 Task: Buy 2 Ice Pop Molds from Specialty Tools & Gadgets section under best seller category for shipping address: Maximus Ramirez, 1976 Bartlett Avenue, Southfield, Michigan 48076, Cell Number 2485598029. Pay from credit card ending with 7965, CVV 549
Action: Mouse moved to (164, 77)
Screenshot: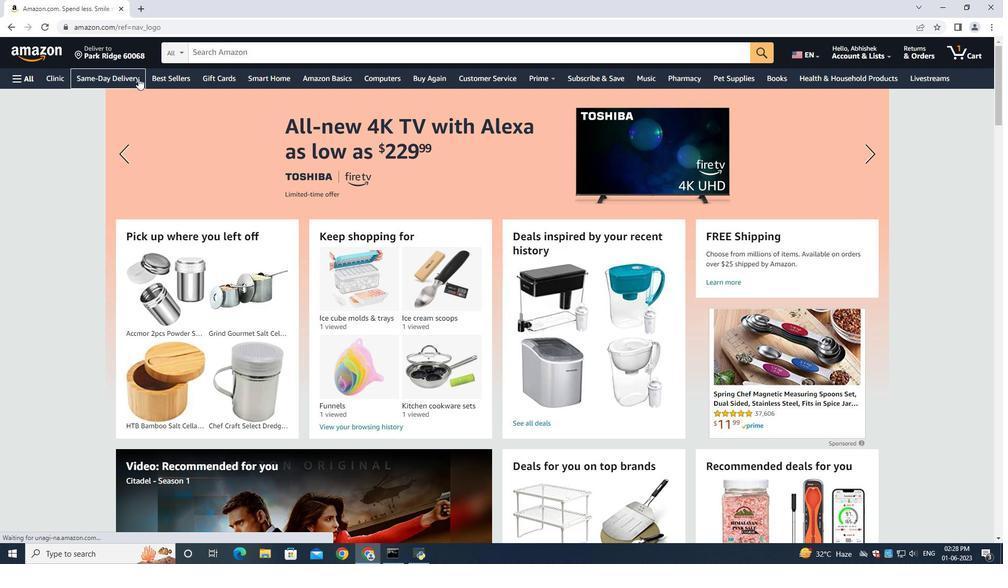 
Action: Mouse pressed left at (164, 77)
Screenshot: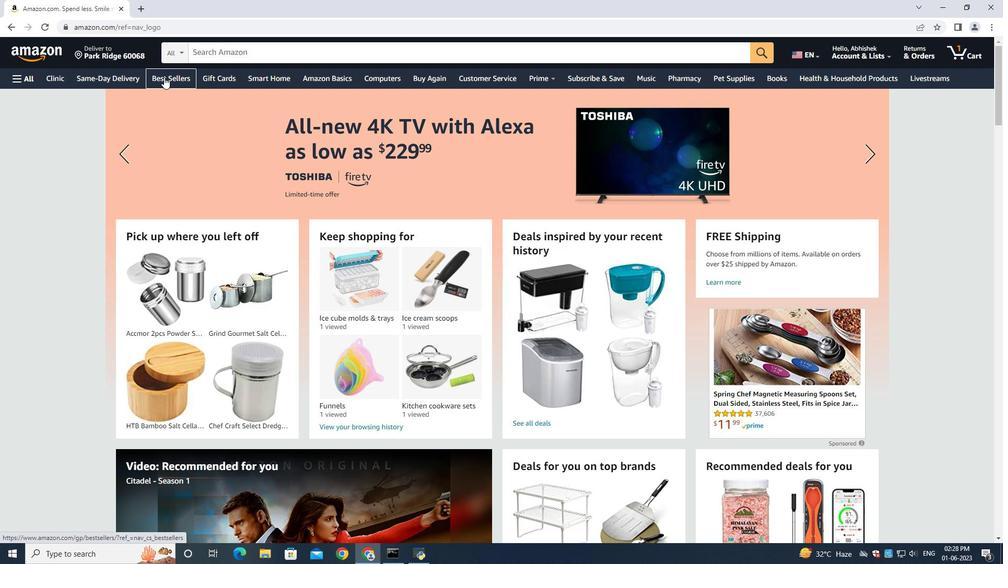 
Action: Mouse moved to (226, 58)
Screenshot: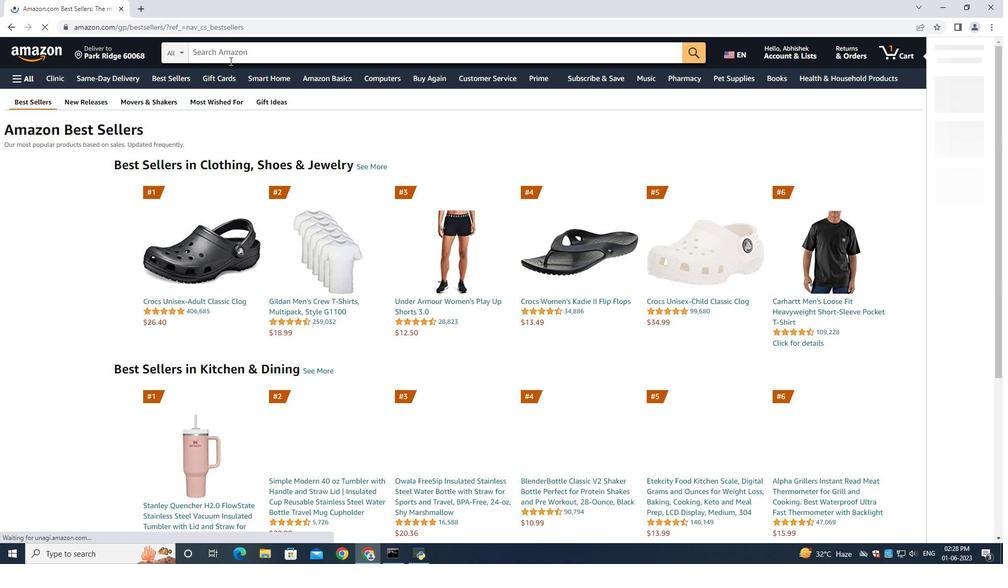 
Action: Mouse pressed left at (226, 58)
Screenshot: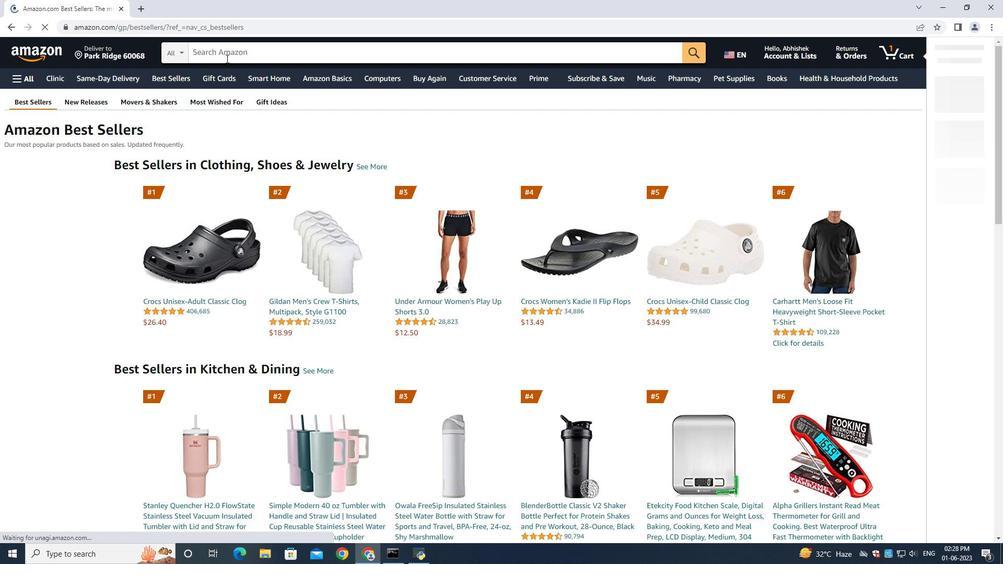 
Action: Key pressed <Key.shift>Ice<Key.space><Key.shift>Molds<Key.space><Key.enter>
Screenshot: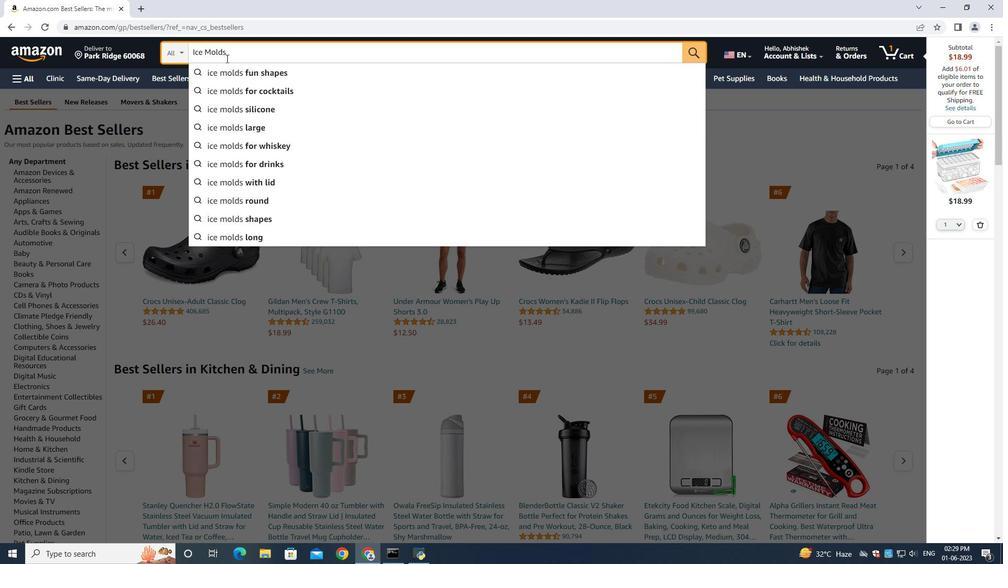 
Action: Mouse moved to (979, 224)
Screenshot: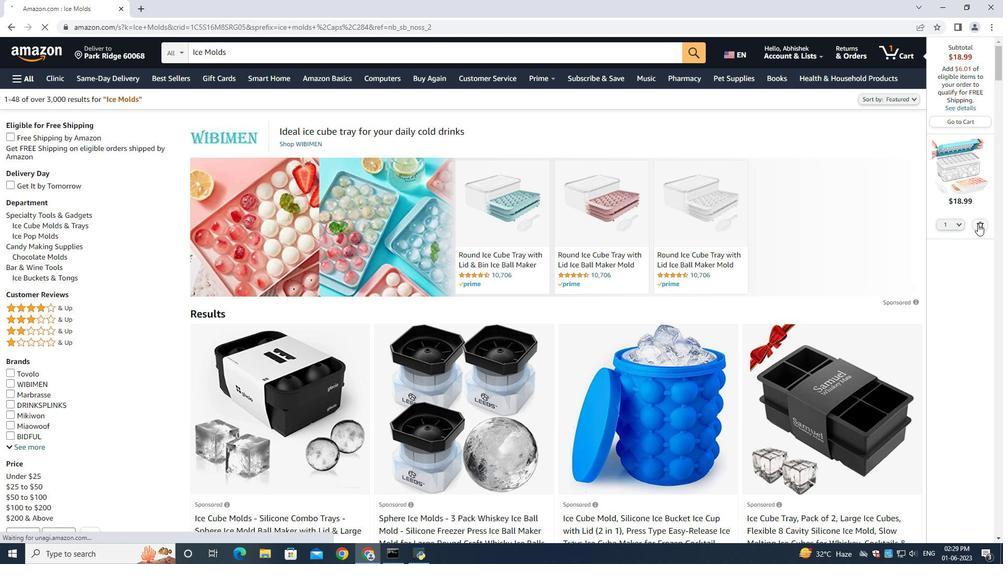 
Action: Mouse pressed left at (979, 224)
Screenshot: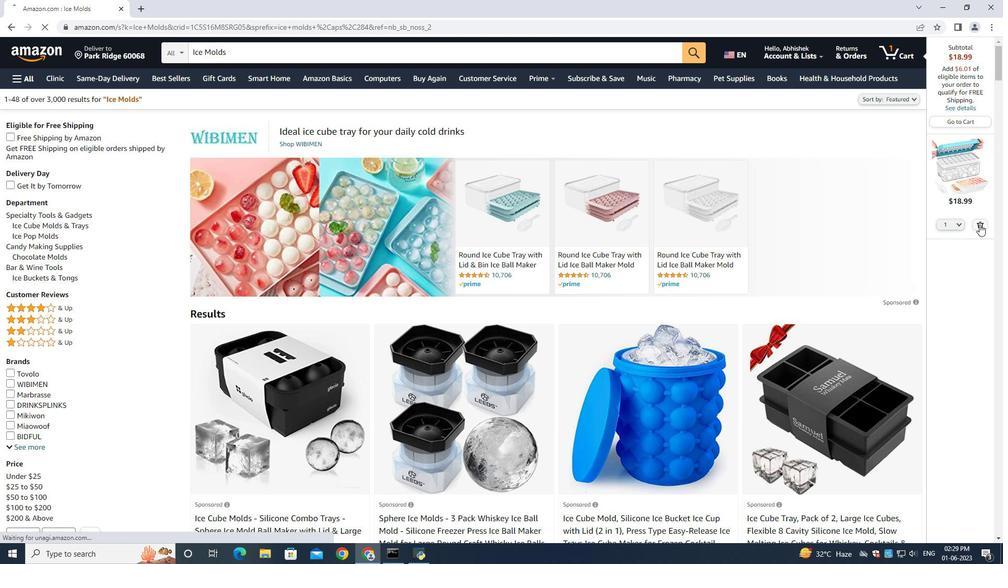 
Action: Mouse moved to (53, 216)
Screenshot: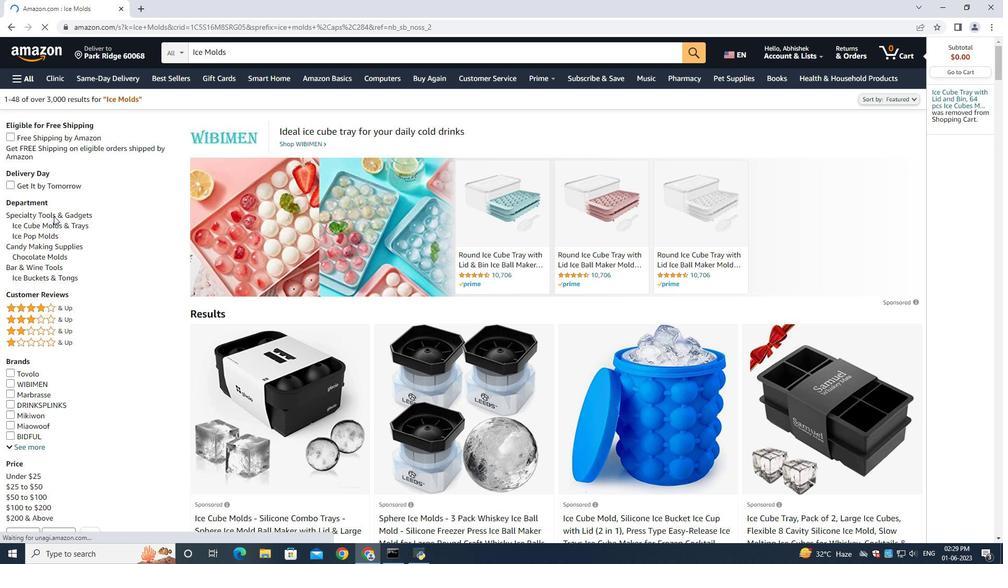 
Action: Mouse pressed left at (53, 216)
Screenshot: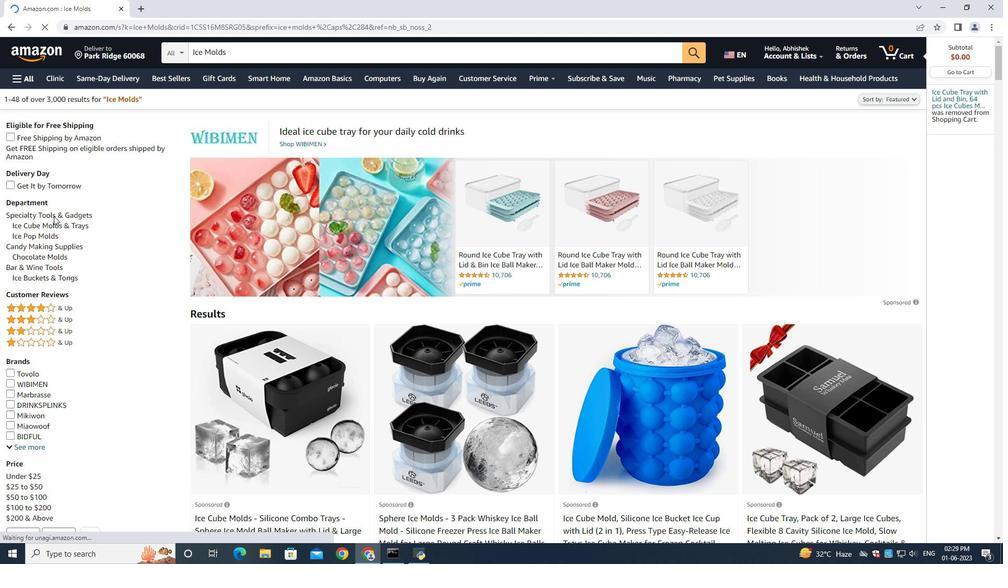 
Action: Mouse moved to (582, 287)
Screenshot: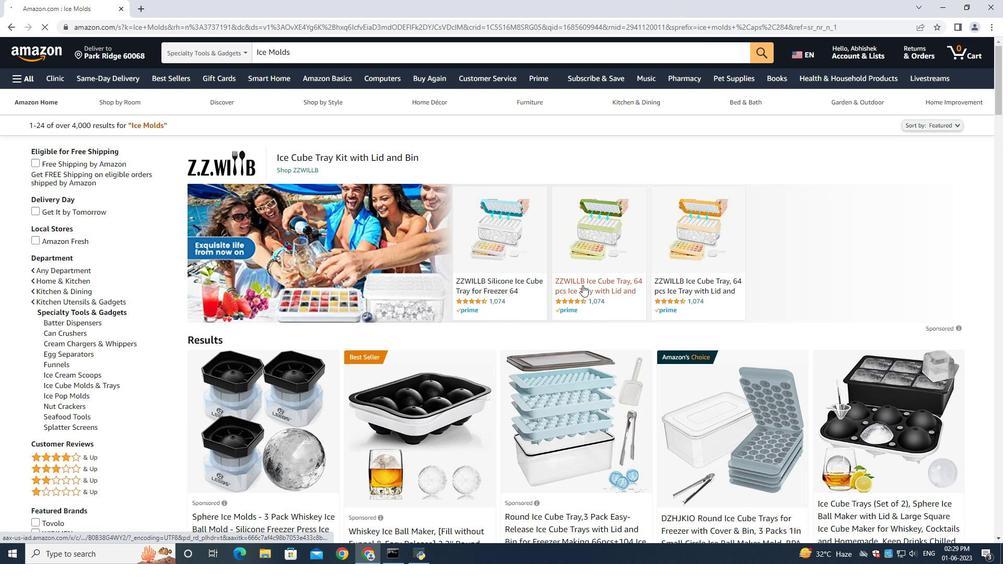 
Action: Mouse scrolled (582, 286) with delta (0, 0)
Screenshot: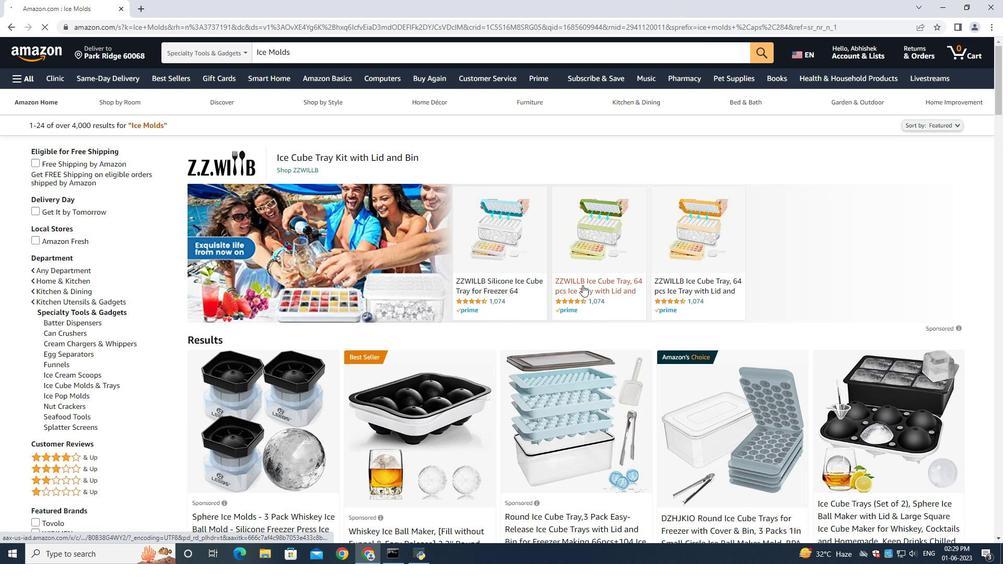 
Action: Mouse moved to (582, 287)
Screenshot: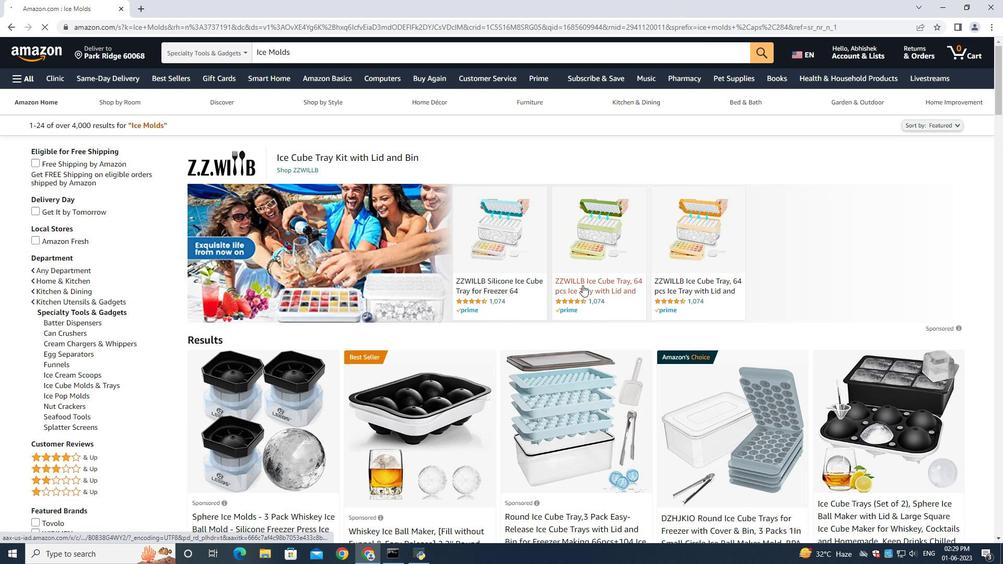 
Action: Mouse scrolled (582, 287) with delta (0, 0)
Screenshot: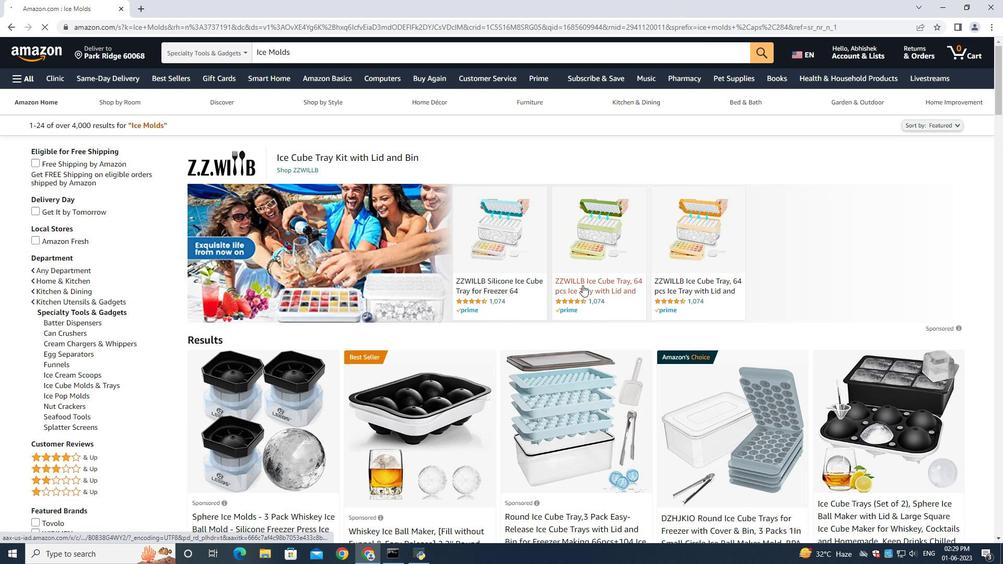 
Action: Mouse scrolled (582, 287) with delta (0, 0)
Screenshot: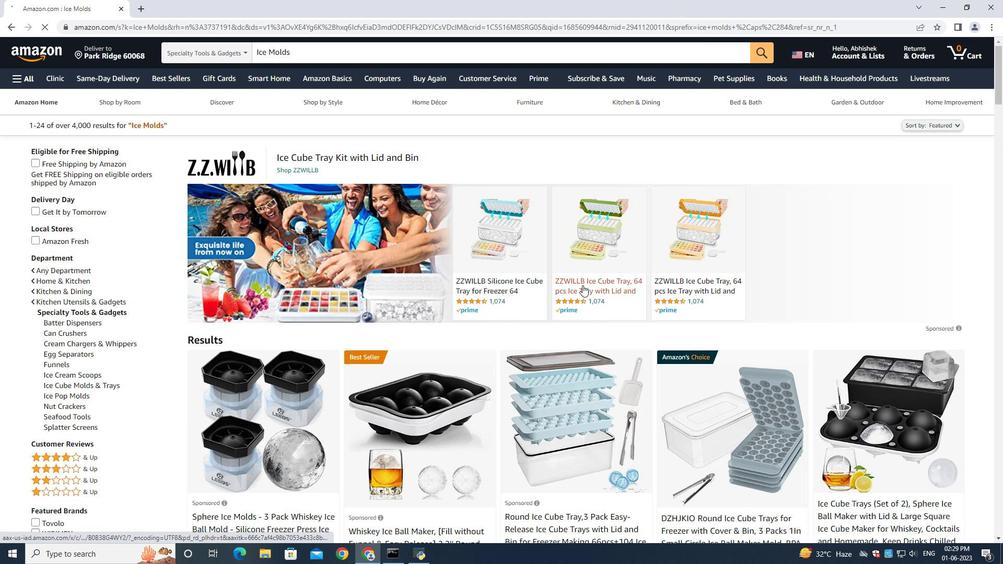 
Action: Mouse moved to (415, 391)
Screenshot: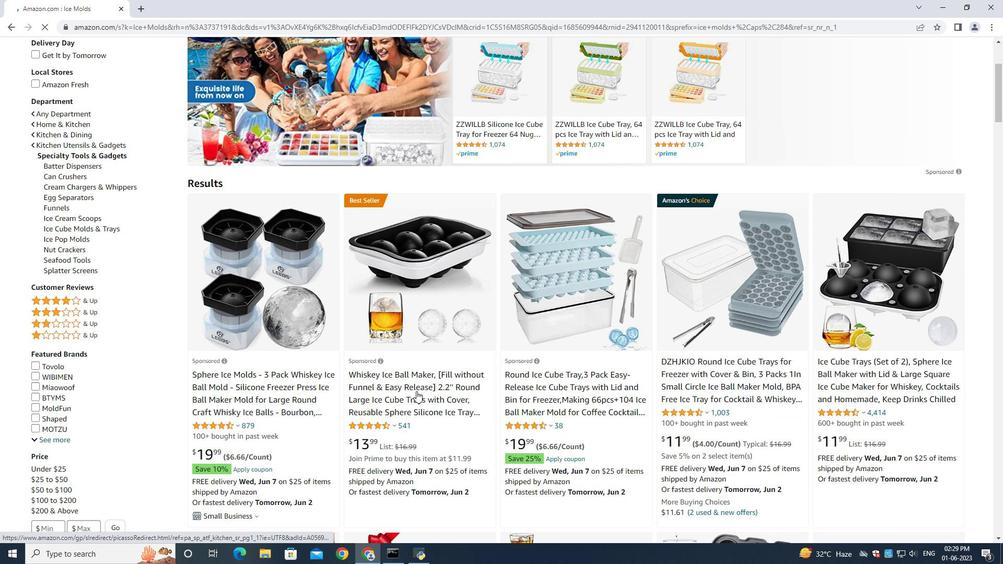 
Action: Mouse pressed left at (415, 391)
Screenshot: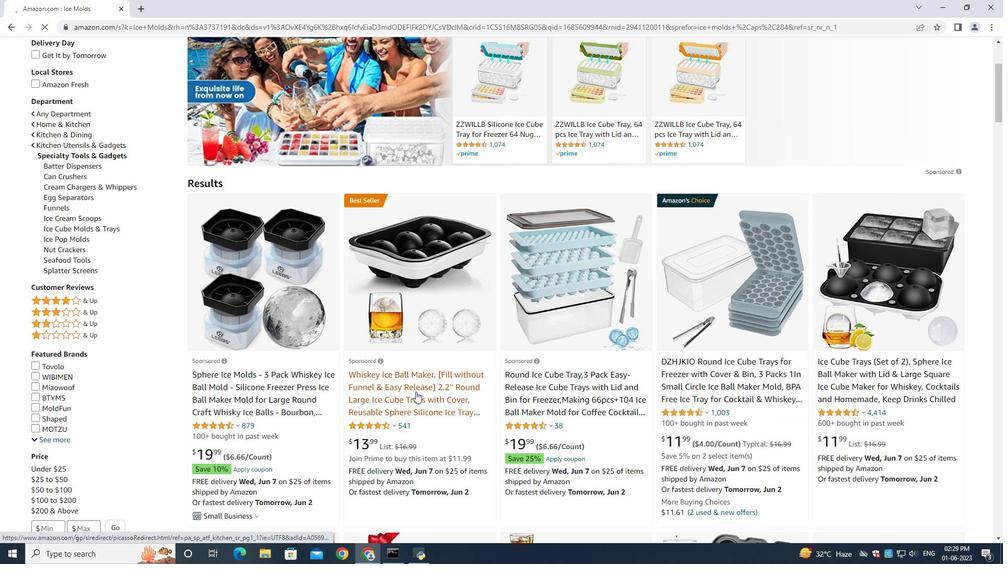 
Action: Mouse moved to (770, 395)
Screenshot: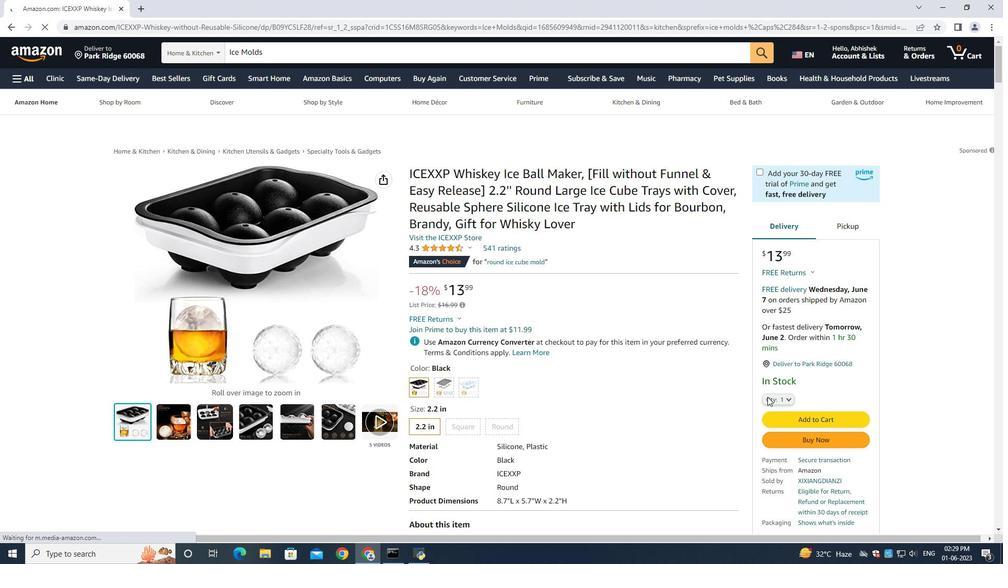
Action: Mouse pressed left at (770, 395)
Screenshot: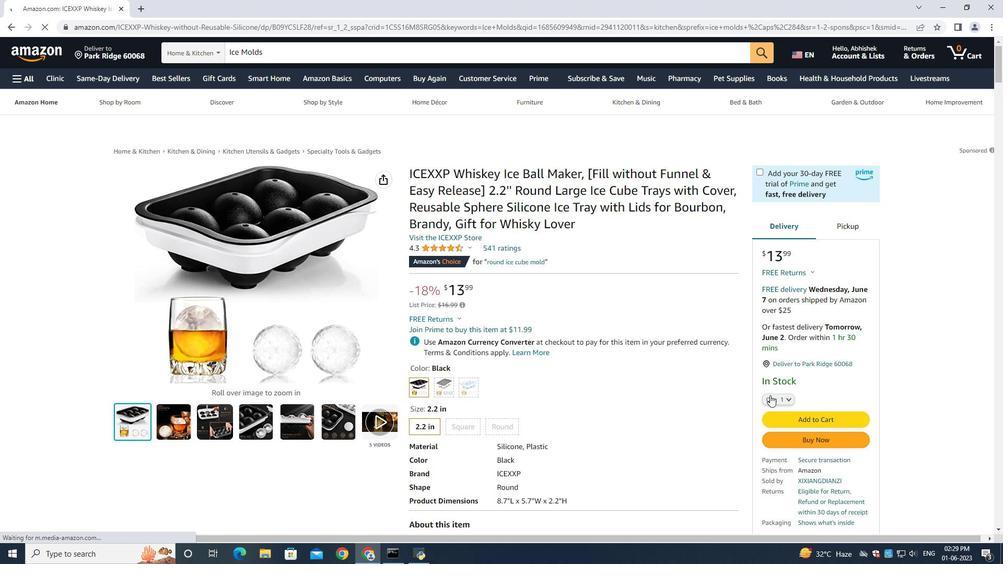 
Action: Mouse moved to (768, 293)
Screenshot: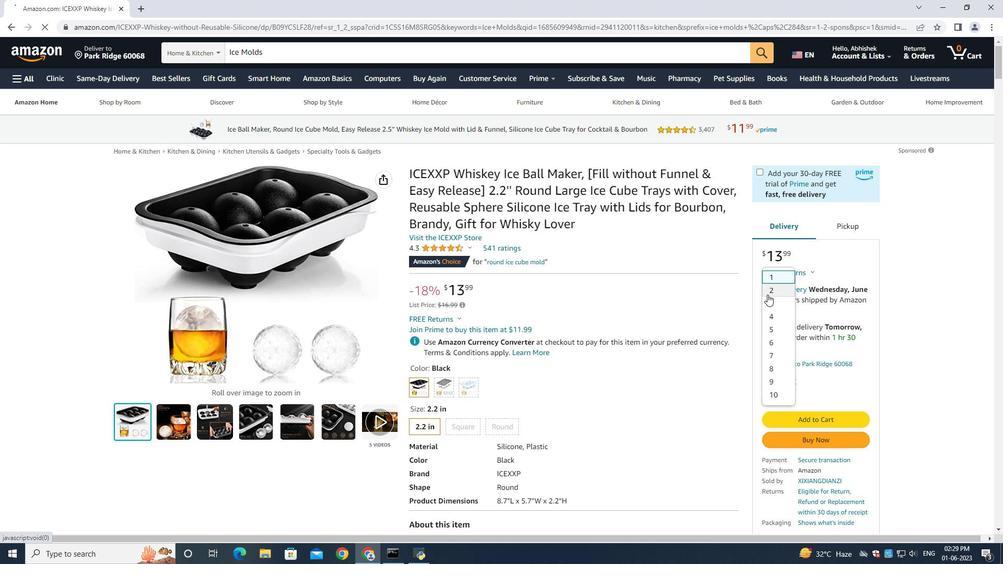 
Action: Mouse pressed left at (768, 293)
Screenshot: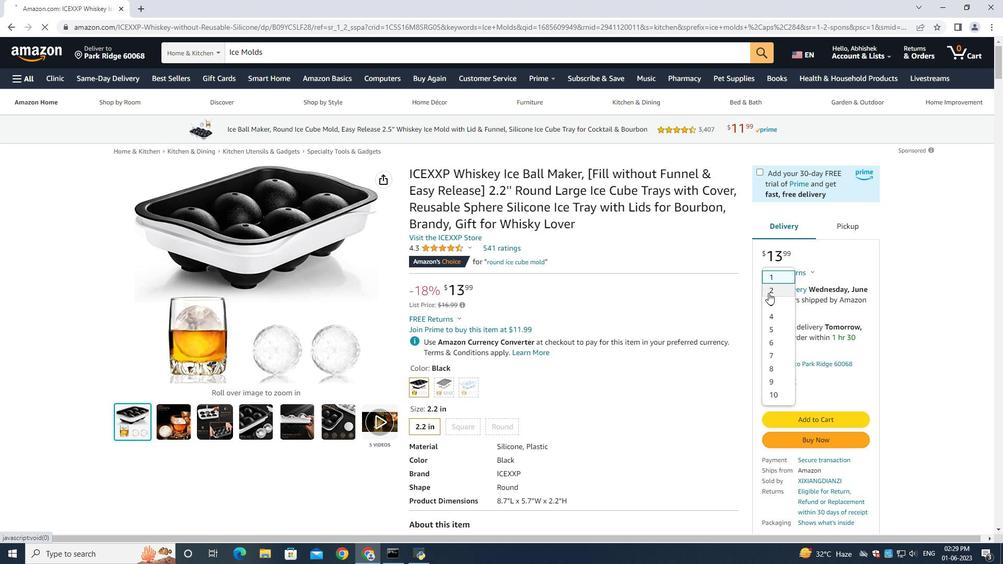 
Action: Mouse moved to (812, 428)
Screenshot: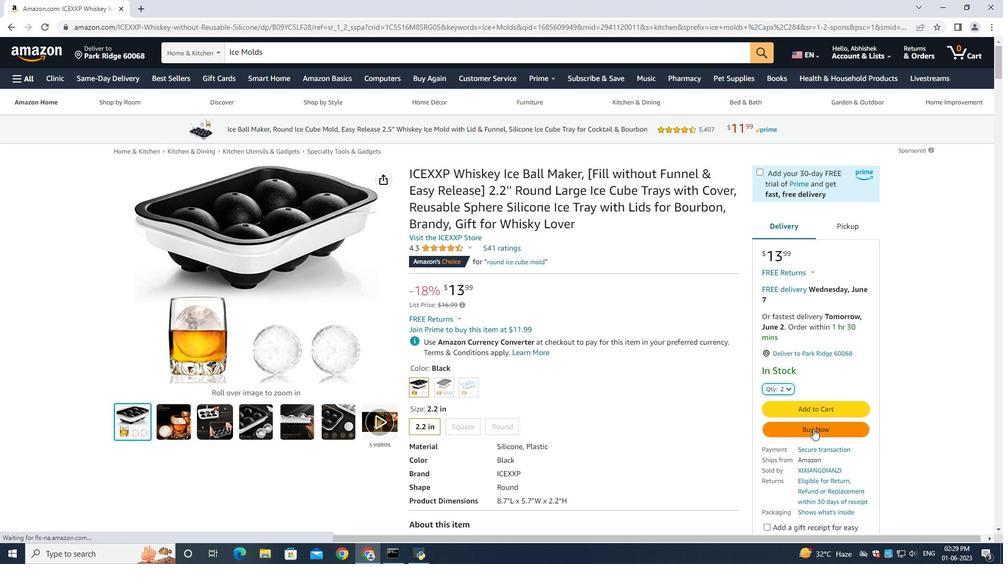 
Action: Mouse pressed left at (812, 428)
Screenshot: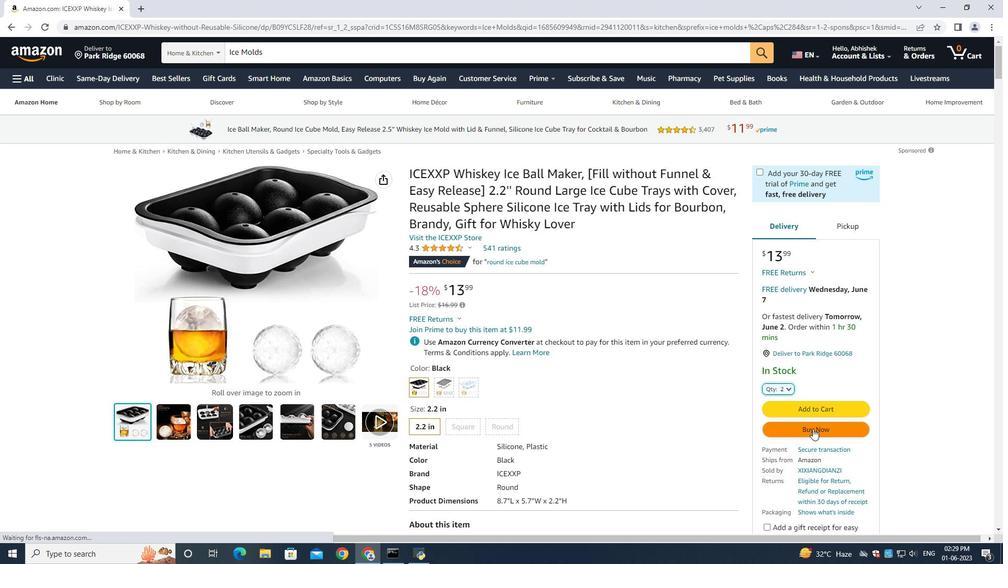 
Action: Mouse moved to (587, 388)
Screenshot: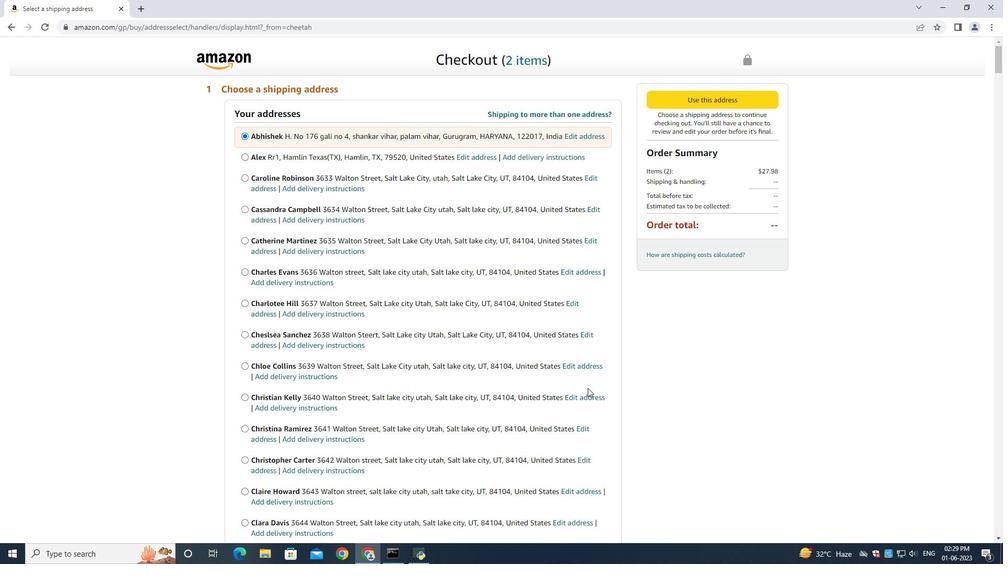 
Action: Mouse scrolled (587, 387) with delta (0, 0)
Screenshot: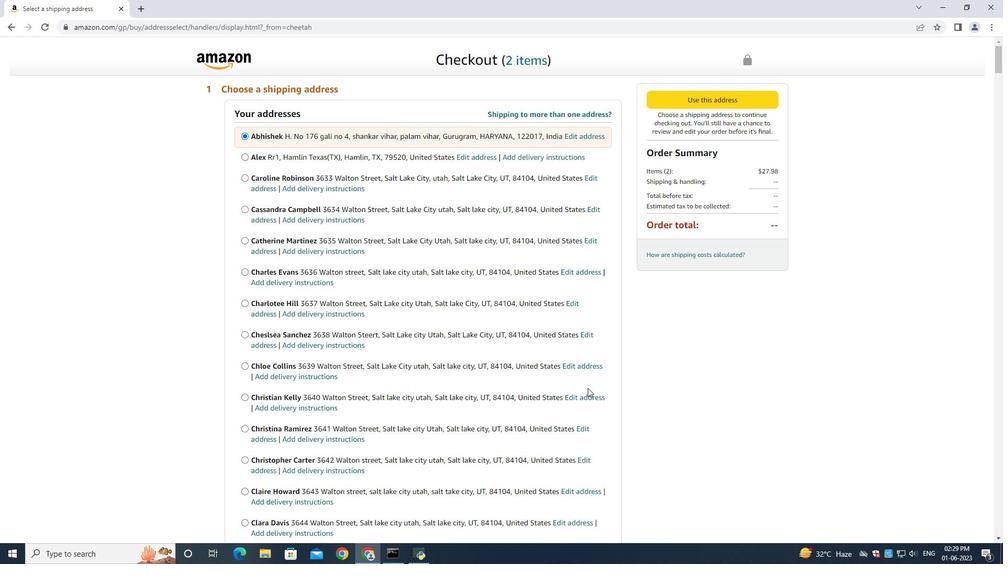 
Action: Mouse moved to (587, 388)
Screenshot: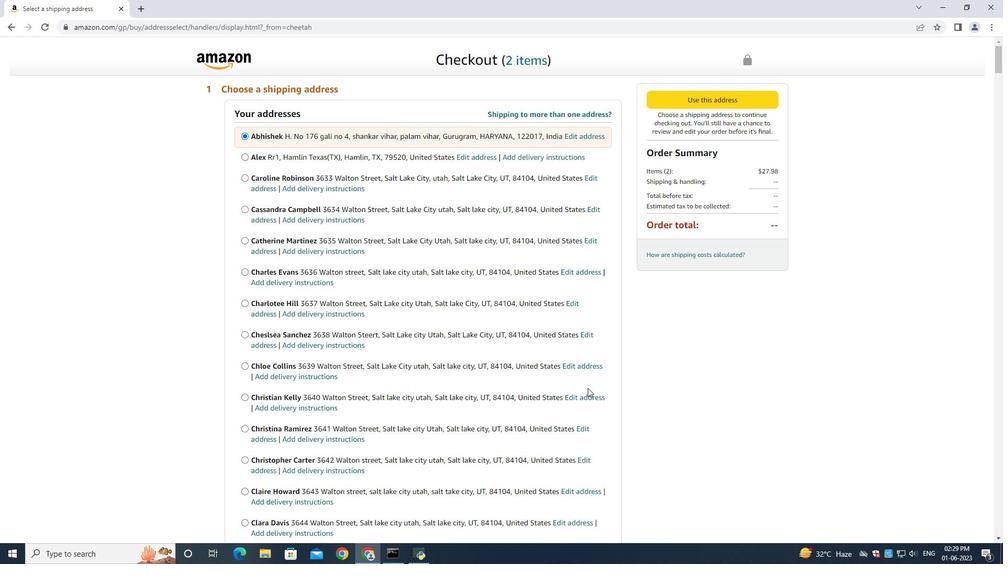 
Action: Mouse scrolled (587, 388) with delta (0, 0)
Screenshot: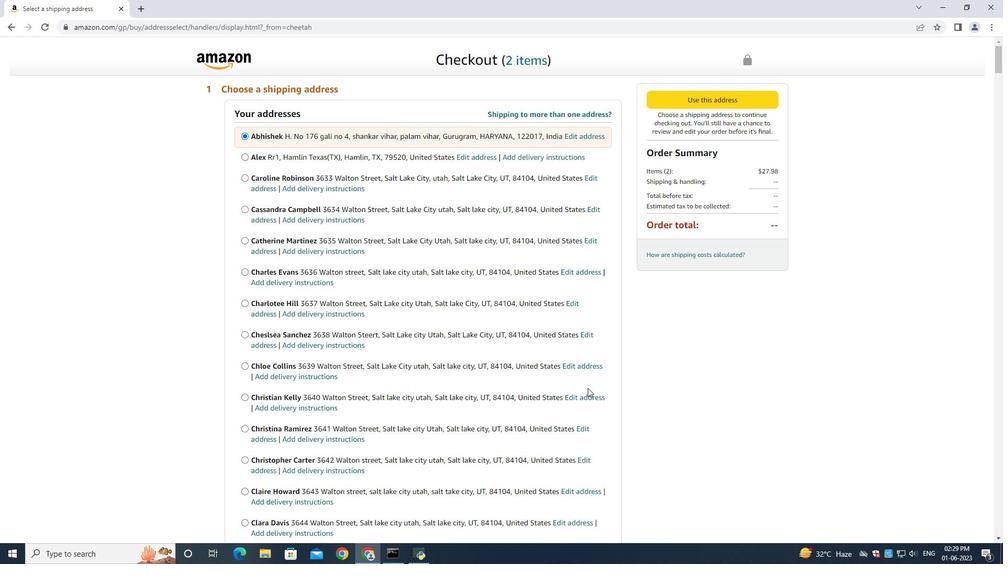 
Action: Mouse scrolled (587, 388) with delta (0, 0)
Screenshot: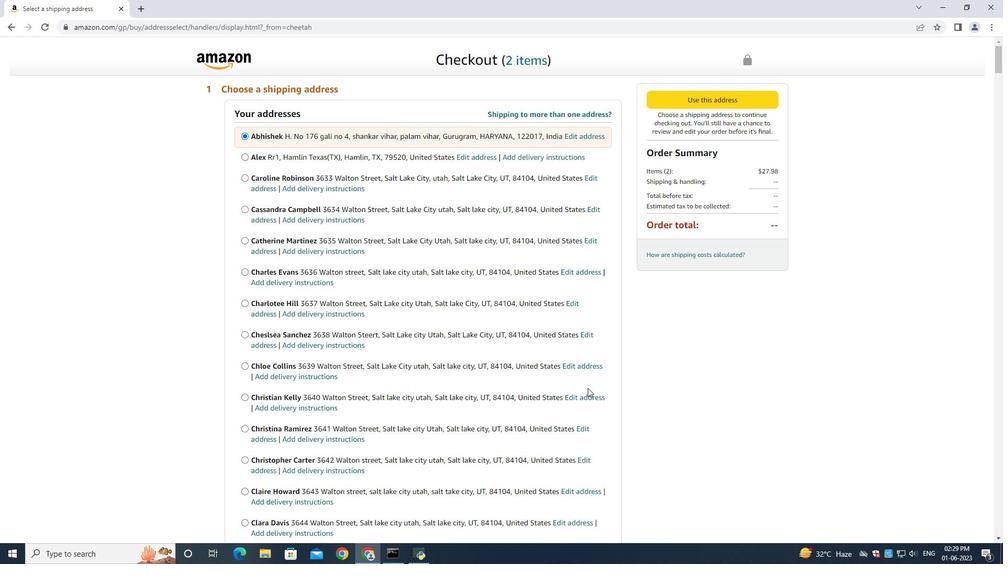 
Action: Mouse scrolled (587, 388) with delta (0, 0)
Screenshot: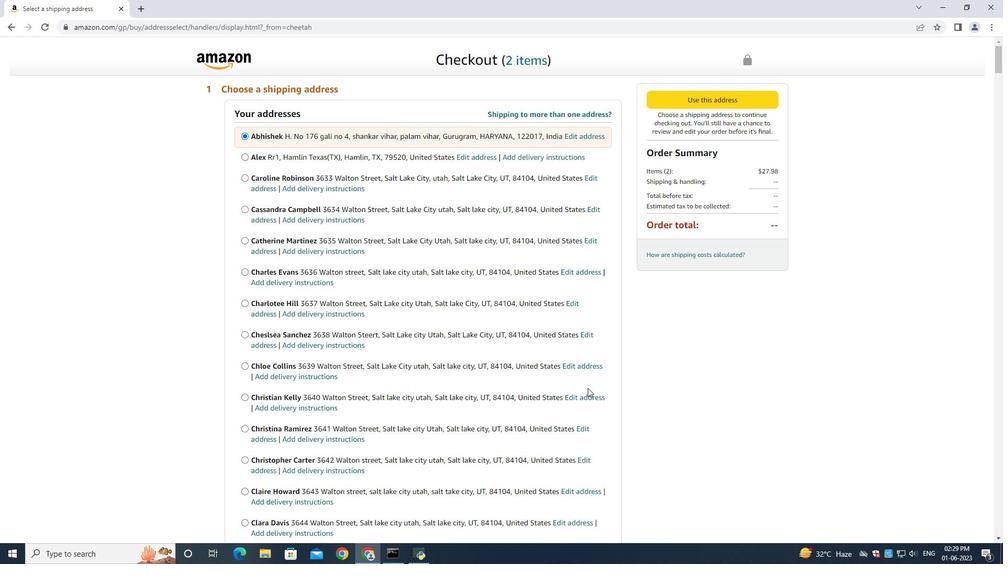 
Action: Mouse moved to (516, 369)
Screenshot: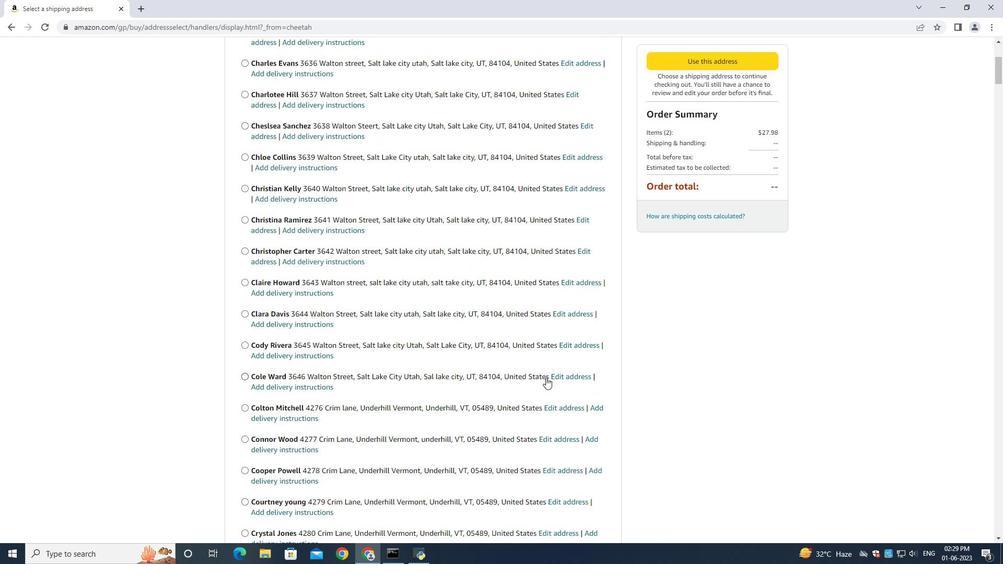 
Action: Mouse scrolled (516, 369) with delta (0, 0)
Screenshot: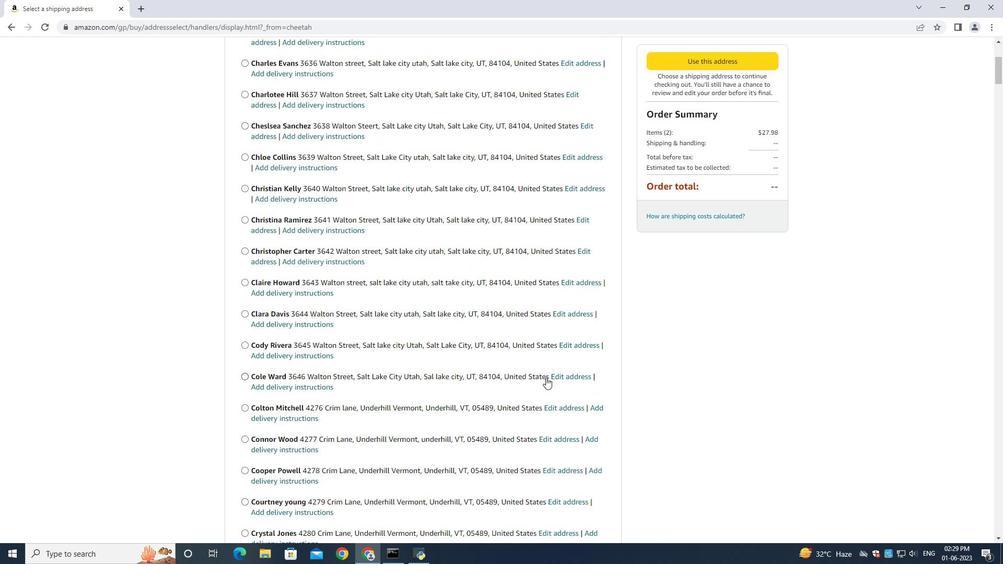 
Action: Mouse moved to (471, 258)
Screenshot: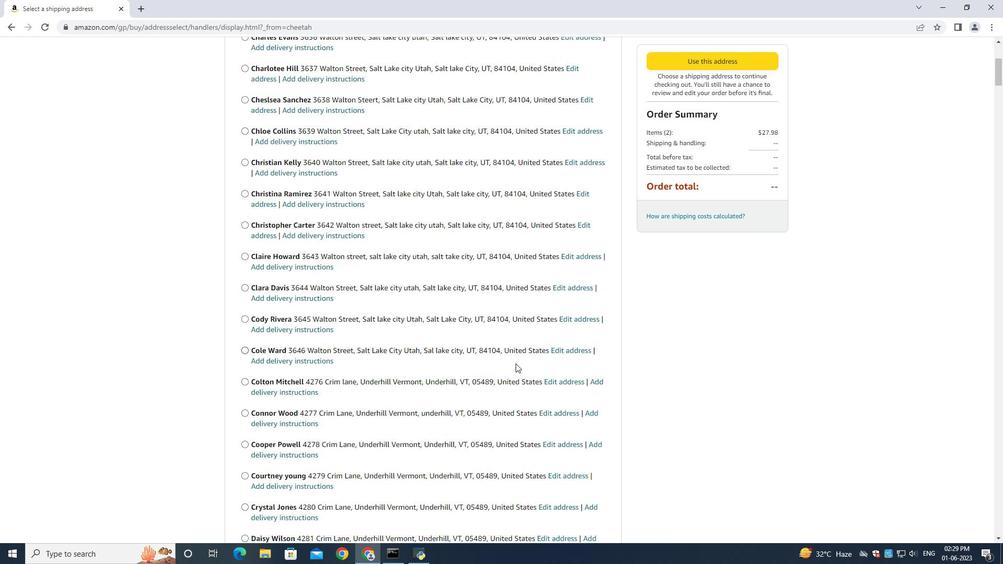 
Action: Mouse scrolled (511, 344) with delta (0, 0)
Screenshot: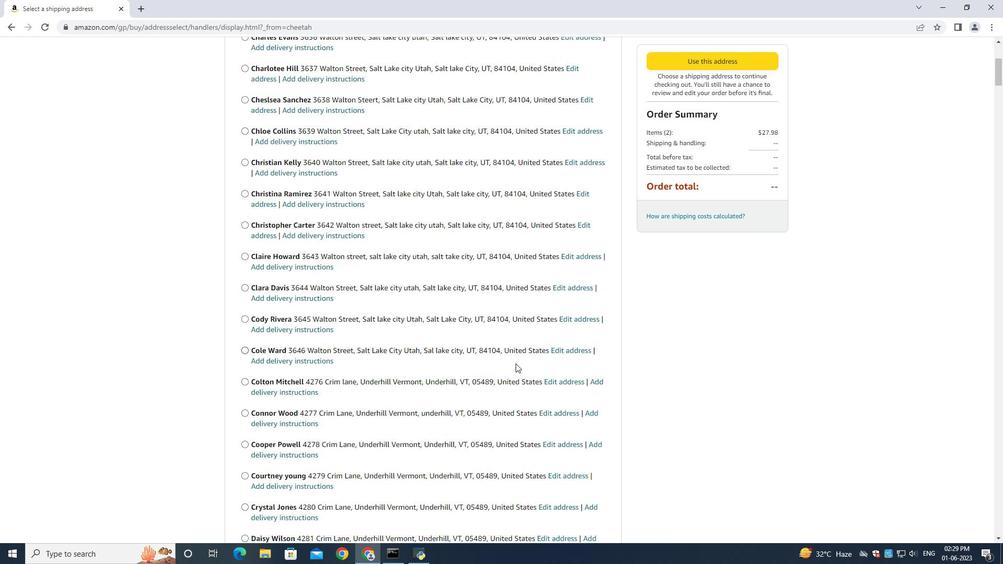 
Action: Mouse moved to (476, 251)
Screenshot: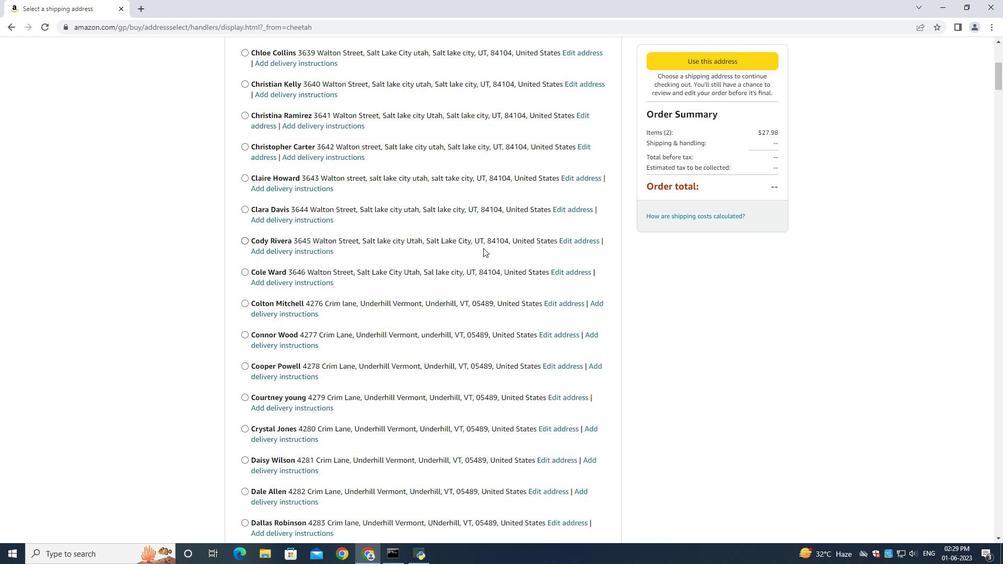 
Action: Mouse scrolled (476, 251) with delta (0, 0)
Screenshot: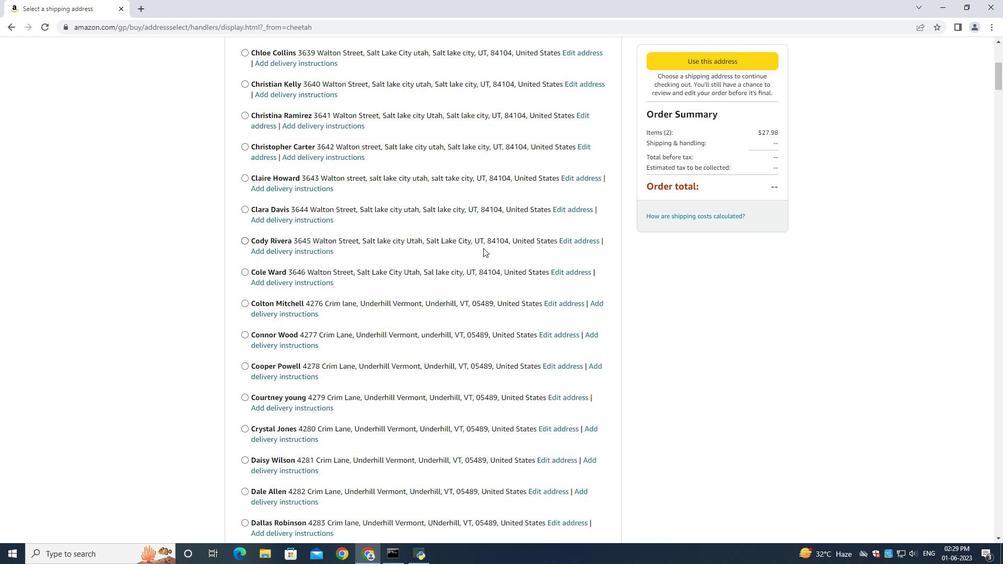 
Action: Mouse moved to (475, 252)
Screenshot: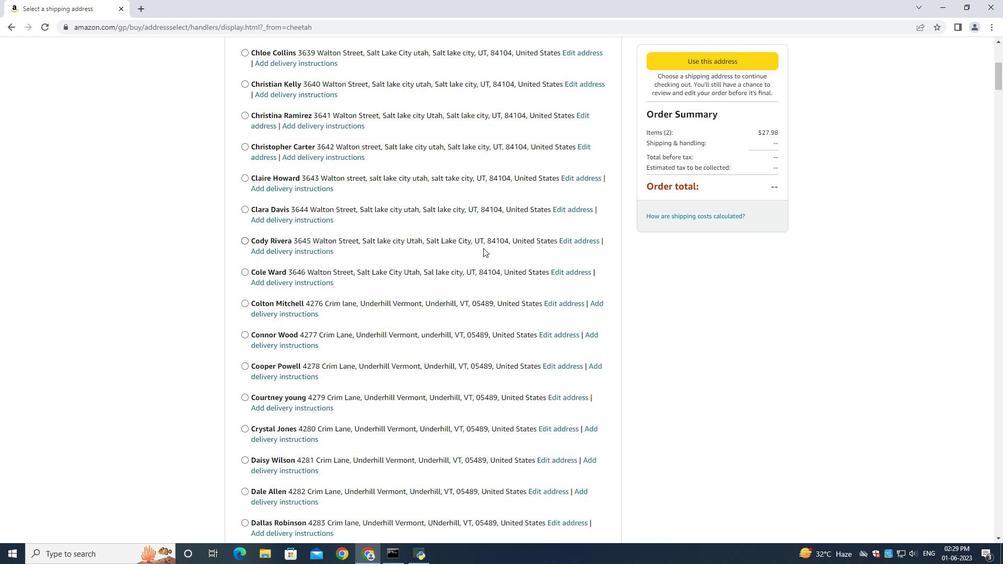 
Action: Mouse scrolled (475, 251) with delta (0, 0)
Screenshot: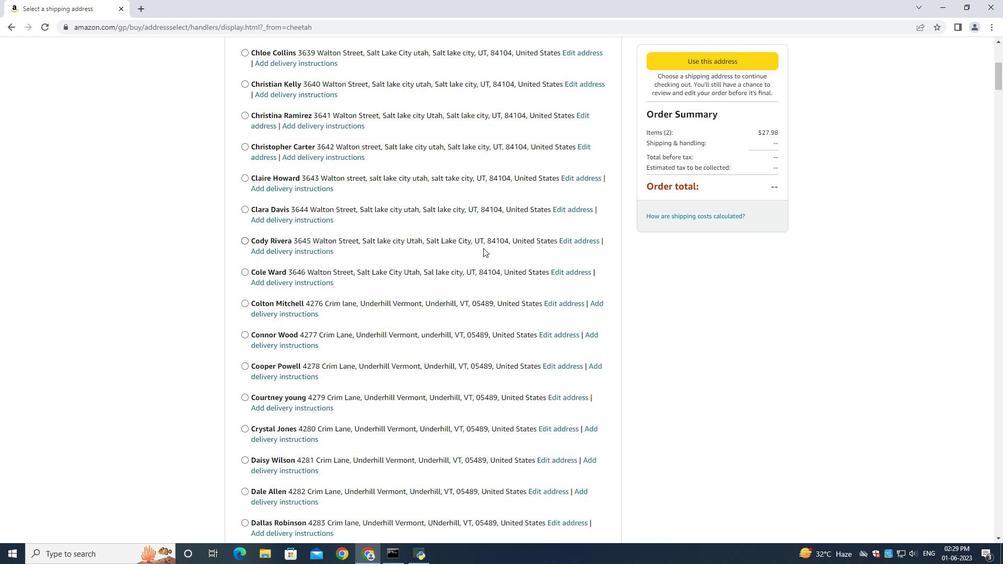
Action: Mouse moved to (475, 252)
Screenshot: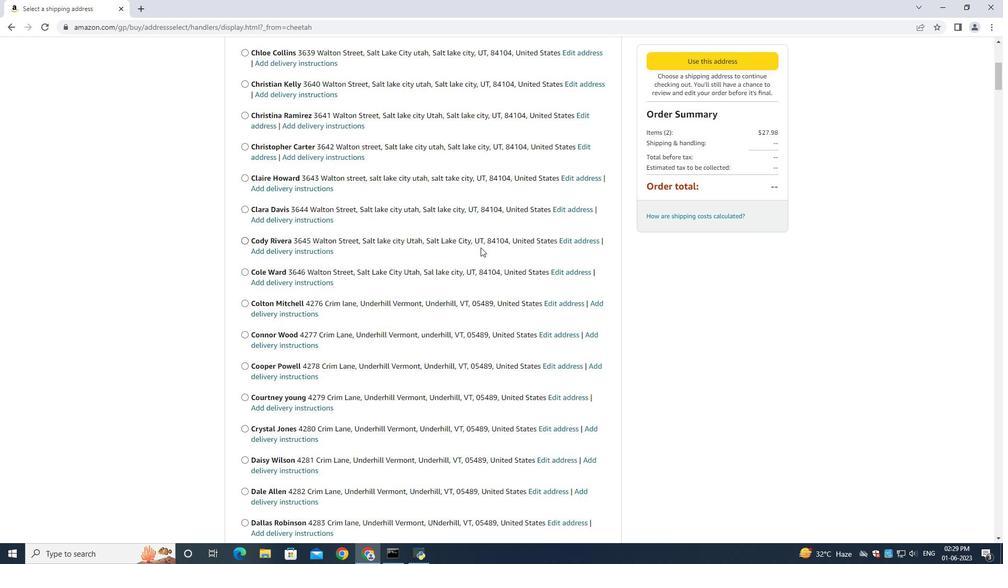 
Action: Mouse scrolled (475, 252) with delta (0, 0)
Screenshot: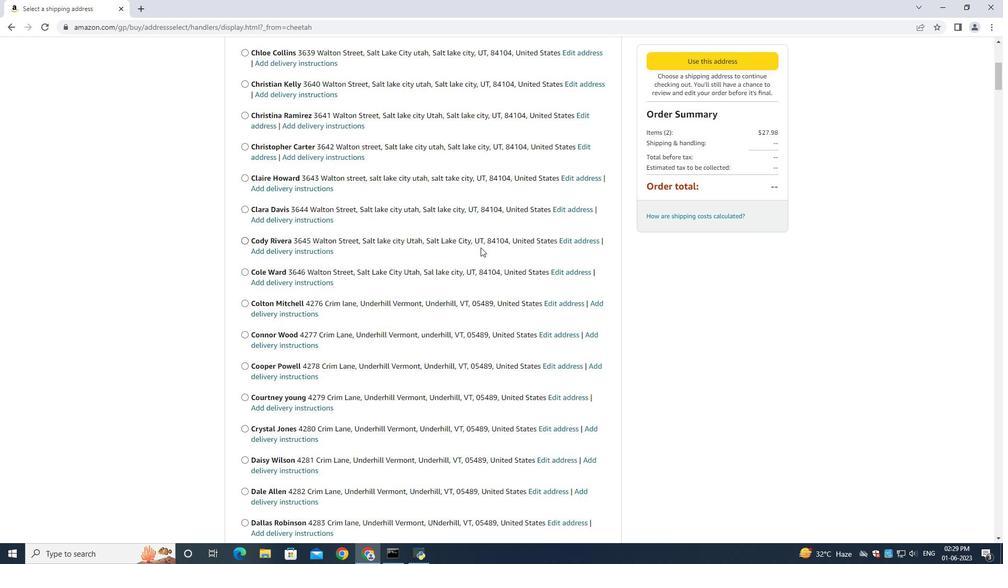 
Action: Mouse scrolled (475, 252) with delta (0, 0)
Screenshot: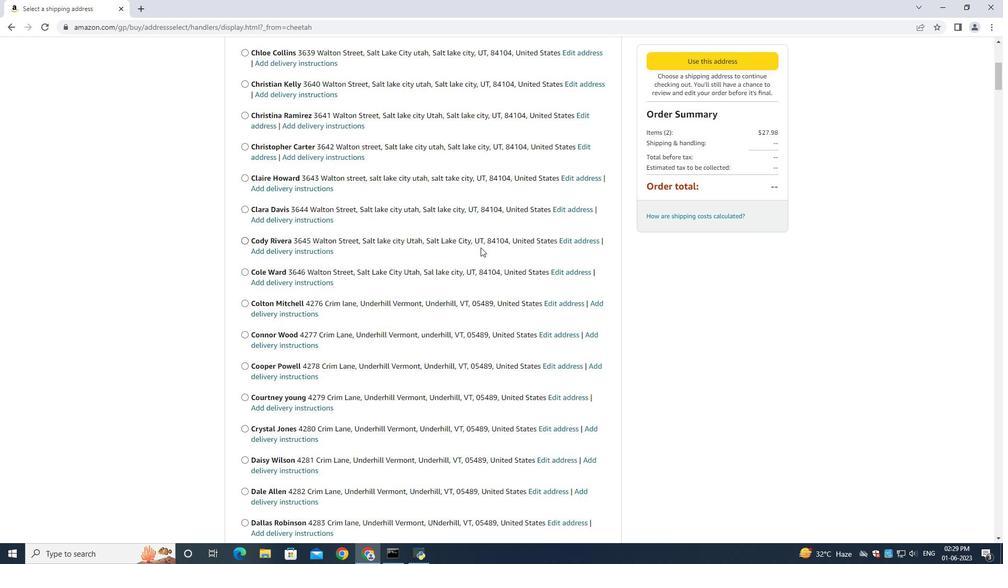 
Action: Mouse moved to (475, 252)
Screenshot: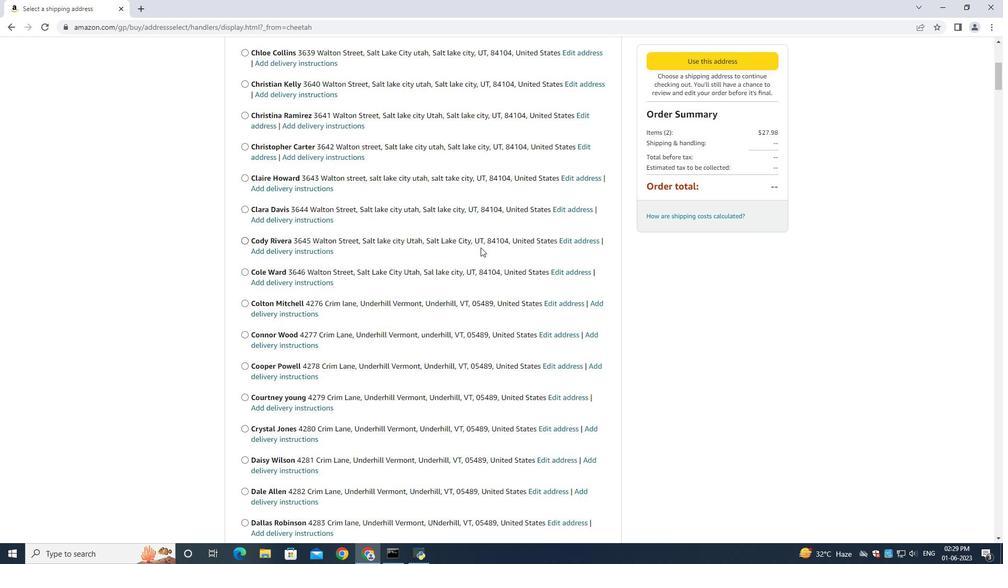 
Action: Mouse scrolled (475, 252) with delta (0, 0)
Screenshot: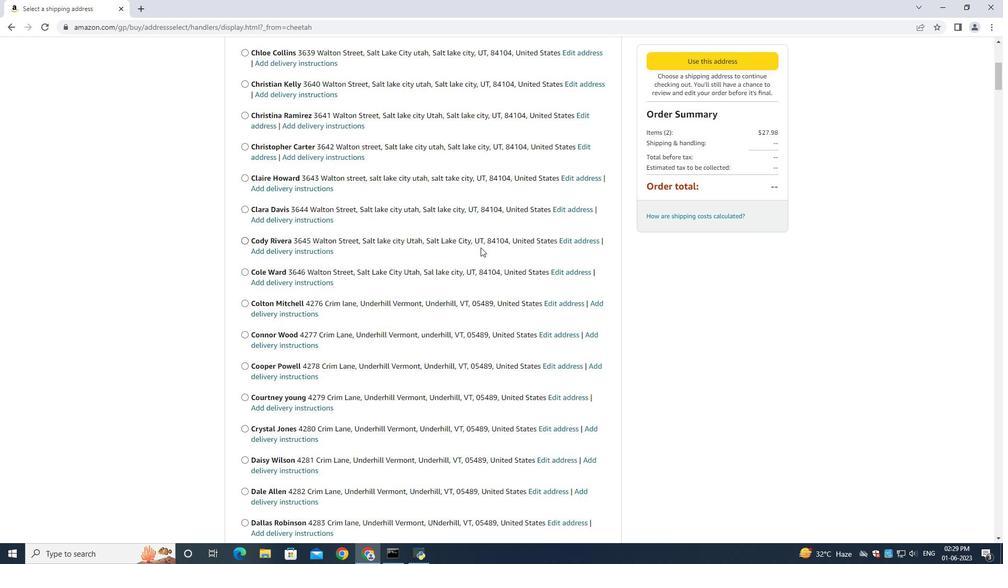 
Action: Mouse scrolled (475, 252) with delta (0, 0)
Screenshot: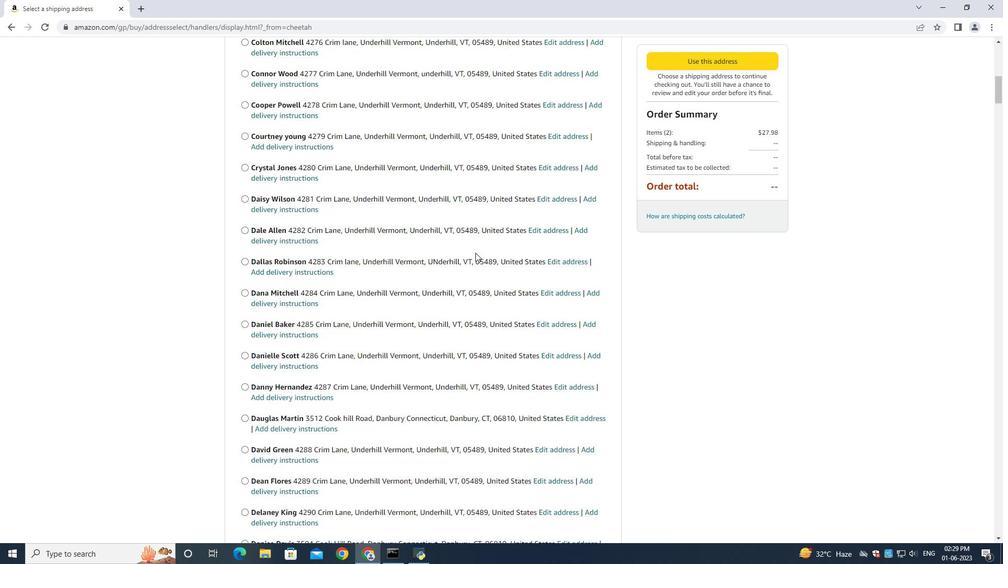 
Action: Mouse scrolled (475, 252) with delta (0, 0)
Screenshot: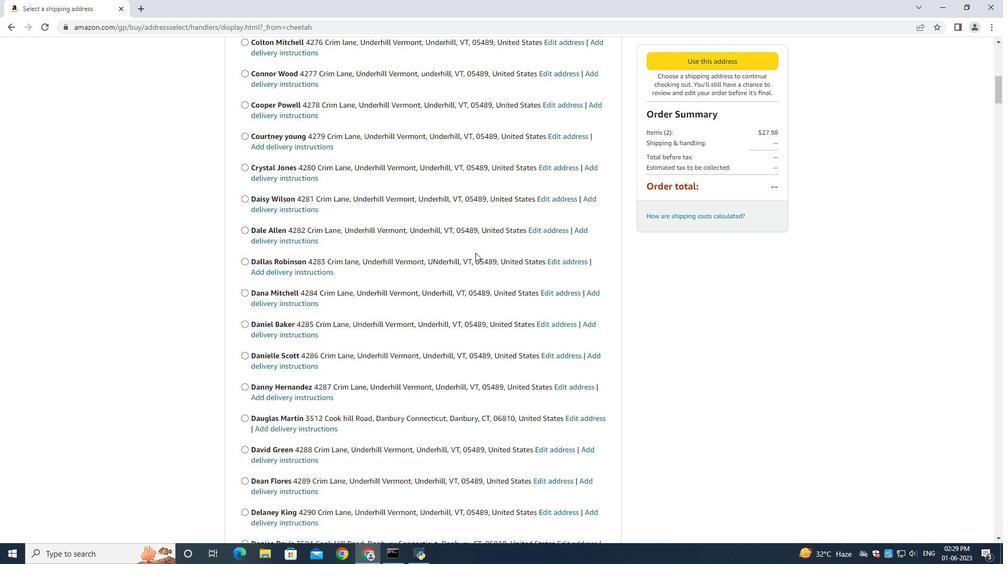 
Action: Mouse scrolled (475, 252) with delta (0, 0)
Screenshot: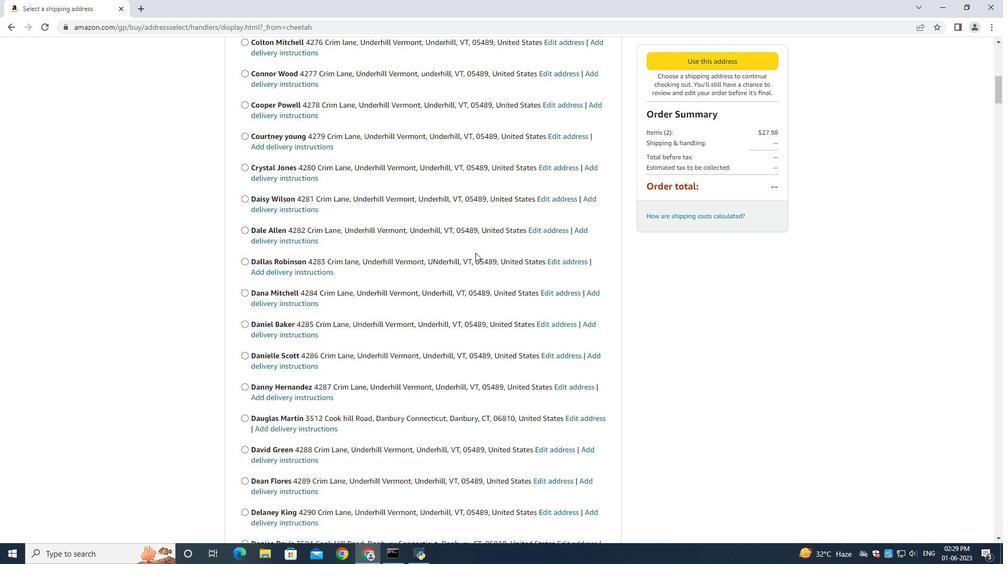 
Action: Mouse scrolled (475, 252) with delta (0, 0)
Screenshot: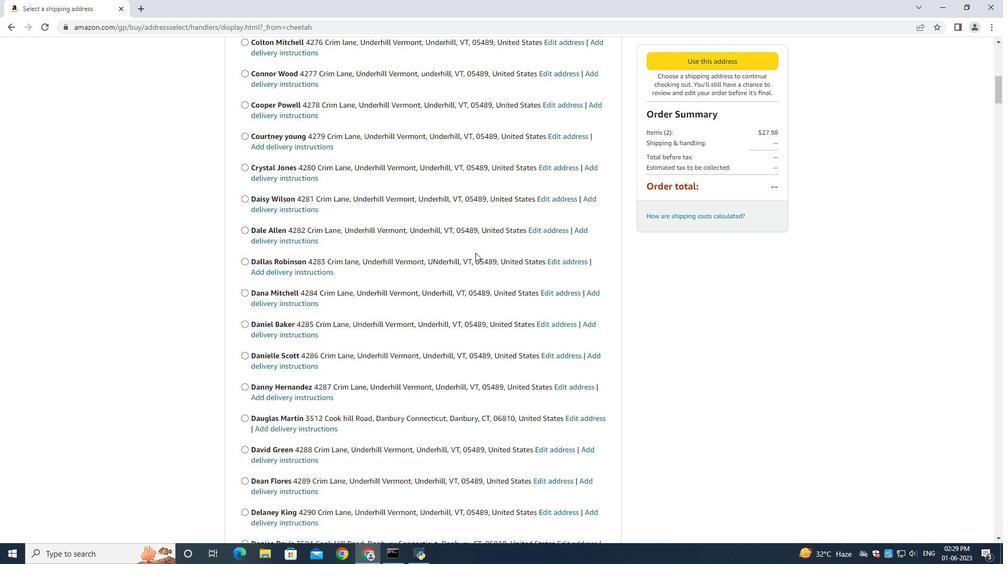 
Action: Mouse scrolled (475, 252) with delta (0, 0)
Screenshot: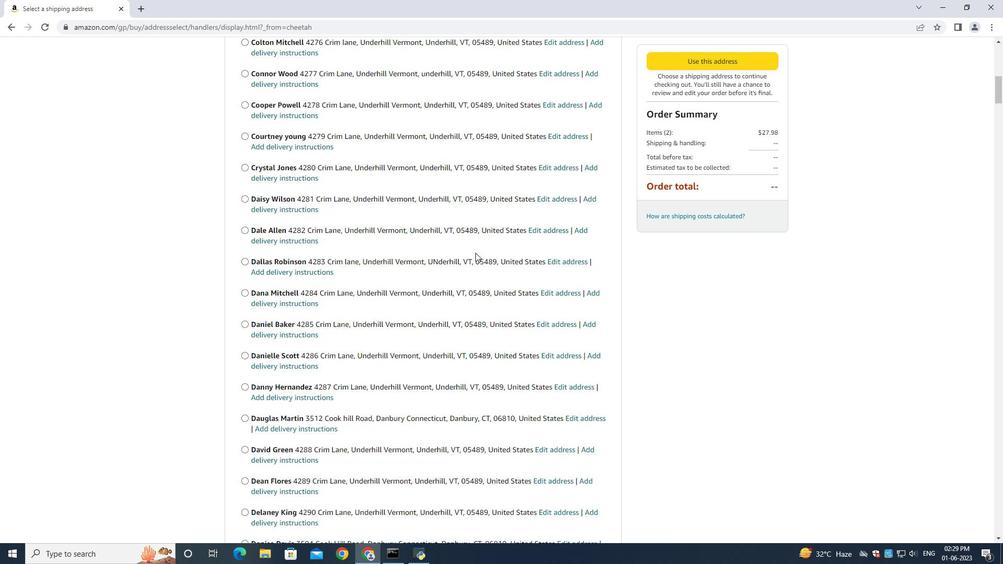 
Action: Mouse scrolled (475, 252) with delta (0, 0)
Screenshot: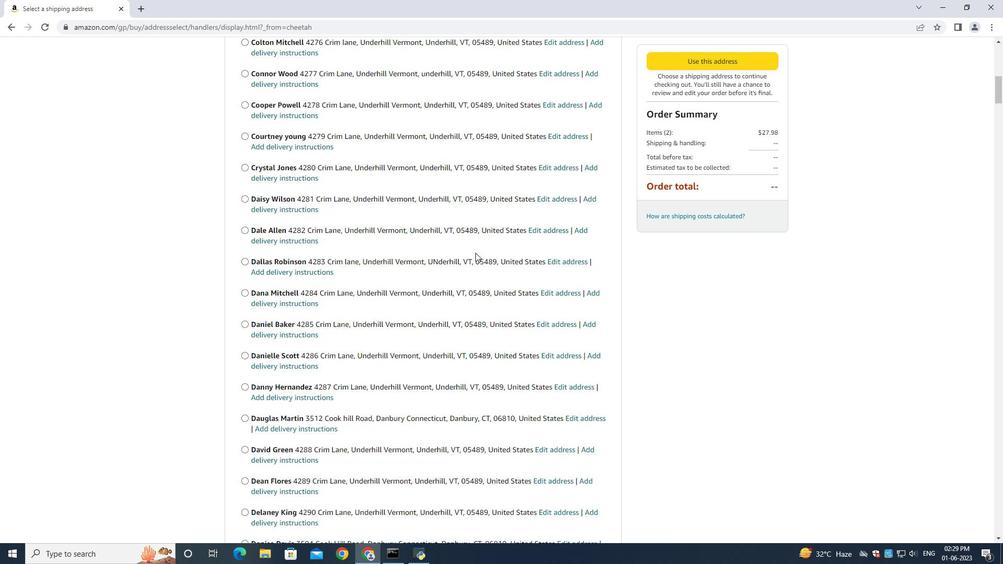 
Action: Mouse scrolled (475, 252) with delta (0, 0)
Screenshot: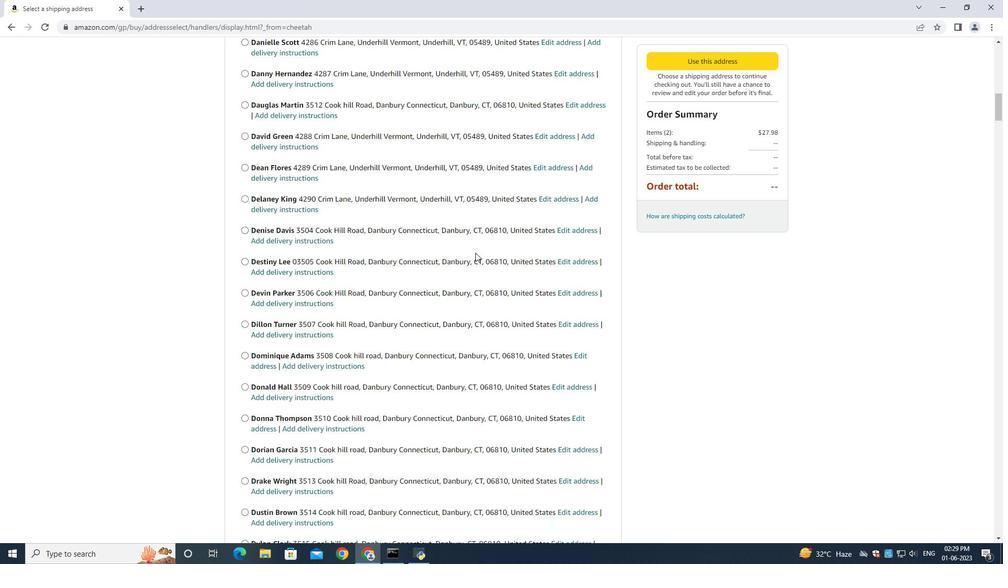 
Action: Mouse scrolled (475, 252) with delta (0, 0)
Screenshot: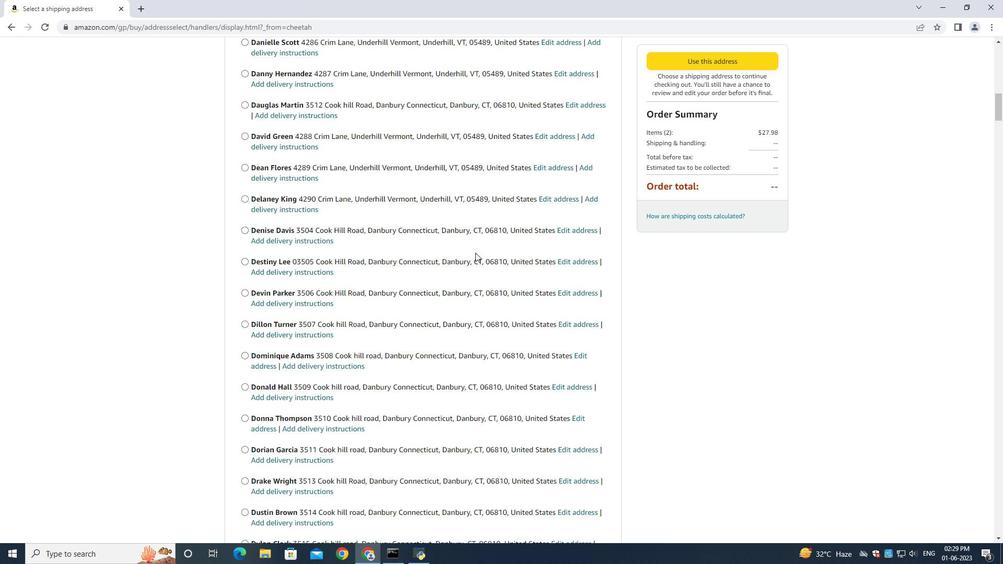 
Action: Mouse scrolled (475, 252) with delta (0, 0)
Screenshot: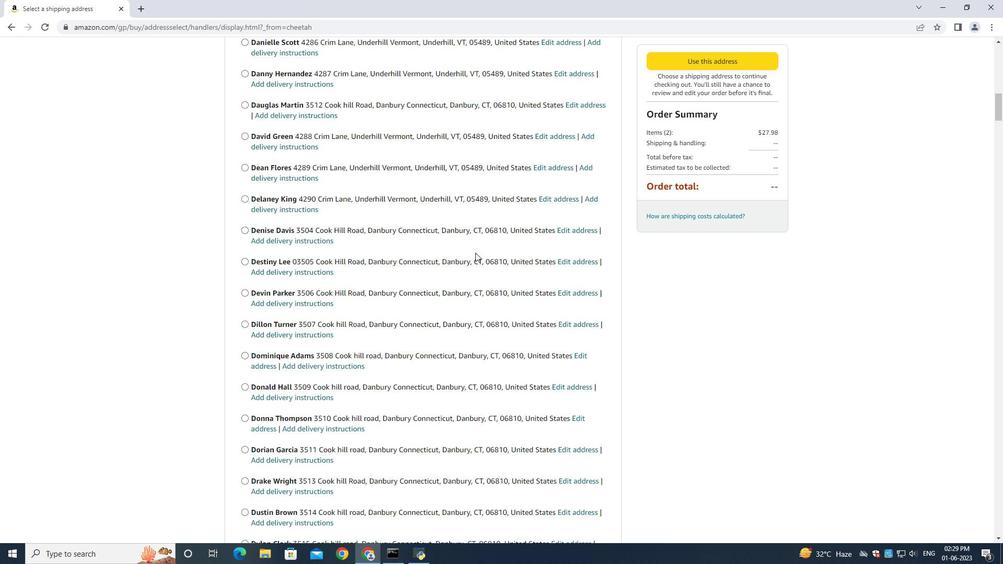 
Action: Mouse scrolled (475, 252) with delta (0, 0)
Screenshot: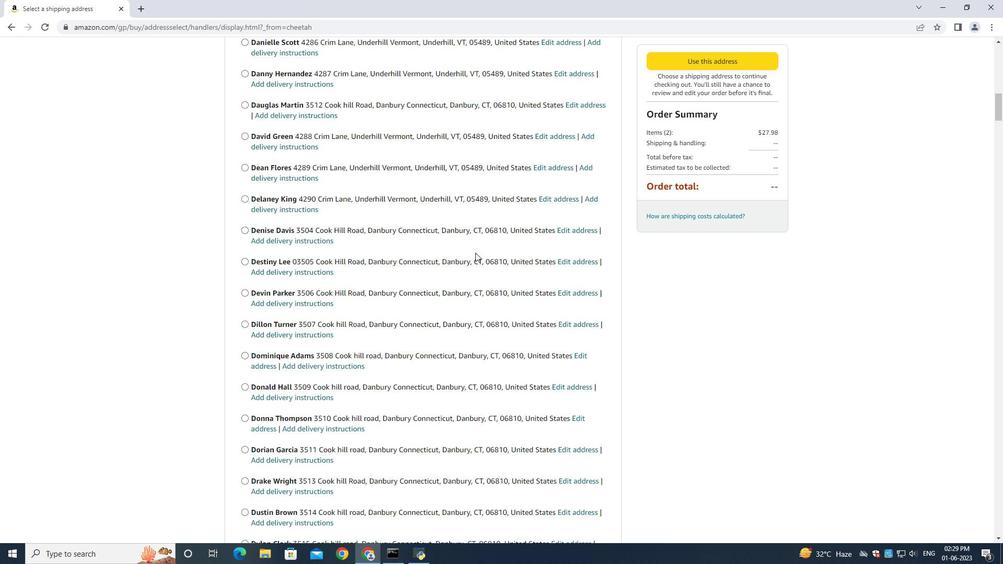 
Action: Mouse scrolled (475, 252) with delta (0, 0)
Screenshot: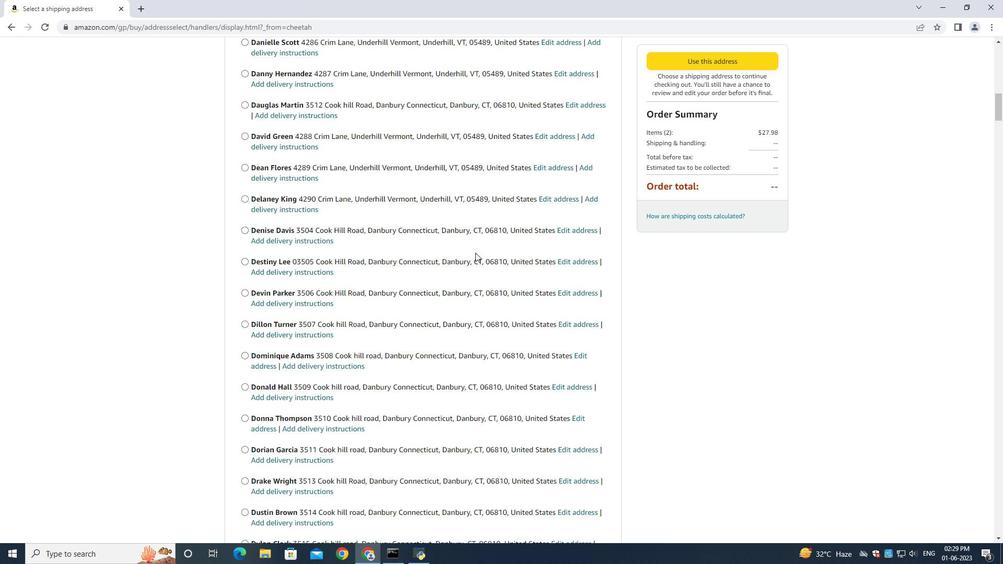 
Action: Mouse scrolled (475, 252) with delta (0, 0)
Screenshot: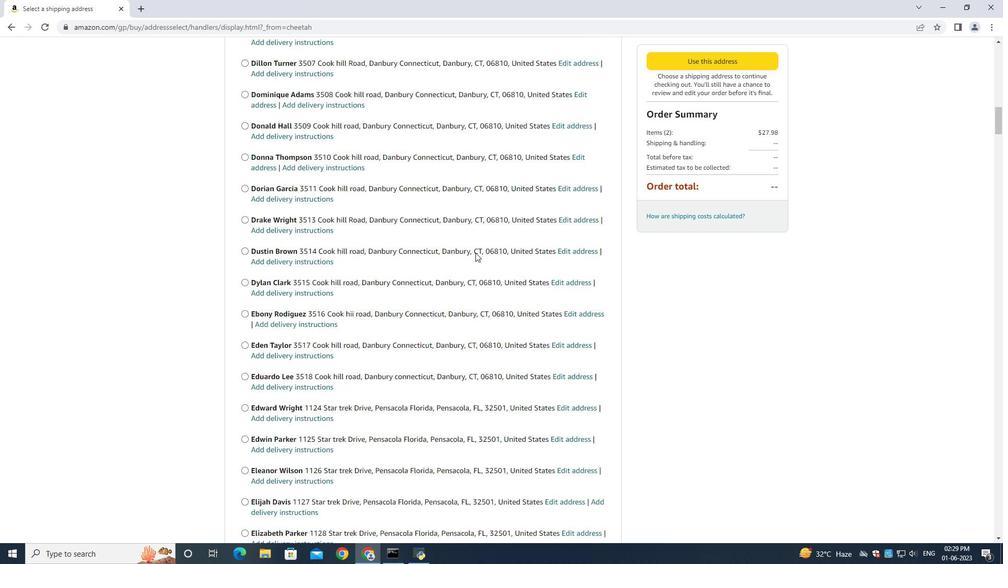 
Action: Mouse scrolled (475, 252) with delta (0, 0)
Screenshot: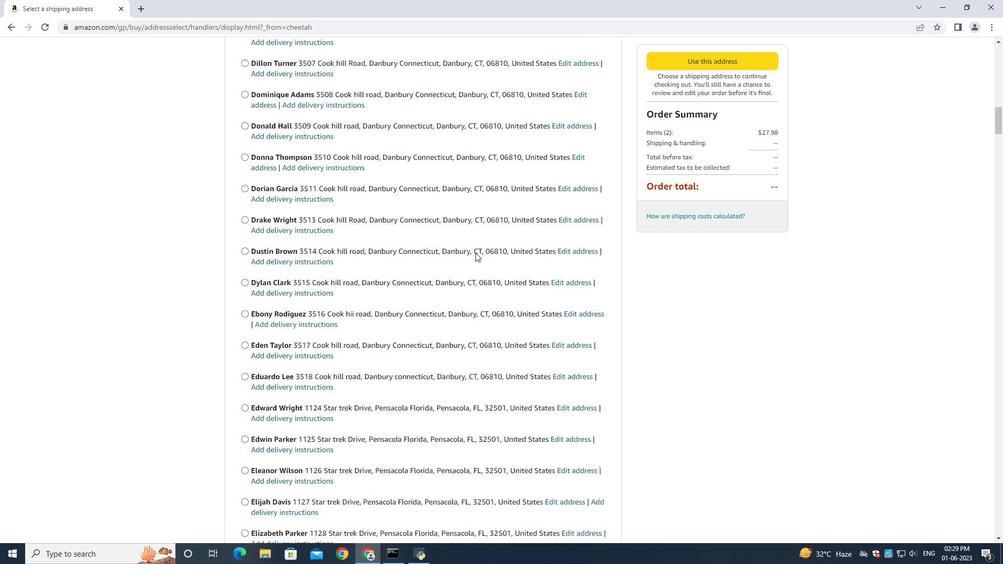 
Action: Mouse scrolled (475, 252) with delta (0, 0)
Screenshot: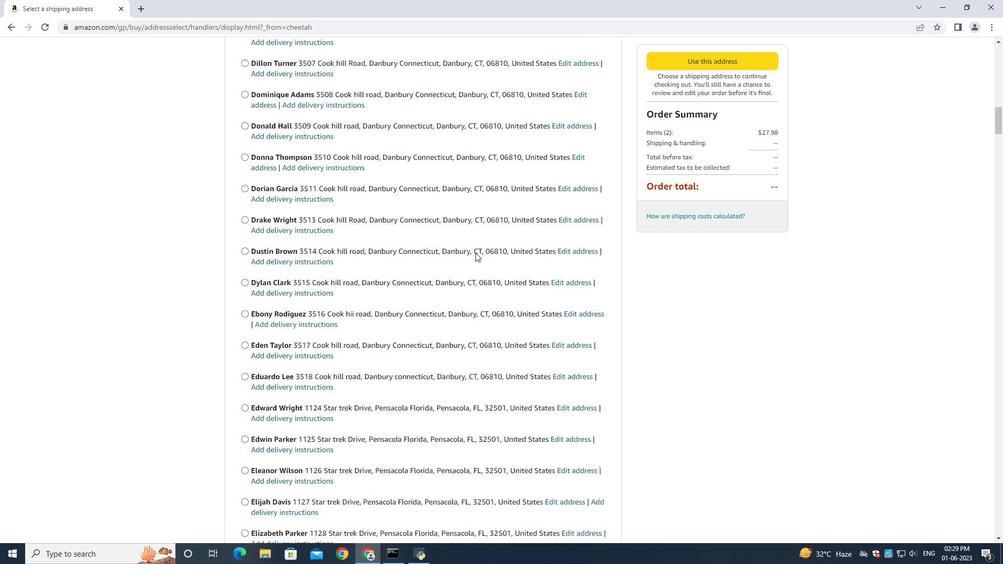 
Action: Mouse scrolled (475, 252) with delta (0, 0)
Screenshot: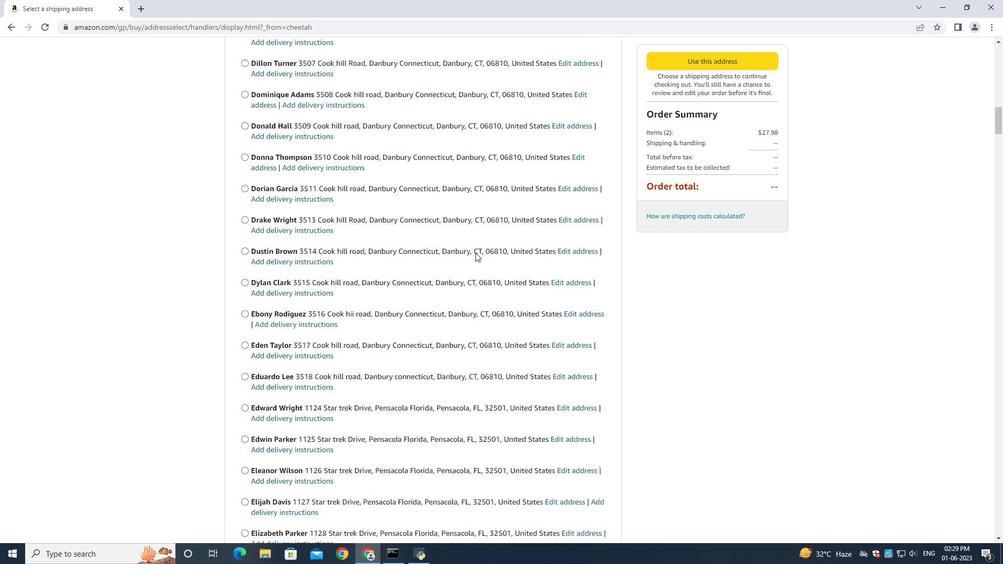 
Action: Mouse scrolled (475, 252) with delta (0, 0)
Screenshot: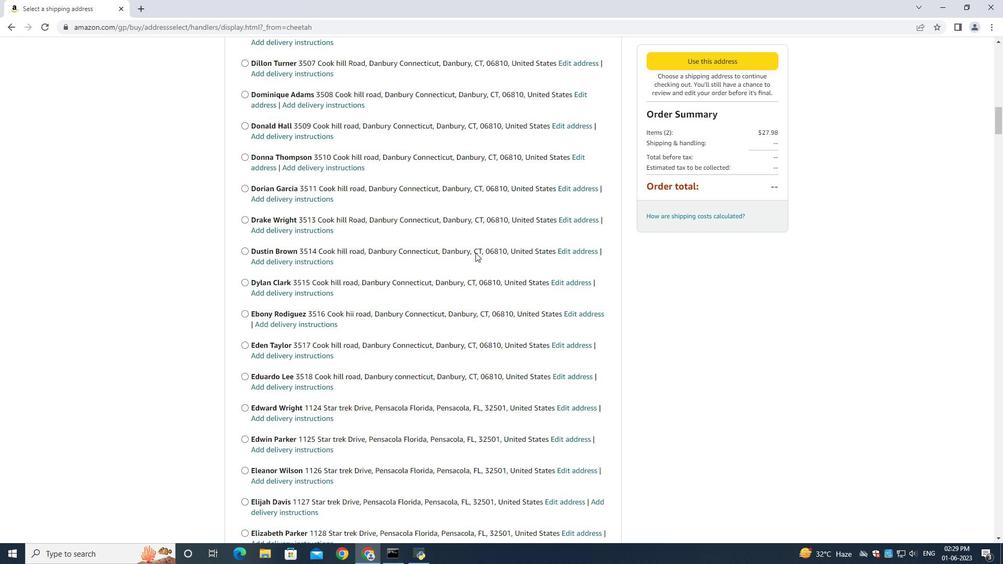 
Action: Mouse scrolled (475, 252) with delta (0, 0)
Screenshot: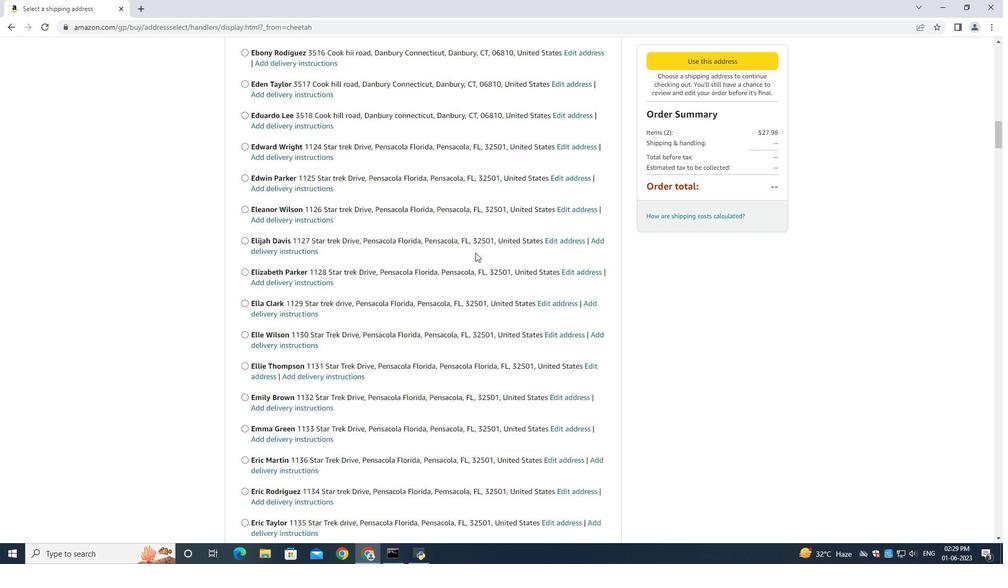 
Action: Mouse scrolled (475, 252) with delta (0, 0)
Screenshot: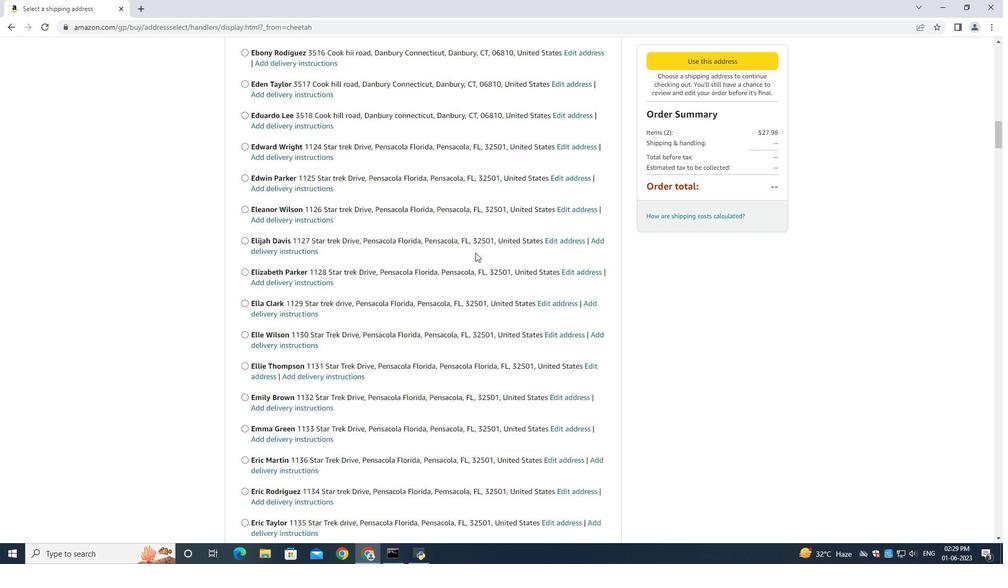 
Action: Mouse scrolled (475, 252) with delta (0, 0)
Screenshot: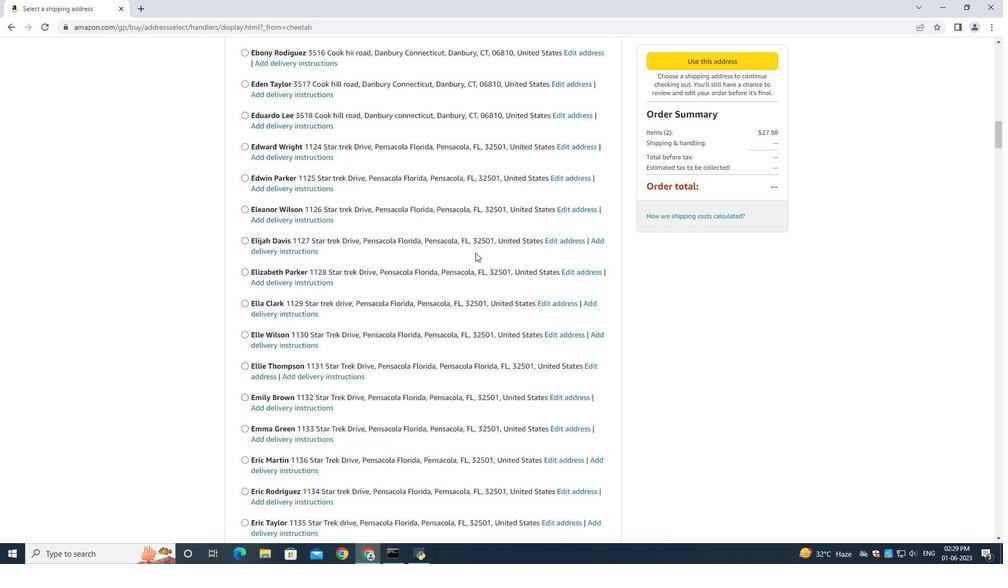 
Action: Mouse scrolled (475, 252) with delta (0, 0)
Screenshot: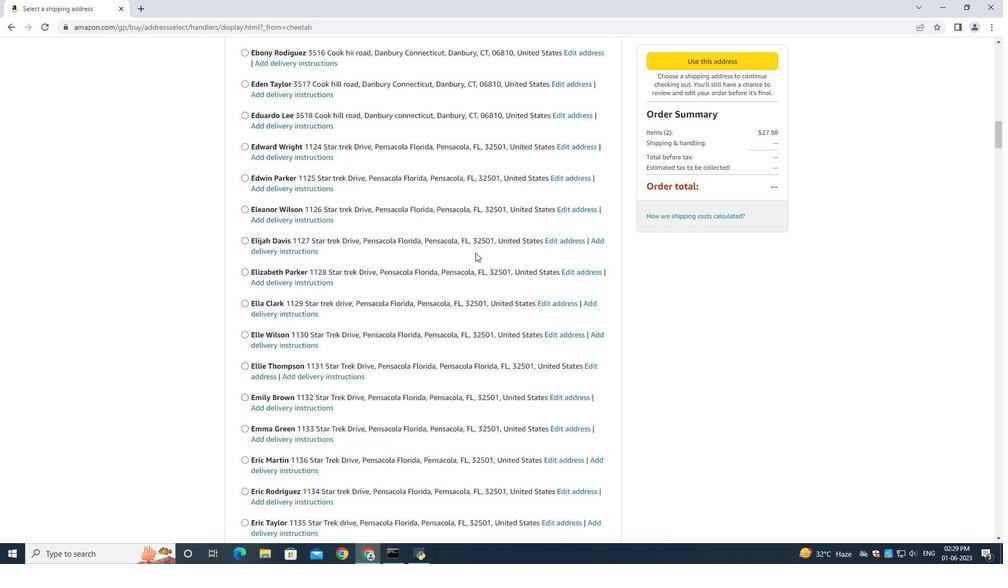 
Action: Mouse scrolled (475, 252) with delta (0, 0)
Screenshot: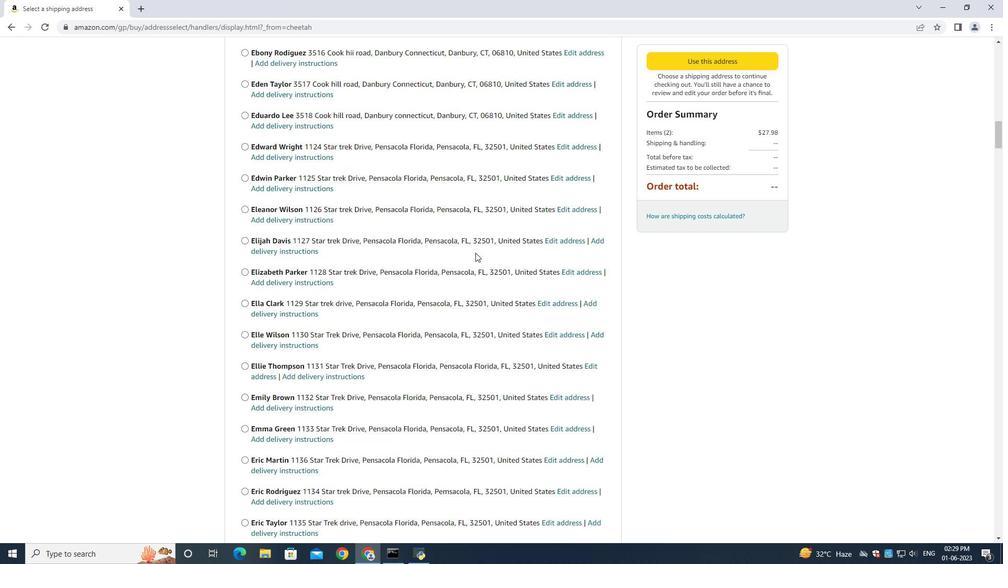 
Action: Mouse scrolled (475, 252) with delta (0, 0)
Screenshot: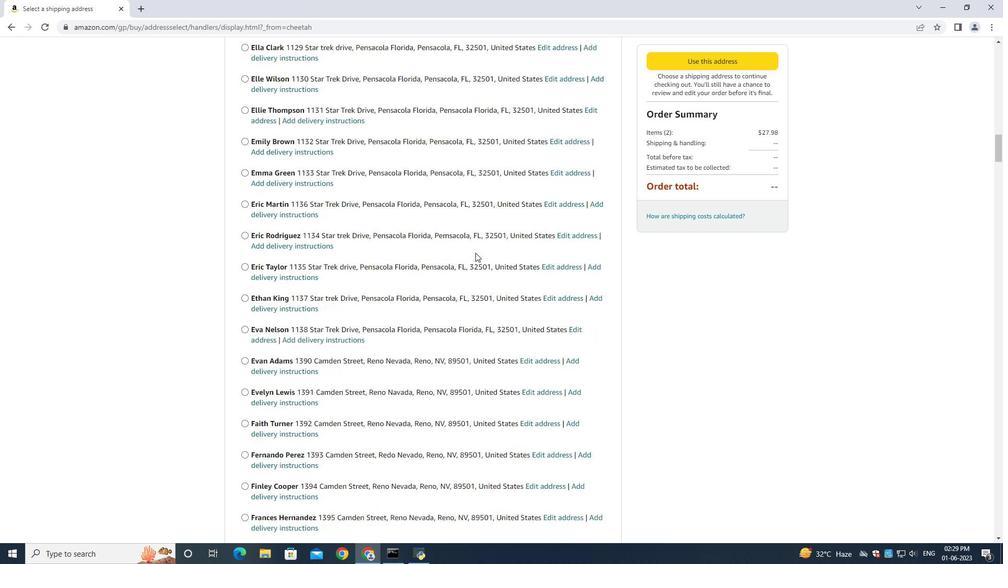 
Action: Mouse scrolled (475, 252) with delta (0, 0)
Screenshot: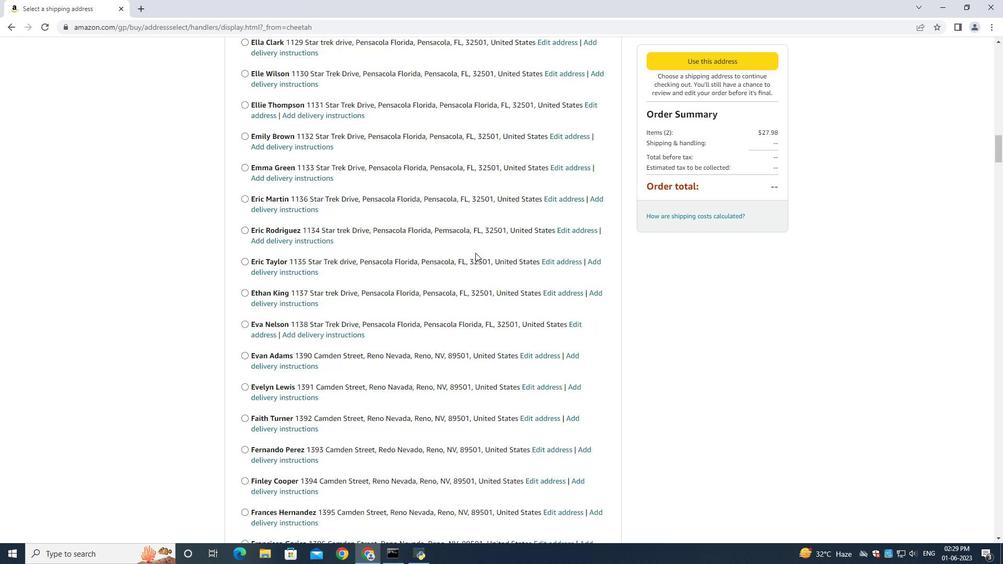 
Action: Mouse scrolled (475, 252) with delta (0, 0)
Screenshot: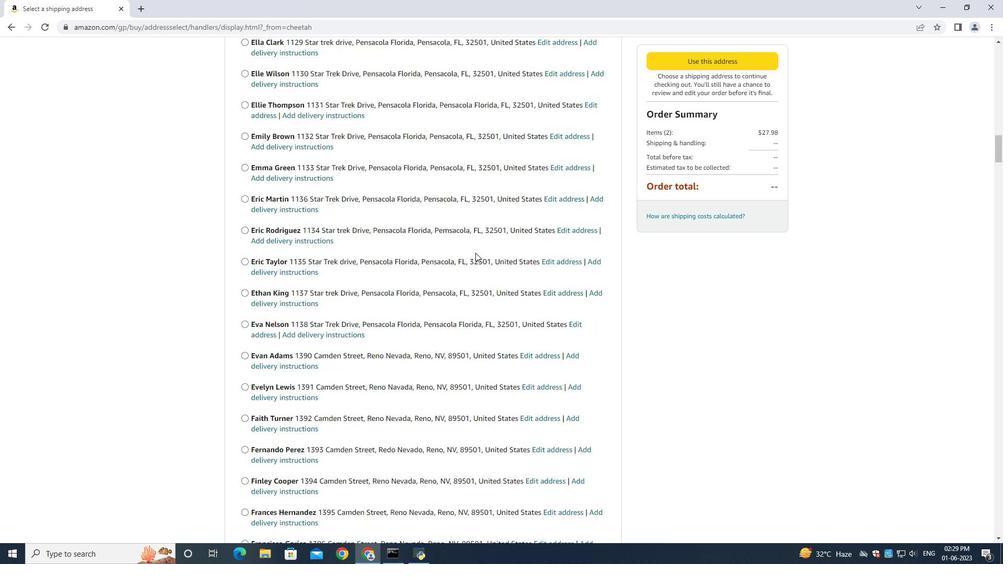 
Action: Mouse scrolled (475, 252) with delta (0, 0)
Screenshot: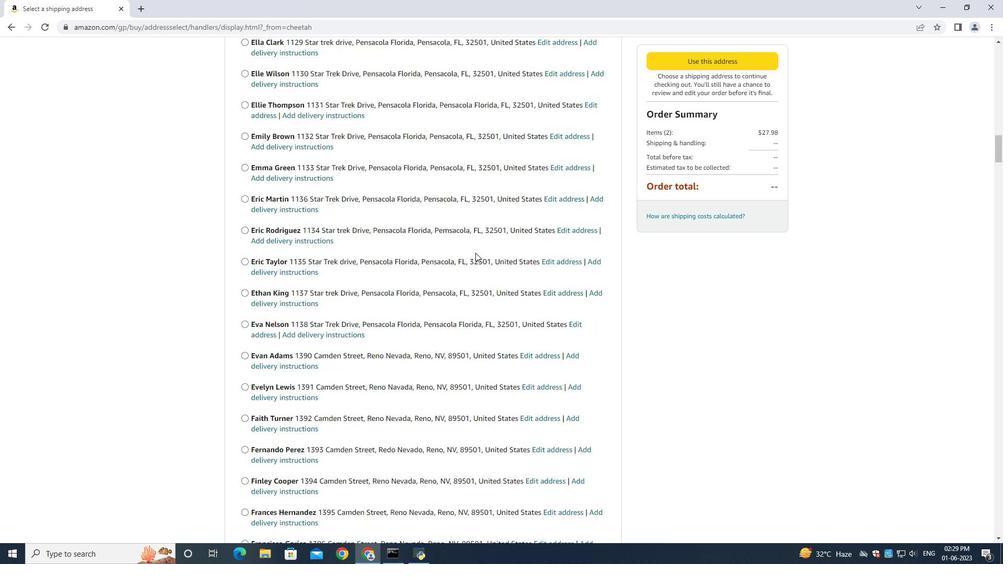 
Action: Mouse scrolled (475, 252) with delta (0, 0)
Screenshot: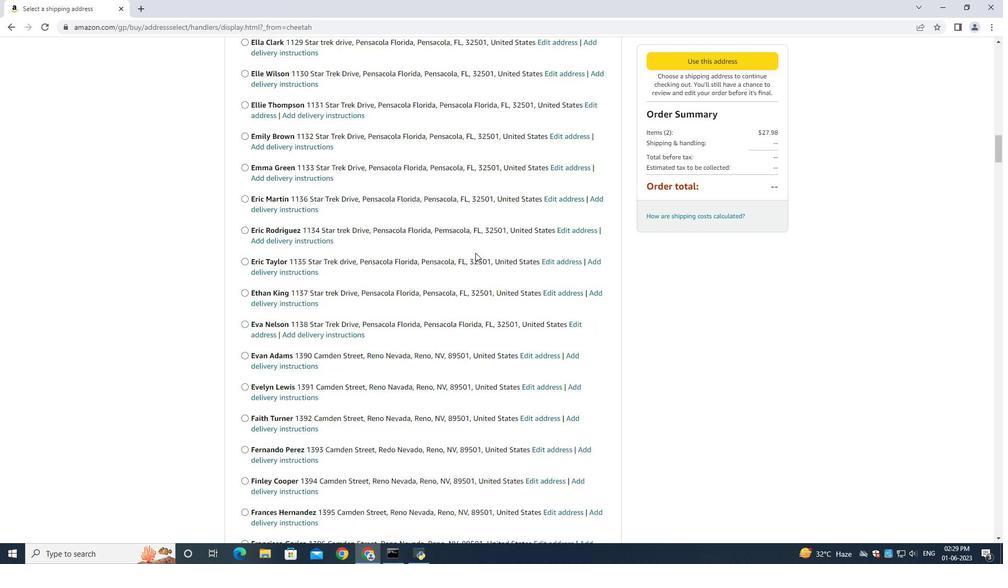 
Action: Mouse moved to (474, 253)
Screenshot: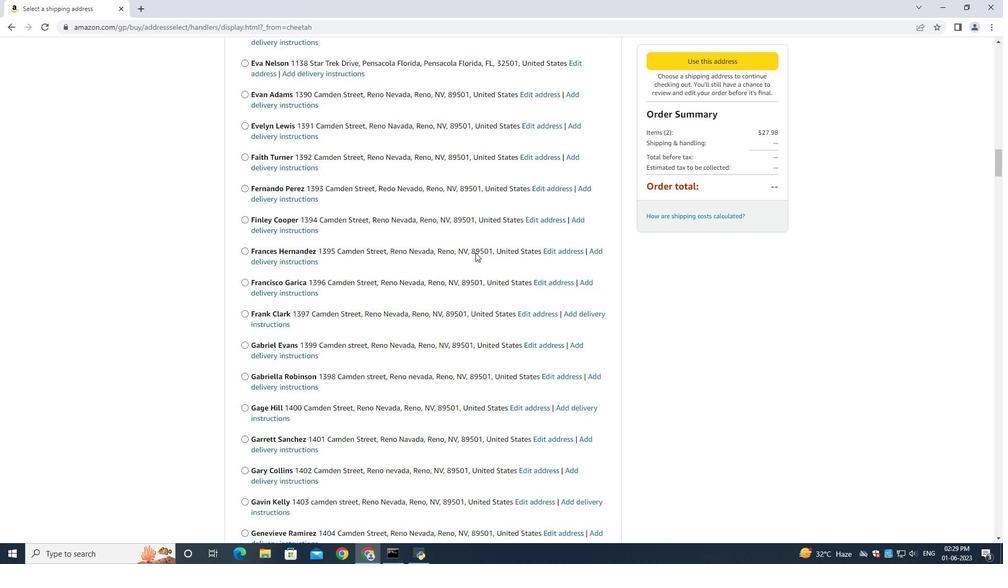 
Action: Mouse scrolled (475, 252) with delta (0, 0)
Screenshot: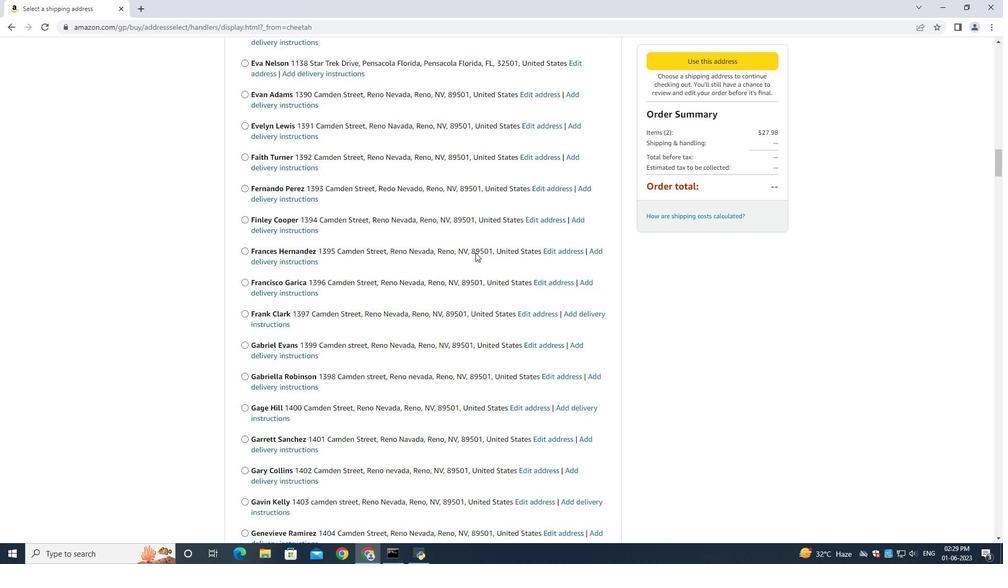 
Action: Mouse moved to (474, 253)
Screenshot: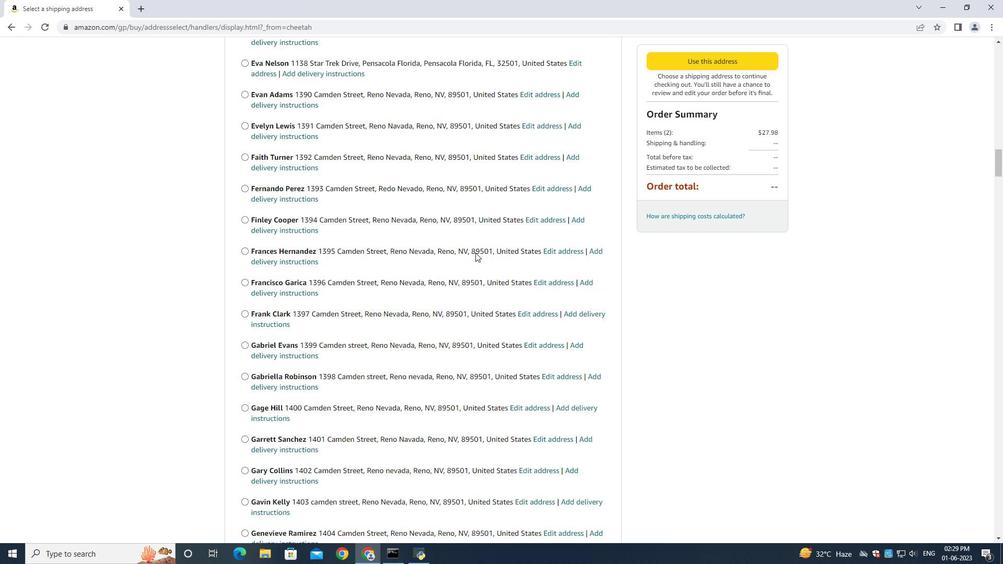 
Action: Mouse scrolled (474, 253) with delta (0, 0)
Screenshot: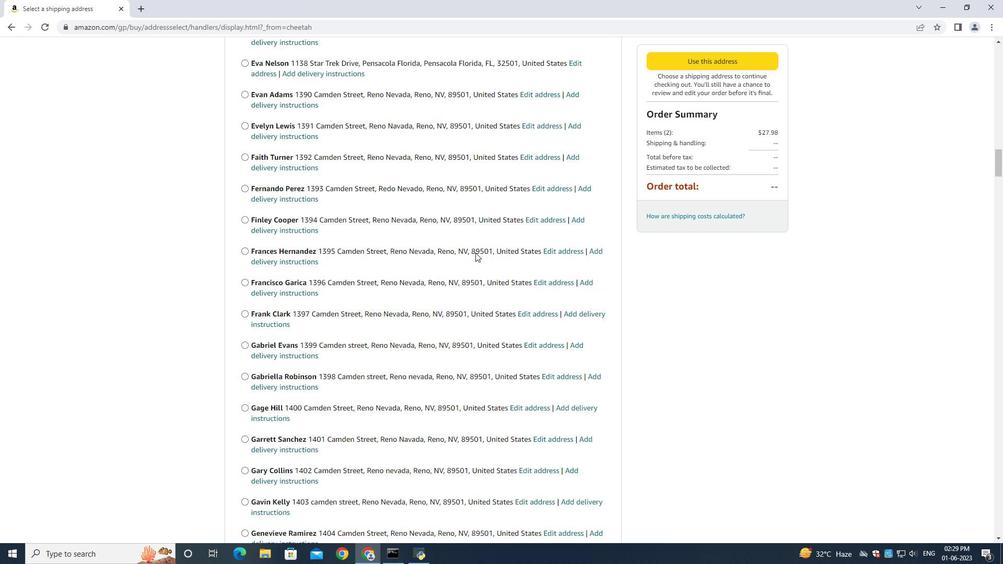 
Action: Mouse moved to (474, 253)
Screenshot: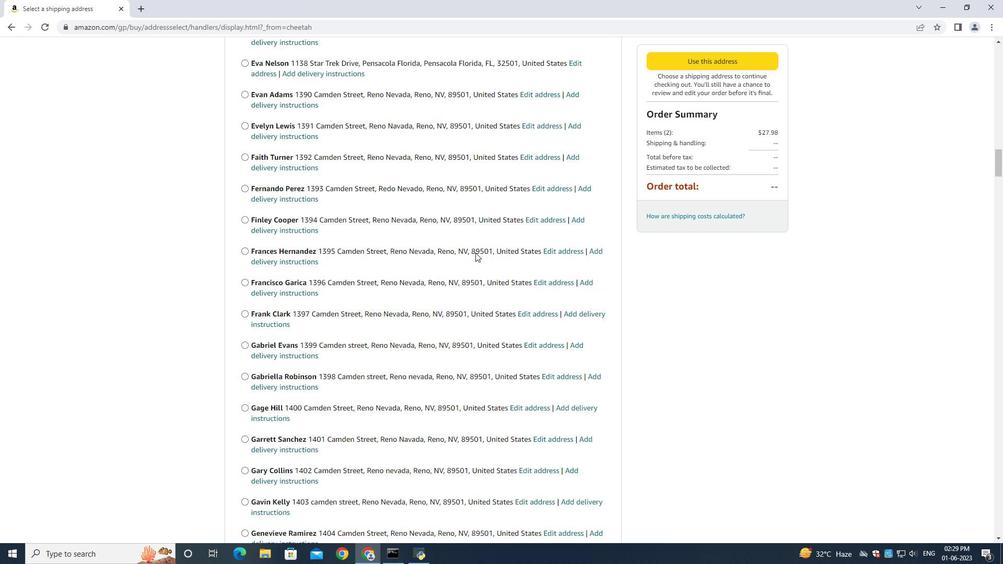 
Action: Mouse scrolled (474, 253) with delta (0, 0)
Screenshot: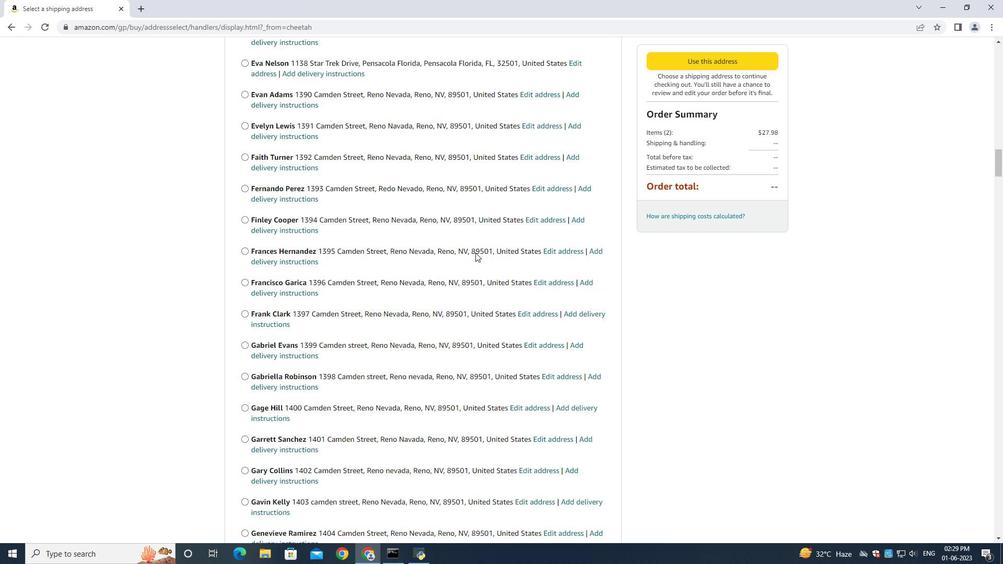 
Action: Mouse scrolled (474, 253) with delta (0, 0)
Screenshot: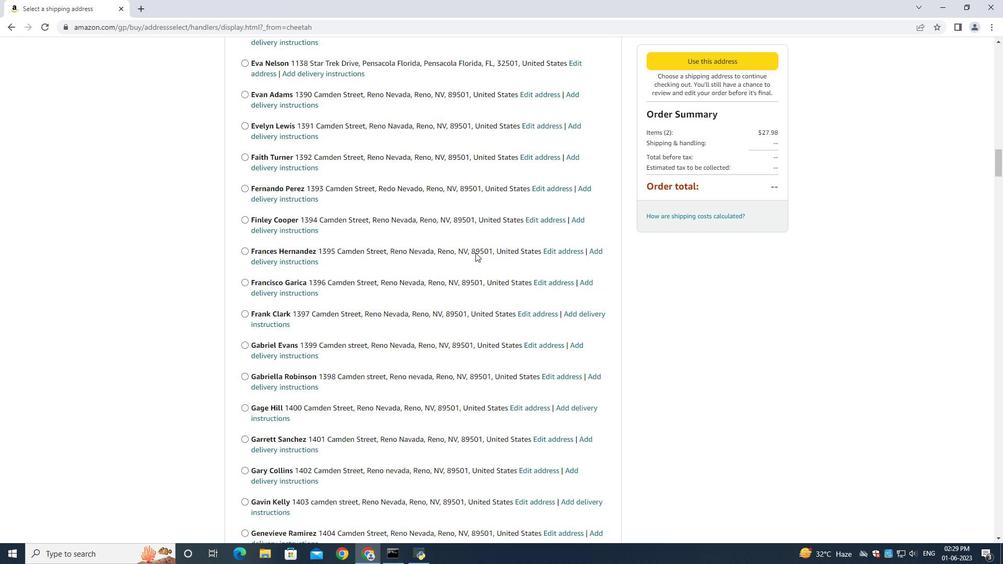 
Action: Mouse scrolled (474, 253) with delta (0, 0)
Screenshot: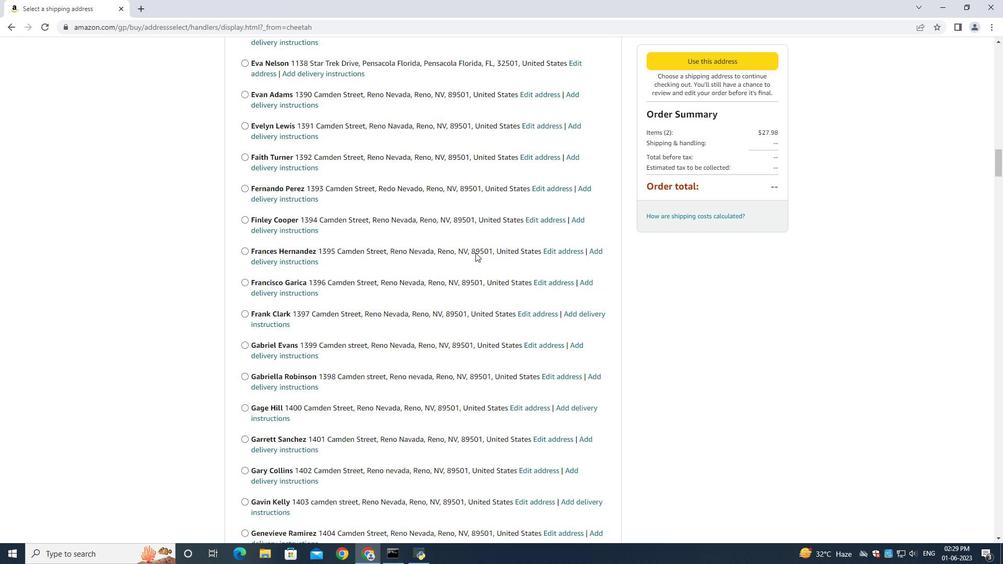 
Action: Mouse scrolled (474, 253) with delta (0, 0)
Screenshot: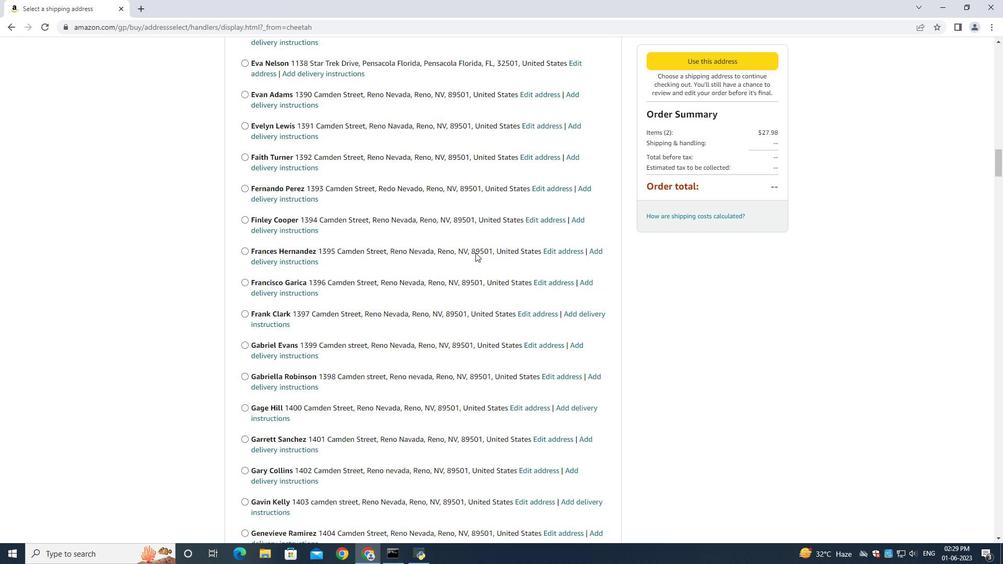 
Action: Mouse scrolled (474, 253) with delta (0, 0)
Screenshot: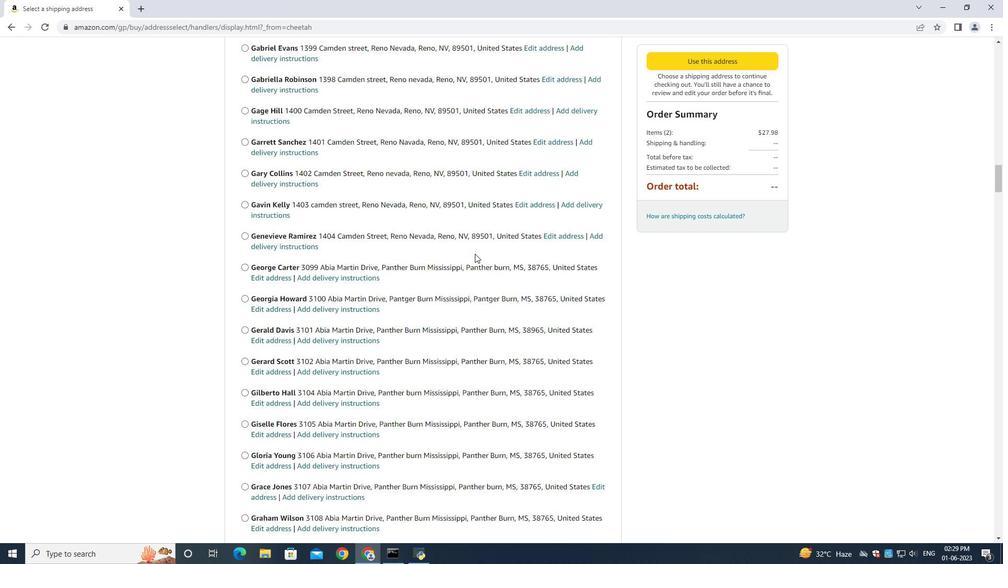 
Action: Mouse scrolled (474, 253) with delta (0, 0)
Screenshot: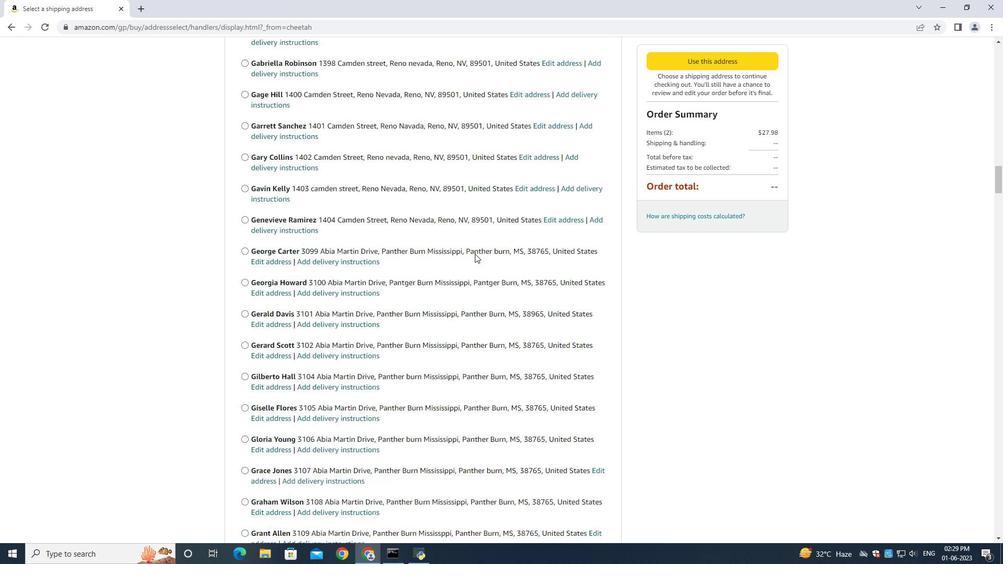
Action: Mouse scrolled (474, 253) with delta (0, 0)
Screenshot: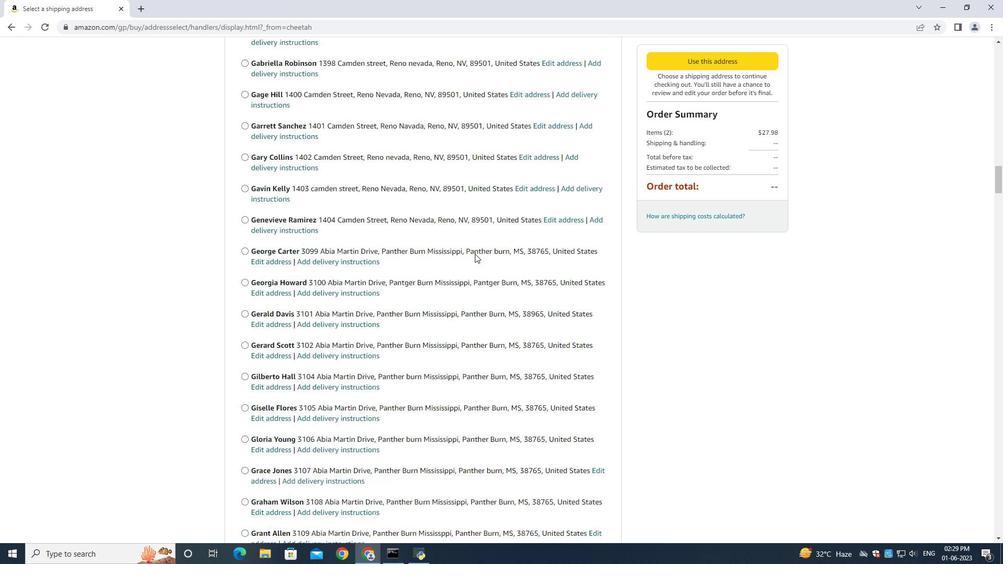 
Action: Mouse scrolled (474, 253) with delta (0, 0)
Screenshot: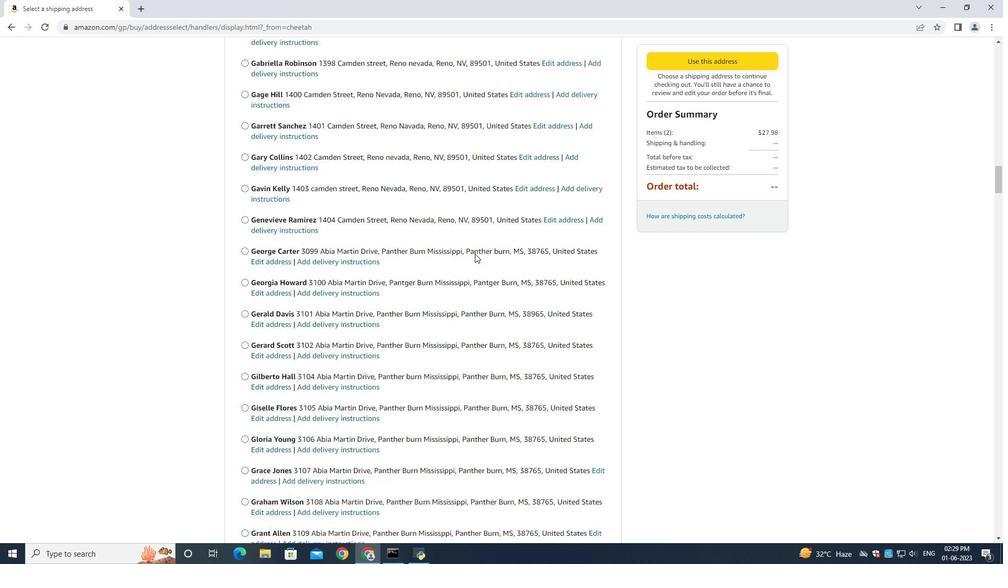 
Action: Mouse scrolled (474, 253) with delta (0, 0)
Screenshot: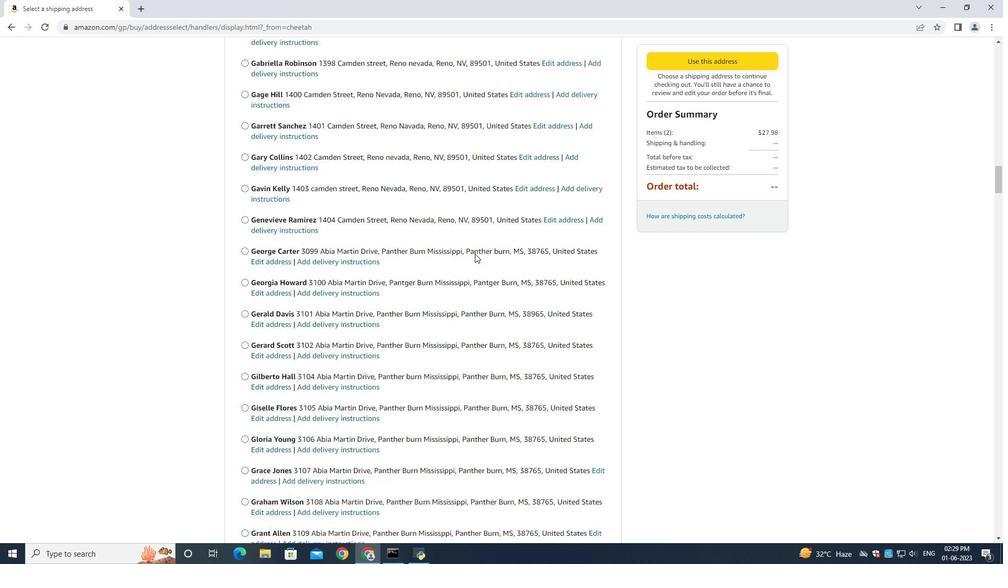 
Action: Mouse scrolled (474, 253) with delta (0, 0)
Screenshot: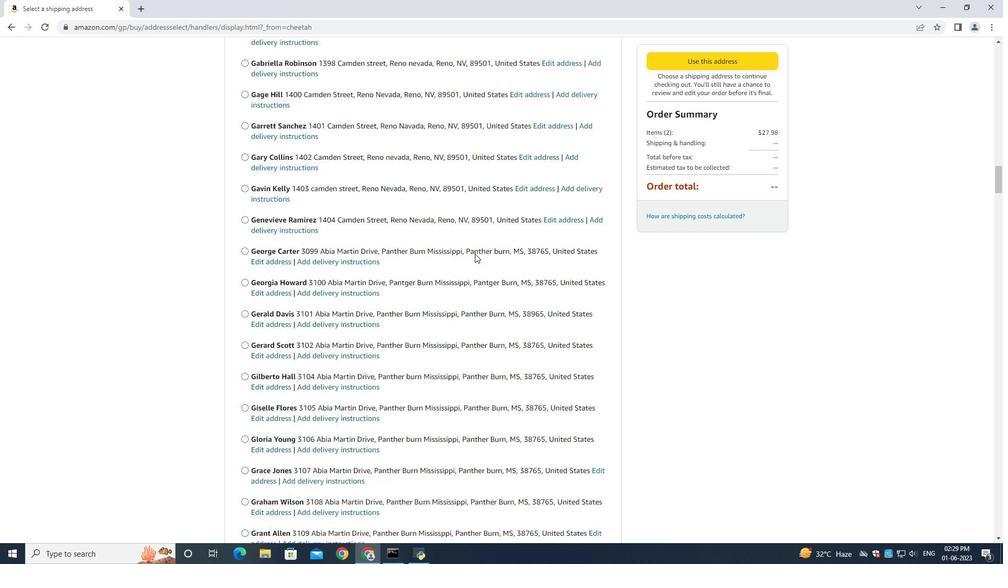 
Action: Mouse scrolled (474, 253) with delta (0, 0)
Screenshot: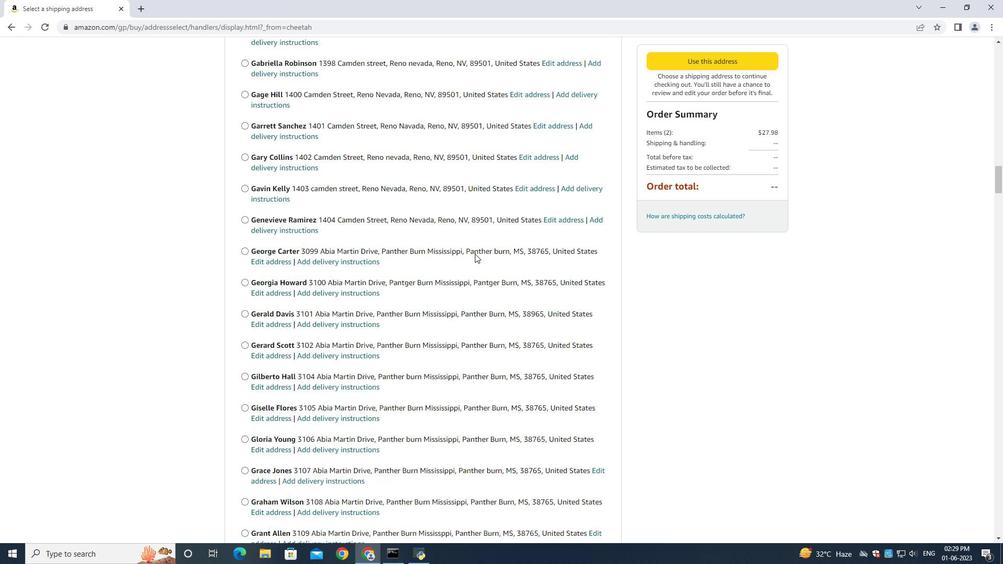 
Action: Mouse moved to (472, 257)
Screenshot: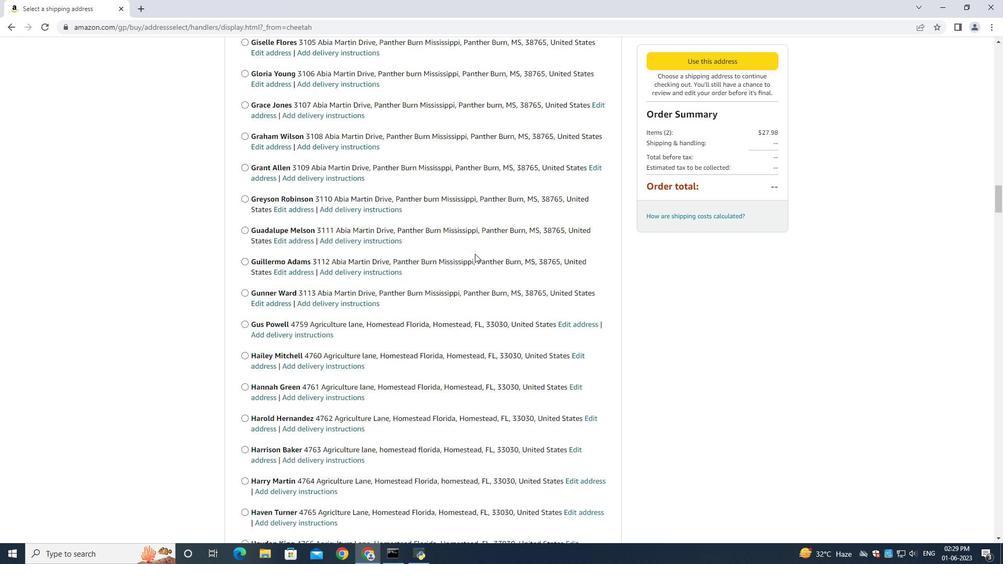 
Action: Mouse scrolled (472, 256) with delta (0, 0)
Screenshot: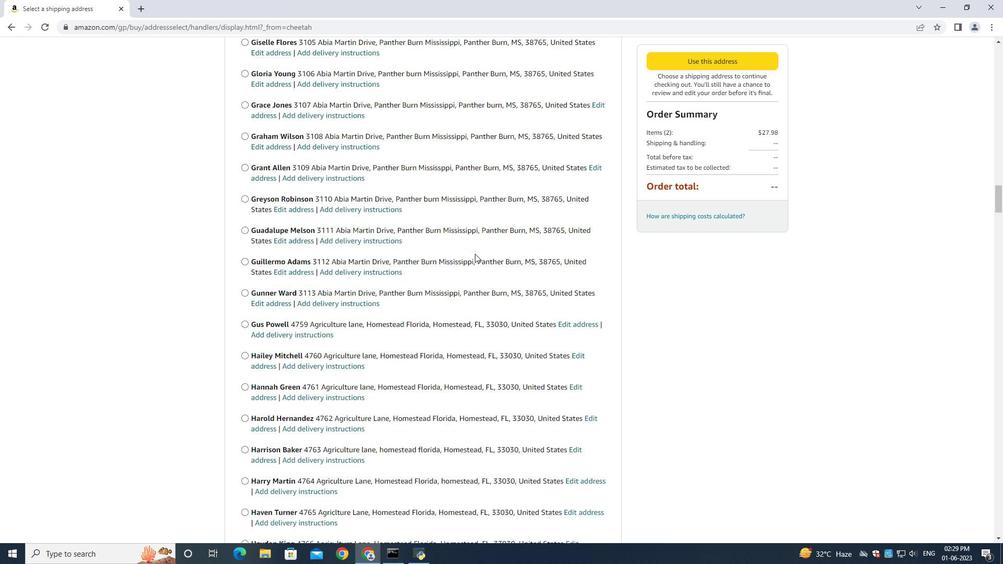 
Action: Mouse scrolled (472, 256) with delta (0, 0)
Screenshot: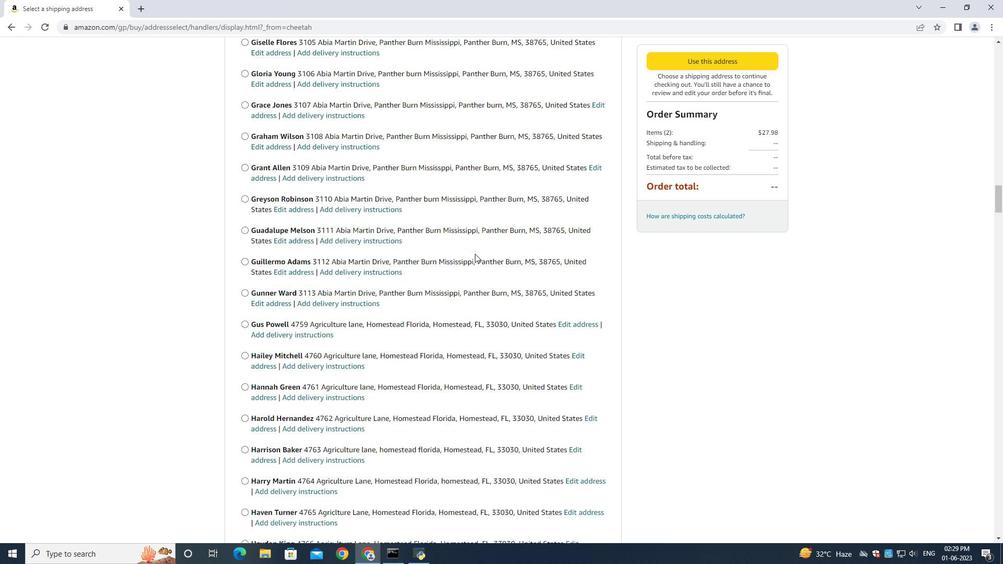 
Action: Mouse scrolled (472, 256) with delta (0, 0)
Screenshot: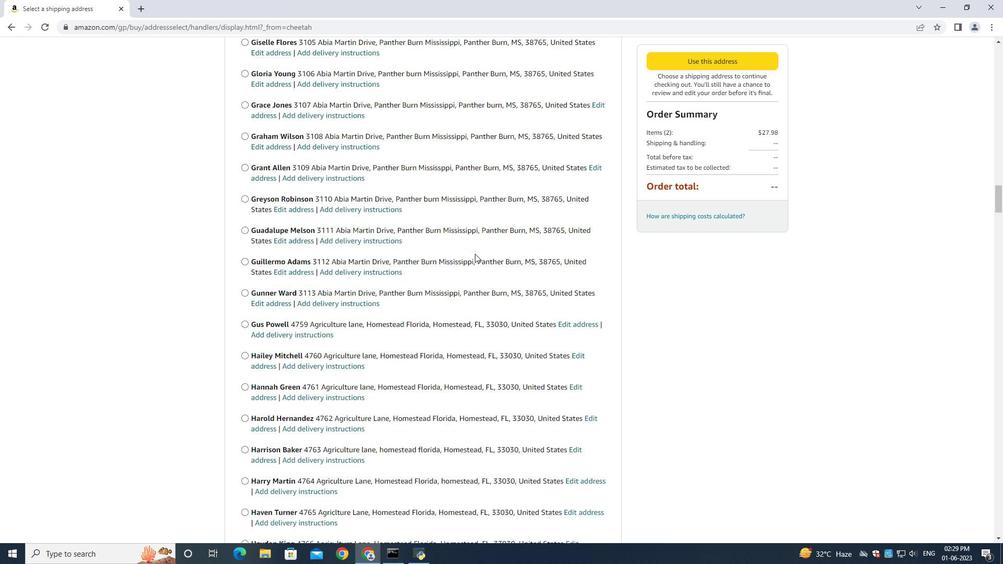 
Action: Mouse scrolled (472, 256) with delta (0, 0)
Screenshot: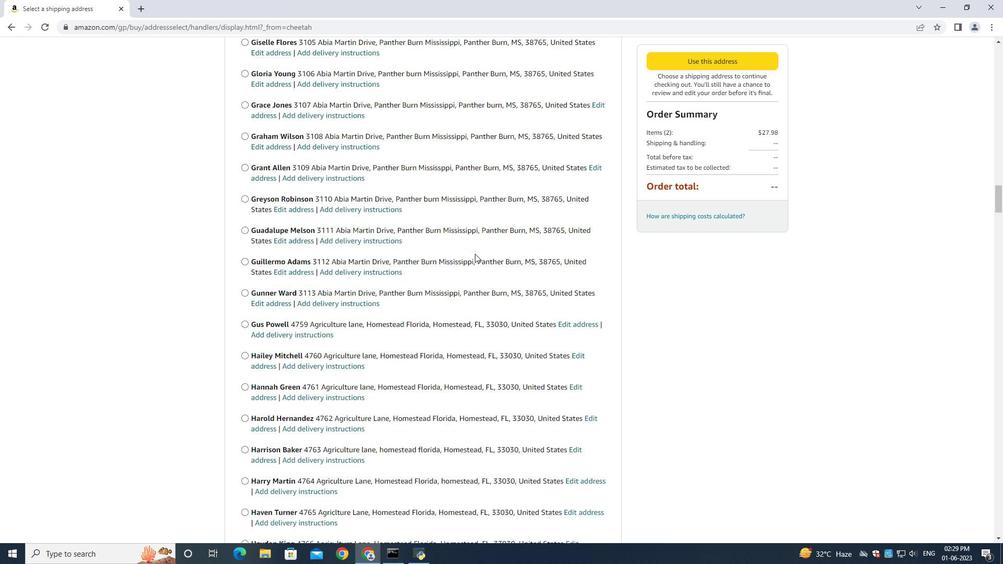 
Action: Mouse scrolled (472, 256) with delta (0, 0)
Screenshot: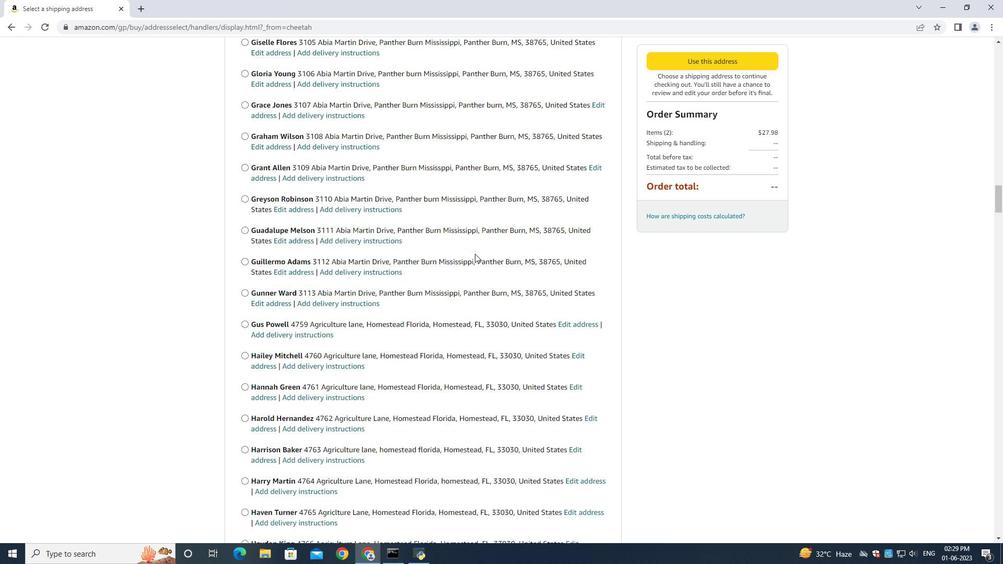 
Action: Mouse scrolled (472, 256) with delta (0, 0)
Screenshot: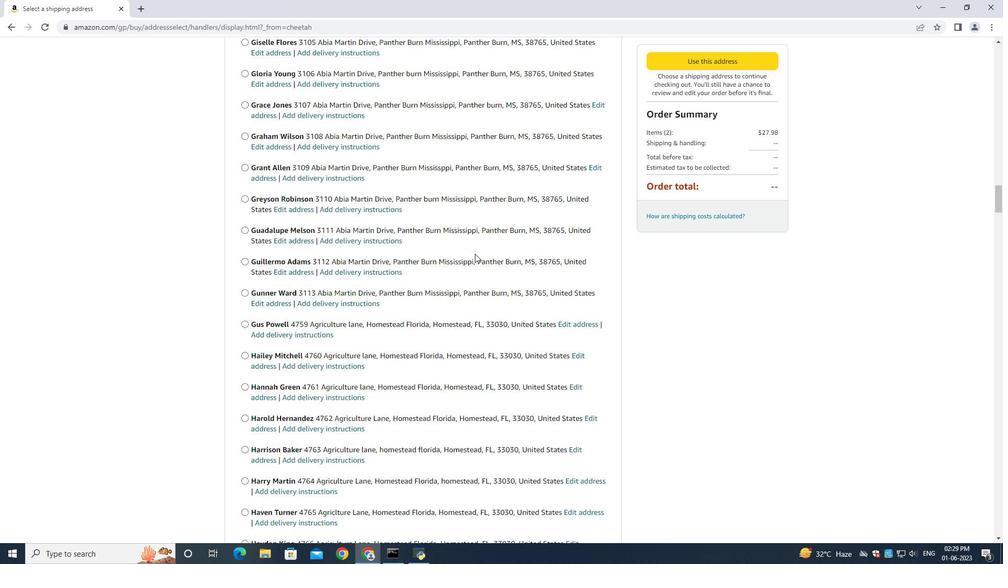 
Action: Mouse scrolled (472, 256) with delta (0, 0)
Screenshot: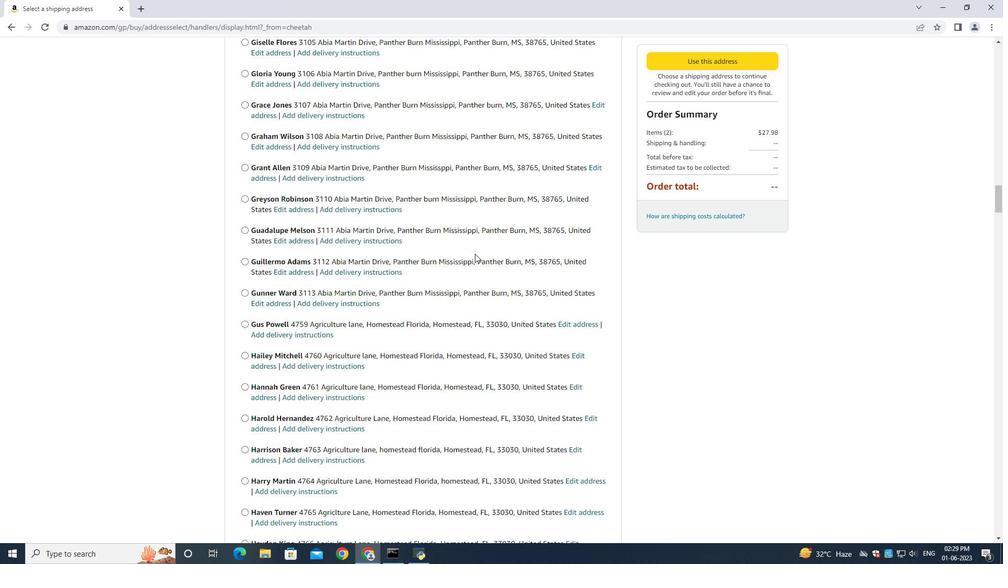 
Action: Mouse moved to (472, 257)
Screenshot: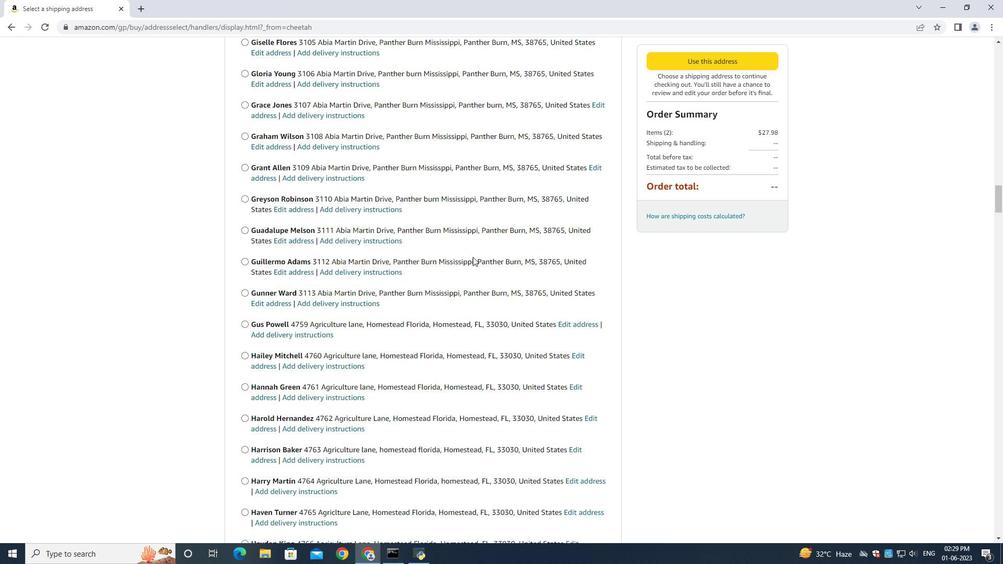 
Action: Mouse scrolled (472, 256) with delta (0, 0)
Screenshot: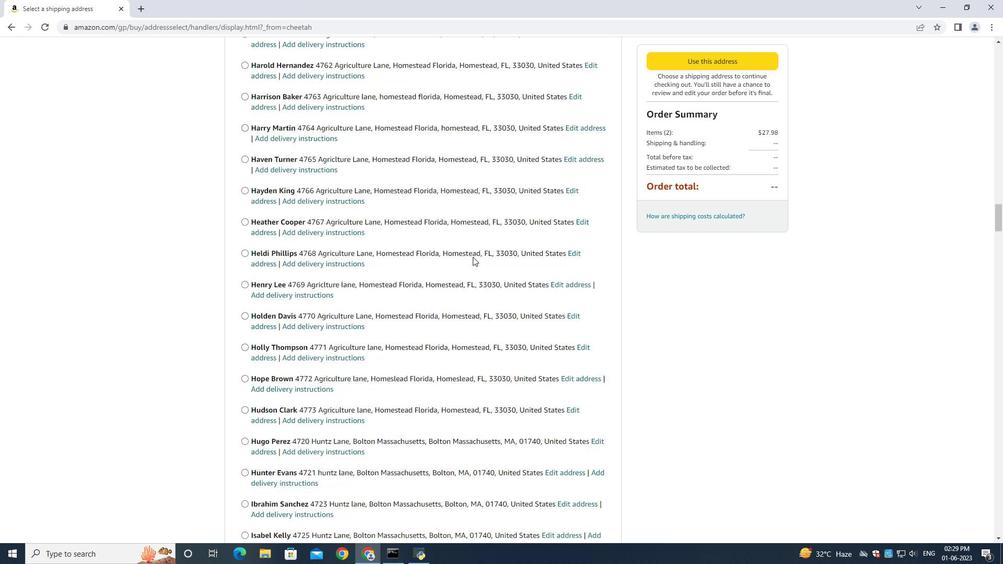 
Action: Mouse scrolled (472, 256) with delta (0, 0)
Screenshot: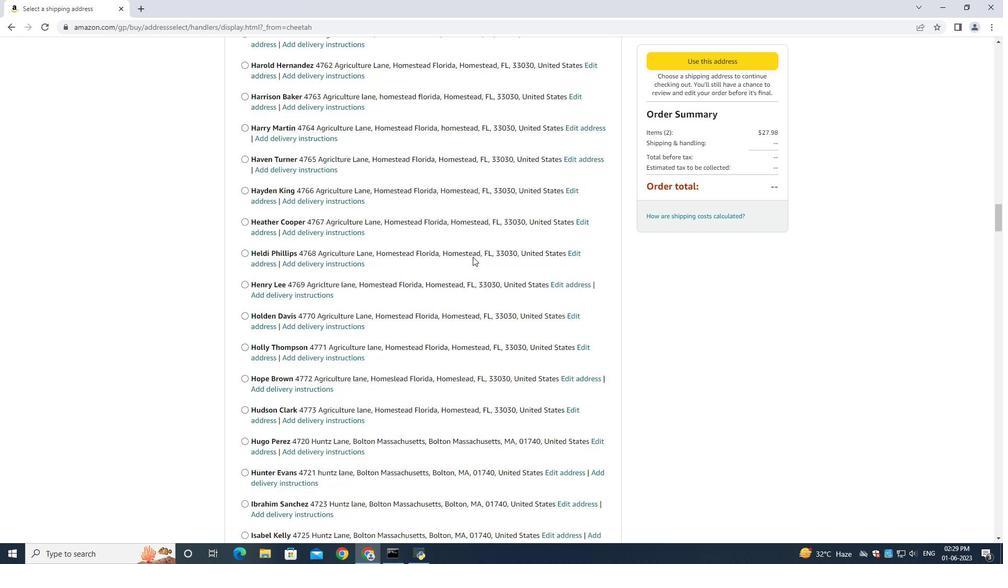 
Action: Mouse scrolled (472, 256) with delta (0, 0)
Screenshot: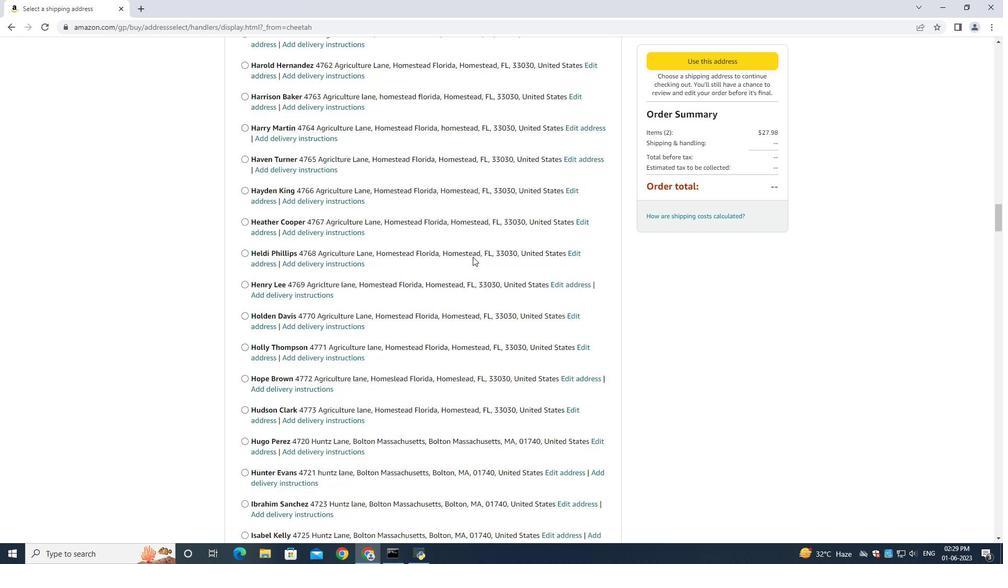 
Action: Mouse moved to (472, 257)
Screenshot: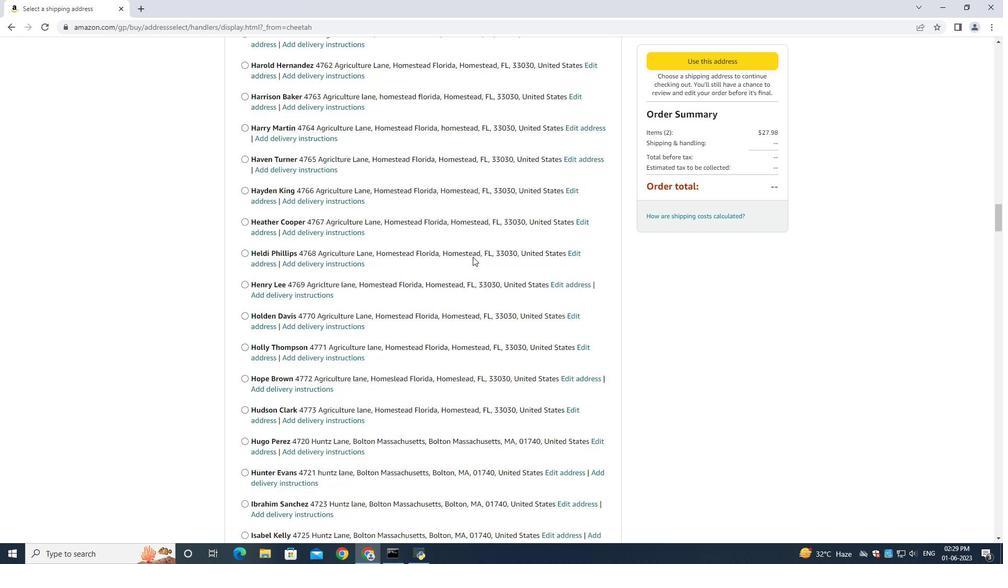 
Action: Mouse scrolled (472, 257) with delta (0, 0)
Screenshot: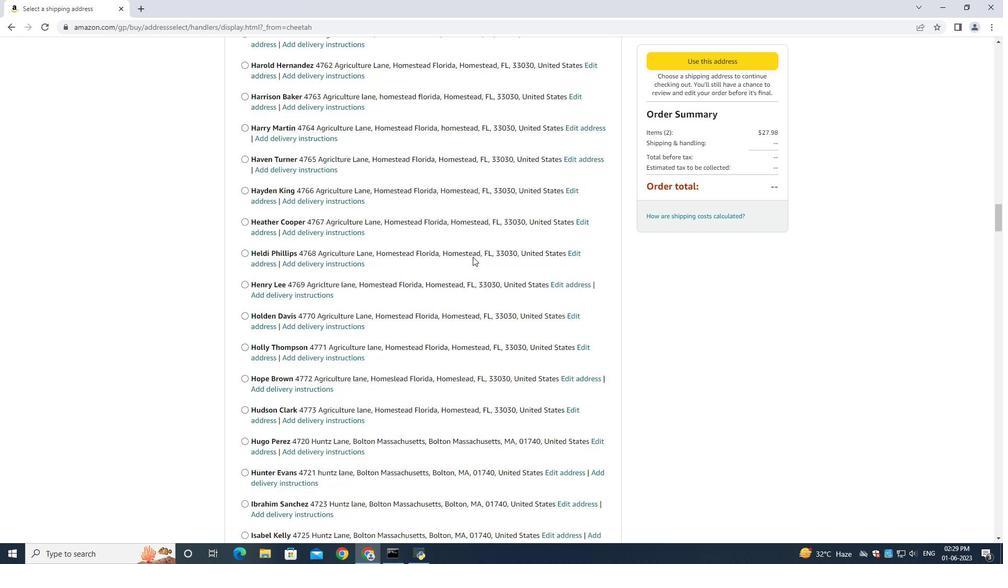 
Action: Mouse scrolled (472, 257) with delta (0, 0)
Screenshot: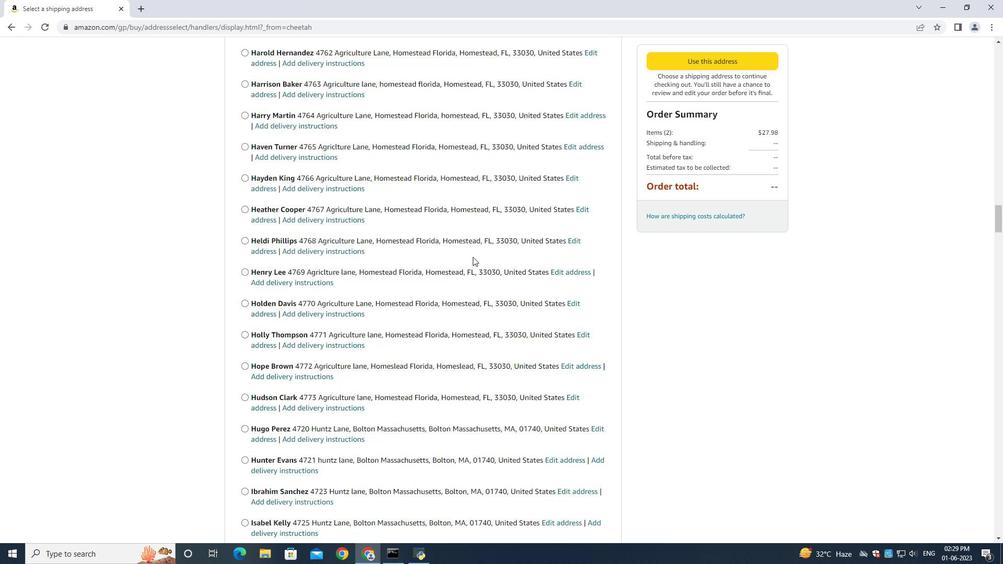 
Action: Mouse scrolled (472, 257) with delta (0, 0)
Screenshot: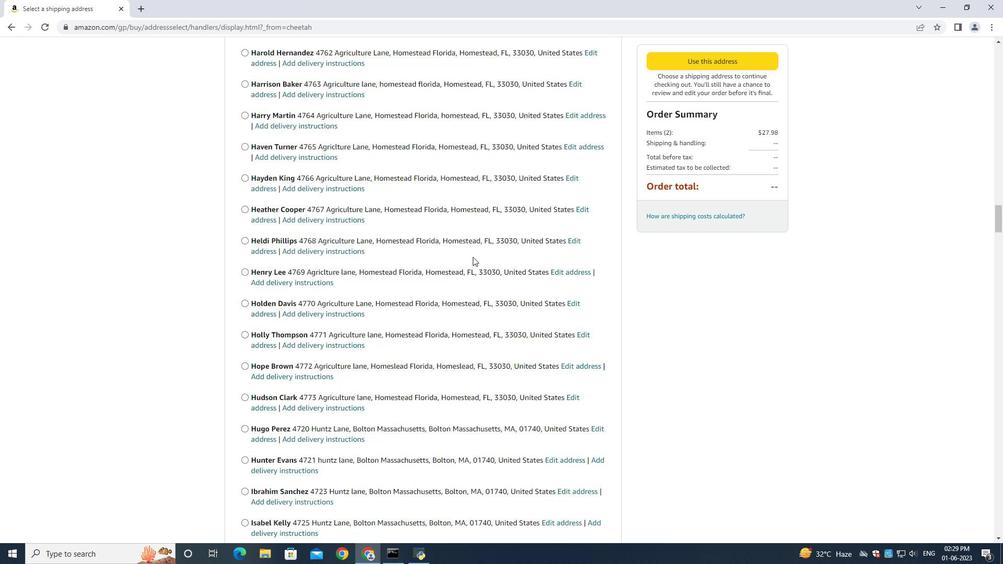 
Action: Mouse scrolled (472, 257) with delta (0, 0)
Screenshot: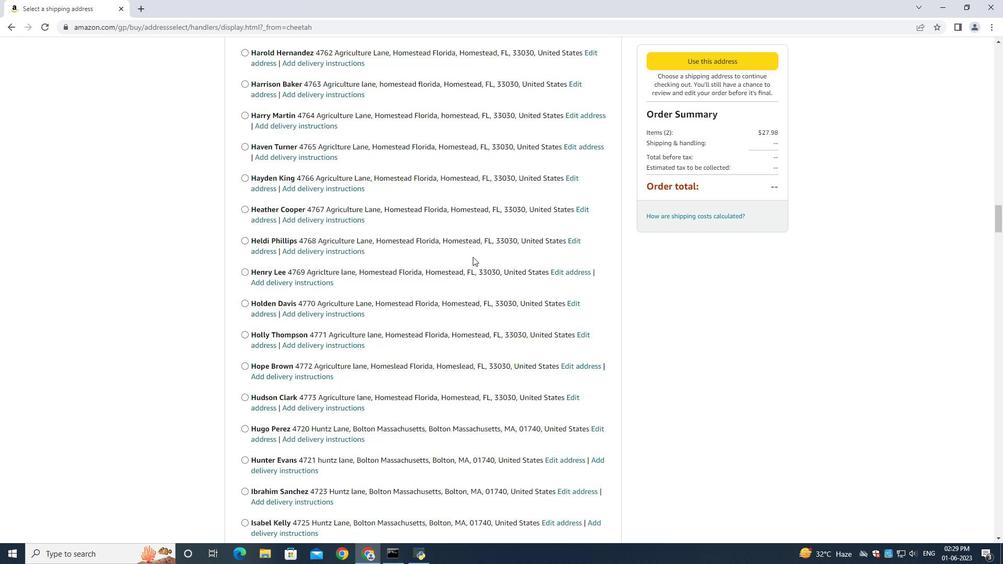 
Action: Mouse scrolled (472, 257) with delta (0, 0)
Screenshot: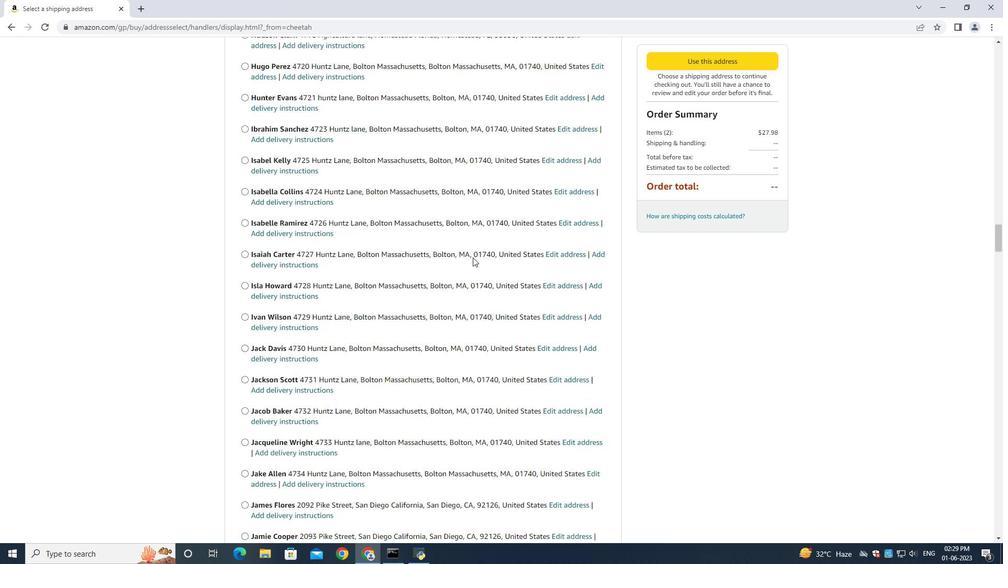 
Action: Mouse moved to (472, 258)
Screenshot: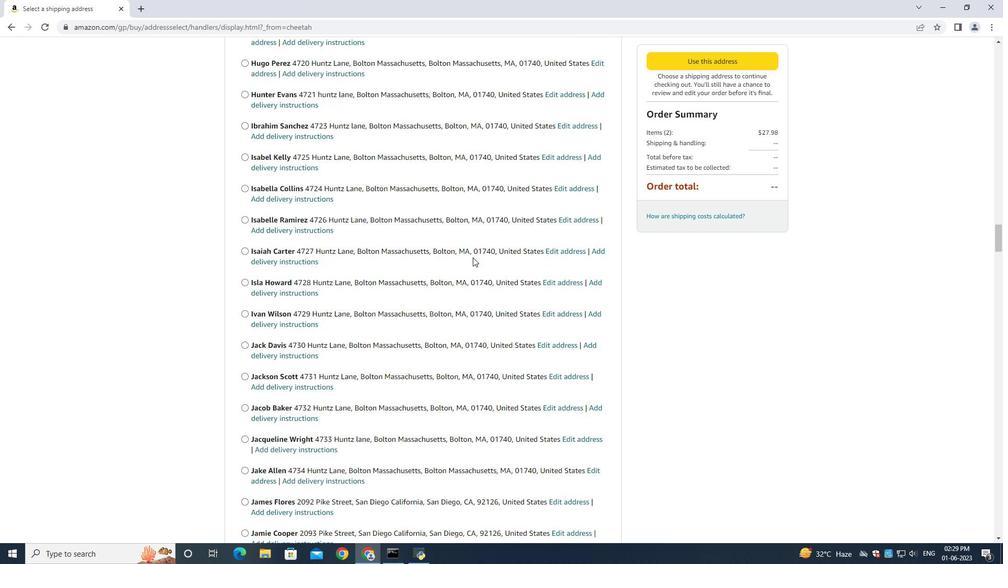 
Action: Mouse scrolled (472, 257) with delta (0, 0)
Screenshot: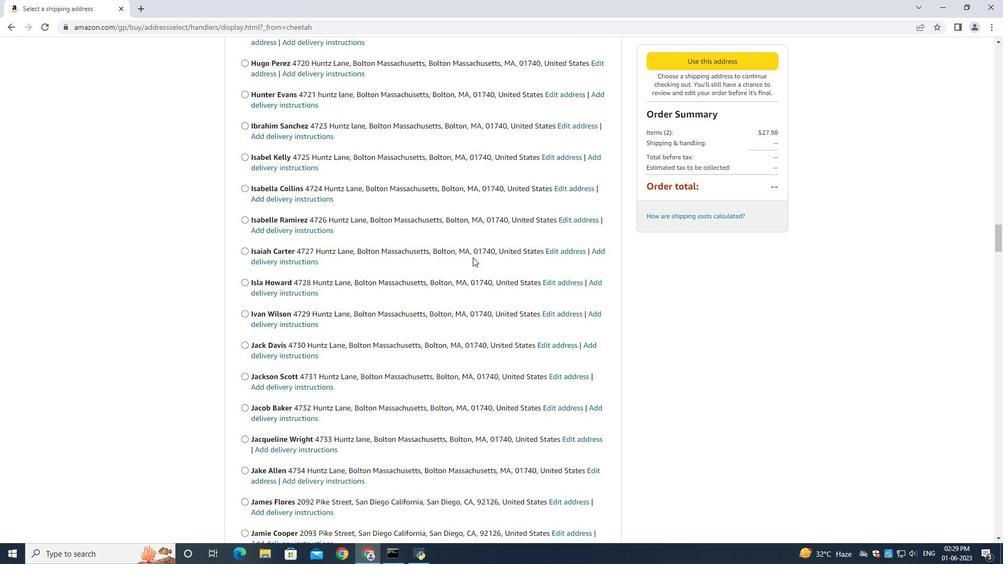 
Action: Mouse moved to (472, 258)
Screenshot: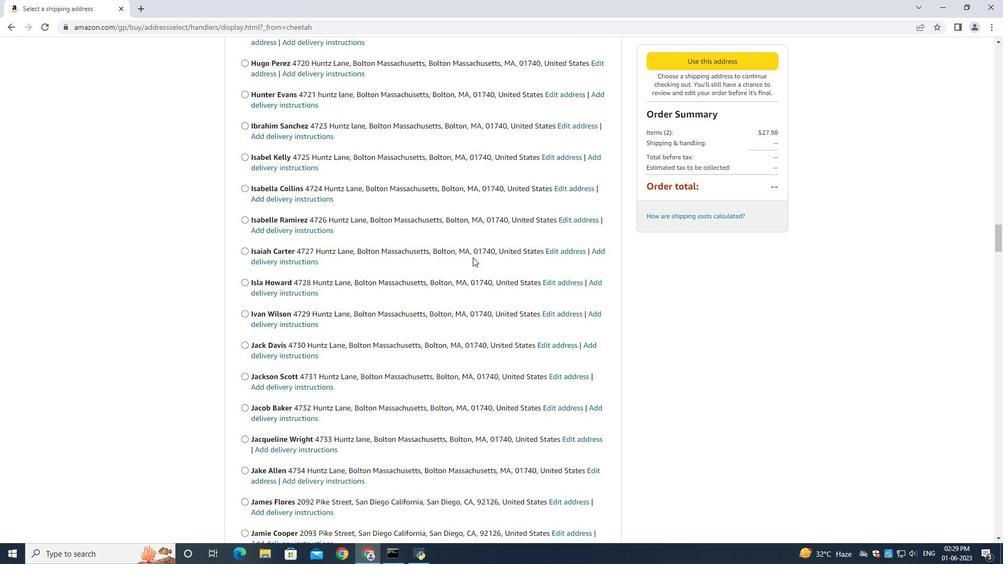 
Action: Mouse scrolled (472, 257) with delta (0, 0)
Screenshot: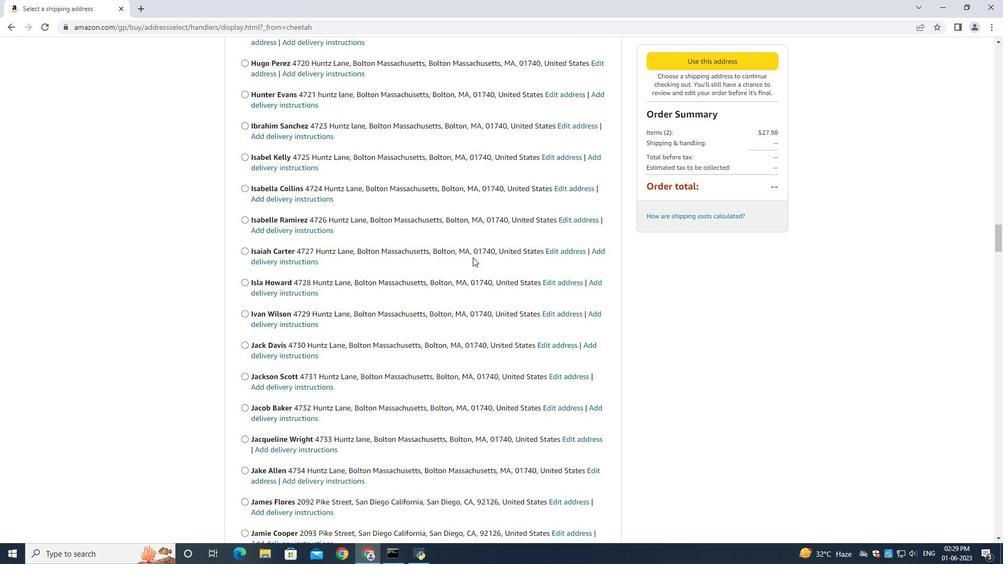 
Action: Mouse scrolled (472, 257) with delta (0, 0)
Screenshot: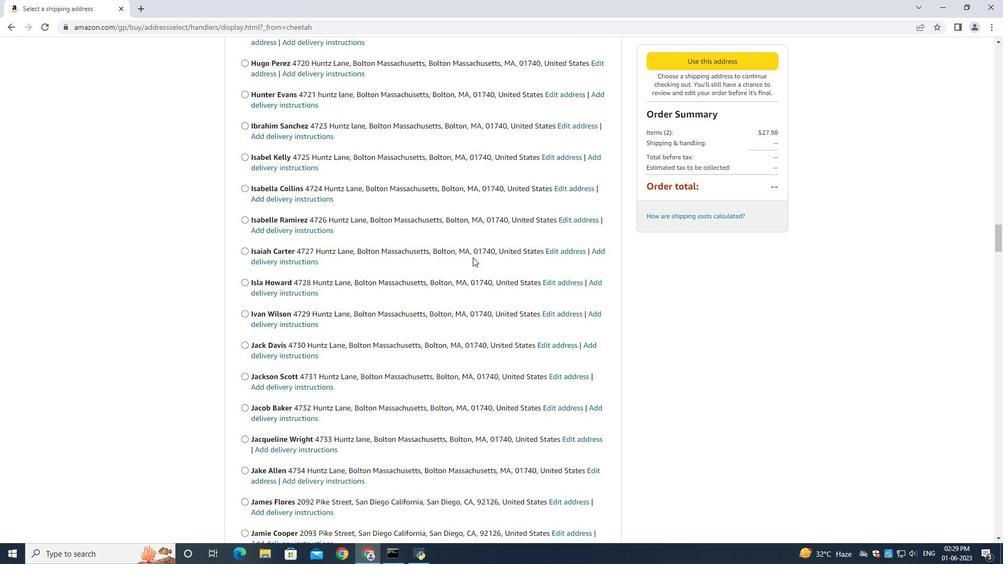 
Action: Mouse scrolled (472, 257) with delta (0, 0)
Screenshot: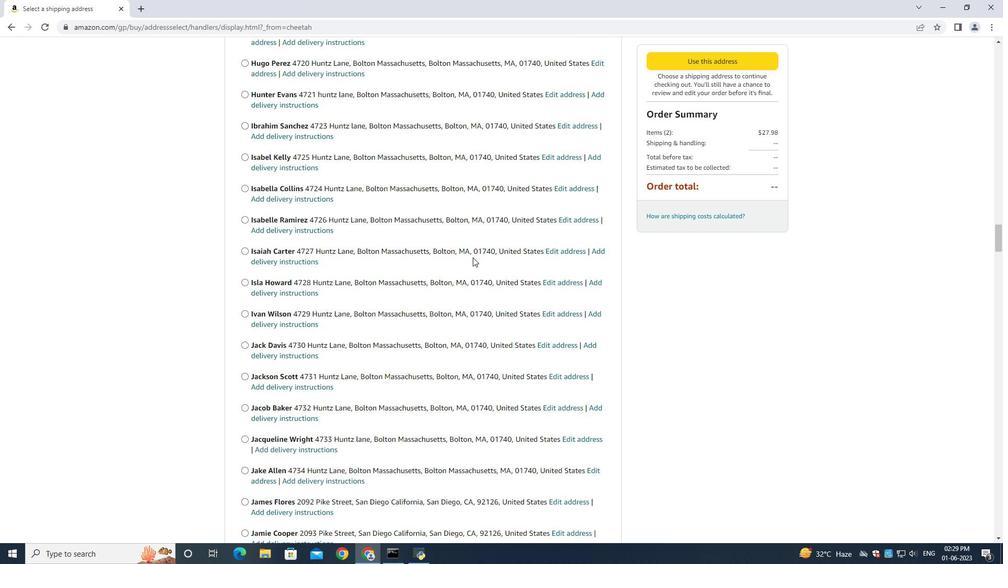 
Action: Mouse scrolled (472, 257) with delta (0, 0)
Screenshot: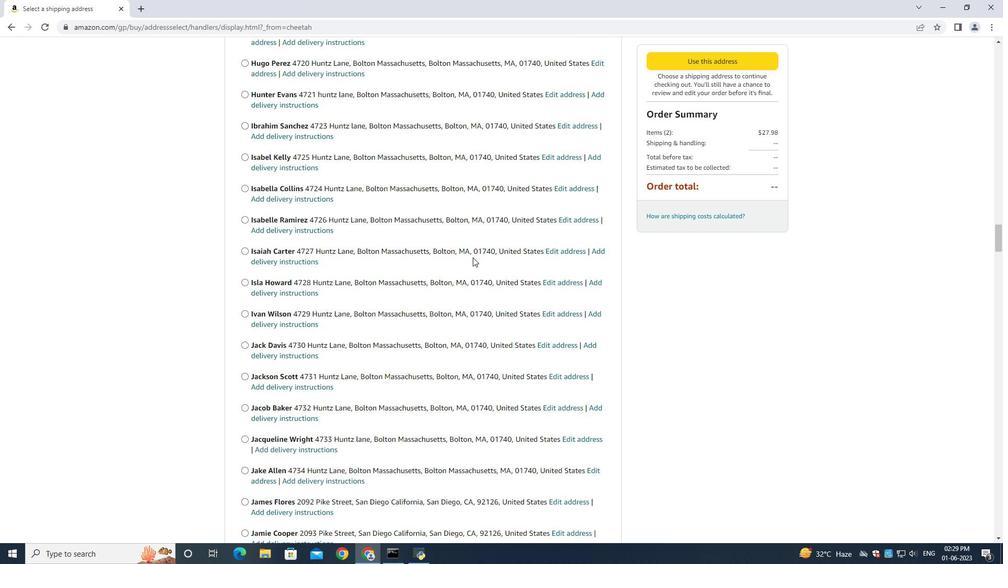 
Action: Mouse scrolled (472, 257) with delta (0, 0)
Screenshot: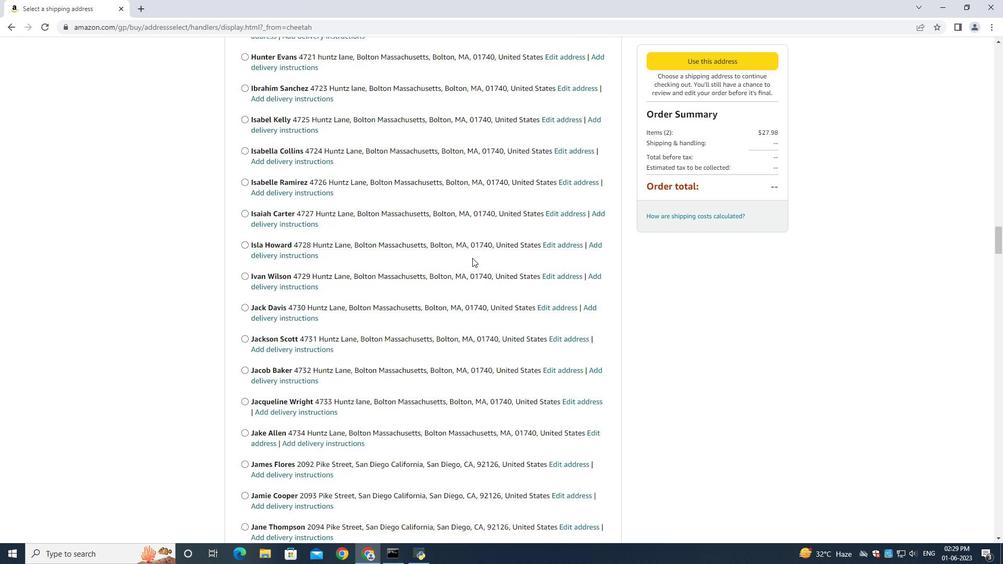 
Action: Mouse scrolled (472, 257) with delta (0, 0)
Screenshot: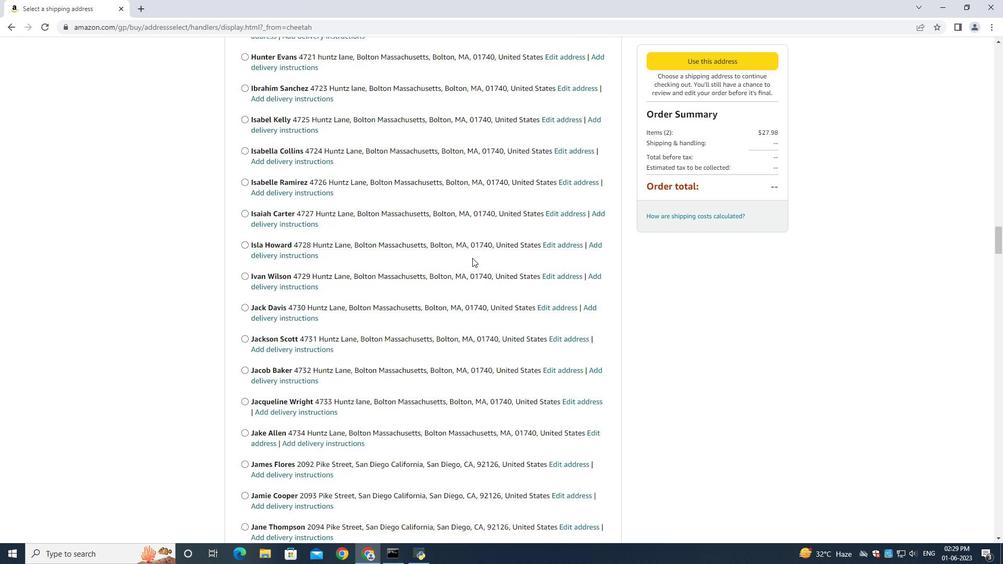 
Action: Mouse scrolled (472, 257) with delta (0, 0)
Screenshot: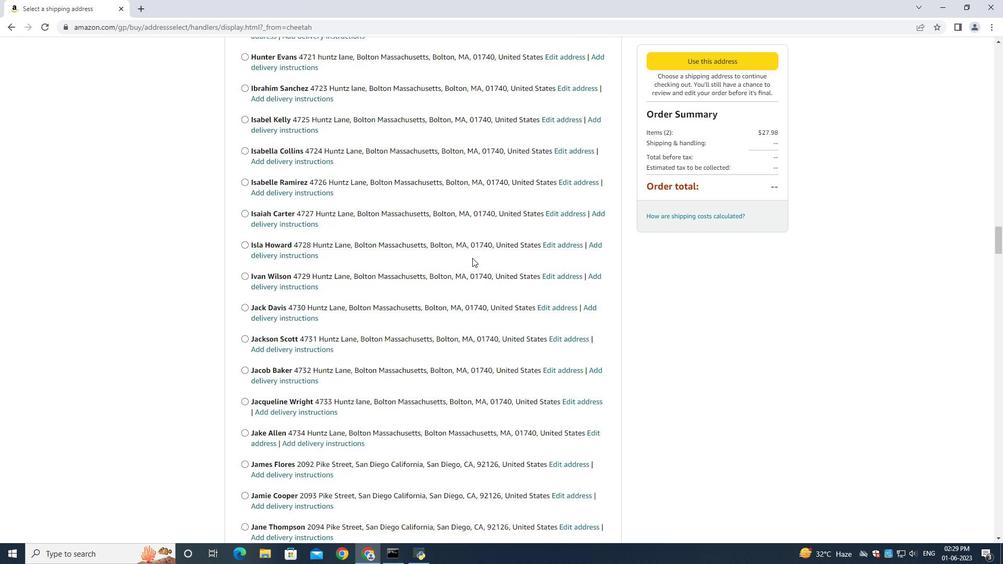 
Action: Mouse scrolled (472, 257) with delta (0, 0)
Screenshot: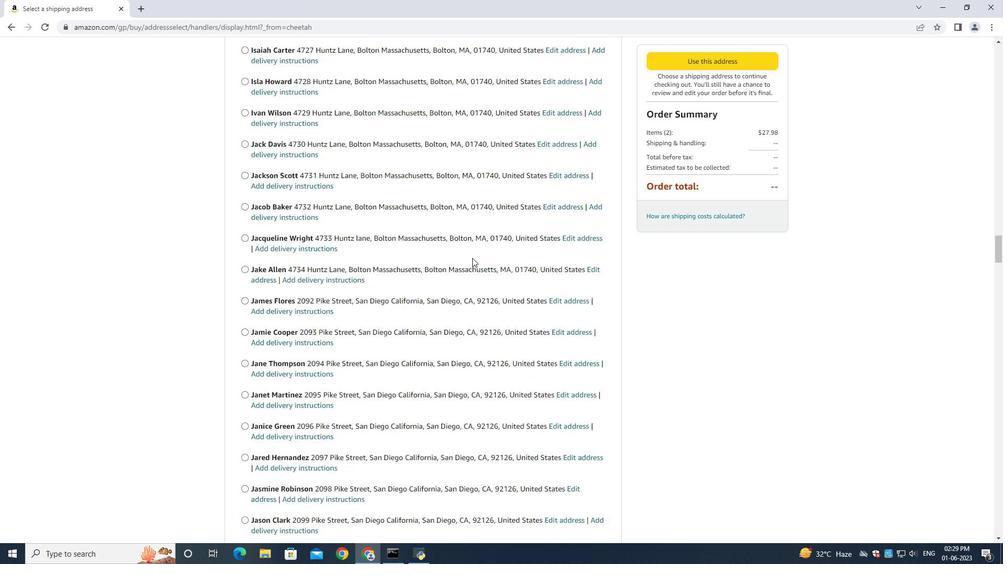 
Action: Mouse scrolled (472, 257) with delta (0, 0)
Screenshot: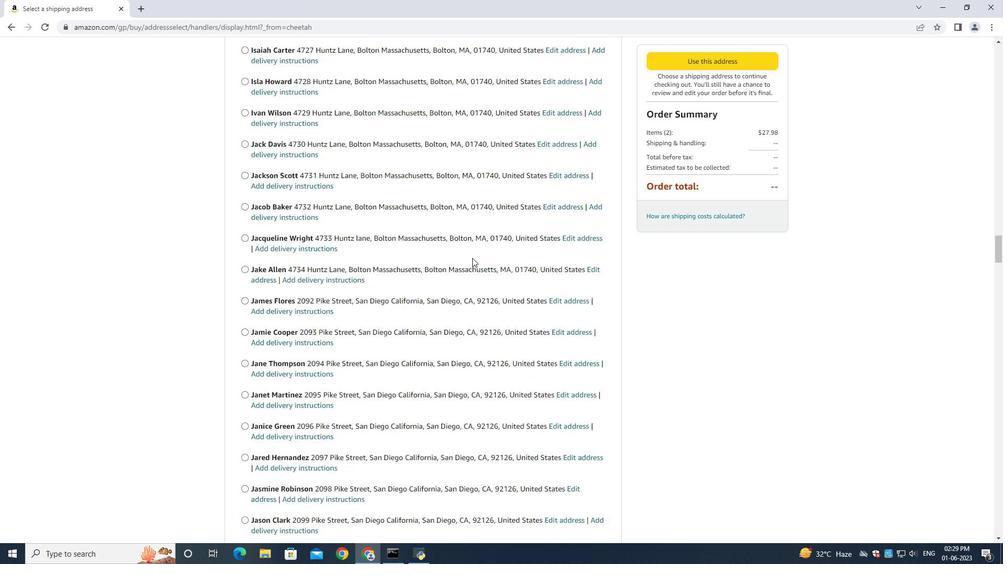
Action: Mouse scrolled (472, 257) with delta (0, 0)
Screenshot: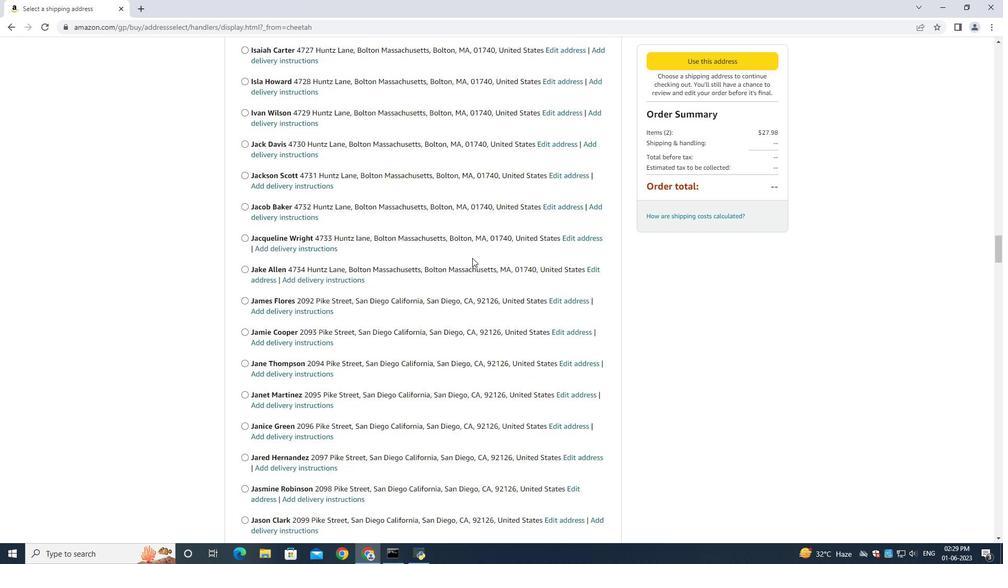 
Action: Mouse scrolled (472, 257) with delta (0, 0)
Screenshot: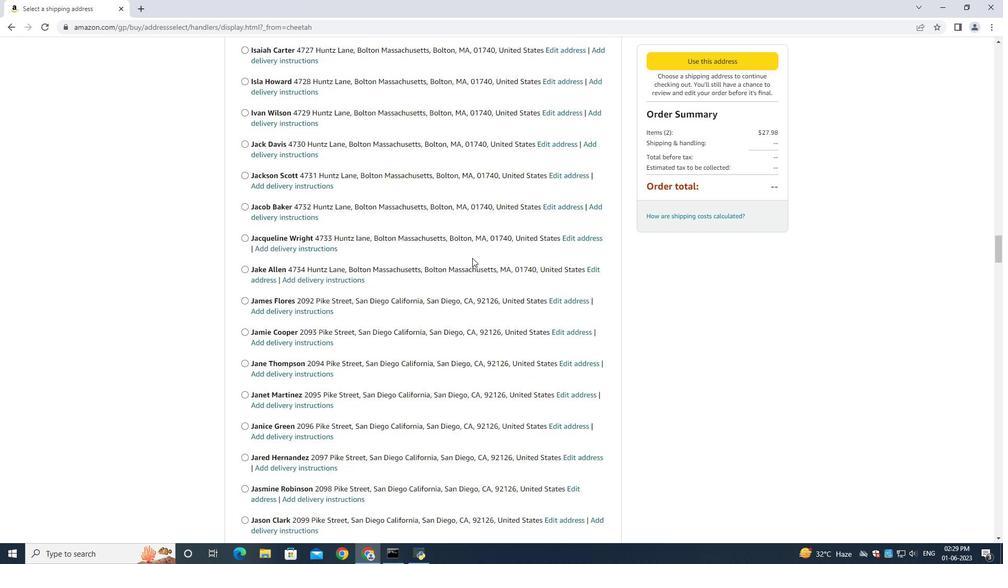 
Action: Mouse scrolled (472, 257) with delta (0, 0)
Screenshot: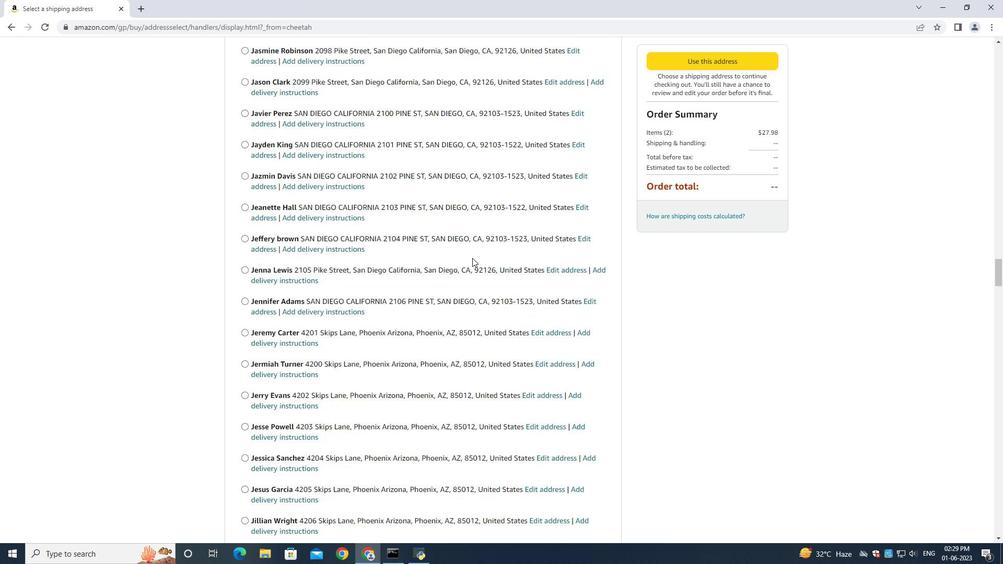 
Action: Mouse scrolled (472, 257) with delta (0, 0)
Screenshot: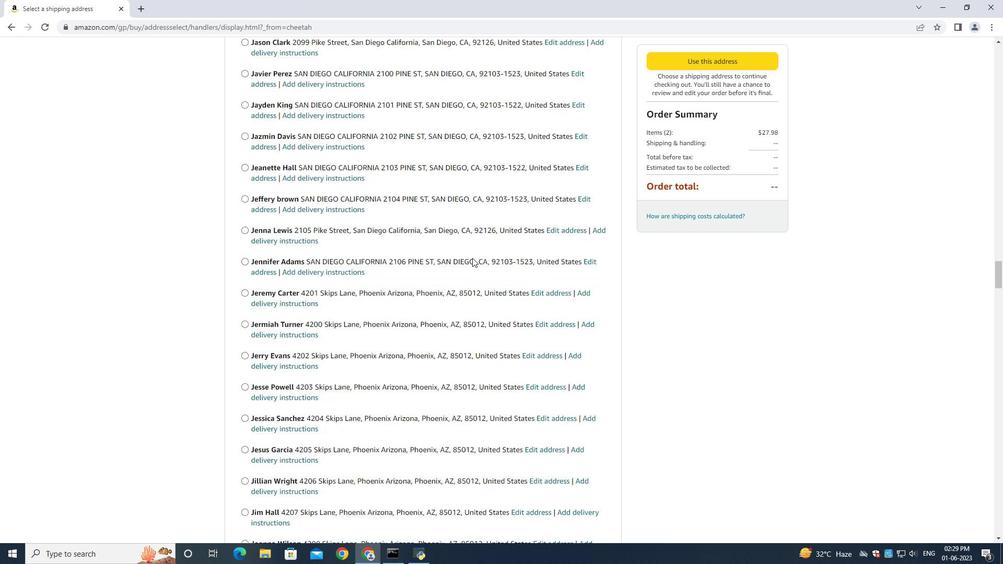 
Action: Mouse scrolled (472, 257) with delta (0, 0)
Screenshot: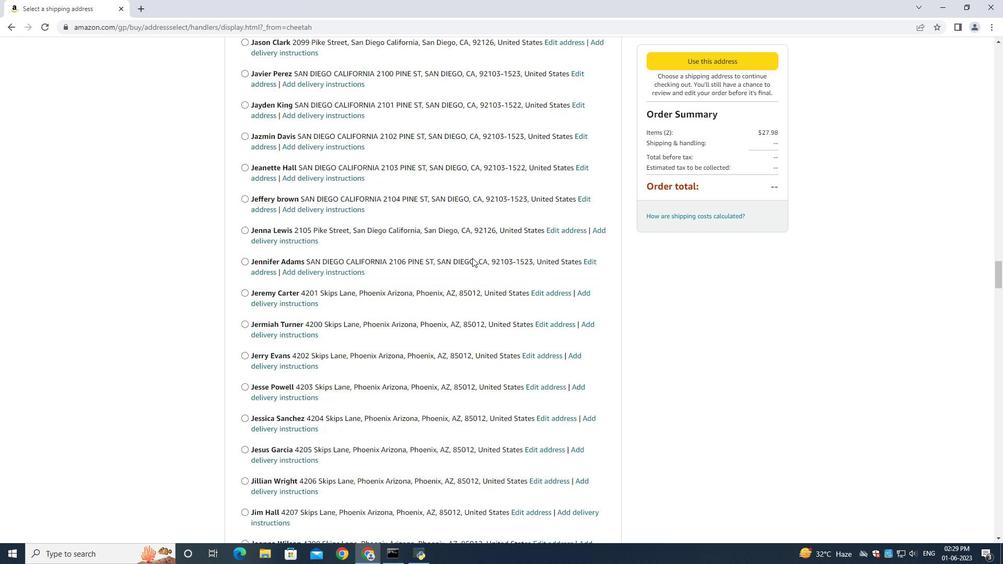 
Action: Mouse scrolled (472, 257) with delta (0, 0)
Screenshot: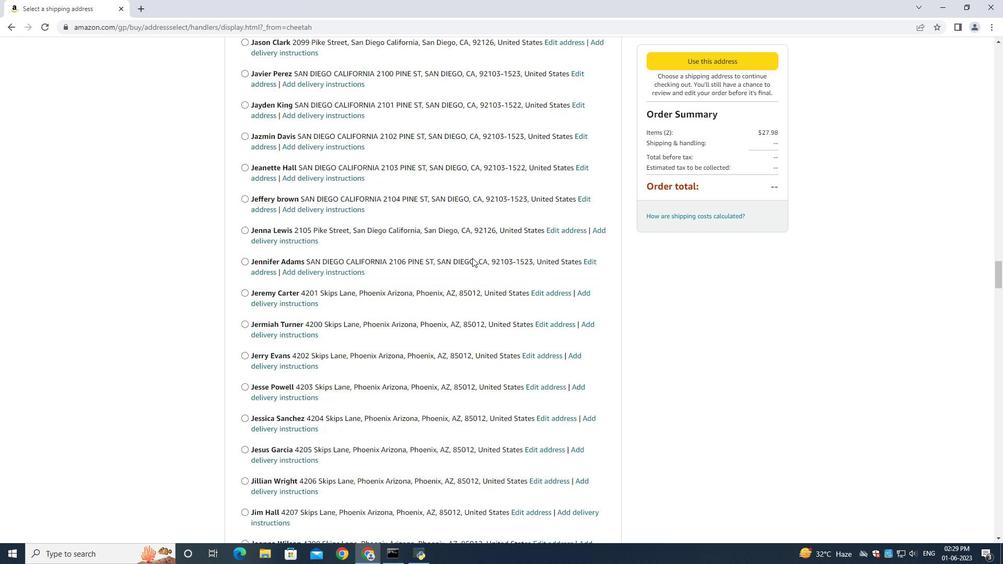 
Action: Mouse scrolled (472, 257) with delta (0, 0)
Screenshot: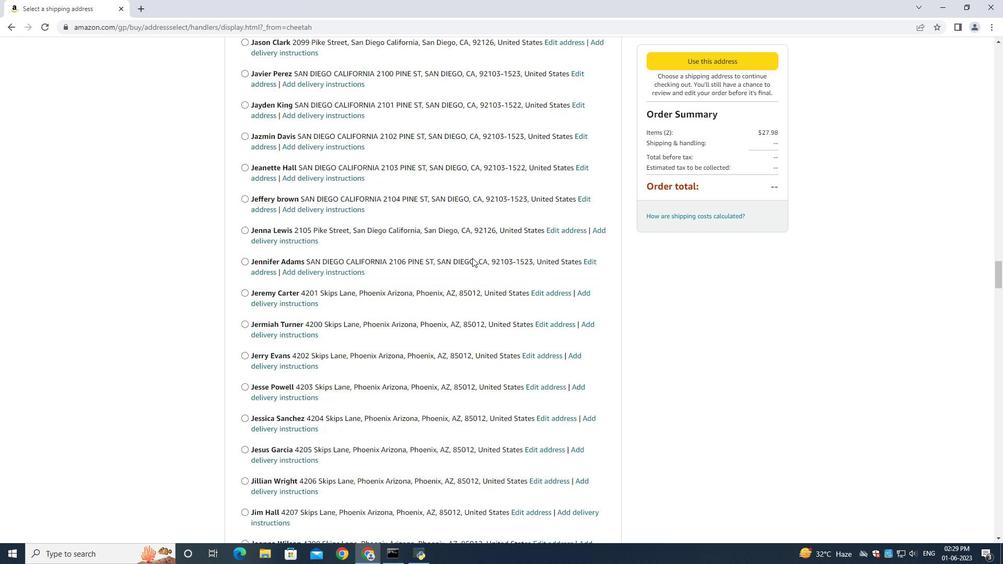 
Action: Mouse scrolled (472, 257) with delta (0, 0)
Screenshot: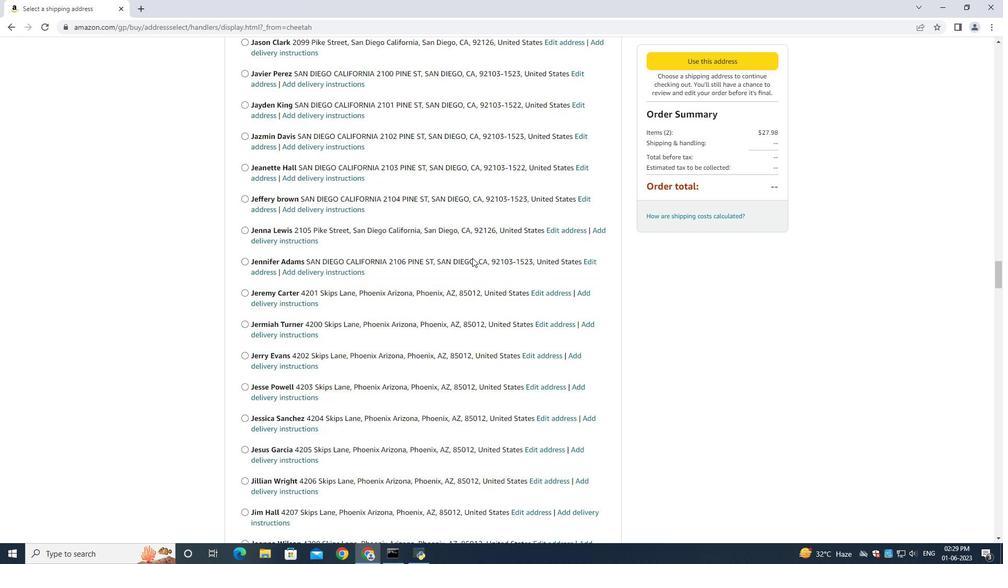 
Action: Mouse scrolled (472, 257) with delta (0, 0)
Screenshot: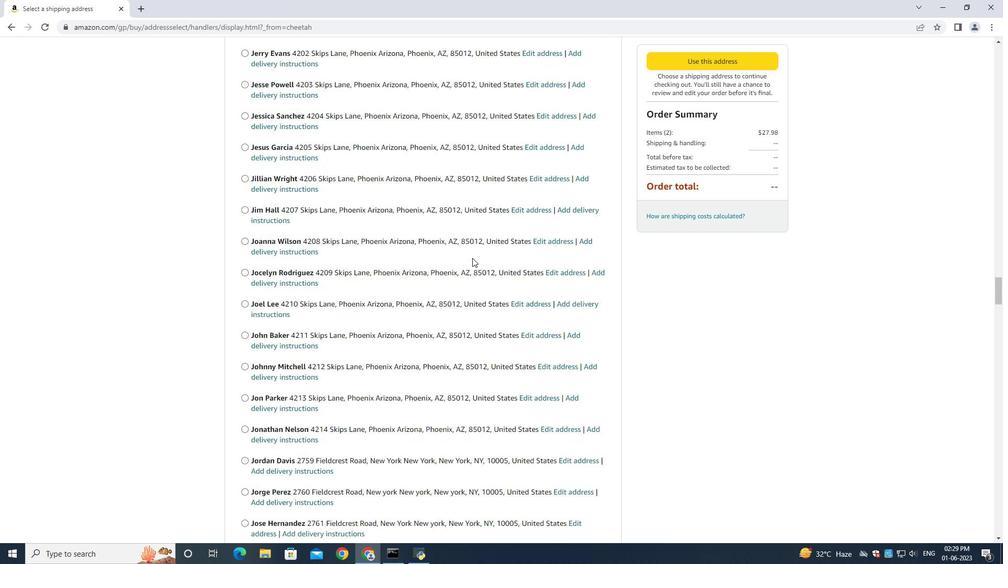 
Action: Mouse scrolled (472, 257) with delta (0, 0)
Screenshot: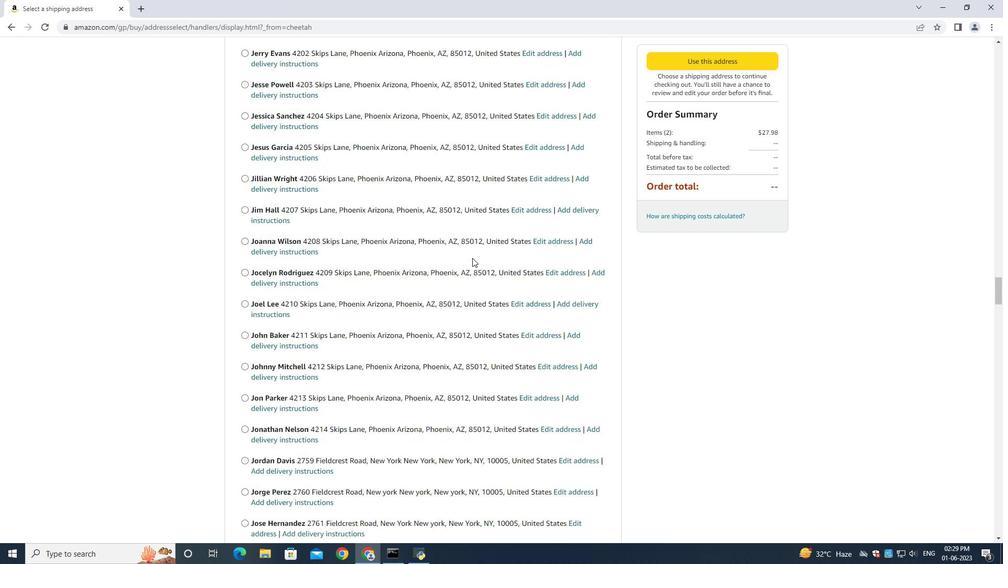 
Action: Mouse moved to (472, 258)
Screenshot: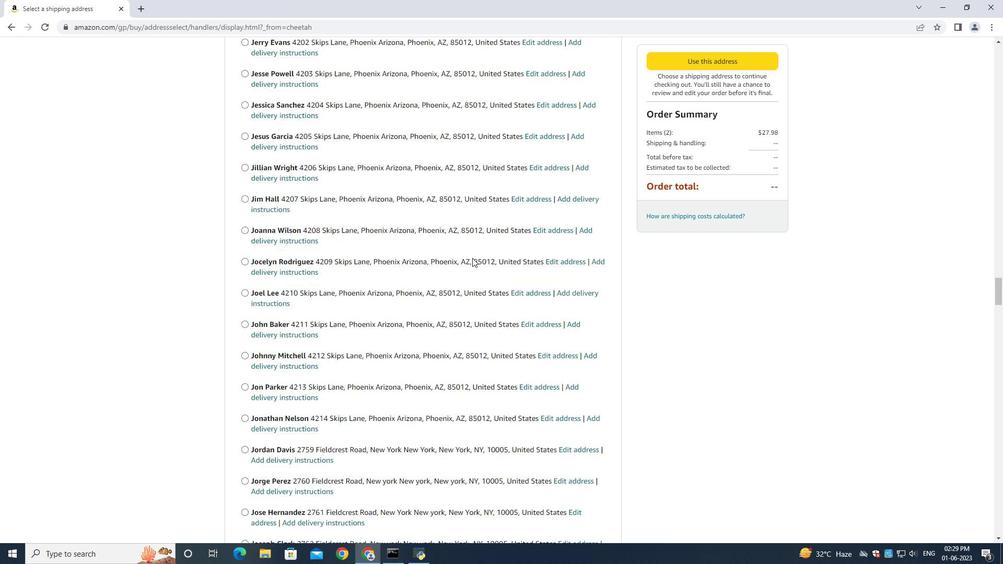 
Action: Mouse scrolled (472, 257) with delta (0, 0)
Screenshot: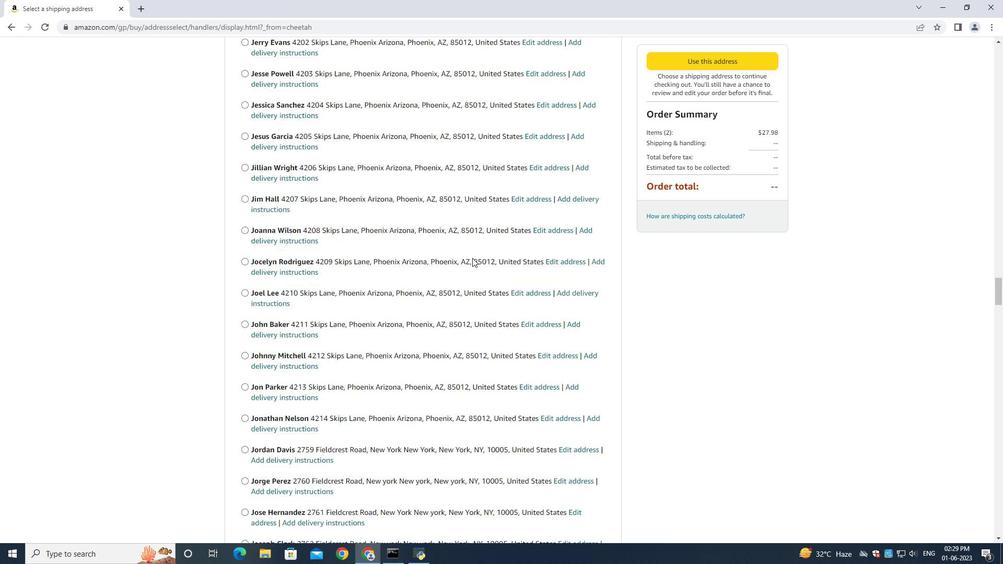 
Action: Mouse scrolled (472, 257) with delta (0, 0)
Screenshot: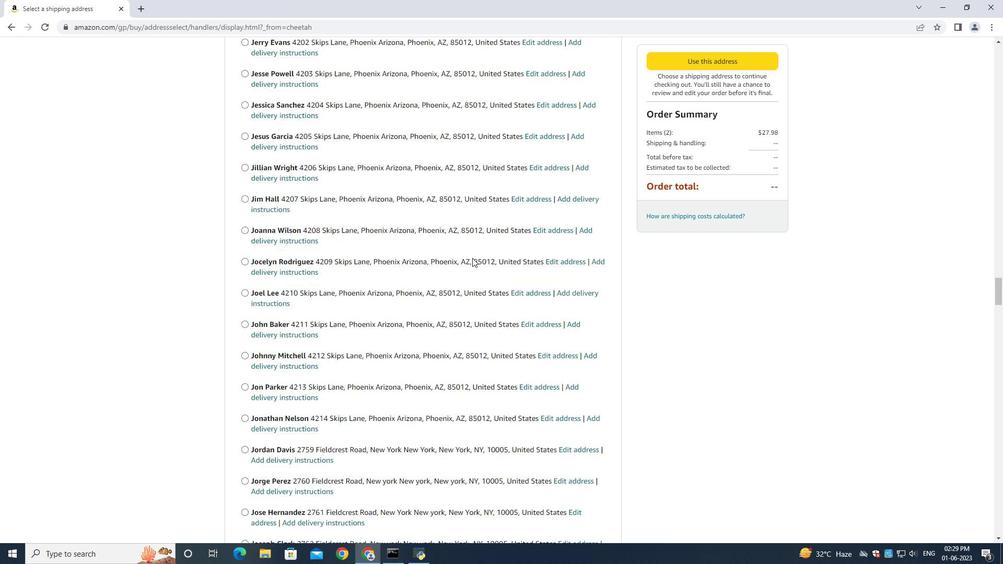 
Action: Mouse moved to (472, 258)
Screenshot: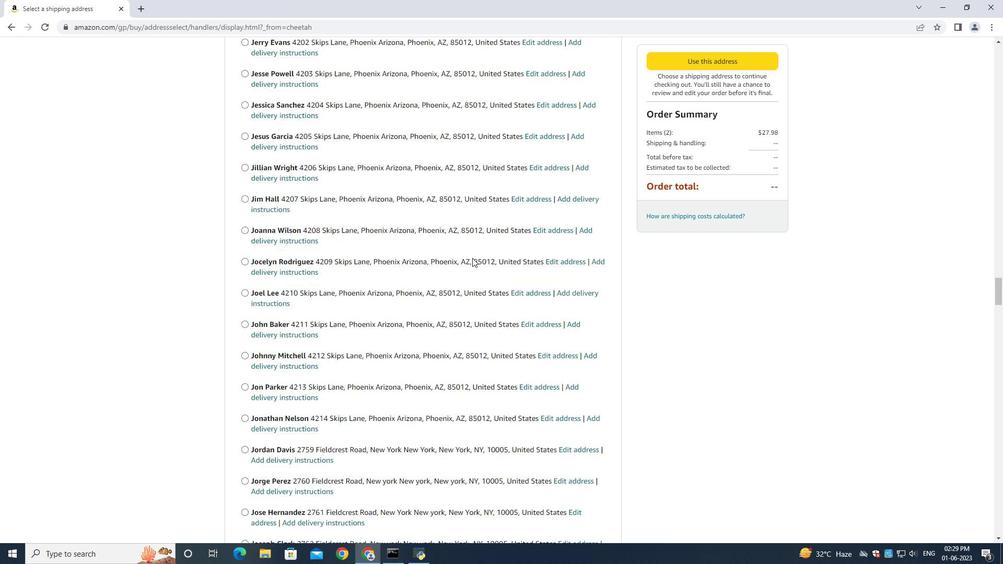 
Action: Mouse scrolled (472, 257) with delta (0, 0)
Screenshot: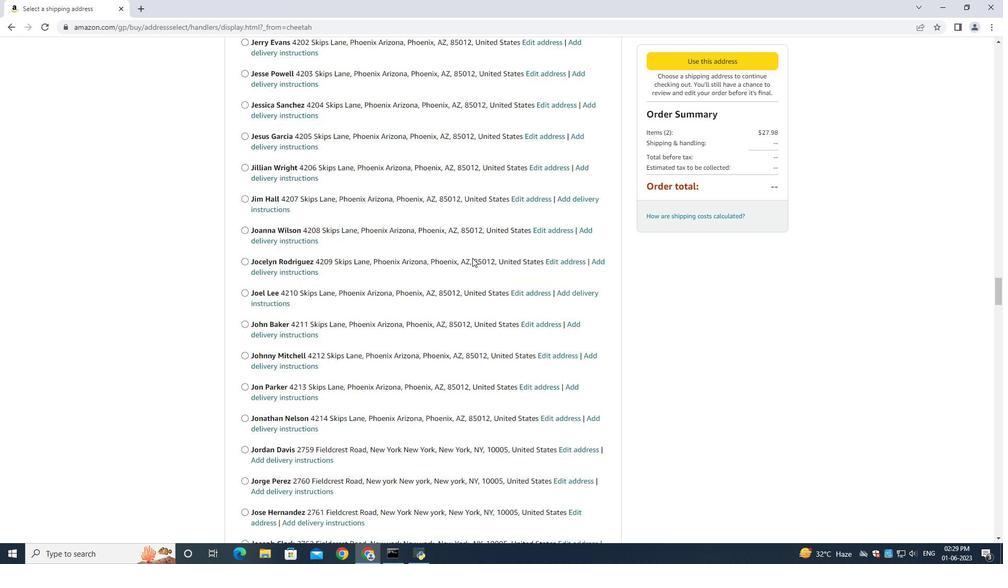 
Action: Mouse scrolled (472, 257) with delta (0, 0)
Screenshot: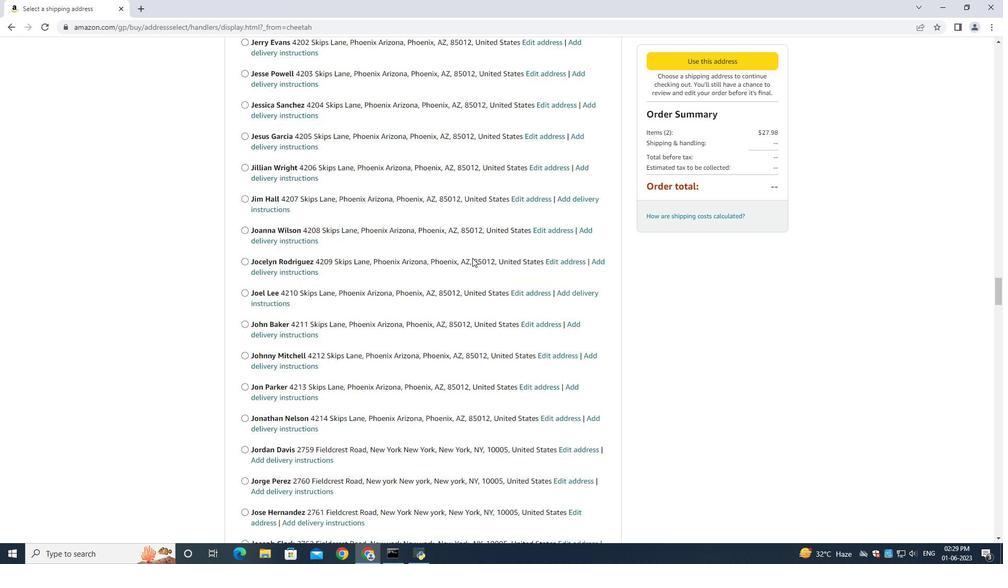 
Action: Mouse moved to (472, 258)
Screenshot: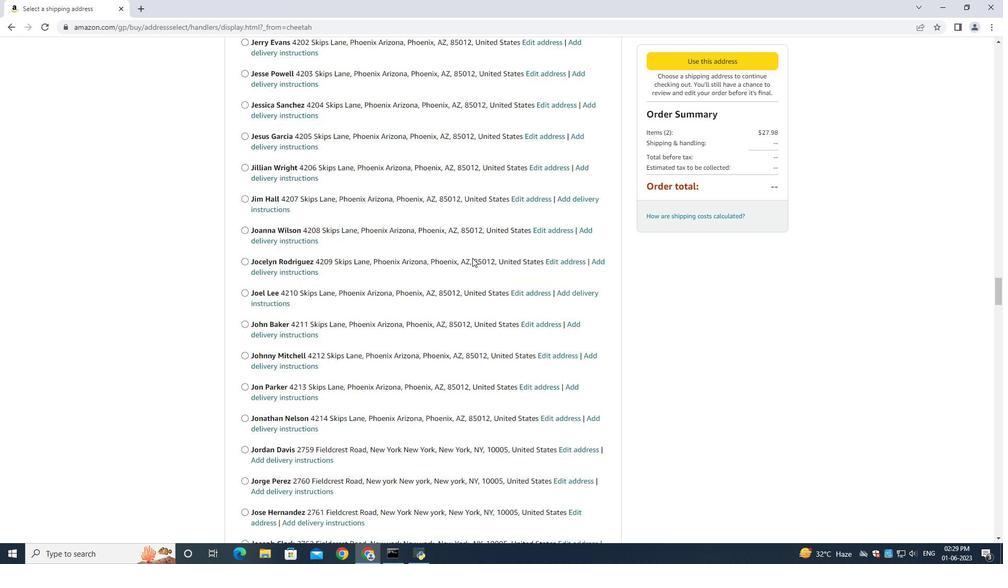 
Action: Mouse scrolled (472, 258) with delta (0, 0)
Screenshot: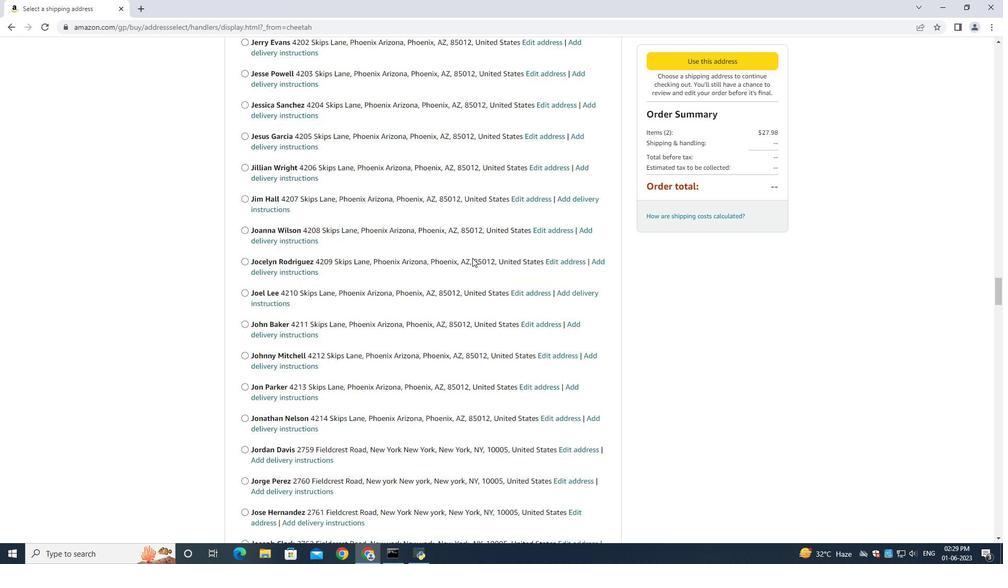 
Action: Mouse scrolled (472, 258) with delta (0, 0)
Screenshot: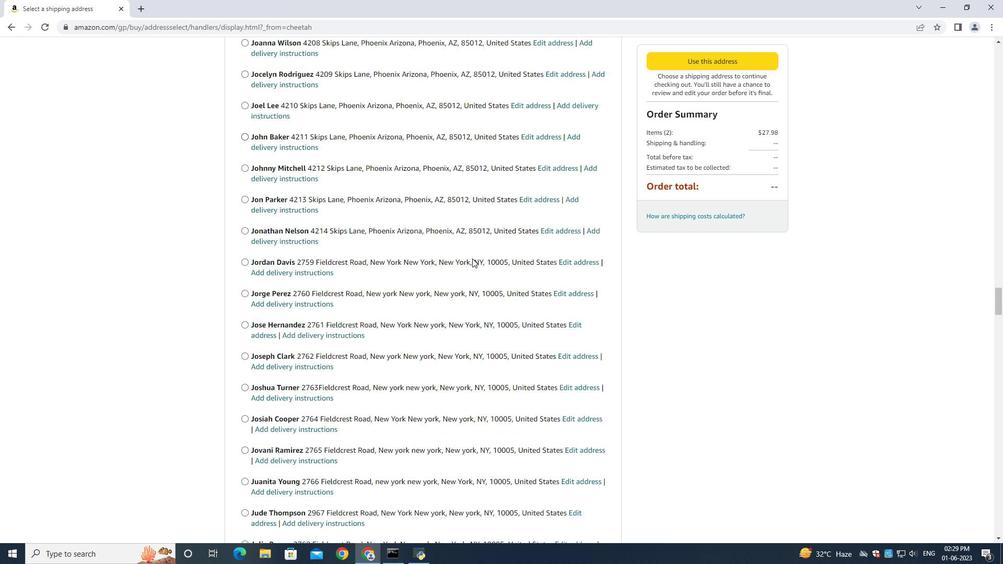 
Action: Mouse scrolled (472, 258) with delta (0, 0)
Screenshot: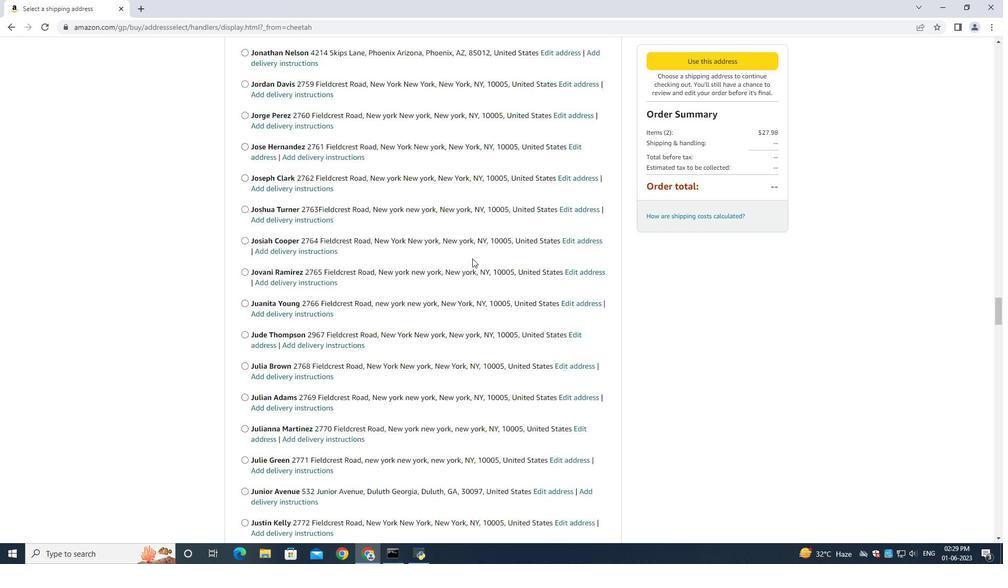 
Action: Mouse scrolled (472, 258) with delta (0, 0)
Screenshot: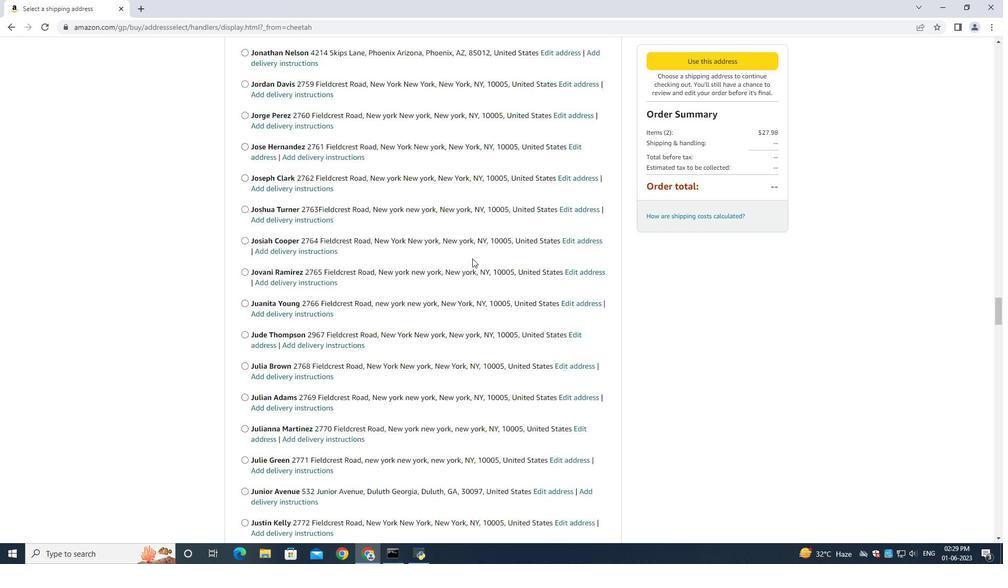 
Action: Mouse scrolled (472, 258) with delta (0, 0)
Screenshot: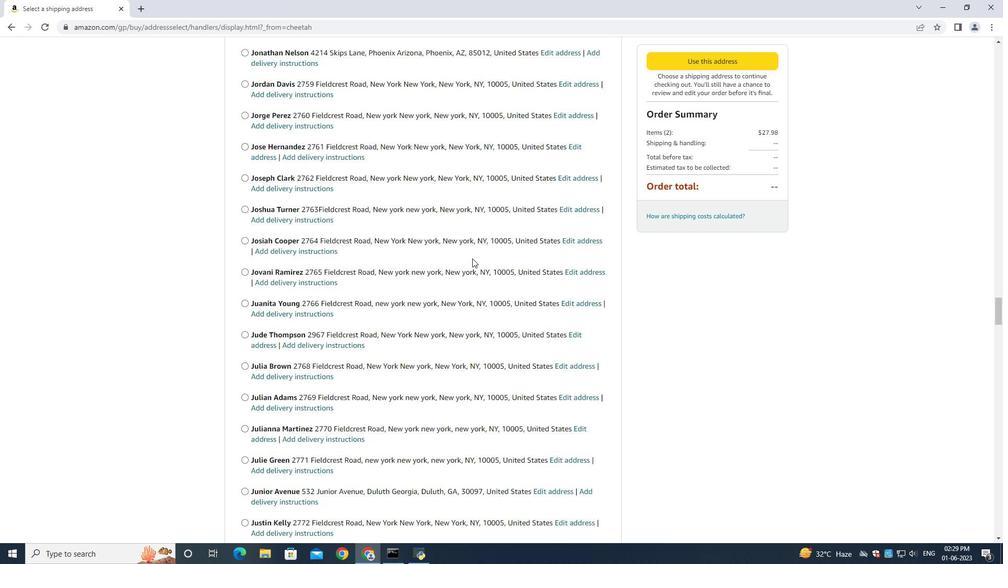 
Action: Mouse scrolled (472, 258) with delta (0, 0)
Screenshot: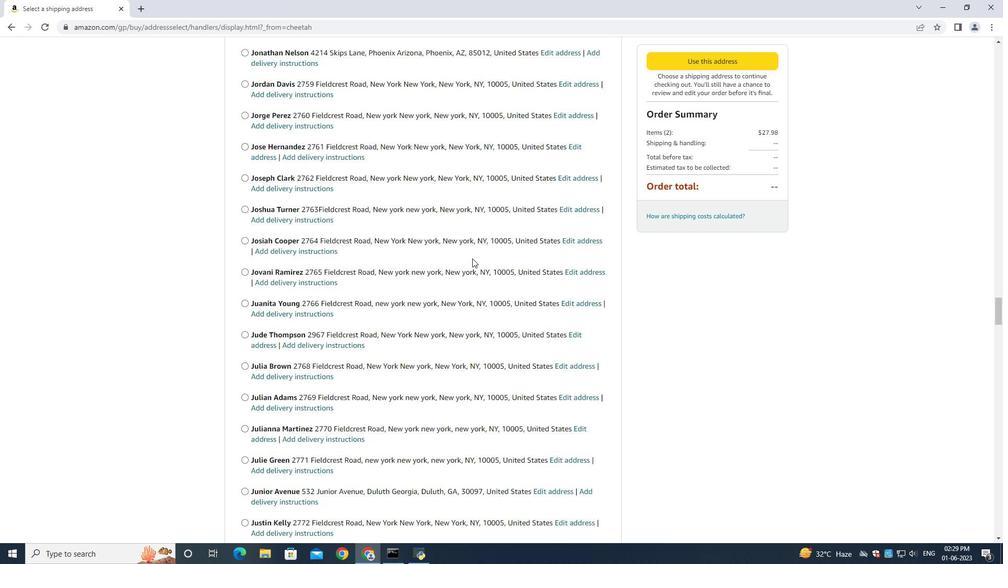 
Action: Mouse scrolled (472, 258) with delta (0, 0)
Screenshot: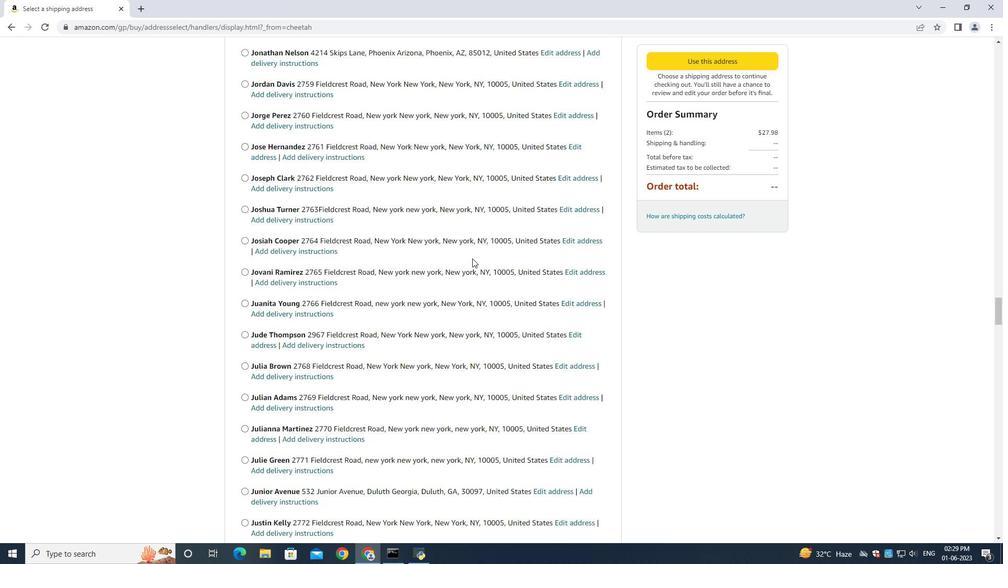 
Action: Mouse scrolled (472, 258) with delta (0, 0)
Screenshot: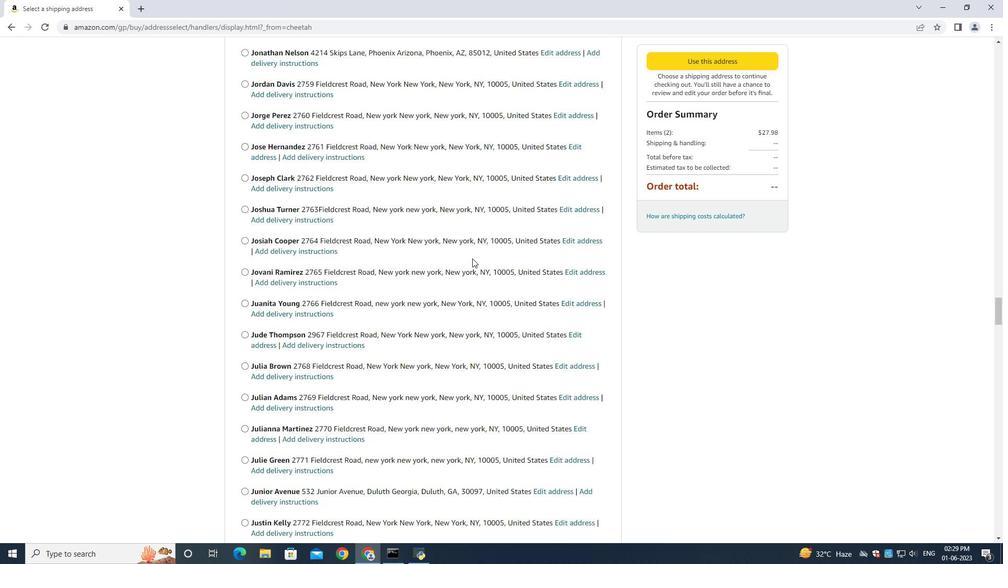 
Action: Mouse scrolled (472, 258) with delta (0, 0)
Screenshot: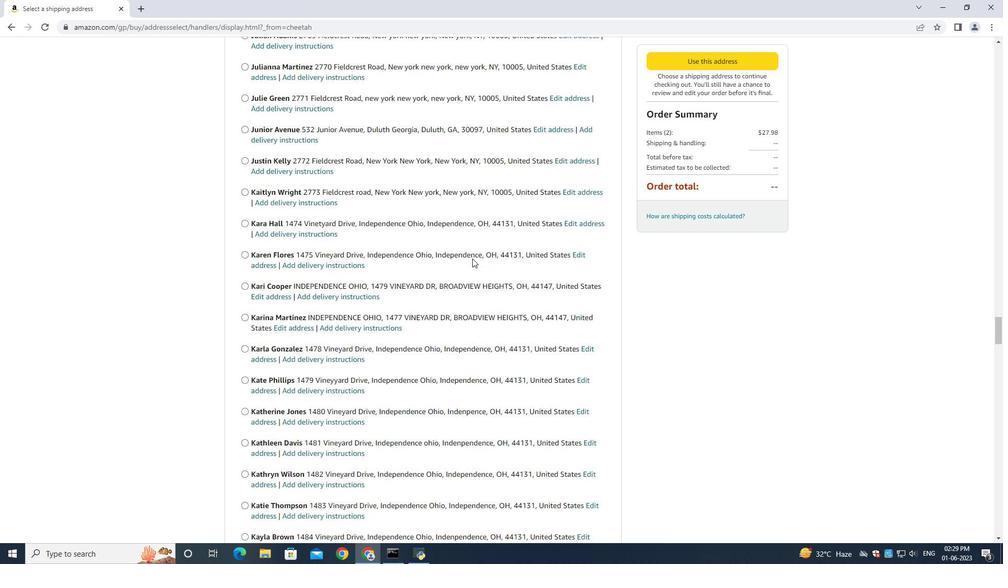 
Action: Mouse scrolled (472, 258) with delta (0, 0)
Screenshot: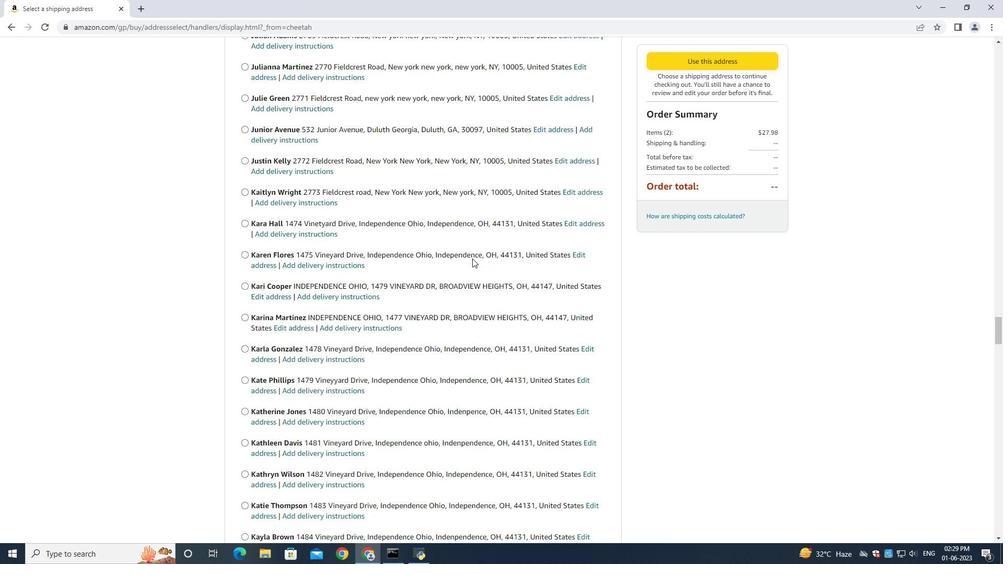 
Action: Mouse scrolled (472, 258) with delta (0, 0)
Screenshot: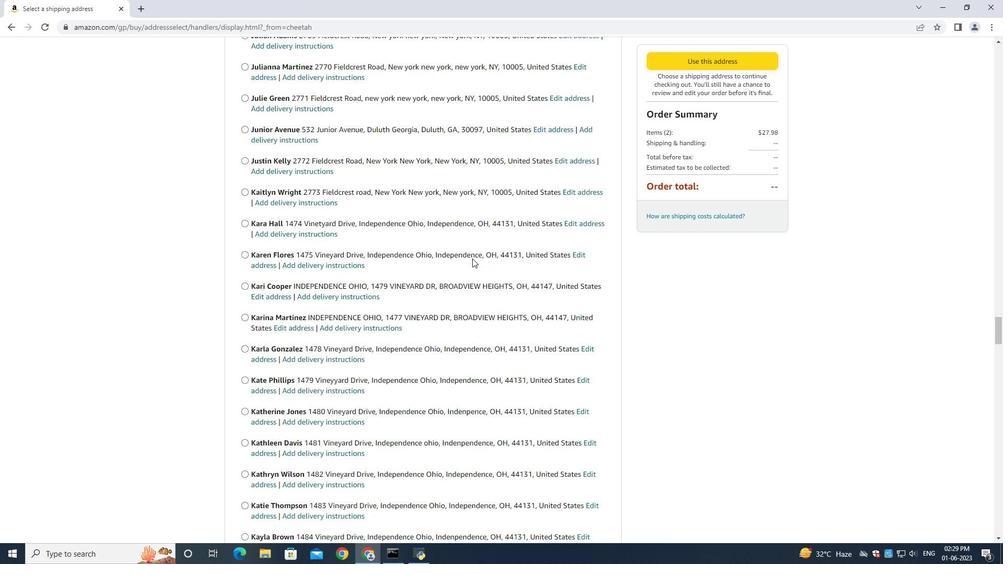 
Action: Mouse scrolled (472, 258) with delta (0, 0)
Screenshot: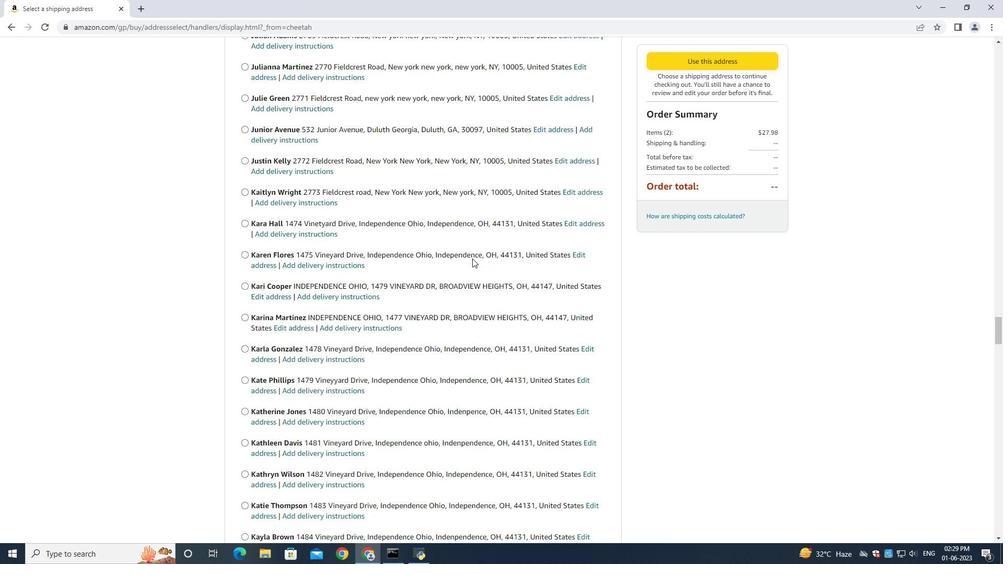 
Action: Mouse scrolled (472, 258) with delta (0, 0)
Screenshot: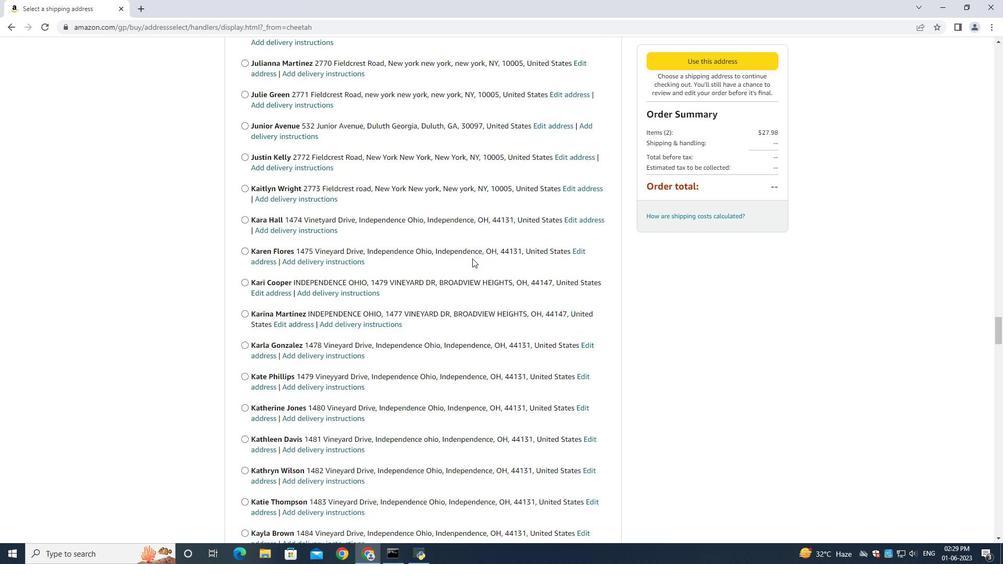 
Action: Mouse scrolled (472, 258) with delta (0, 0)
Screenshot: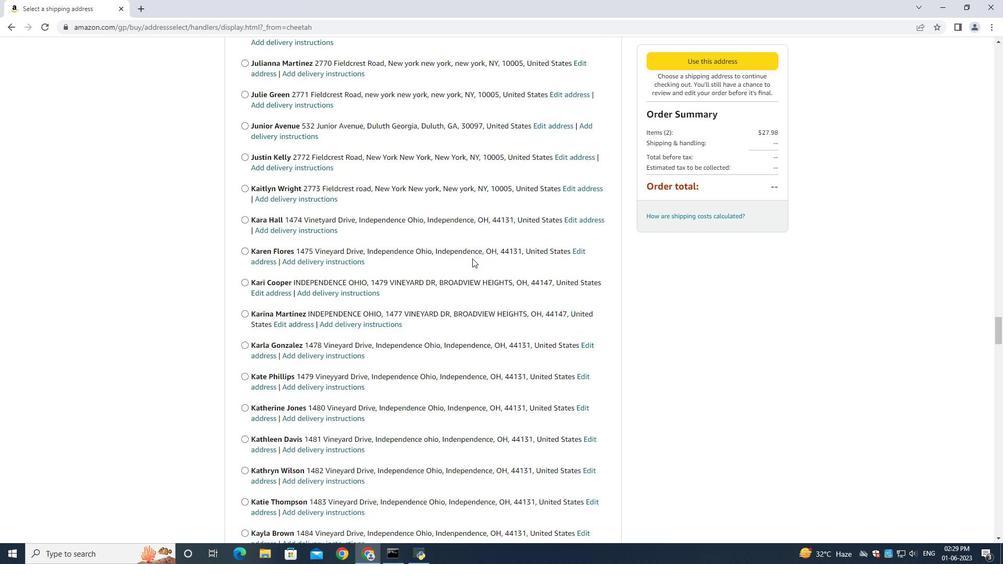 
Action: Mouse scrolled (472, 258) with delta (0, 0)
Screenshot: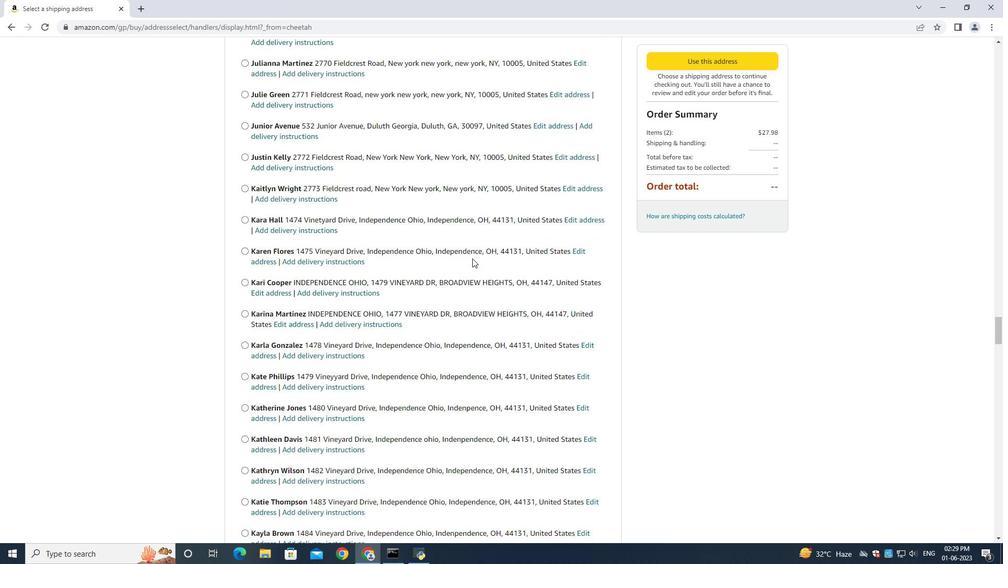 
Action: Mouse scrolled (472, 258) with delta (0, 0)
Screenshot: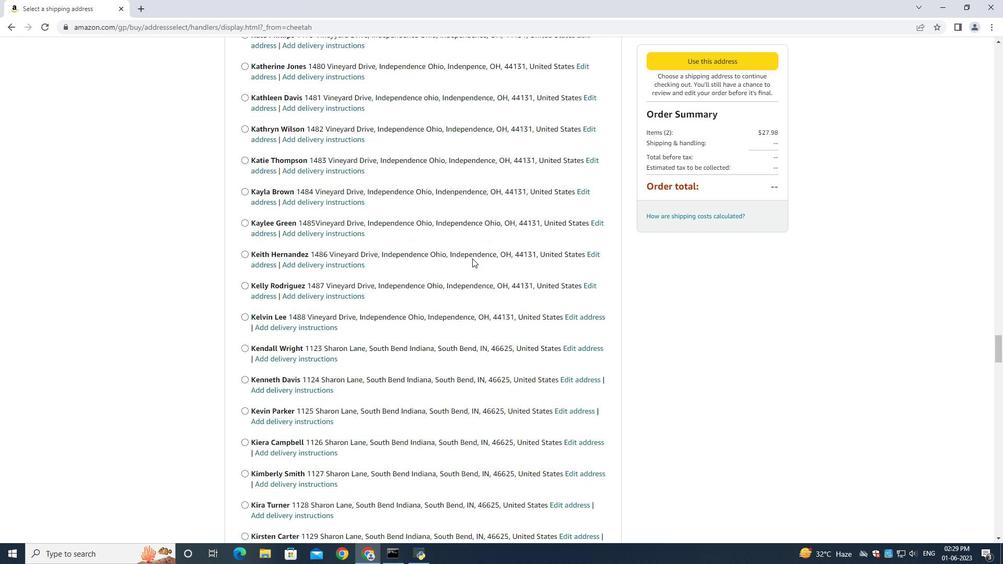 
Action: Mouse scrolled (472, 258) with delta (0, 0)
Screenshot: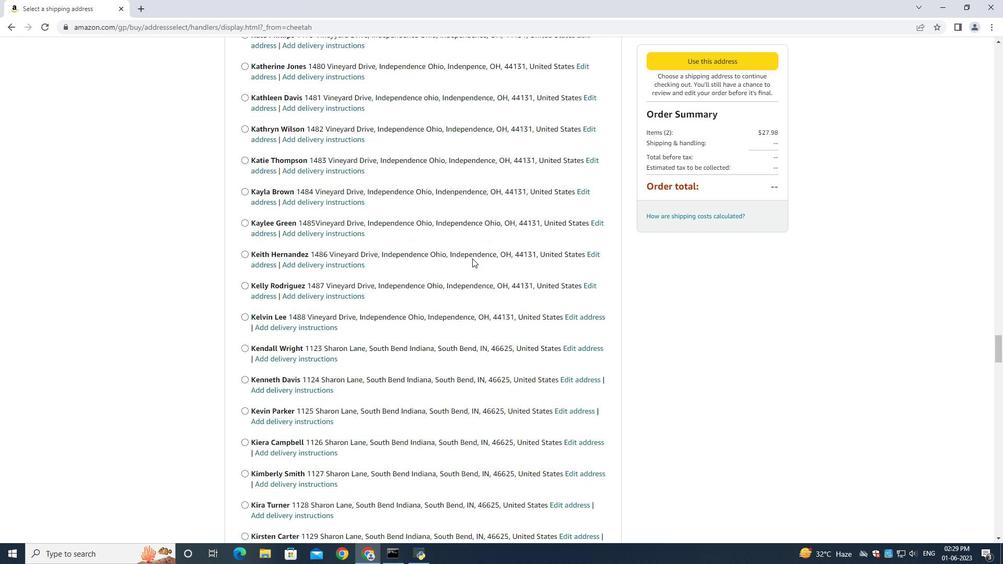 
Action: Mouse scrolled (472, 258) with delta (0, 0)
Screenshot: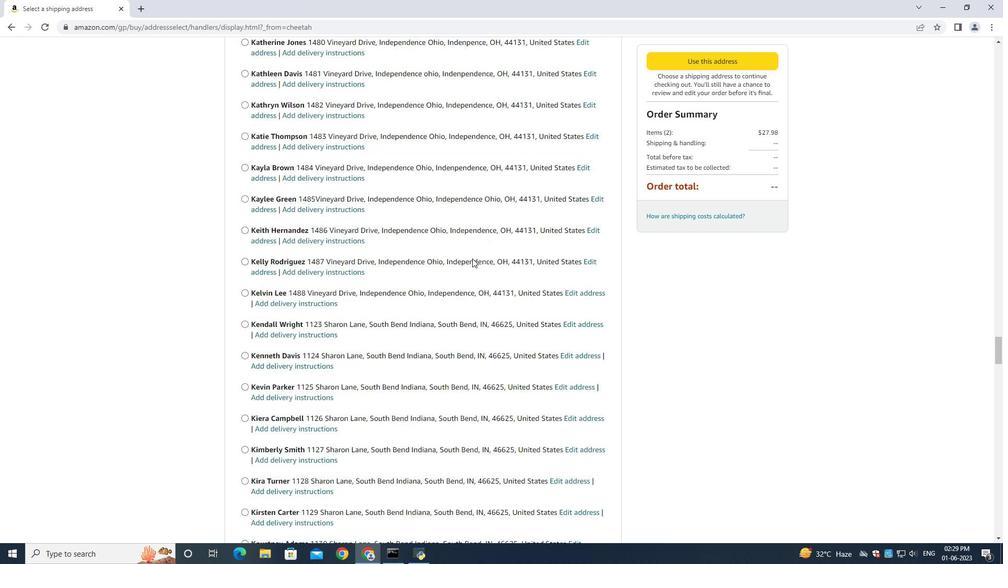 
Action: Mouse scrolled (472, 258) with delta (0, 0)
Screenshot: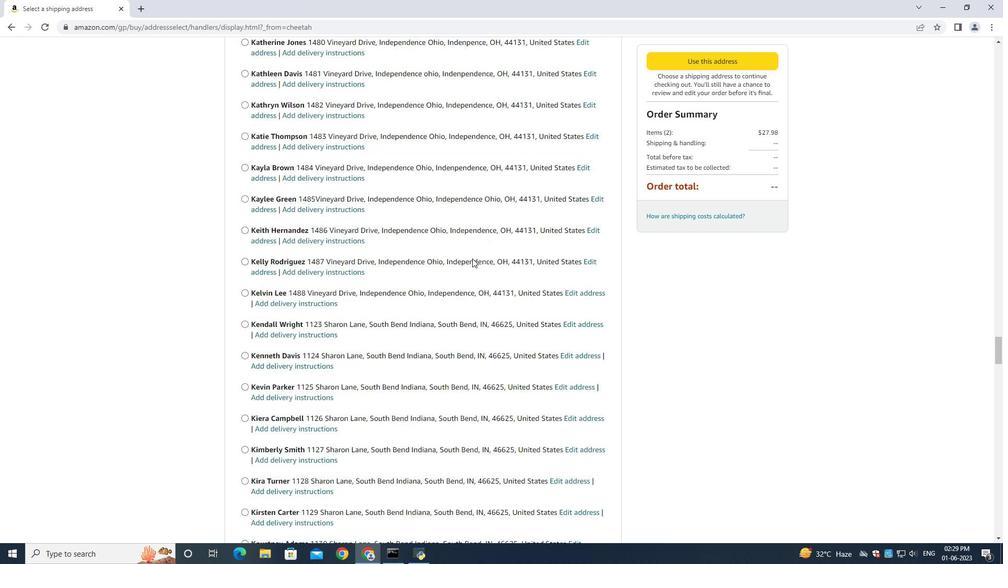 
Action: Mouse scrolled (472, 258) with delta (0, 0)
Screenshot: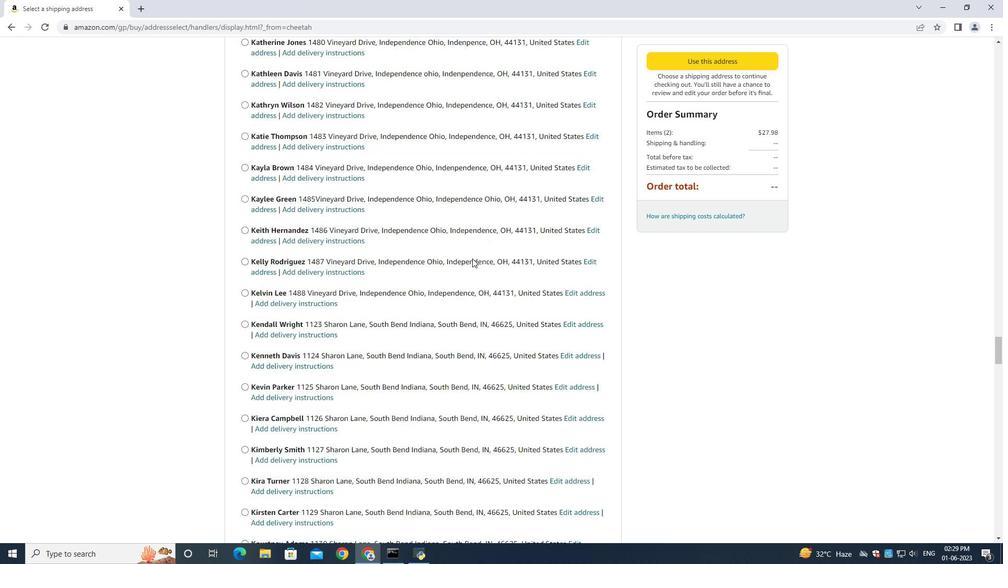 
Action: Mouse scrolled (472, 258) with delta (0, 0)
Screenshot: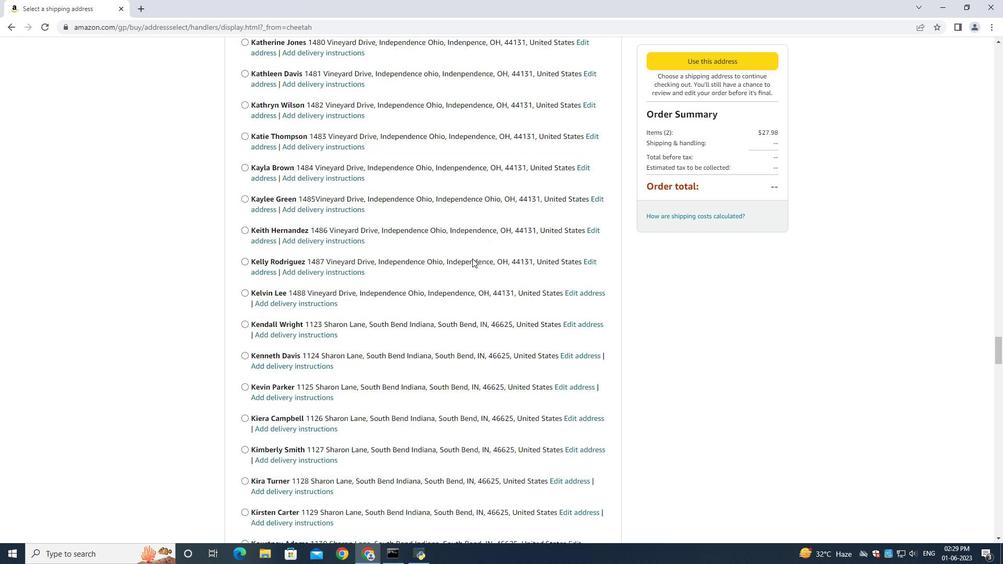 
Action: Mouse scrolled (472, 258) with delta (0, 0)
Screenshot: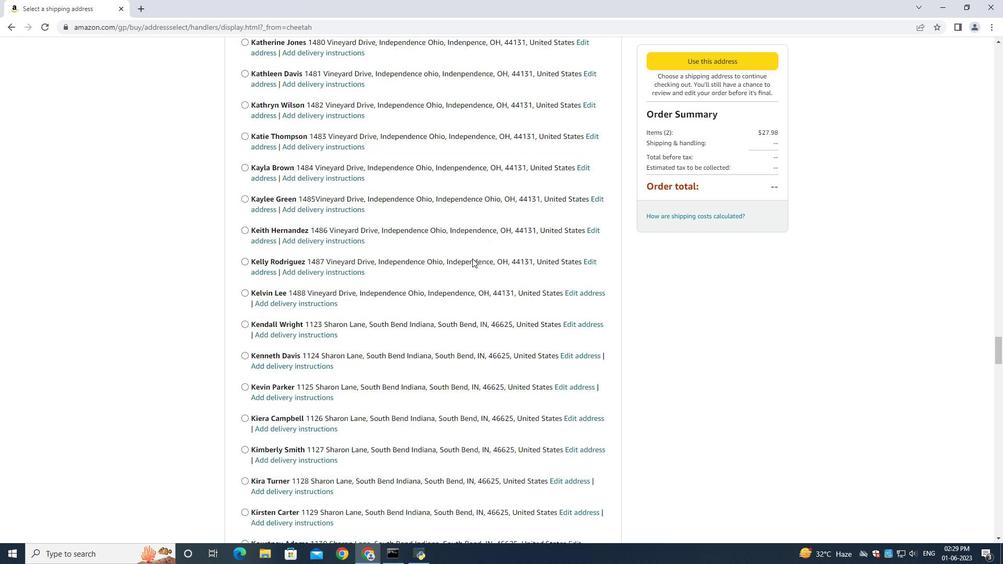 
Action: Mouse scrolled (472, 258) with delta (0, 0)
Screenshot: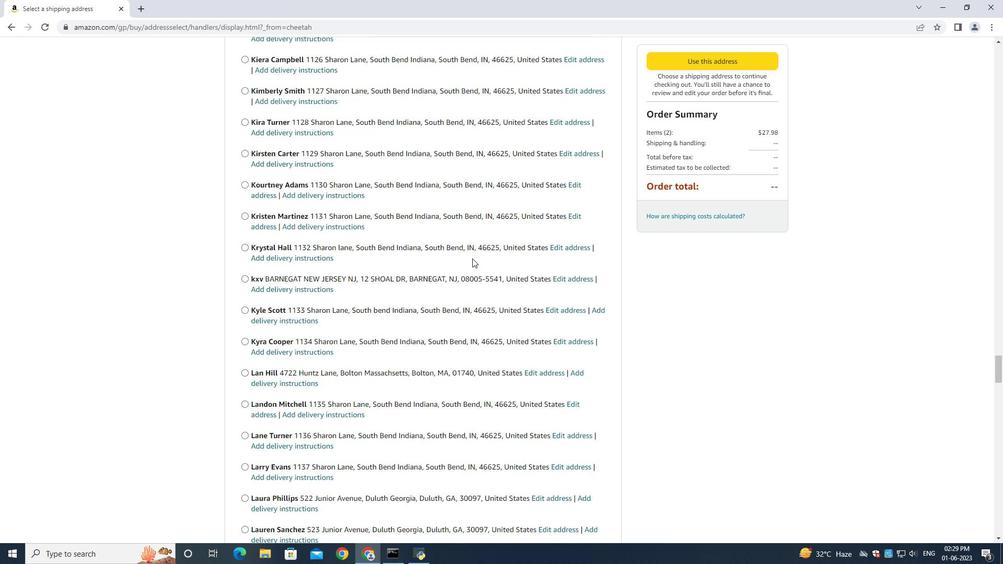 
Action: Mouse scrolled (472, 258) with delta (0, 0)
Screenshot: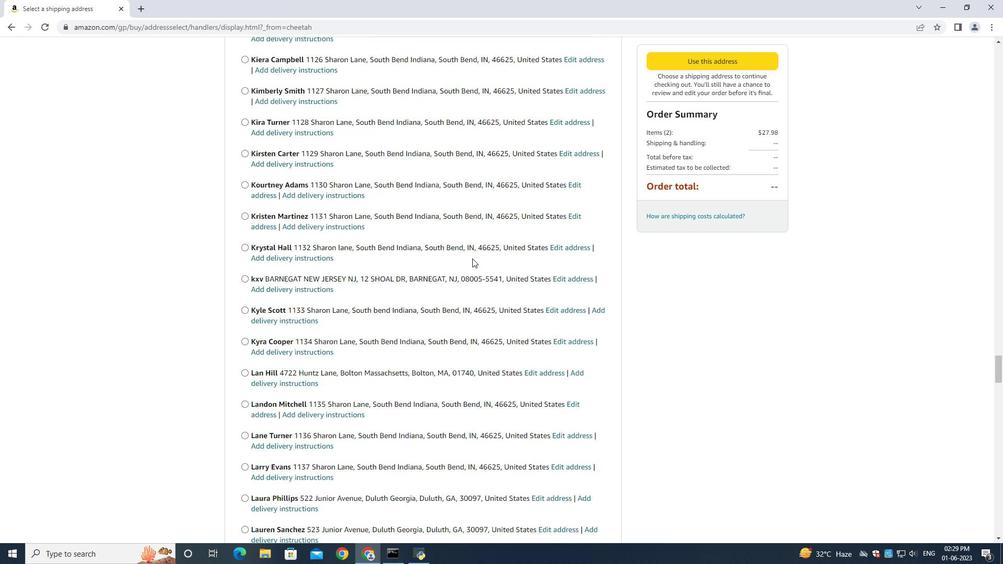 
Action: Mouse scrolled (472, 258) with delta (0, 0)
Screenshot: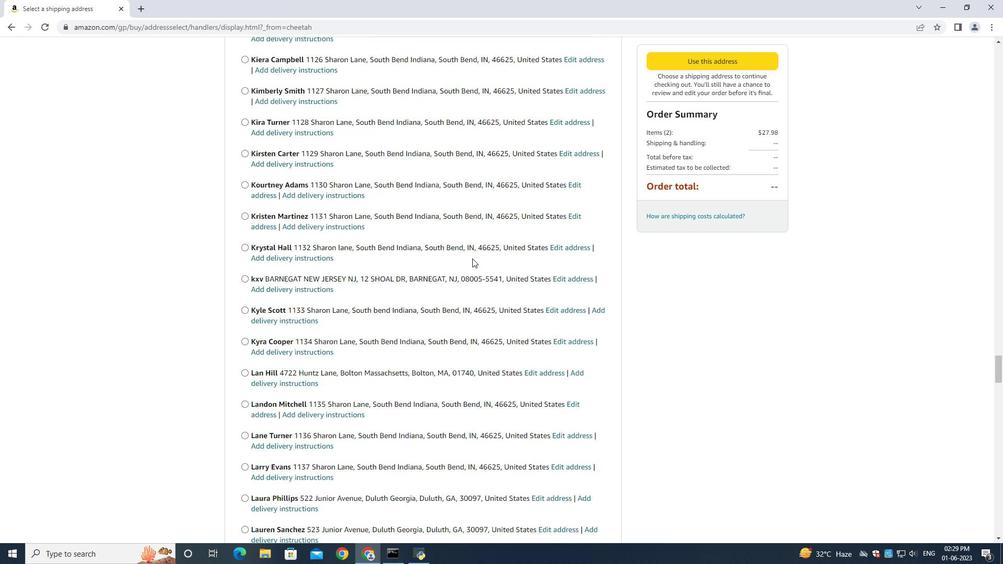 
Action: Mouse scrolled (472, 258) with delta (0, 0)
Screenshot: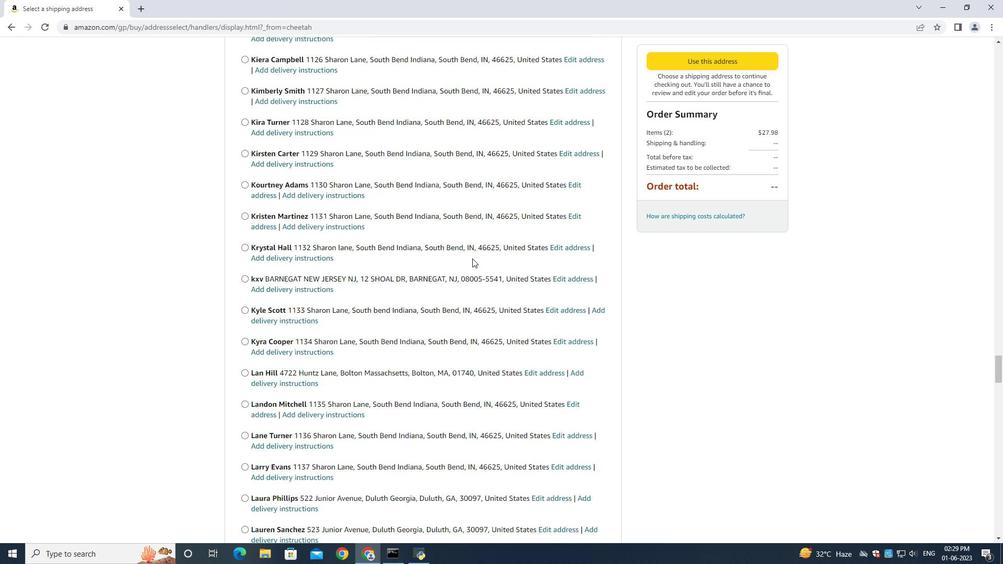 
Action: Mouse scrolled (472, 258) with delta (0, 0)
Screenshot: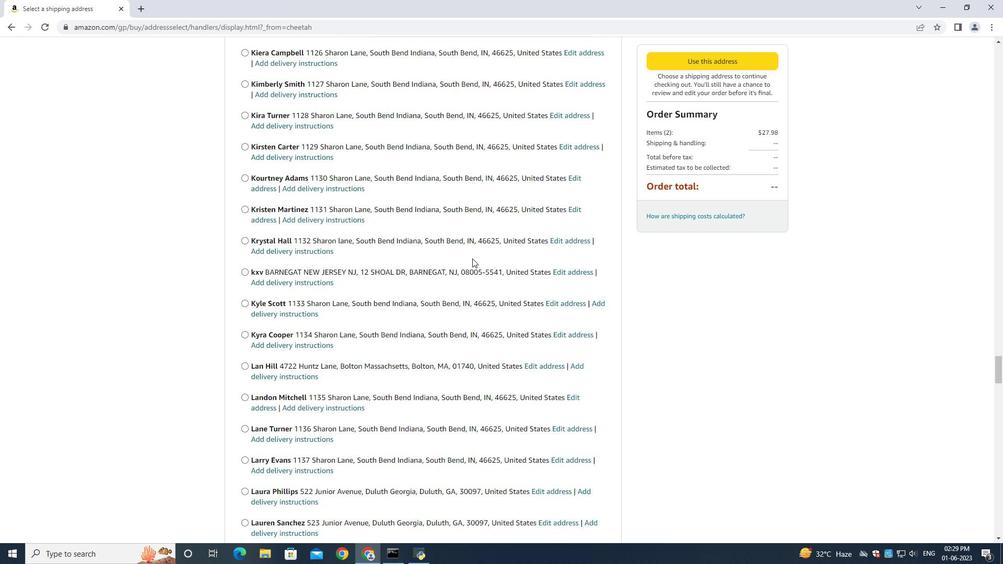 
Action: Mouse scrolled (472, 258) with delta (0, 0)
Screenshot: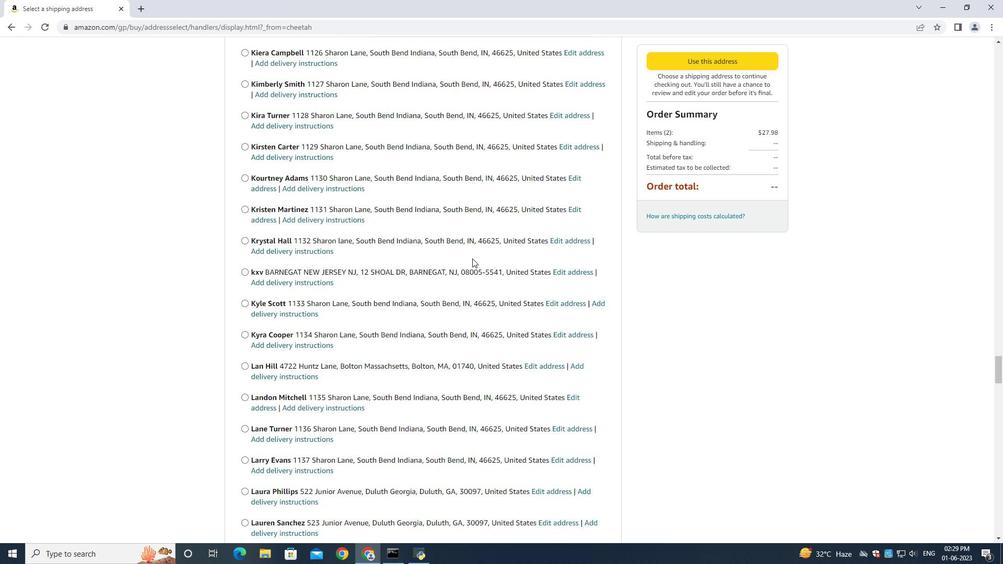 
Action: Mouse scrolled (472, 258) with delta (0, 0)
Screenshot: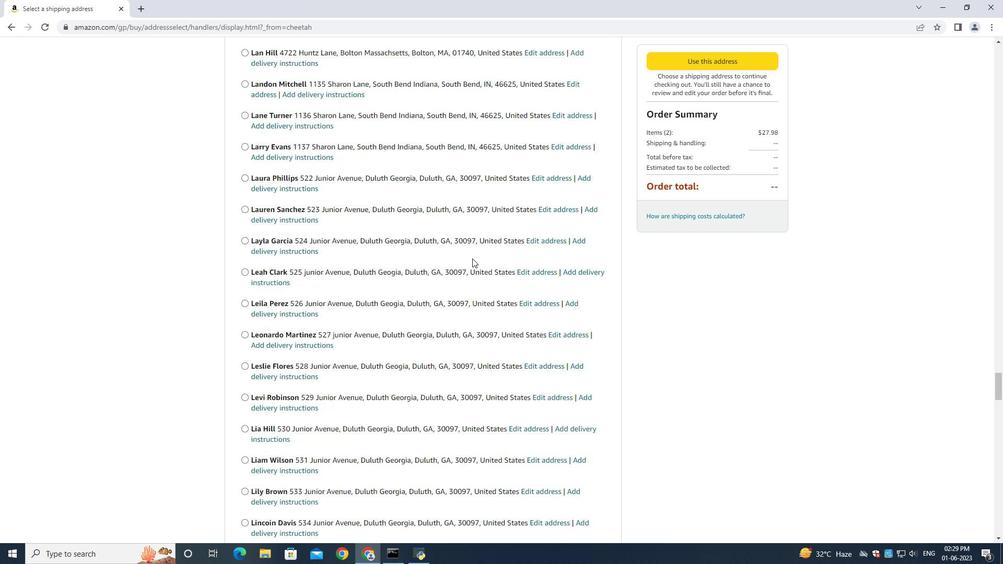 
Action: Mouse scrolled (472, 258) with delta (0, 0)
Screenshot: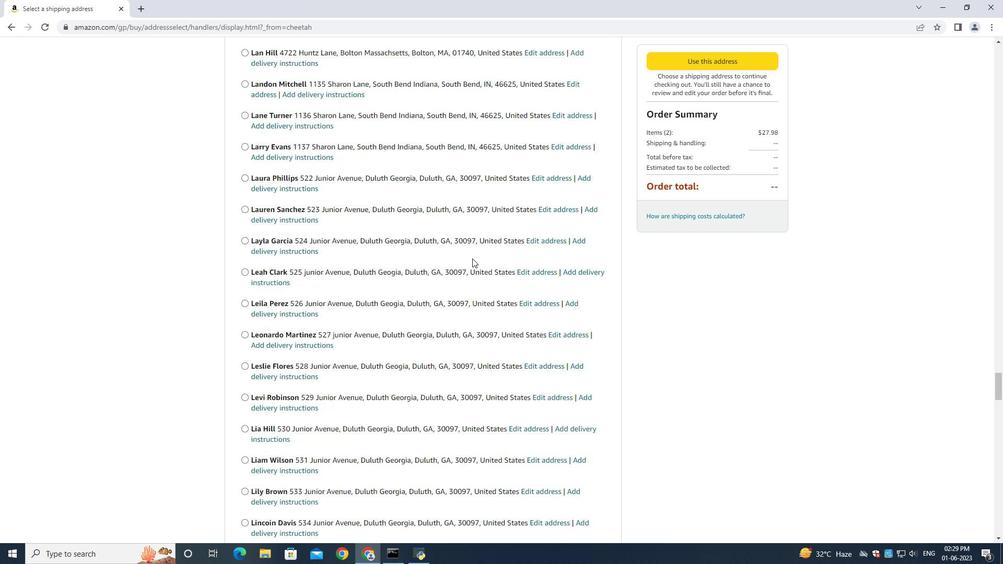 
Action: Mouse scrolled (472, 258) with delta (0, 0)
Screenshot: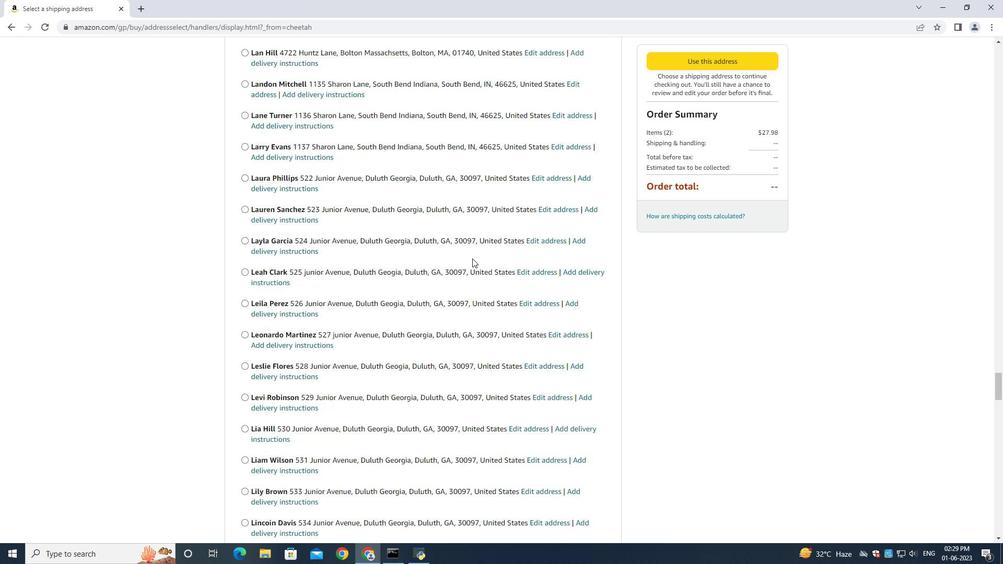
Action: Mouse scrolled (472, 258) with delta (0, 0)
Screenshot: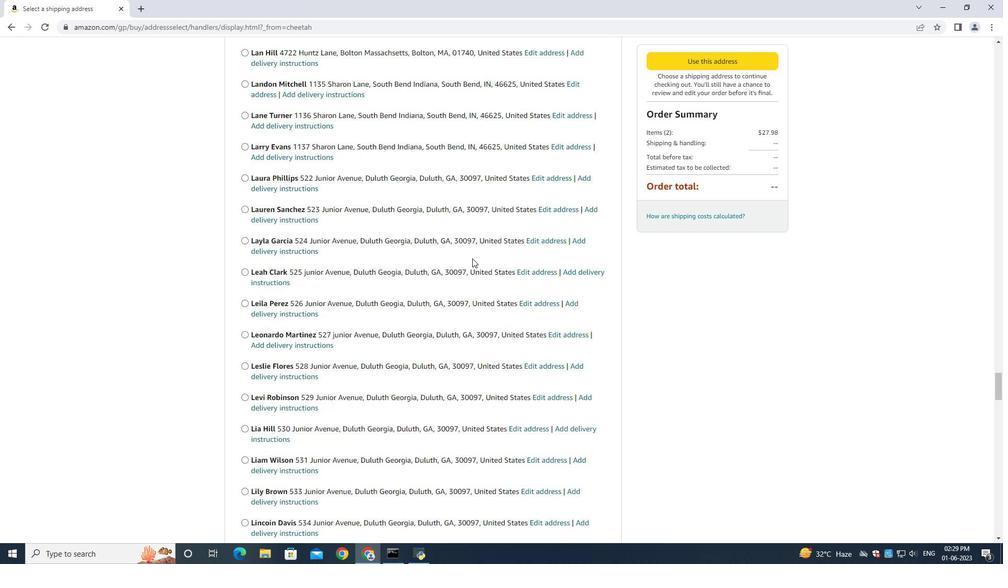 
Action: Mouse scrolled (472, 258) with delta (0, 0)
Screenshot: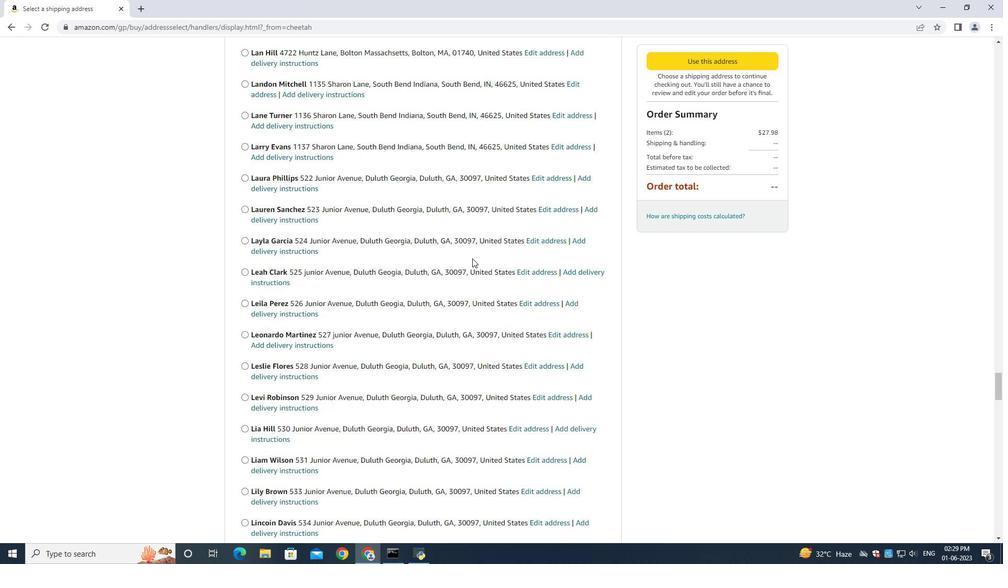 
Action: Mouse scrolled (472, 258) with delta (0, 0)
Screenshot: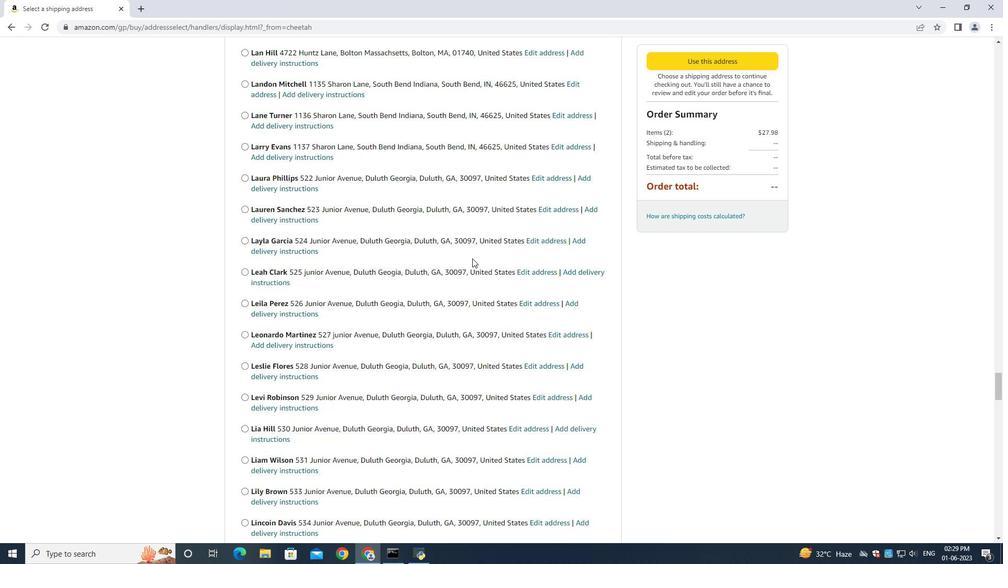
Action: Mouse moved to (471, 258)
Screenshot: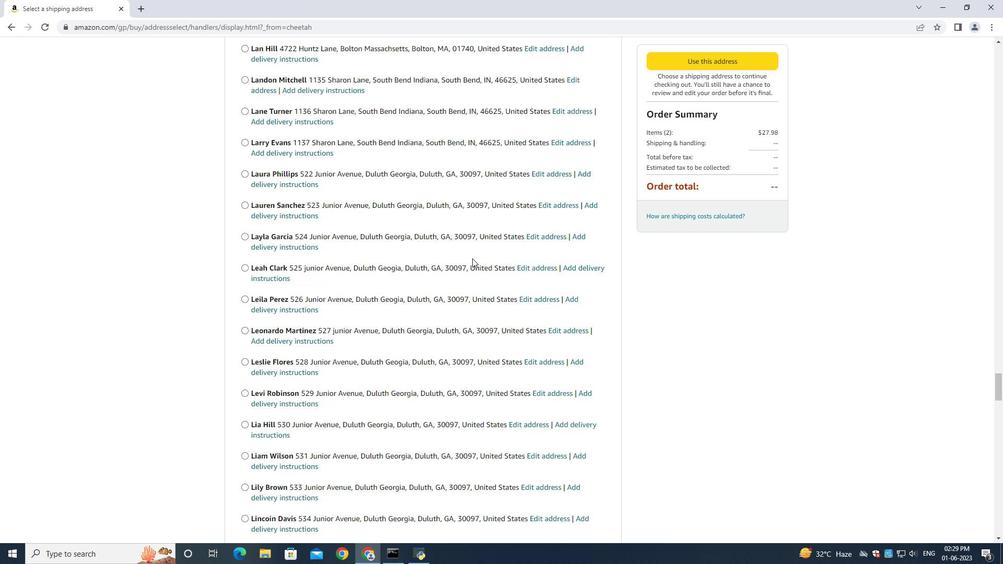 
Action: Mouse scrolled (471, 258) with delta (0, 0)
Screenshot: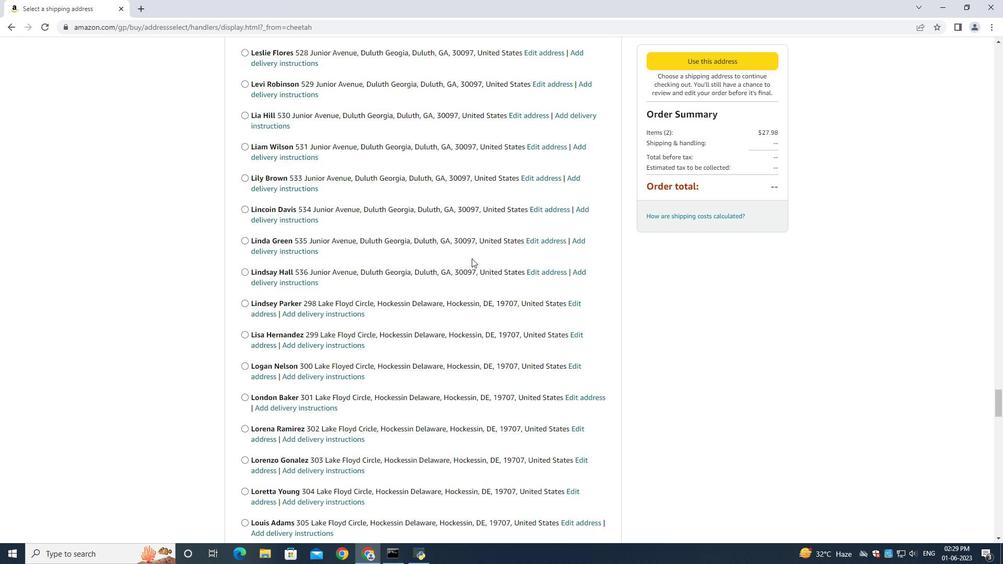 
Action: Mouse scrolled (471, 258) with delta (0, 0)
Screenshot: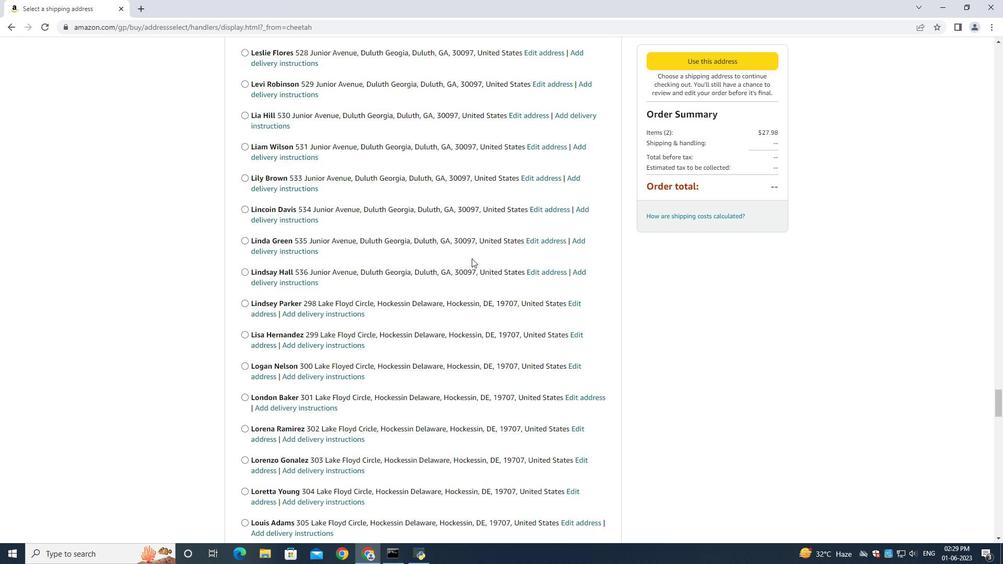 
Action: Mouse scrolled (471, 258) with delta (0, 0)
Screenshot: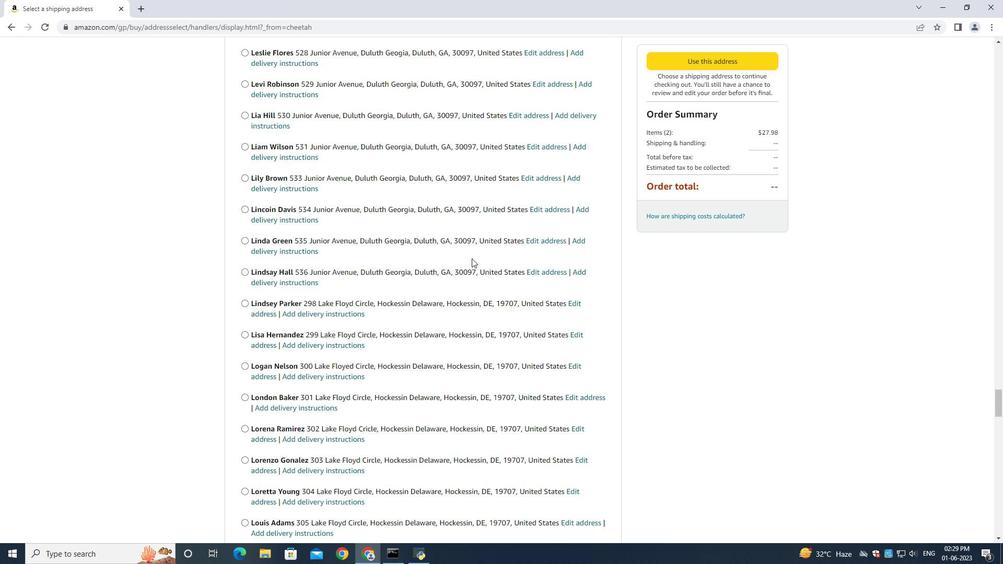
Action: Mouse scrolled (471, 258) with delta (0, 0)
Screenshot: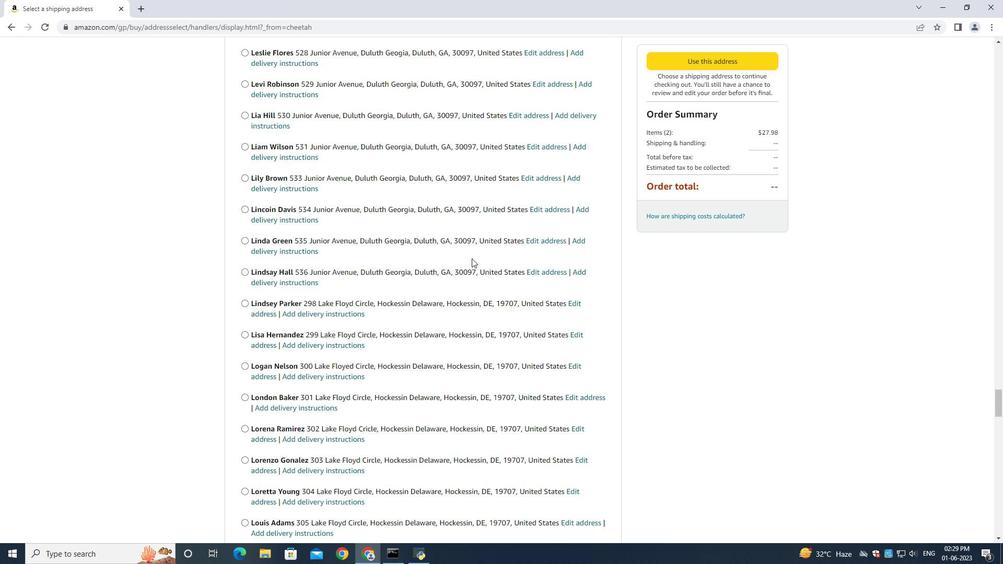 
Action: Mouse scrolled (471, 258) with delta (0, 0)
Screenshot: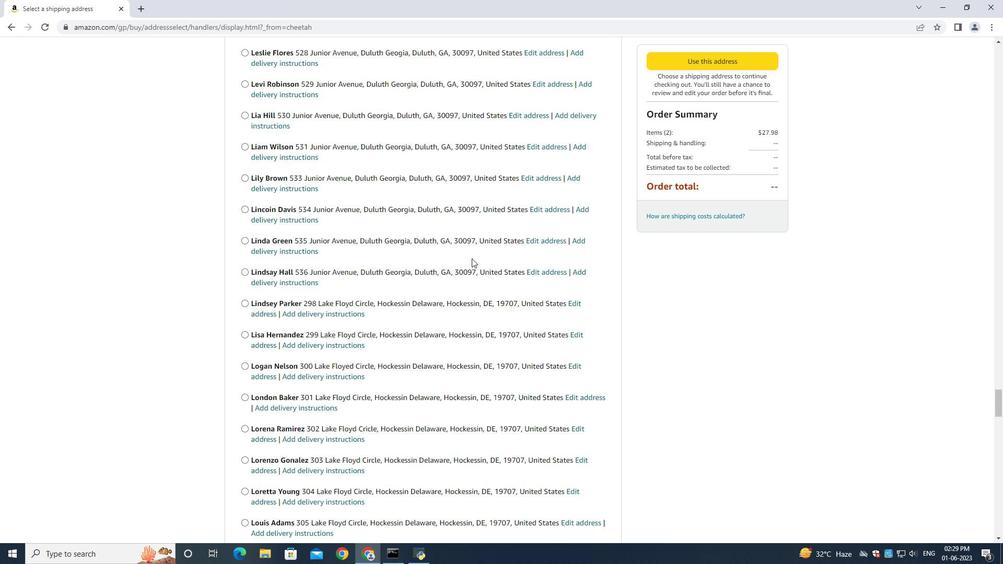
Action: Mouse scrolled (471, 258) with delta (0, 0)
Screenshot: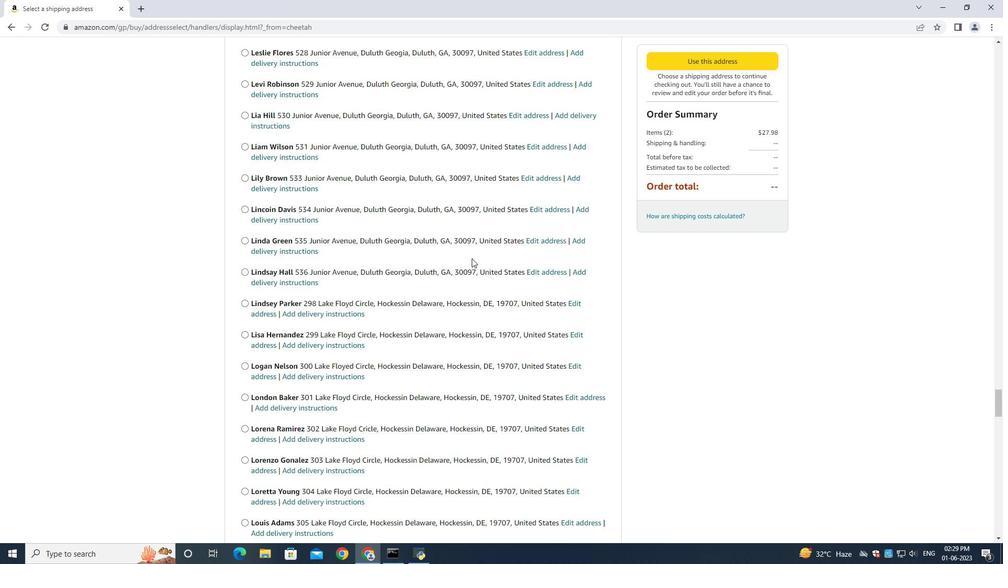 
Action: Mouse moved to (467, 252)
Screenshot: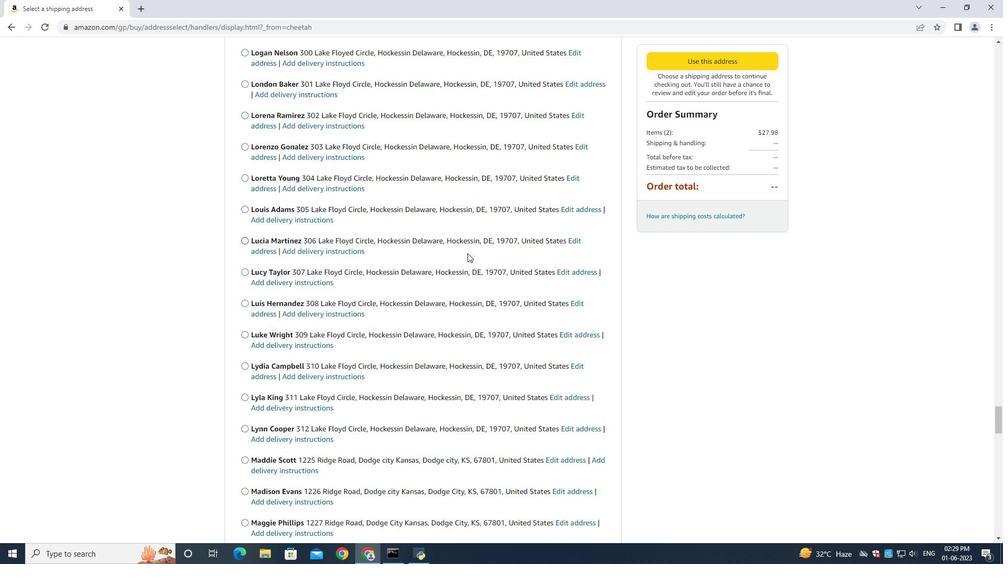 
Action: Mouse scrolled (467, 252) with delta (0, 0)
Screenshot: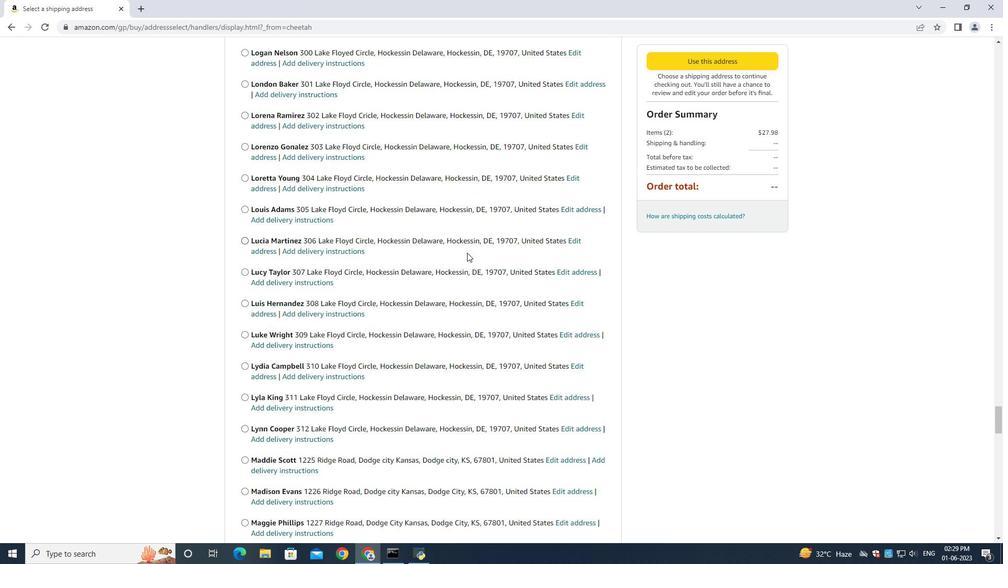 
Action: Mouse scrolled (467, 252) with delta (0, 0)
Screenshot: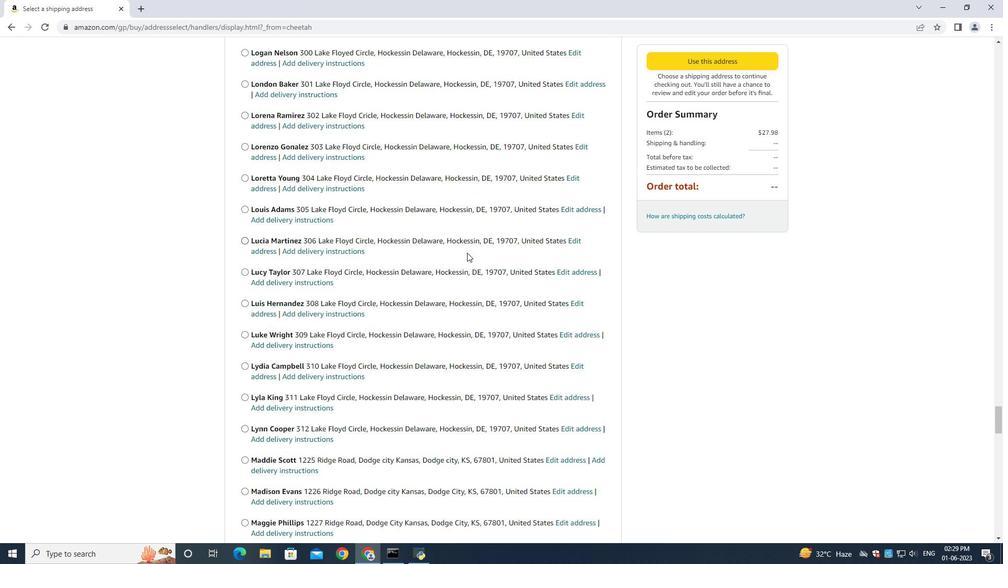 
Action: Mouse scrolled (467, 252) with delta (0, 0)
Screenshot: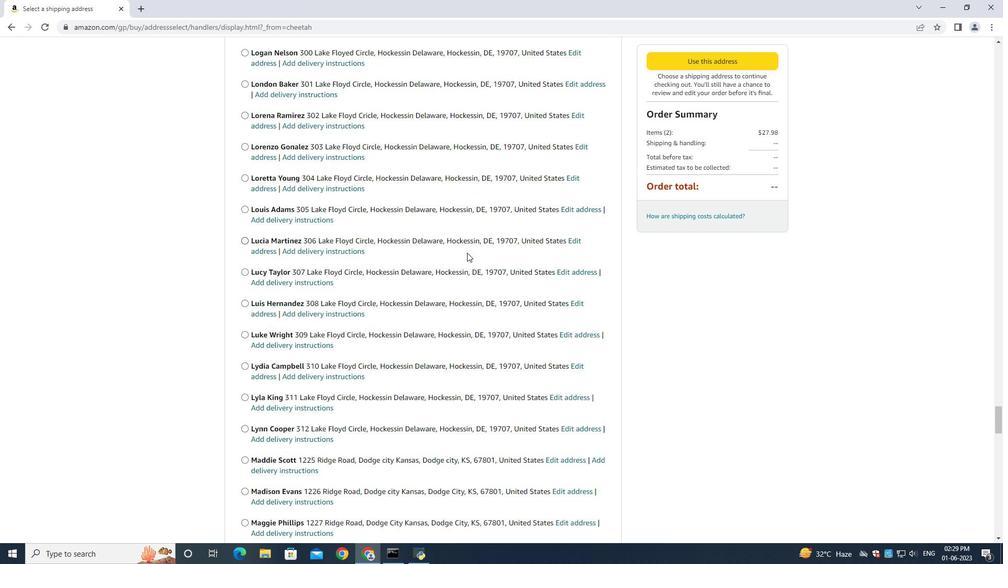 
Action: Mouse scrolled (467, 252) with delta (0, 0)
Screenshot: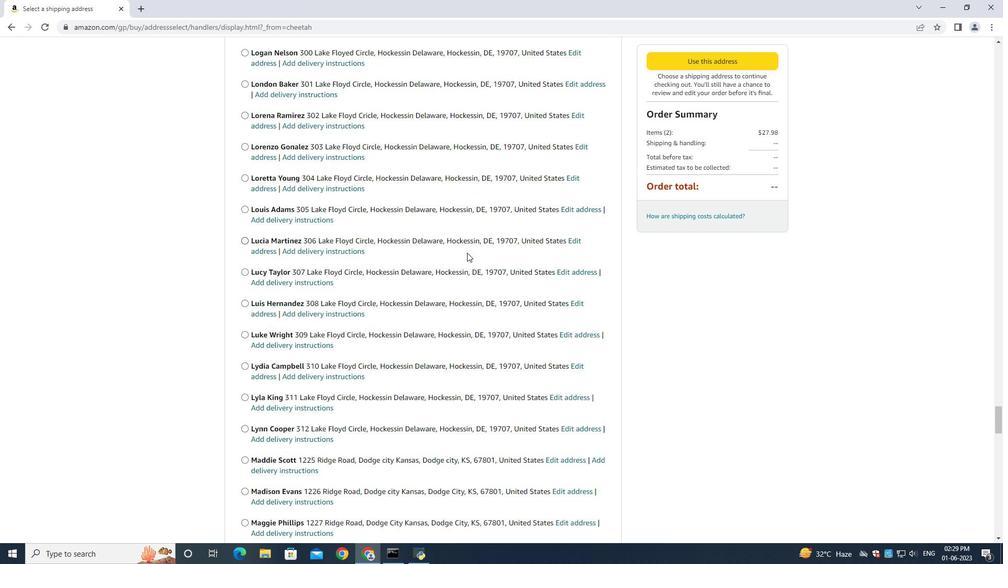 
Action: Mouse scrolled (467, 252) with delta (0, 0)
Screenshot: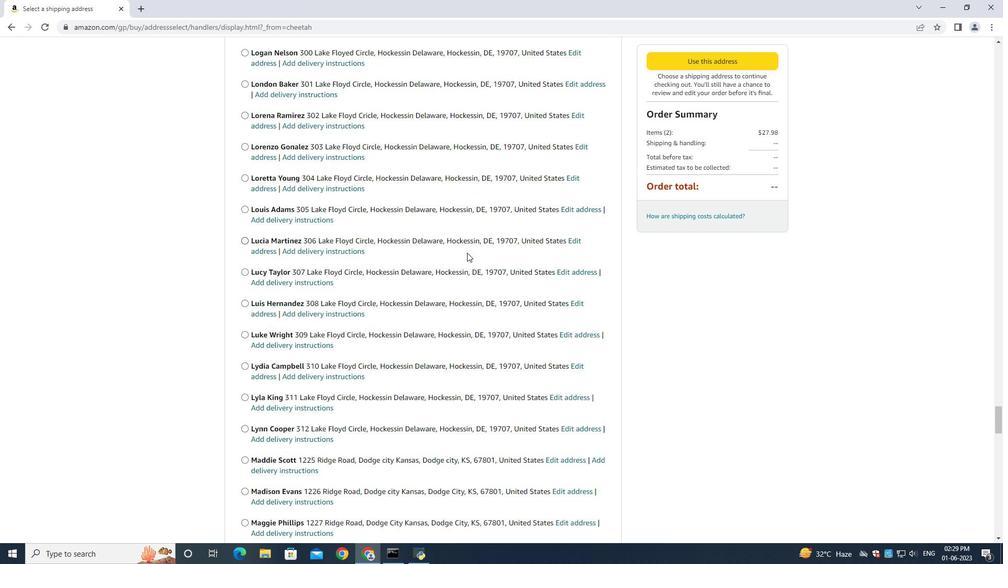
Action: Mouse scrolled (467, 252) with delta (0, 0)
Screenshot: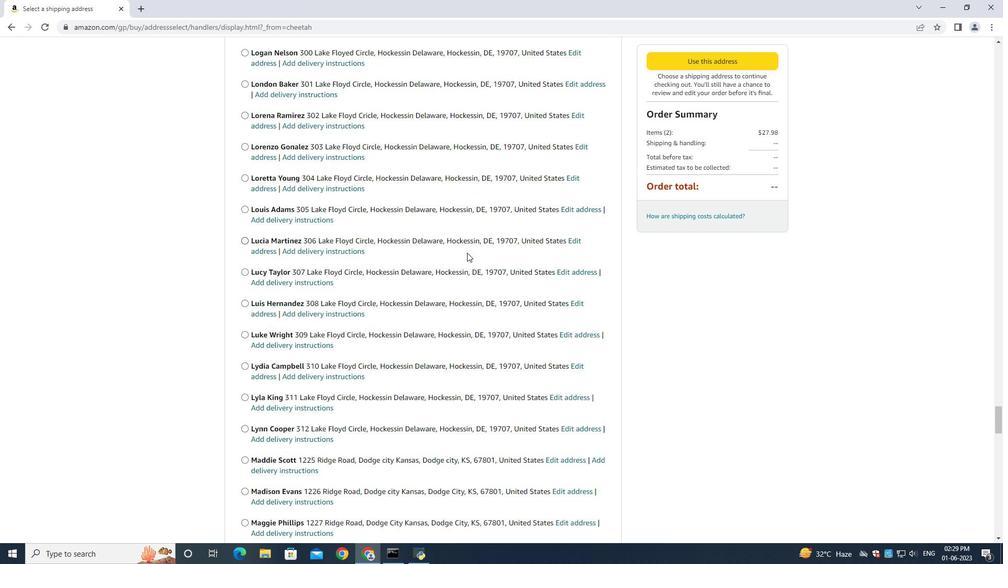 
Action: Mouse moved to (466, 249)
Screenshot: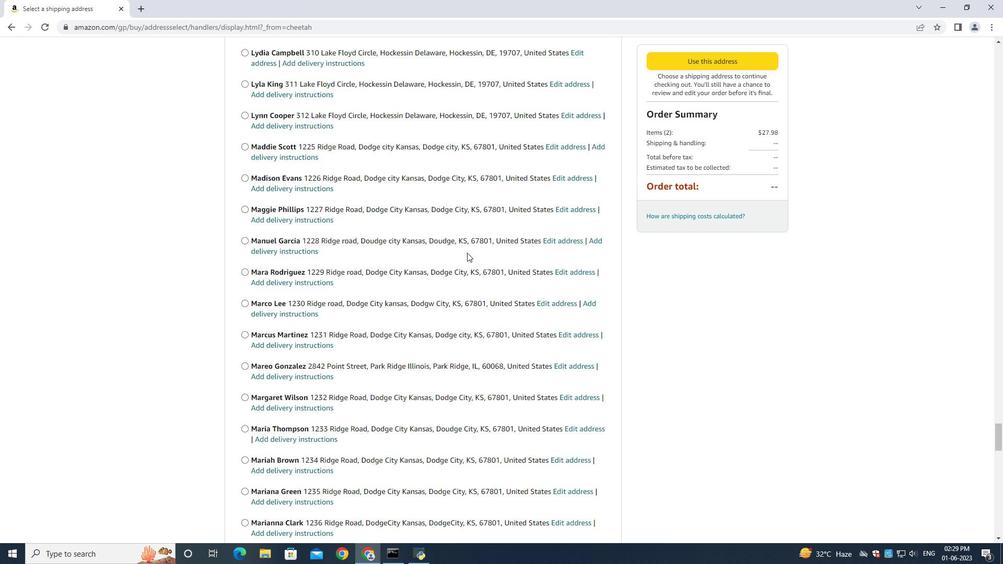 
Action: Mouse scrolled (466, 249) with delta (0, 0)
Screenshot: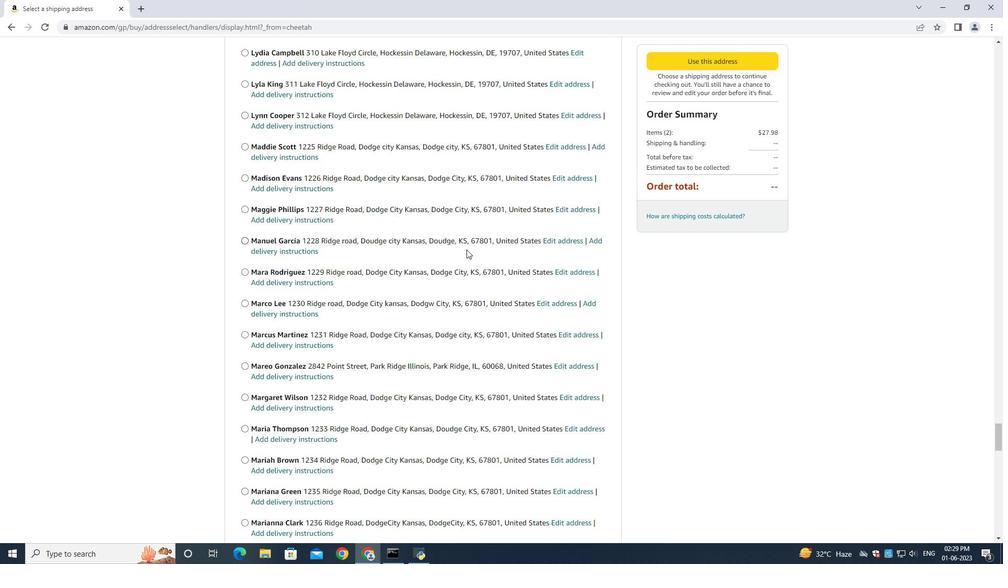 
Action: Mouse scrolled (466, 249) with delta (0, 0)
Screenshot: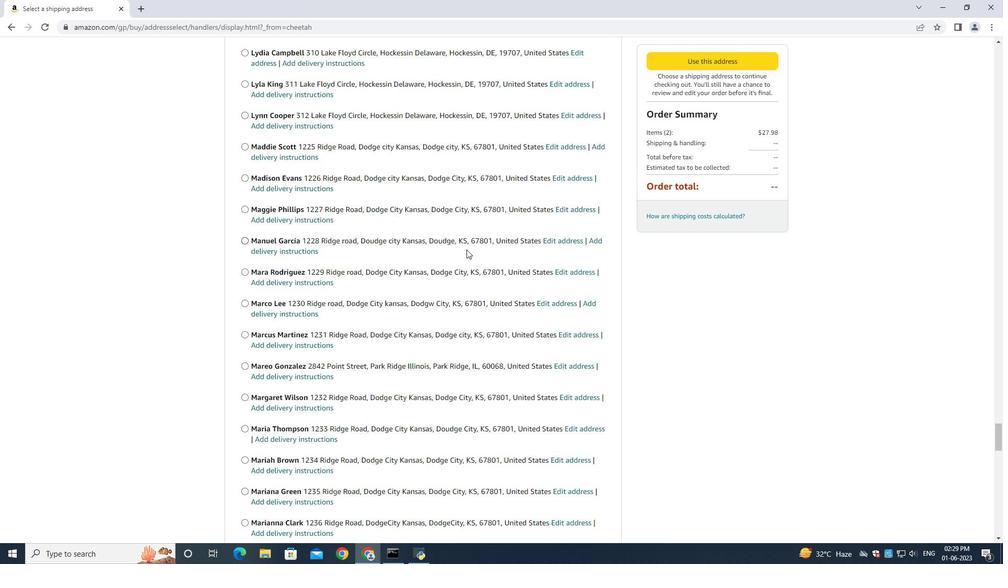 
Action: Mouse scrolled (466, 249) with delta (0, 0)
Screenshot: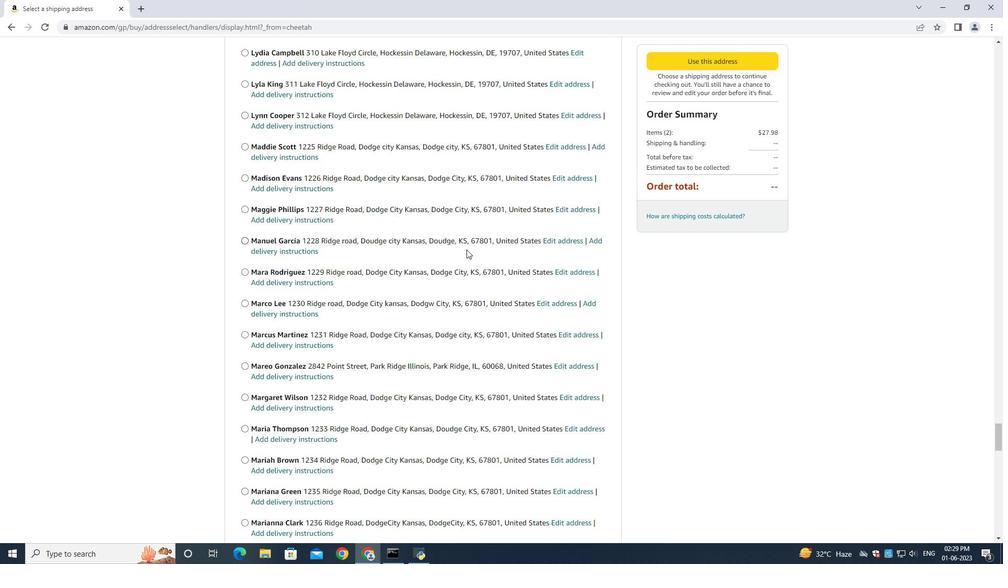 
Action: Mouse scrolled (466, 249) with delta (0, 0)
Screenshot: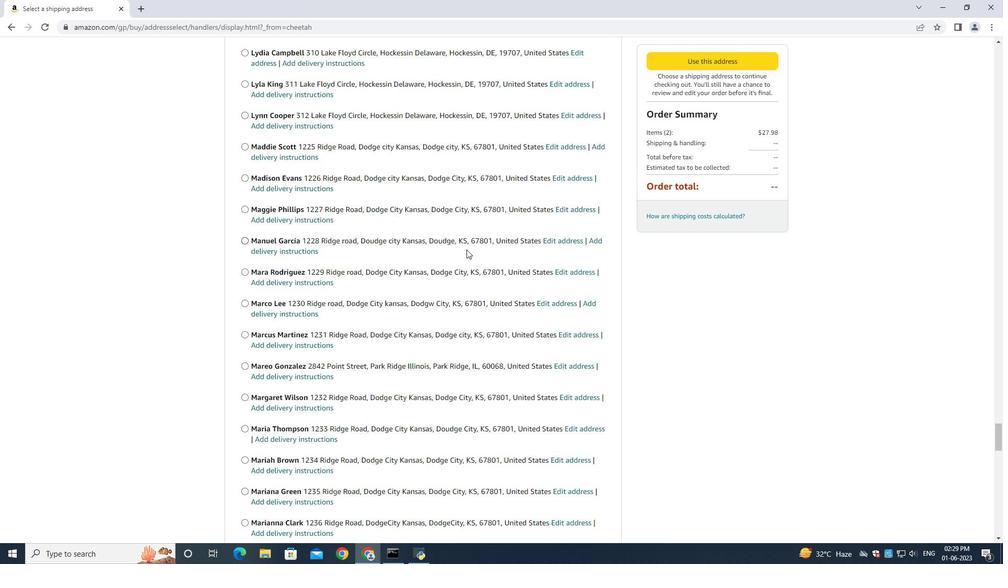 
Action: Mouse scrolled (466, 249) with delta (0, 0)
Screenshot: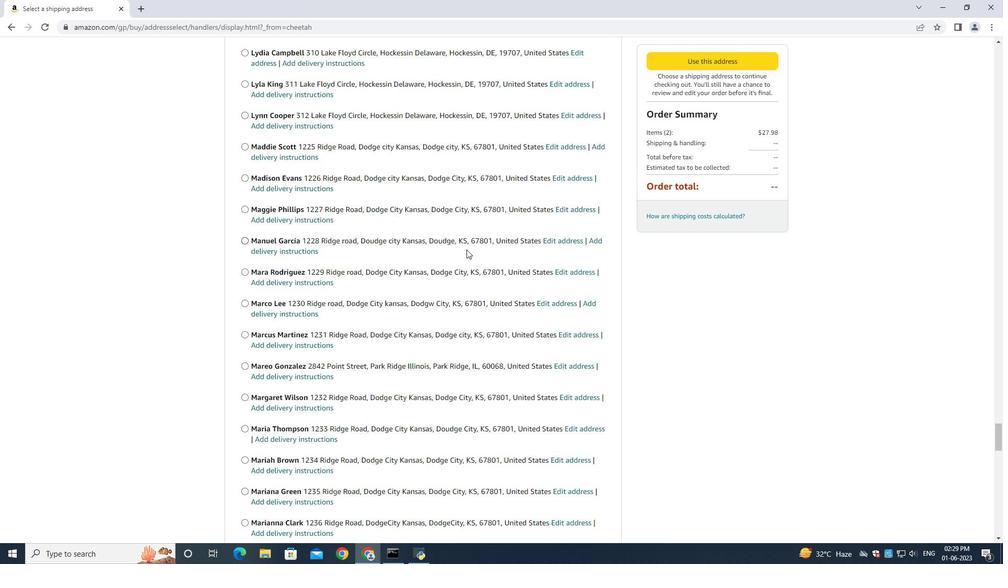 
Action: Mouse moved to (464, 248)
Screenshot: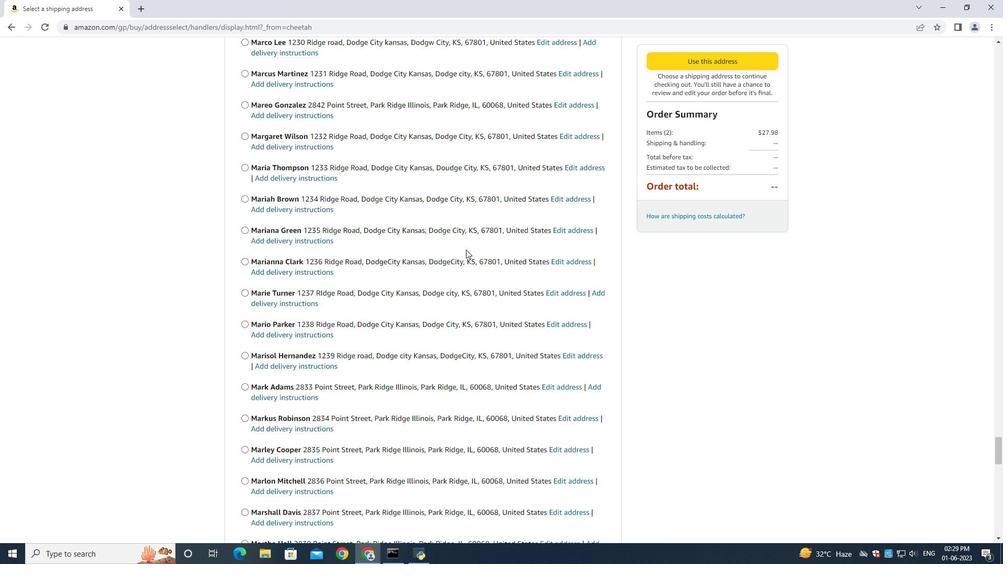 
Action: Mouse scrolled (464, 248) with delta (0, 0)
Screenshot: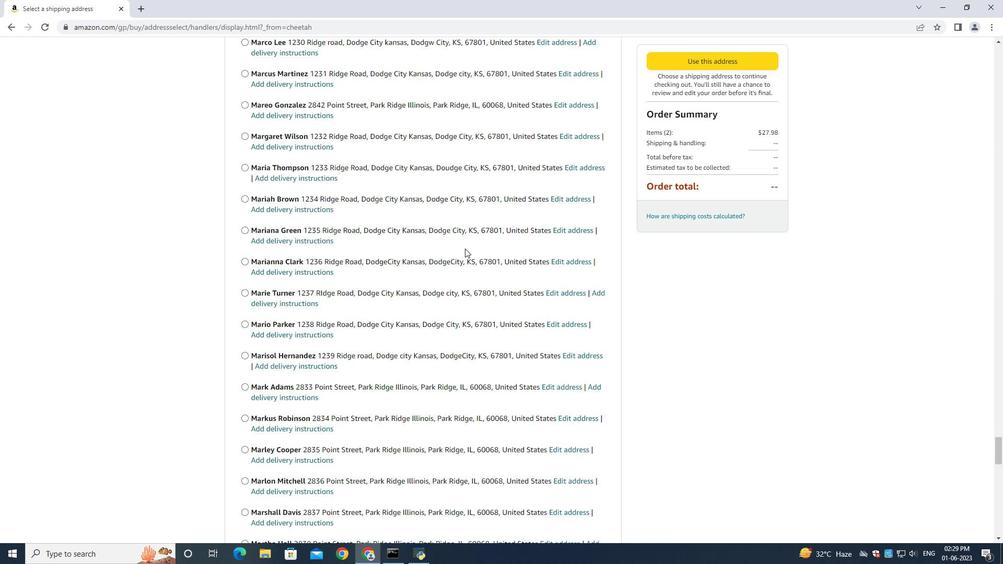 
Action: Mouse scrolled (464, 248) with delta (0, 0)
Screenshot: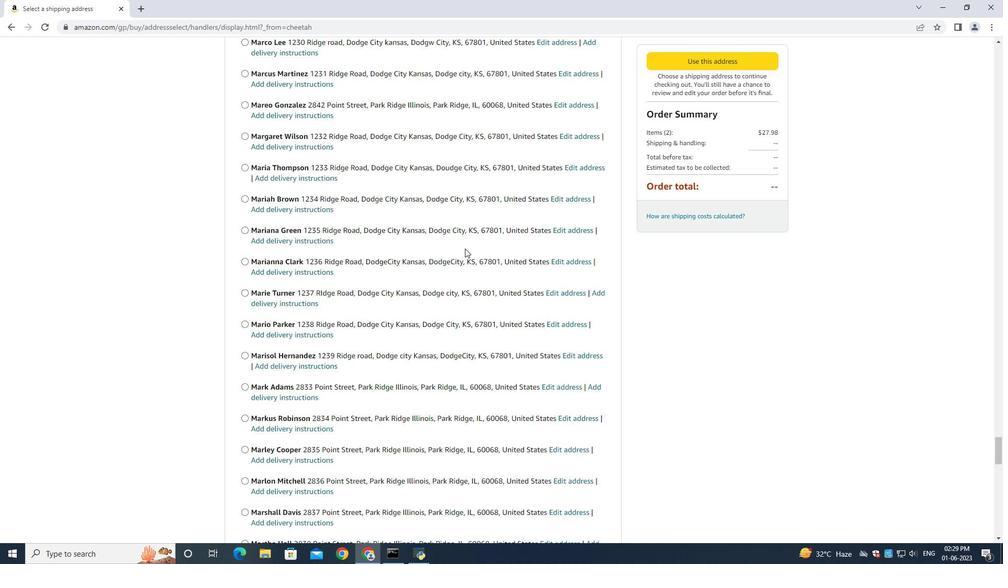 
Action: Mouse scrolled (464, 248) with delta (0, 0)
Screenshot: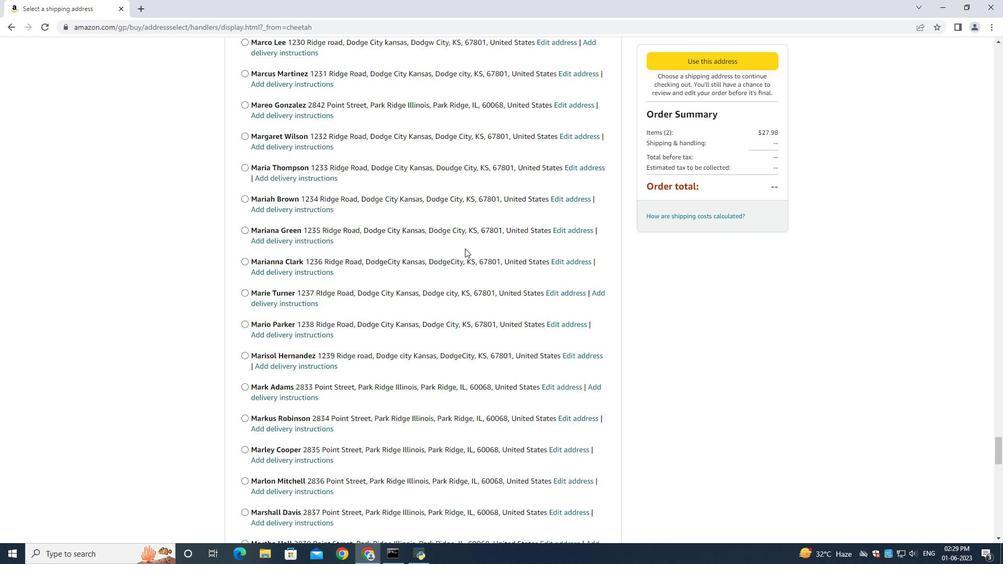 
Action: Mouse scrolled (464, 248) with delta (0, 0)
Screenshot: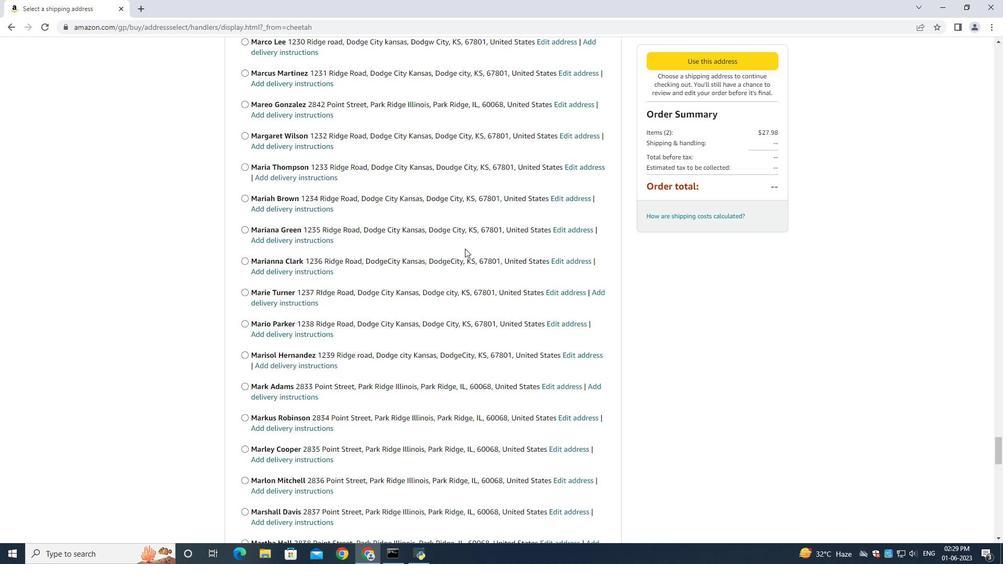 
Action: Mouse moved to (464, 248)
Screenshot: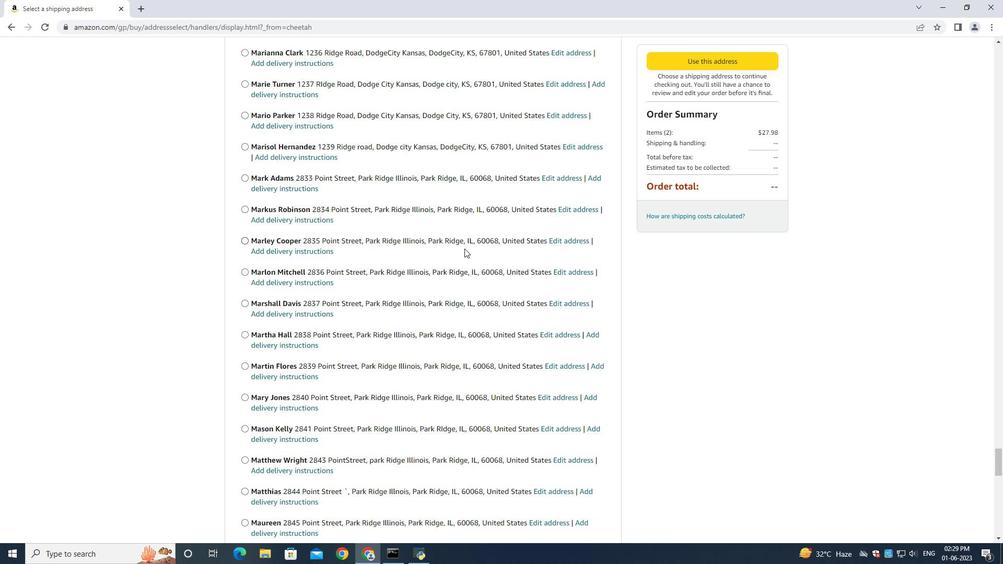 
Action: Mouse scrolled (464, 248) with delta (0, 0)
Screenshot: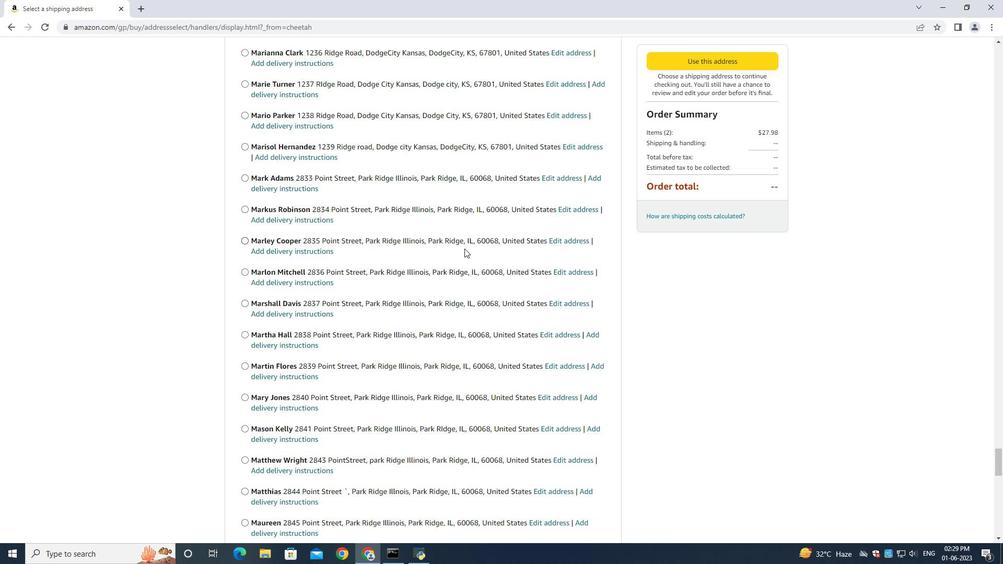 
Action: Mouse moved to (464, 248)
Screenshot: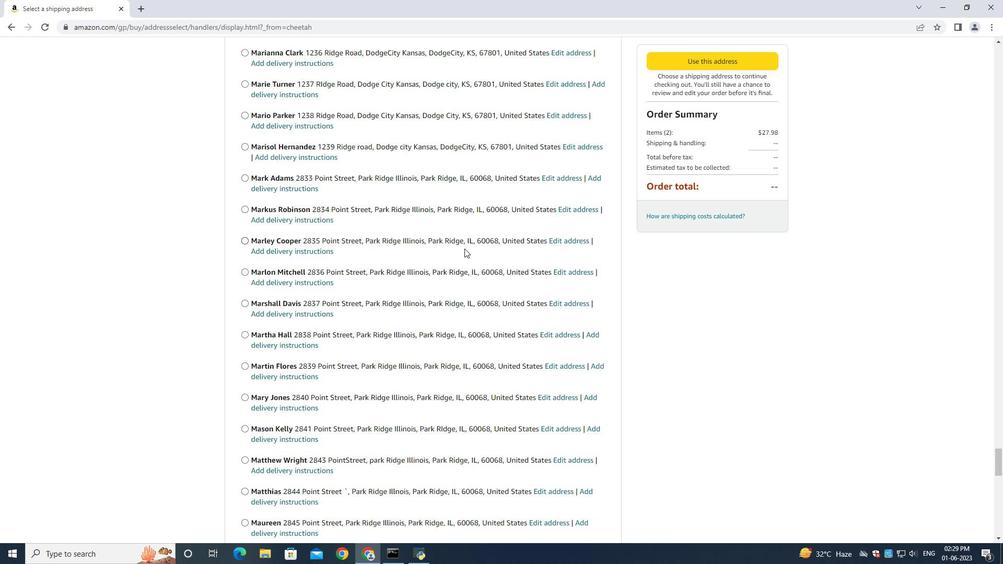 
Action: Mouse scrolled (464, 248) with delta (0, 0)
Screenshot: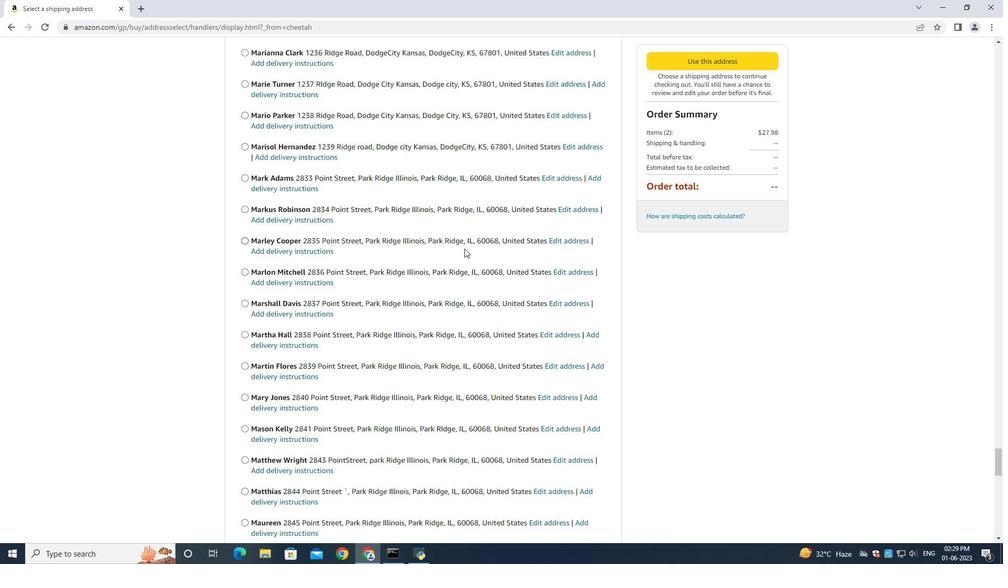 
Action: Mouse scrolled (464, 248) with delta (0, 0)
Screenshot: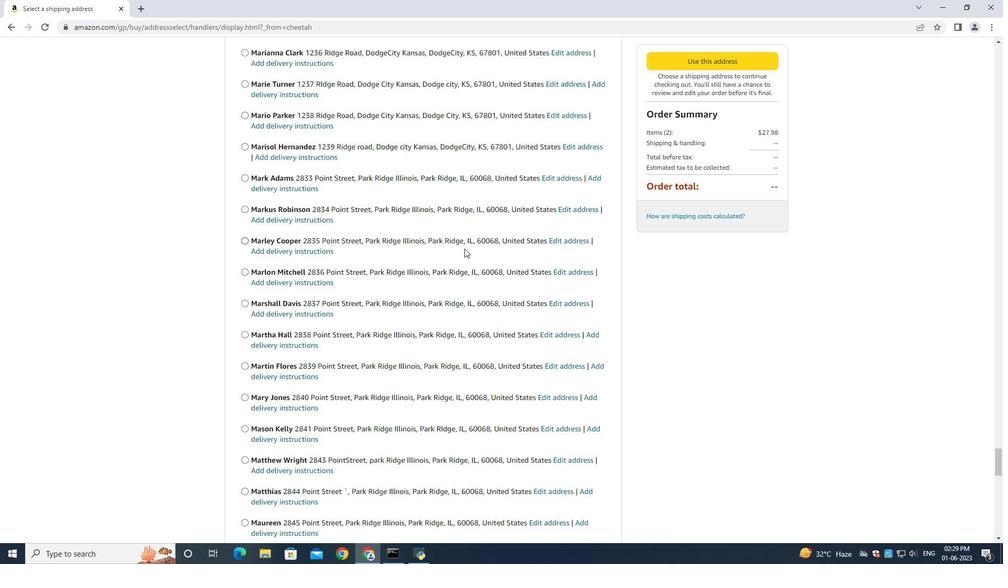 
Action: Mouse scrolled (464, 248) with delta (0, 0)
Screenshot: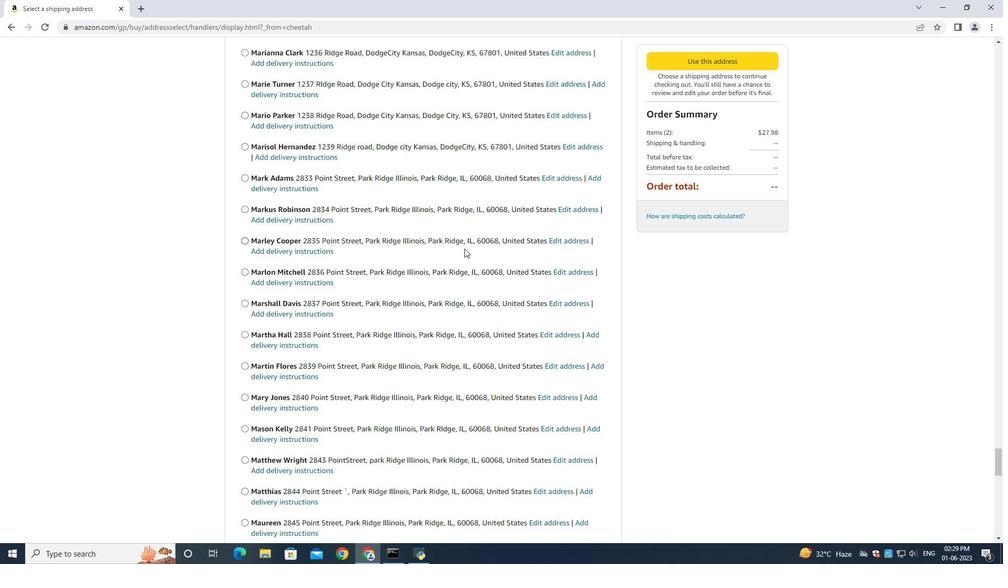 
Action: Mouse moved to (465, 248)
Screenshot: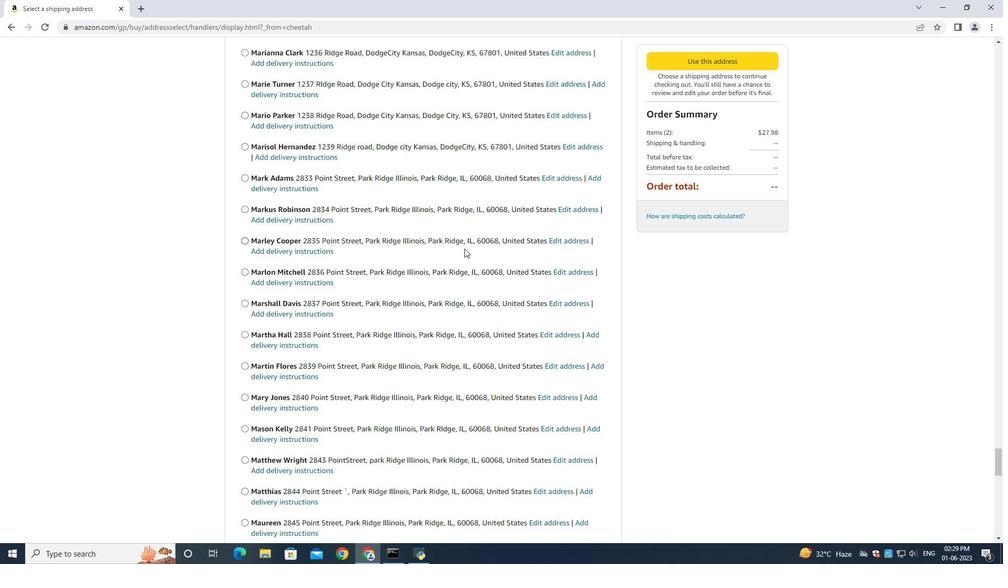 
Action: Mouse scrolled (465, 248) with delta (0, 0)
Screenshot: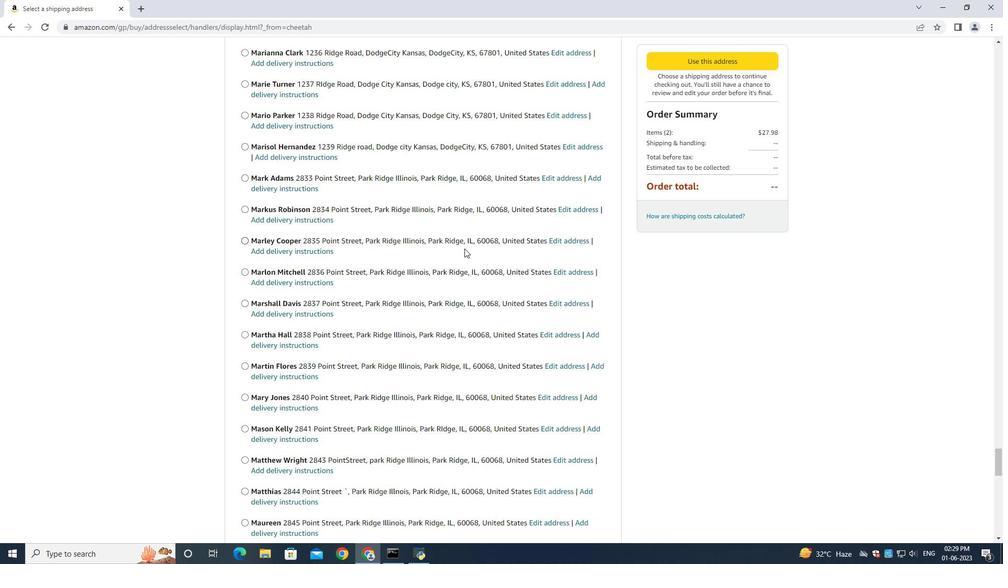
Action: Mouse moved to (466, 248)
Screenshot: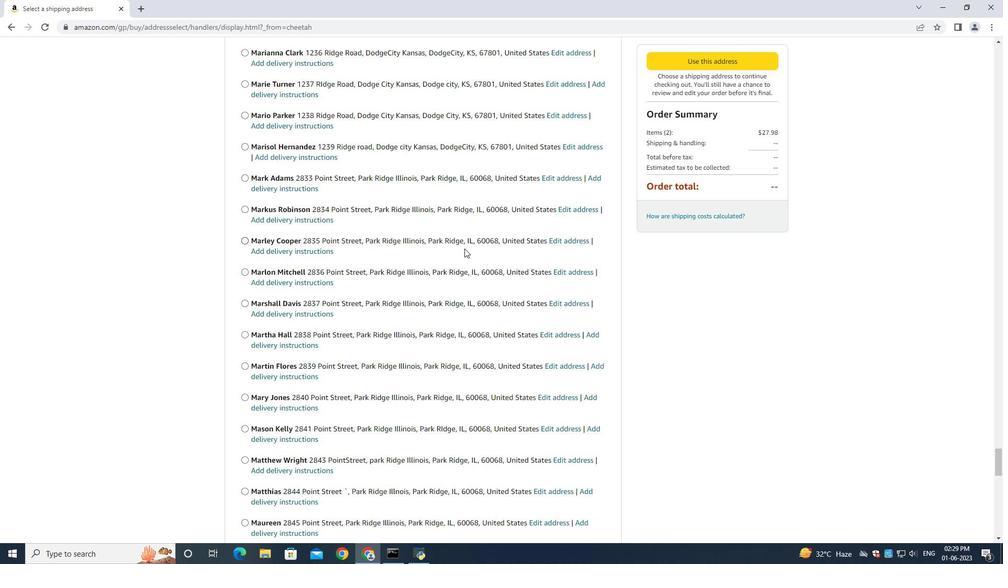 
Action: Mouse scrolled (465, 248) with delta (0, 0)
Screenshot: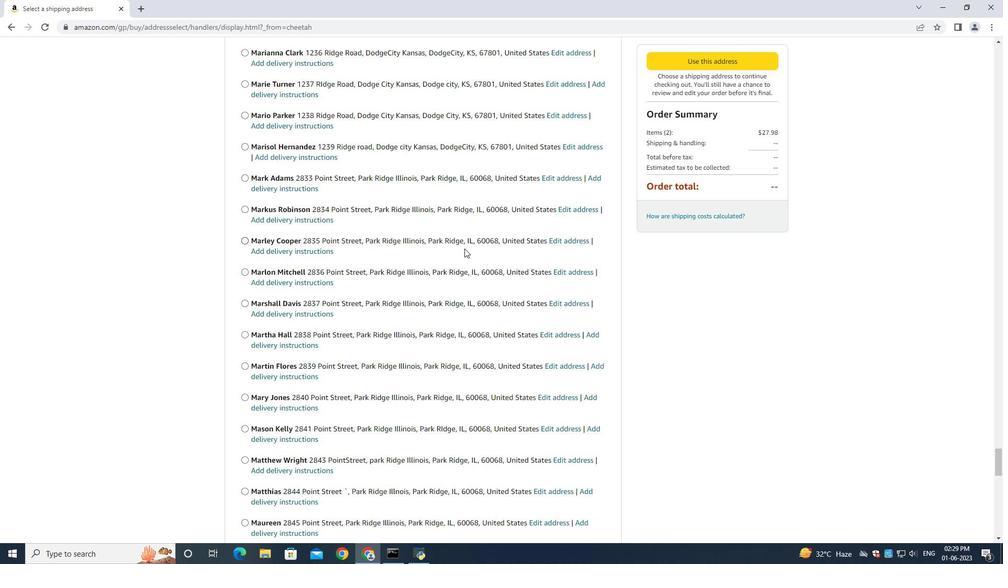 
Action: Mouse moved to (467, 246)
Screenshot: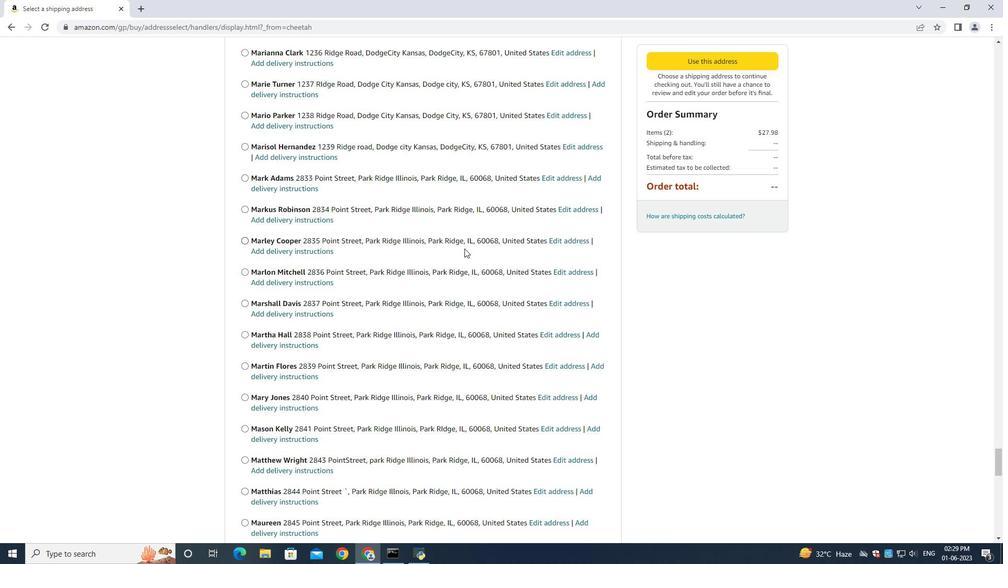 
Action: Mouse scrolled (466, 246) with delta (0, 0)
Screenshot: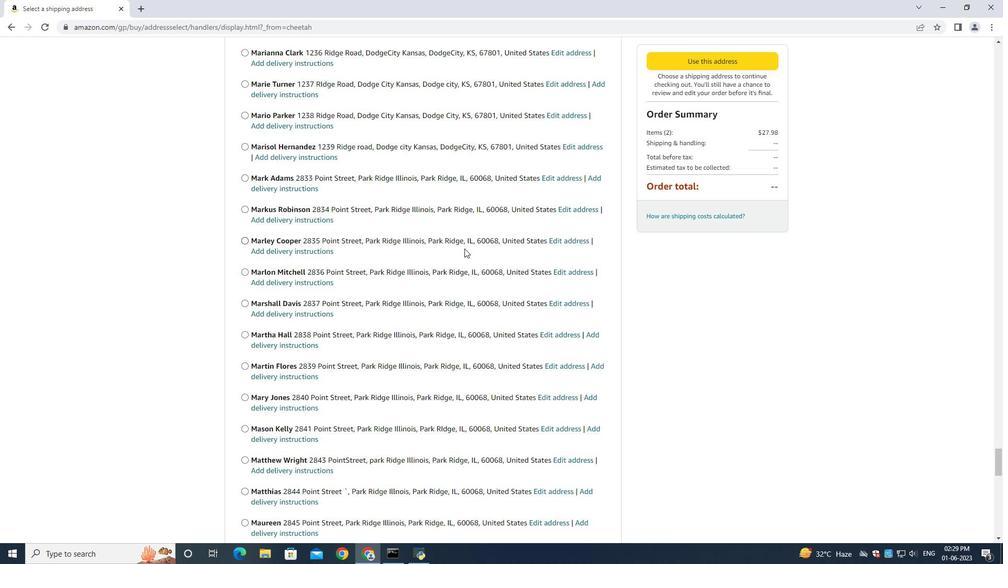 
Action: Mouse moved to (461, 269)
Screenshot: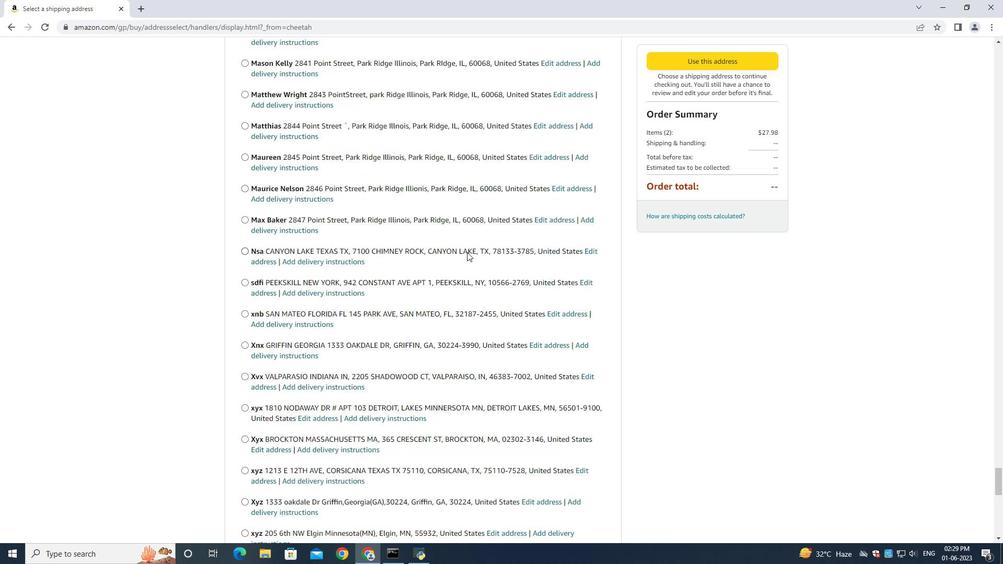 
Action: Mouse scrolled (461, 268) with delta (0, 0)
Screenshot: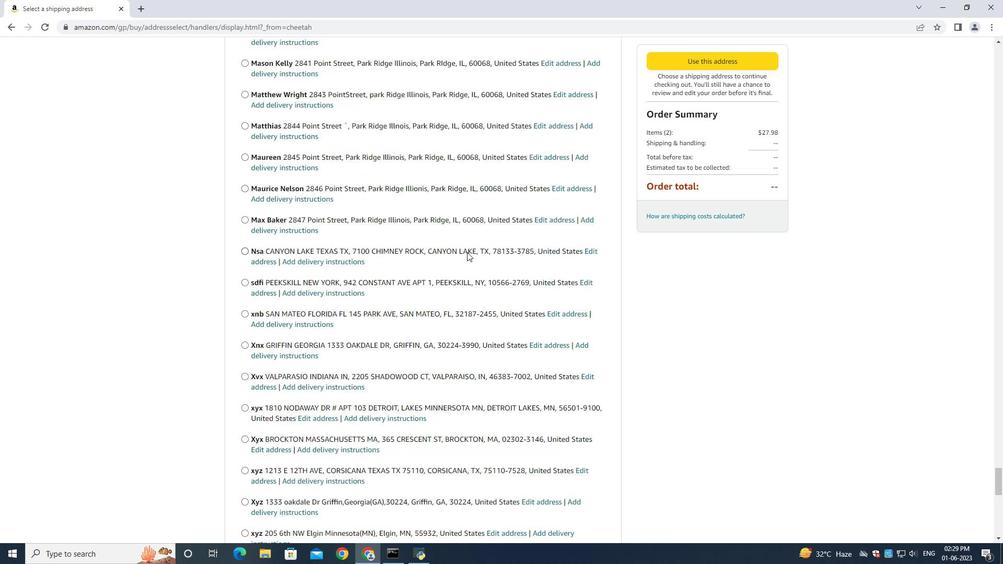 
Action: Mouse moved to (461, 270)
Screenshot: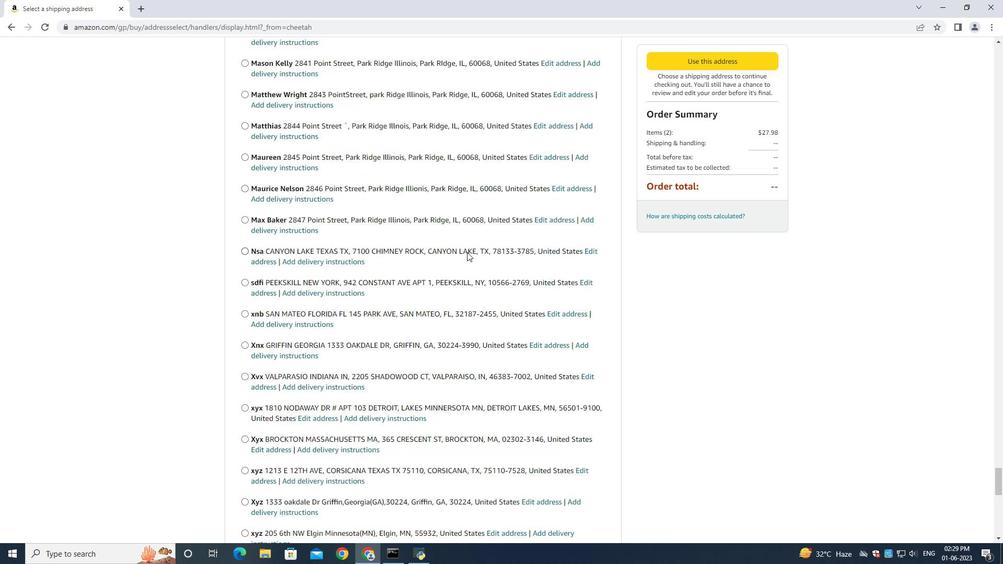 
Action: Mouse scrolled (461, 270) with delta (0, 0)
Screenshot: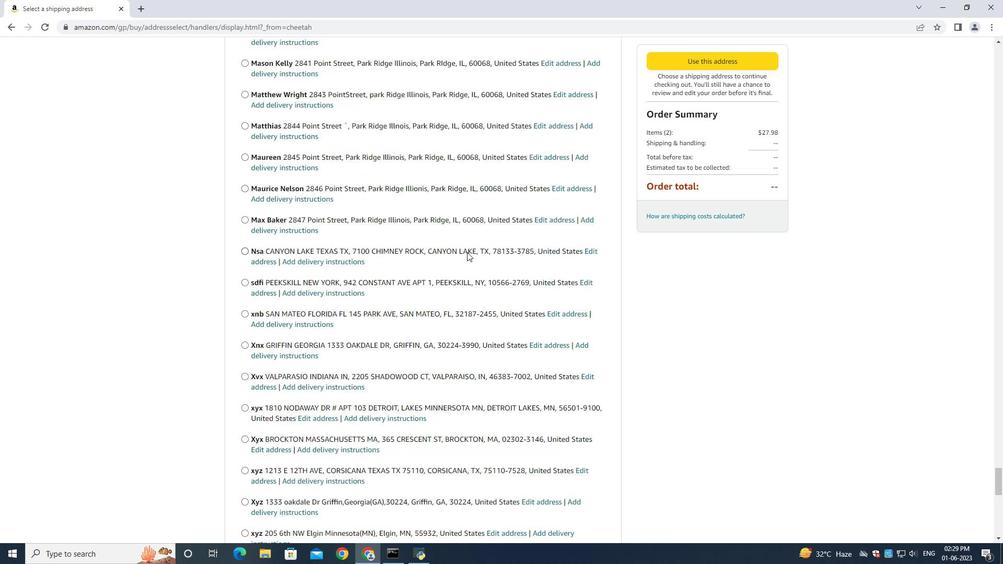 
Action: Mouse moved to (461, 272)
Screenshot: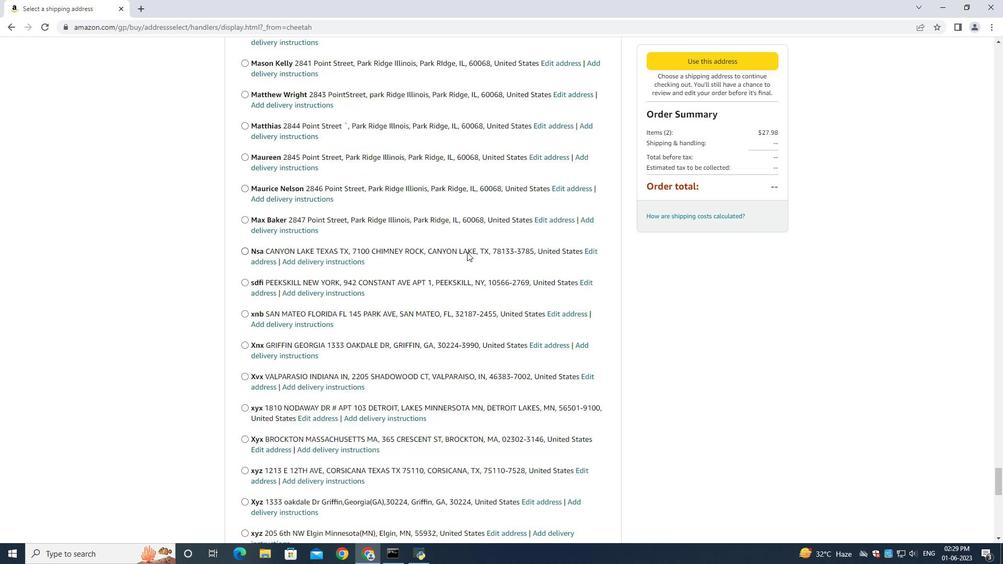 
Action: Mouse scrolled (461, 272) with delta (0, 0)
Screenshot: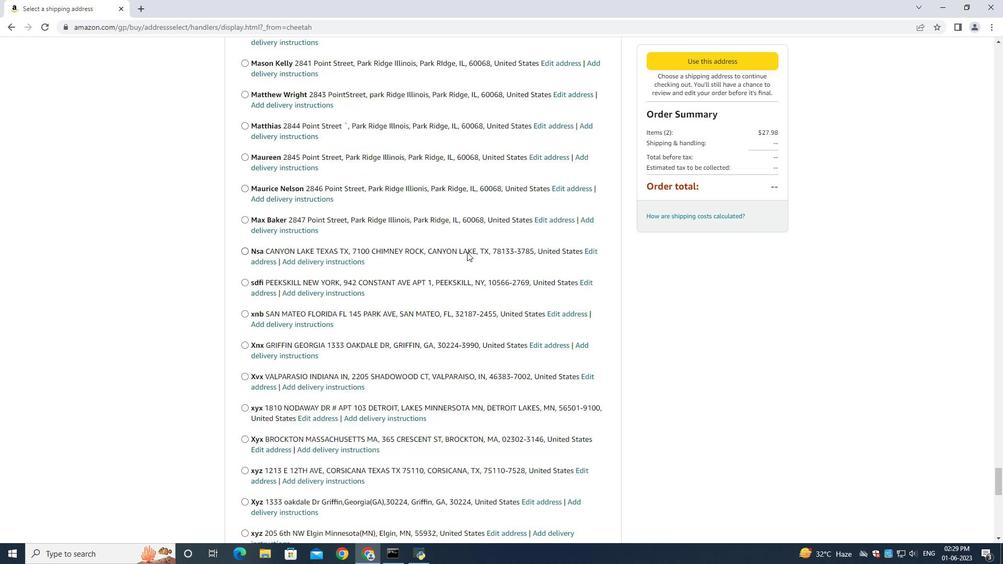 
Action: Mouse scrolled (461, 272) with delta (0, 0)
Screenshot: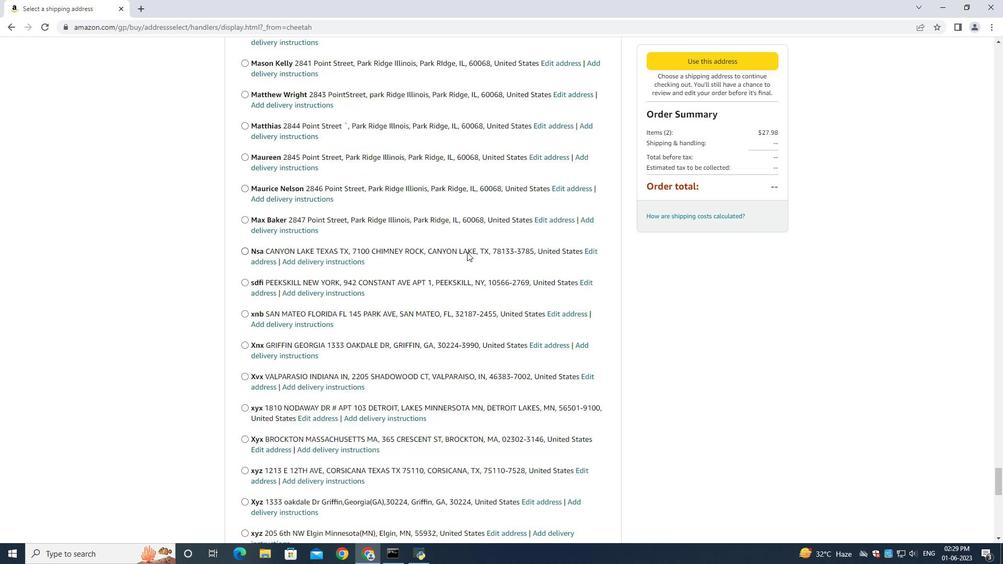 
Action: Mouse scrolled (461, 272) with delta (0, 0)
Screenshot: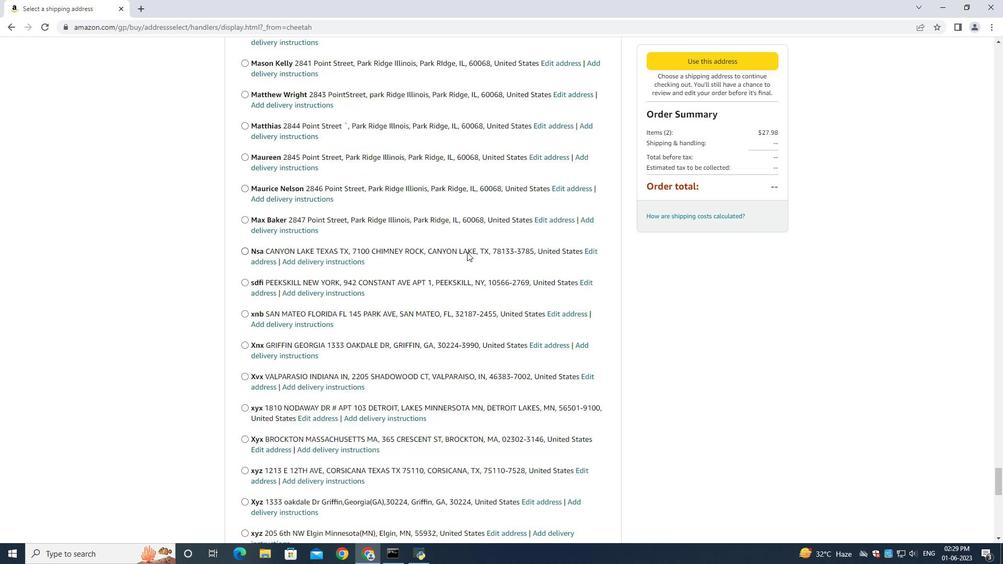 
Action: Mouse scrolled (461, 272) with delta (0, 0)
Screenshot: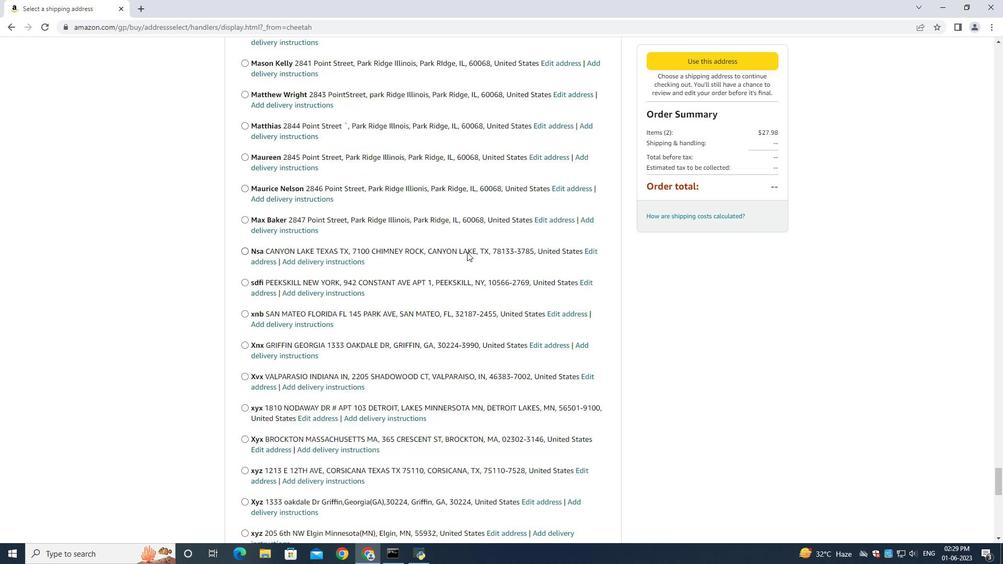 
Action: Mouse scrolled (461, 272) with delta (0, 0)
Screenshot: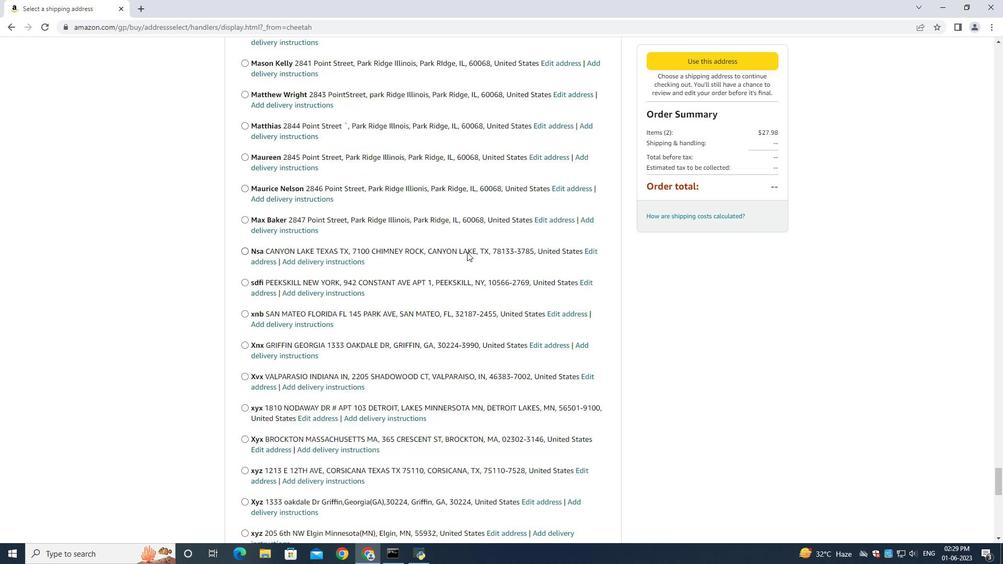 
Action: Mouse scrolled (461, 272) with delta (0, 0)
Screenshot: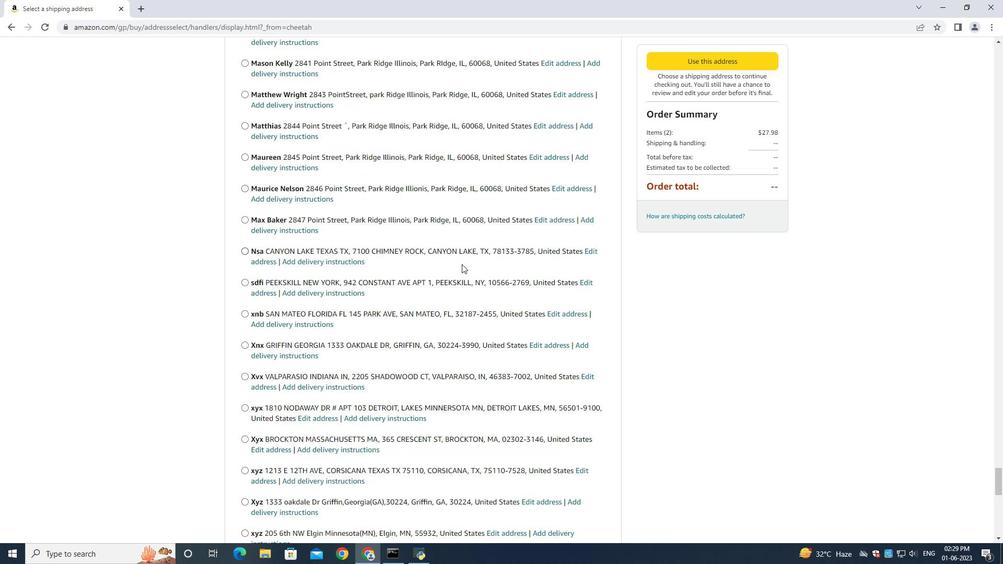 
Action: Mouse moved to (459, 275)
Screenshot: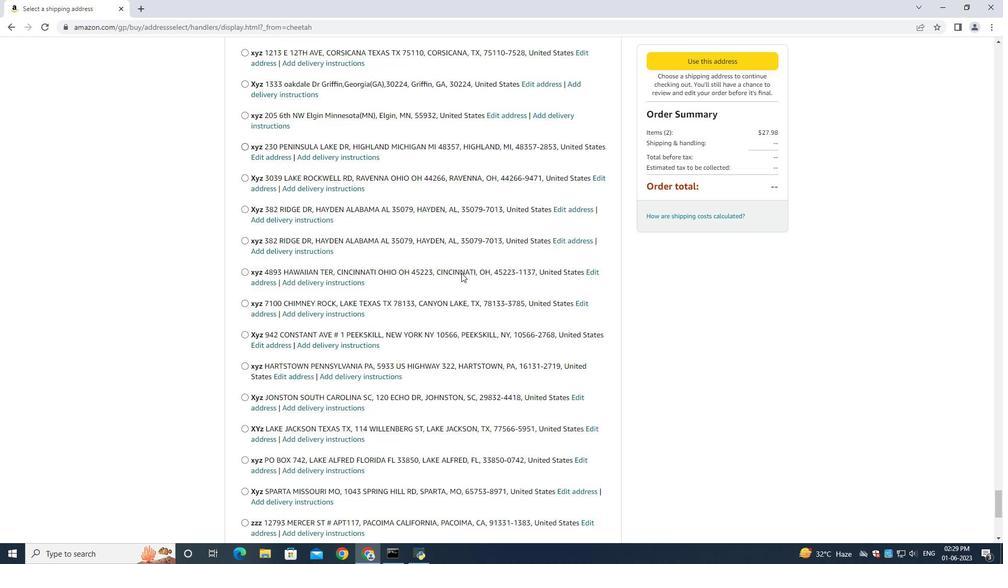 
Action: Mouse scrolled (460, 274) with delta (0, 0)
Screenshot: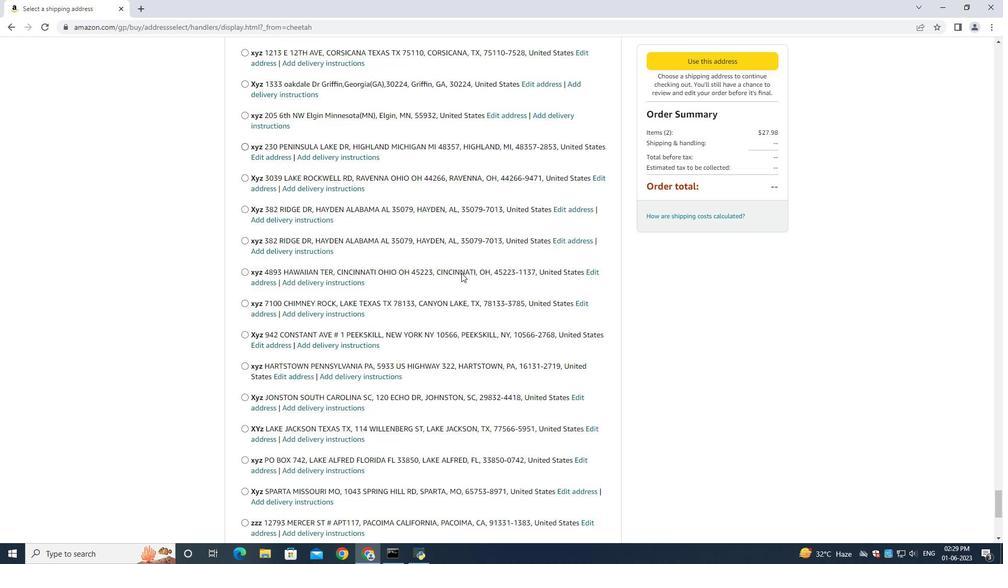 
Action: Mouse scrolled (459, 274) with delta (0, 0)
Screenshot: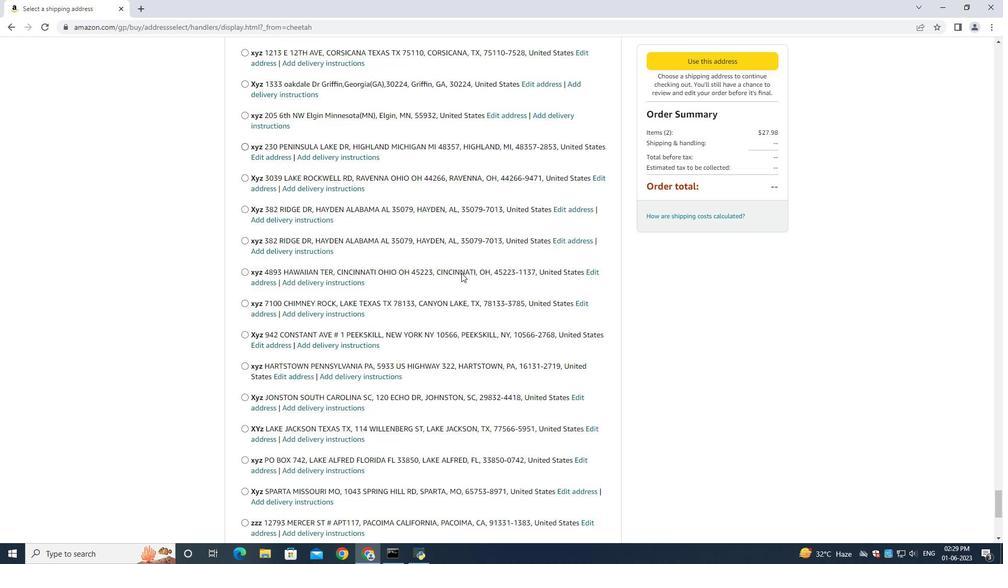 
Action: Mouse scrolled (459, 274) with delta (0, 0)
Screenshot: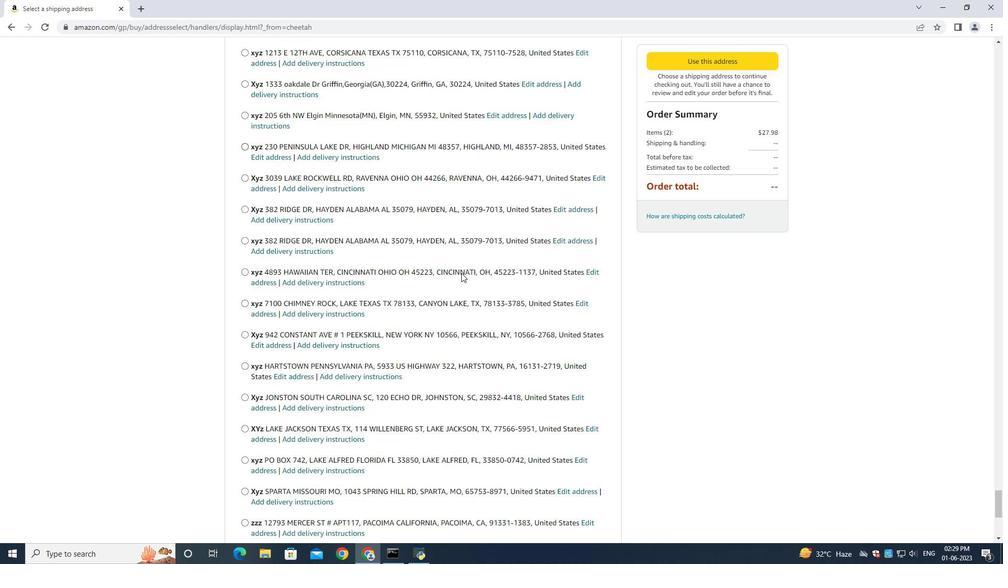 
Action: Mouse scrolled (459, 275) with delta (0, 0)
Screenshot: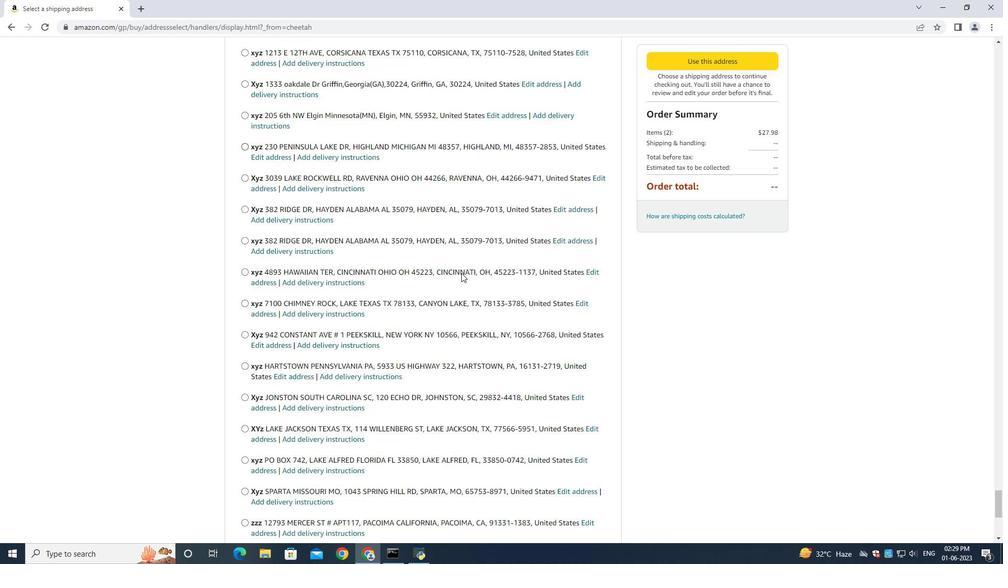 
Action: Mouse scrolled (459, 275) with delta (0, 0)
Screenshot: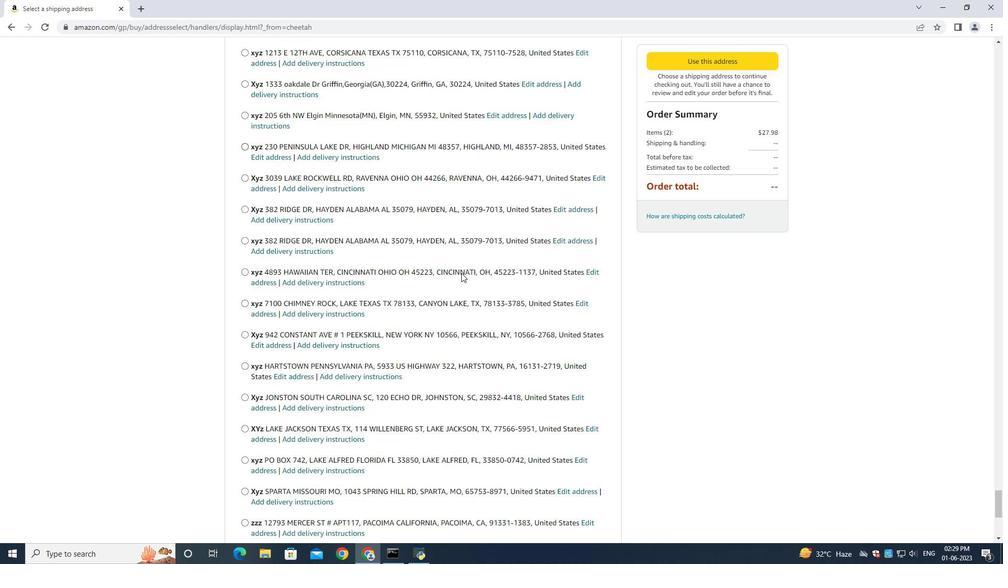 
Action: Mouse scrolled (459, 275) with delta (0, 0)
Screenshot: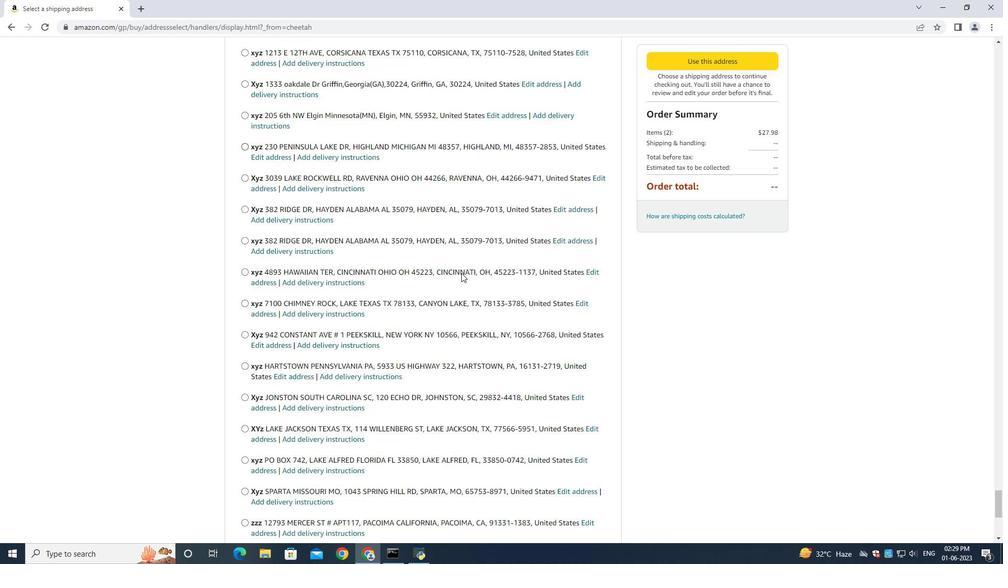 
Action: Mouse scrolled (459, 275) with delta (0, 0)
Screenshot: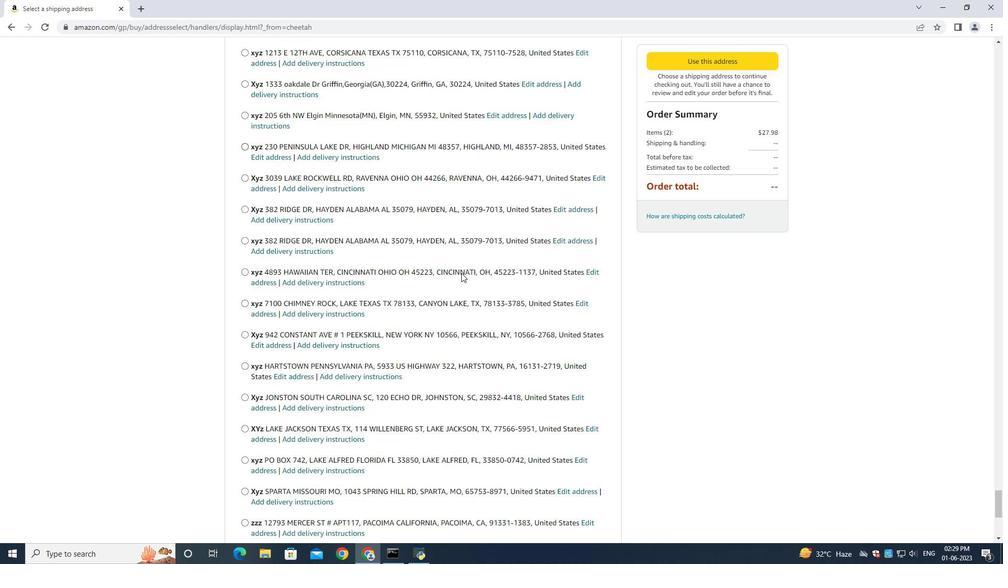 
Action: Mouse scrolled (459, 275) with delta (0, 0)
Screenshot: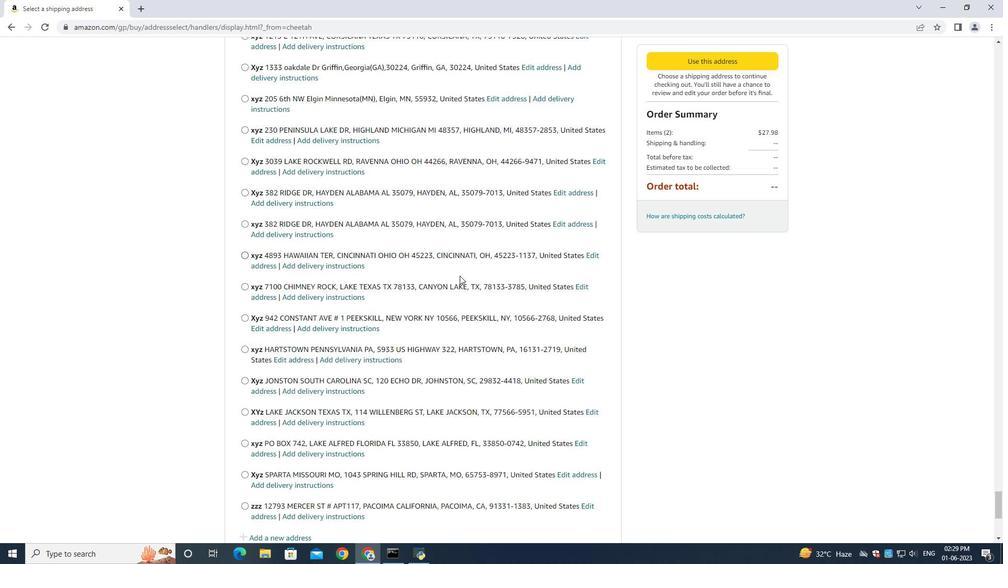 
Action: Mouse scrolled (459, 275) with delta (0, 0)
Screenshot: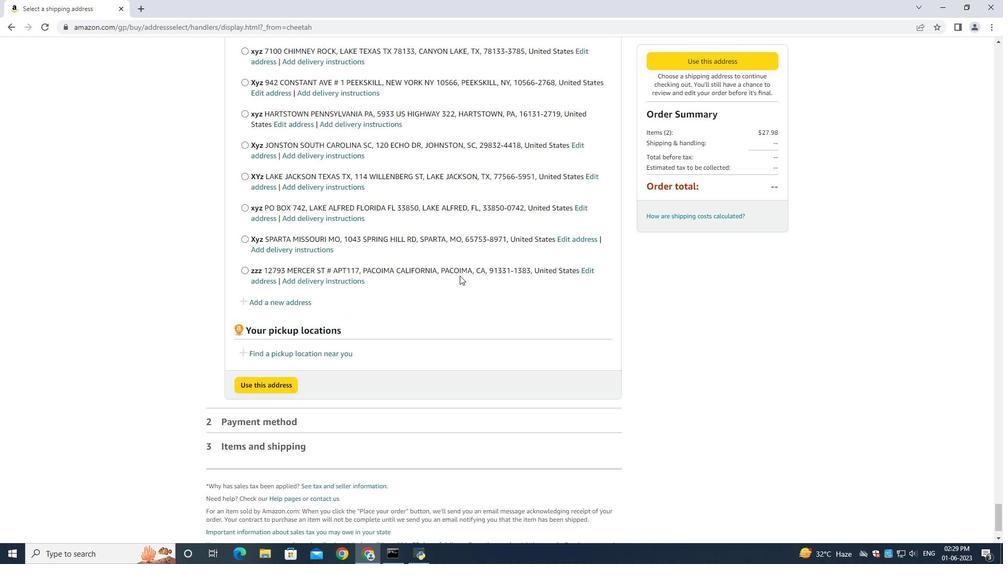 
Action: Mouse scrolled (459, 275) with delta (0, 0)
Screenshot: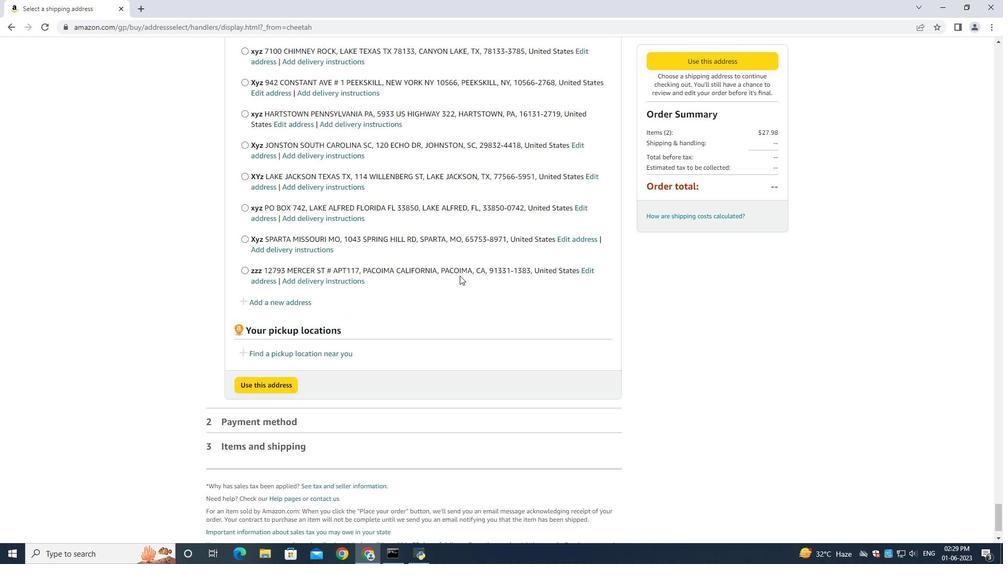 
Action: Mouse scrolled (459, 275) with delta (0, 0)
Screenshot: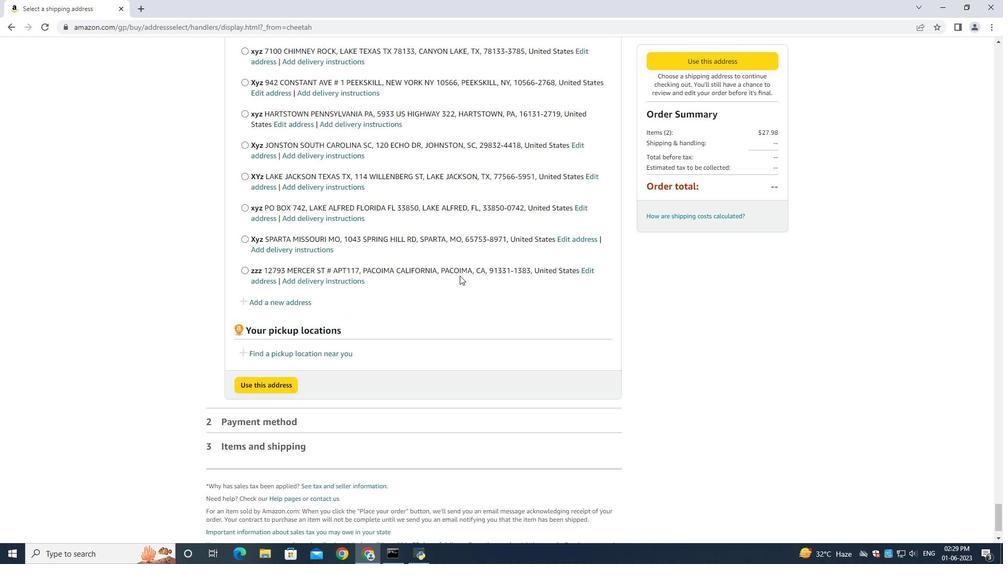 
Action: Mouse scrolled (459, 275) with delta (0, 0)
Screenshot: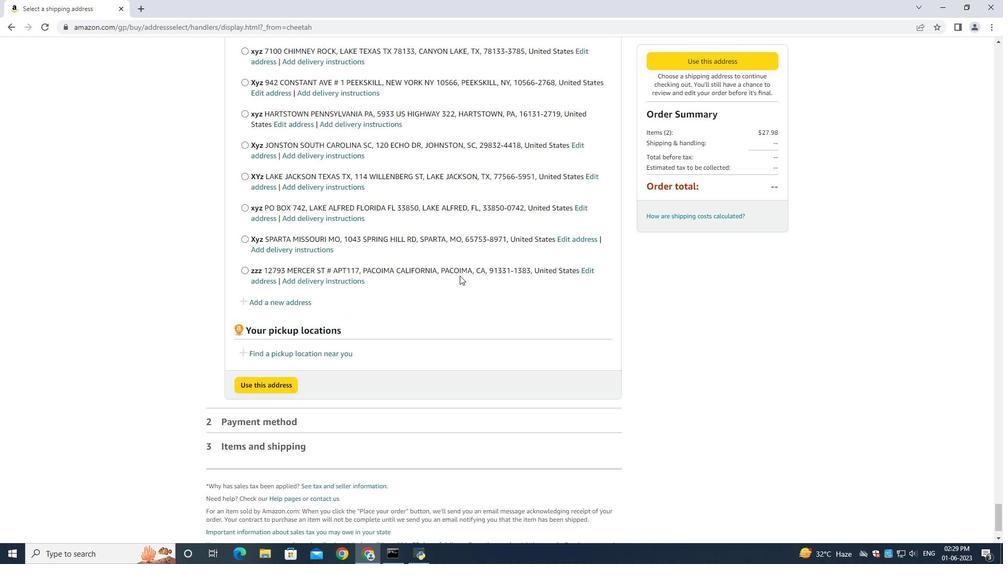 
Action: Mouse scrolled (459, 275) with delta (0, 0)
Screenshot: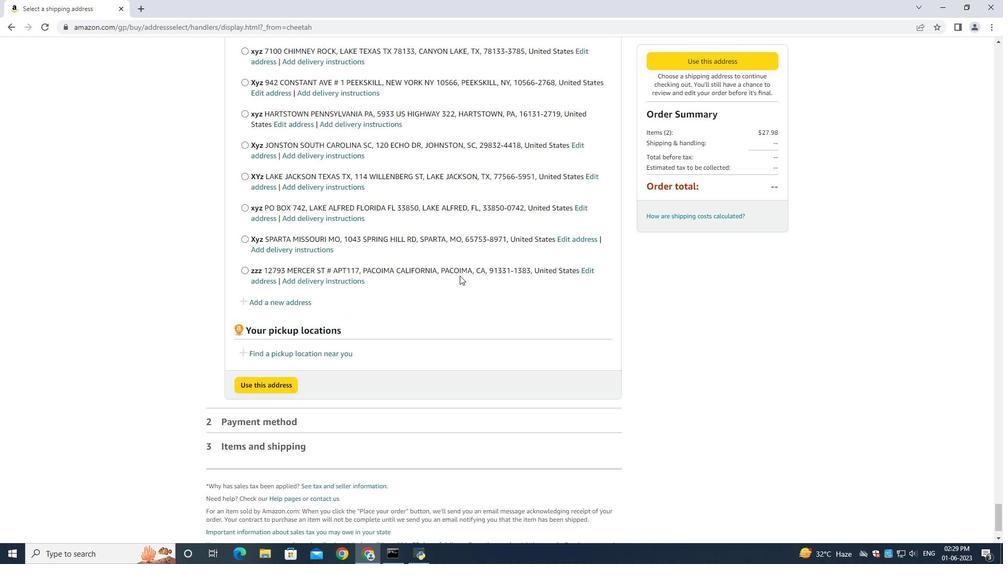 
Action: Mouse scrolled (459, 275) with delta (0, 0)
Screenshot: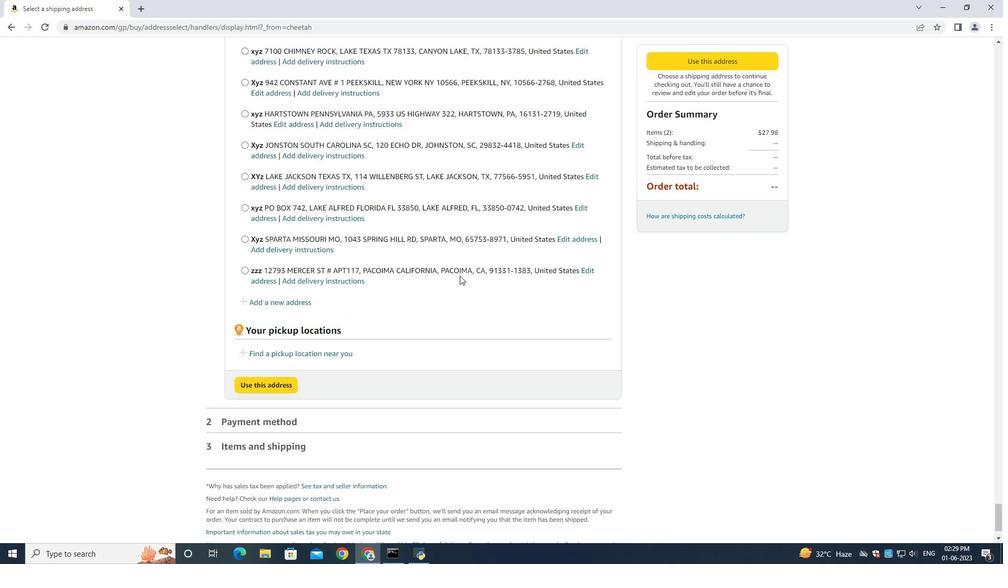 
Action: Mouse scrolled (459, 275) with delta (0, 0)
Screenshot: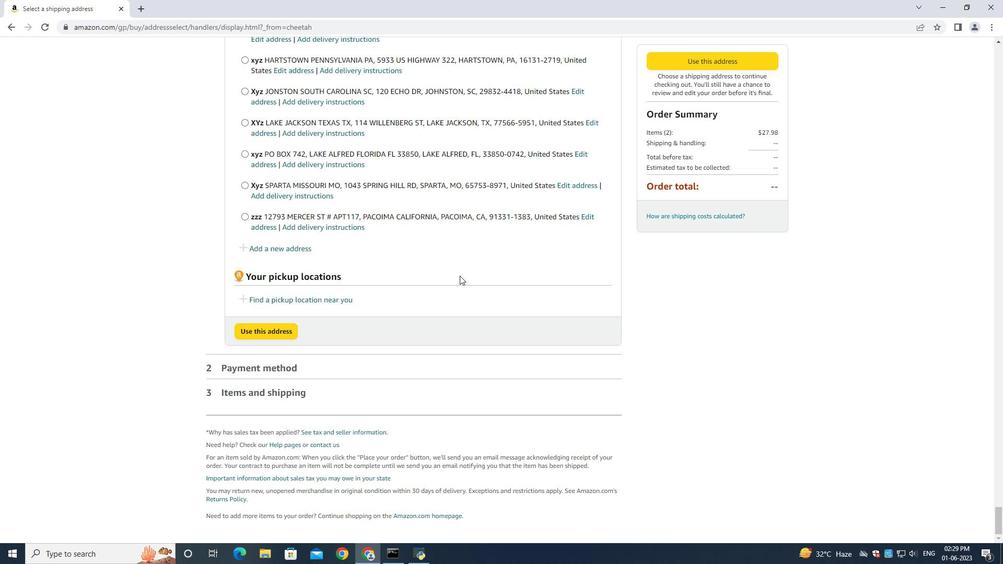 
Action: Mouse scrolled (459, 275) with delta (0, 0)
Screenshot: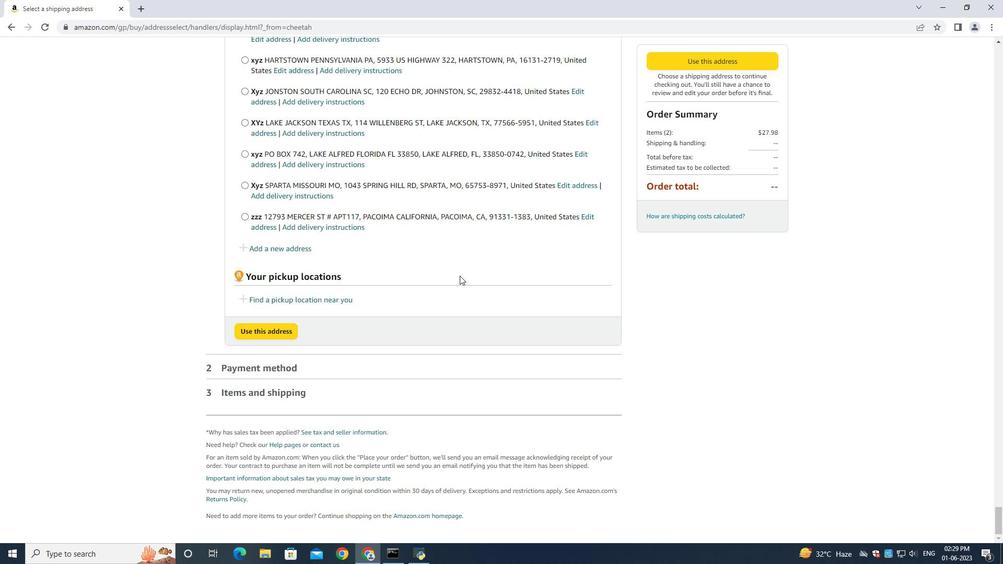 
Action: Mouse scrolled (459, 275) with delta (0, 0)
Screenshot: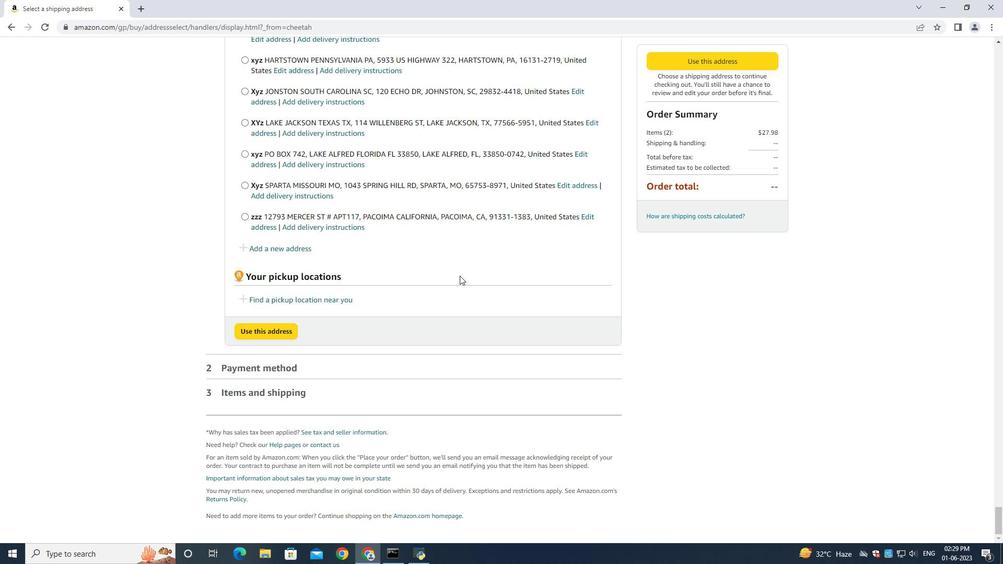 
Action: Mouse scrolled (459, 275) with delta (0, 0)
Screenshot: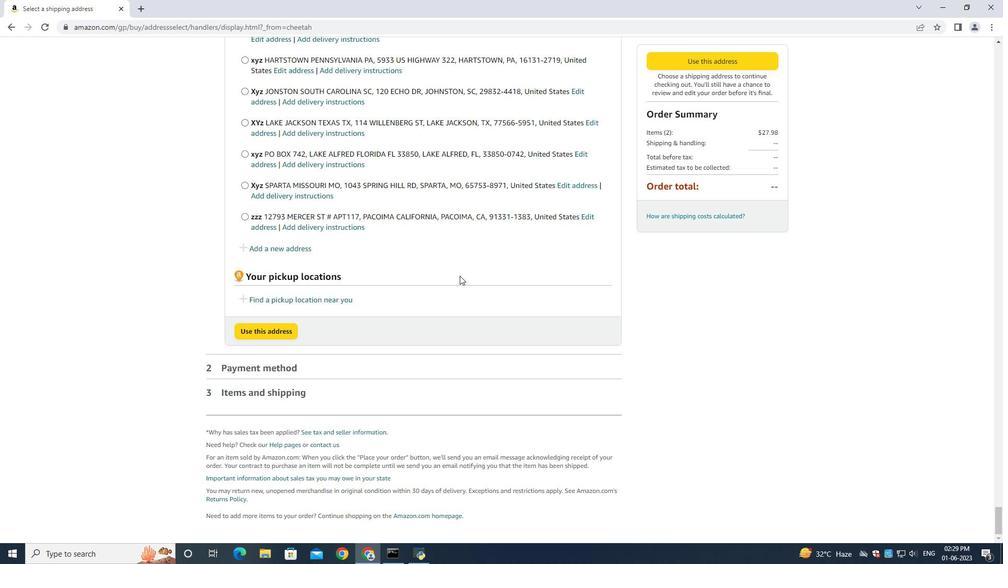 
Action: Mouse scrolled (459, 275) with delta (0, 0)
Screenshot: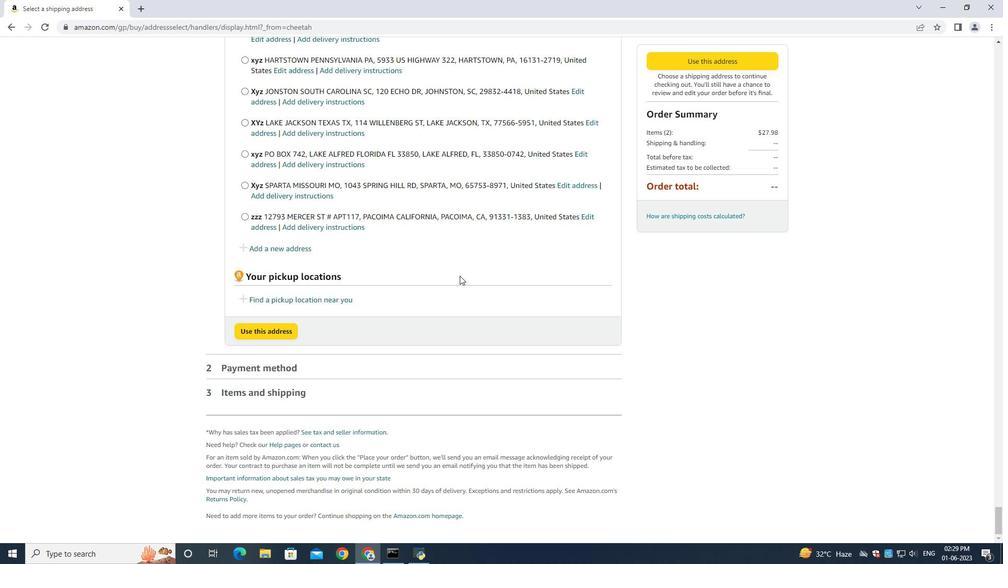 
Action: Mouse scrolled (459, 275) with delta (0, 0)
Screenshot: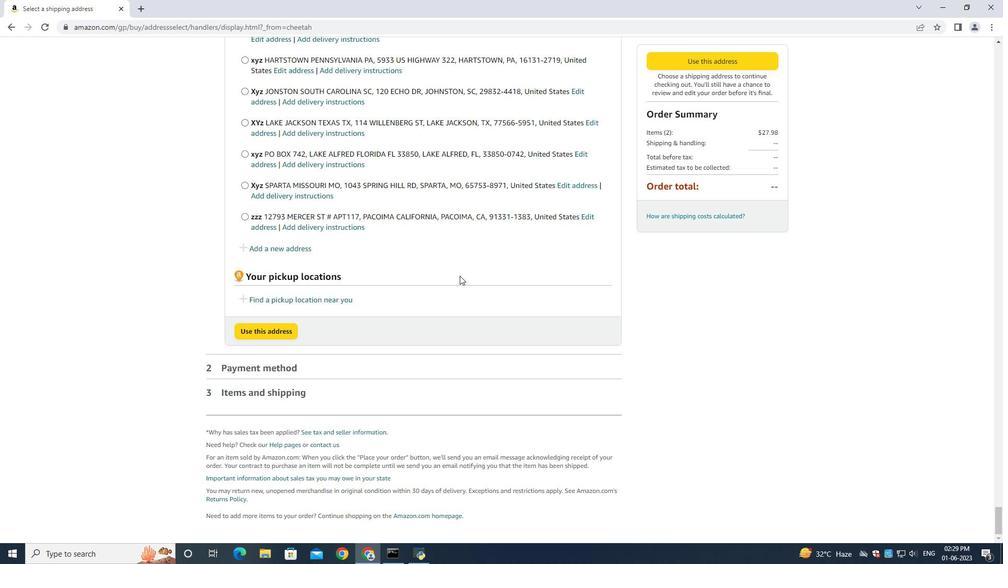 
Action: Mouse scrolled (459, 275) with delta (0, 0)
Screenshot: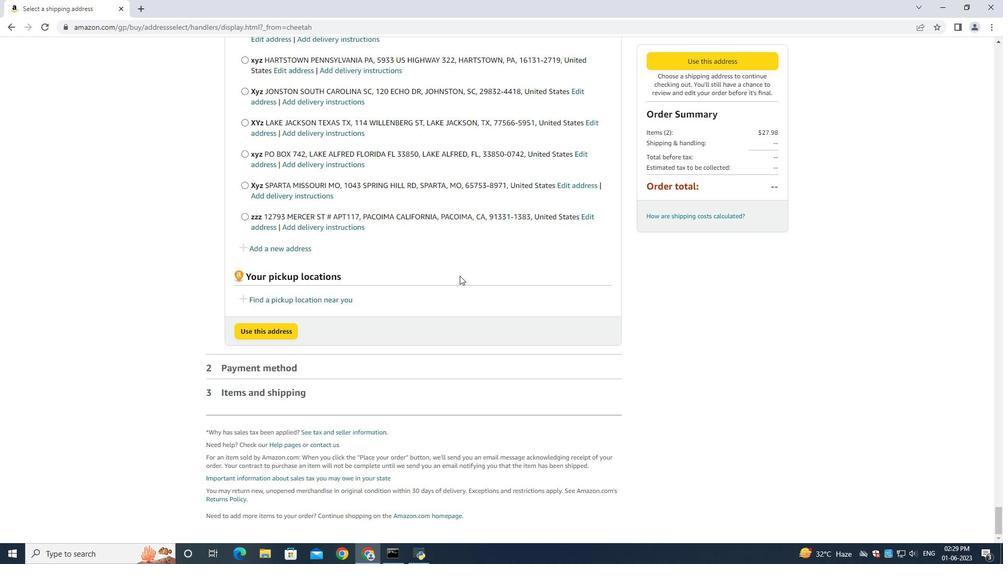 
Action: Mouse scrolled (459, 275) with delta (0, 0)
Screenshot: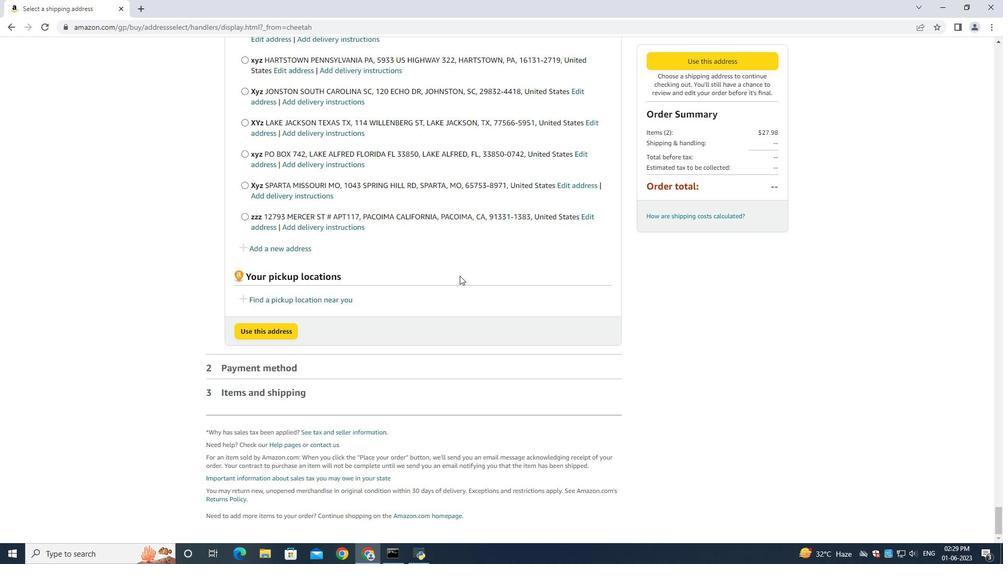 
Action: Mouse scrolled (459, 275) with delta (0, 0)
Screenshot: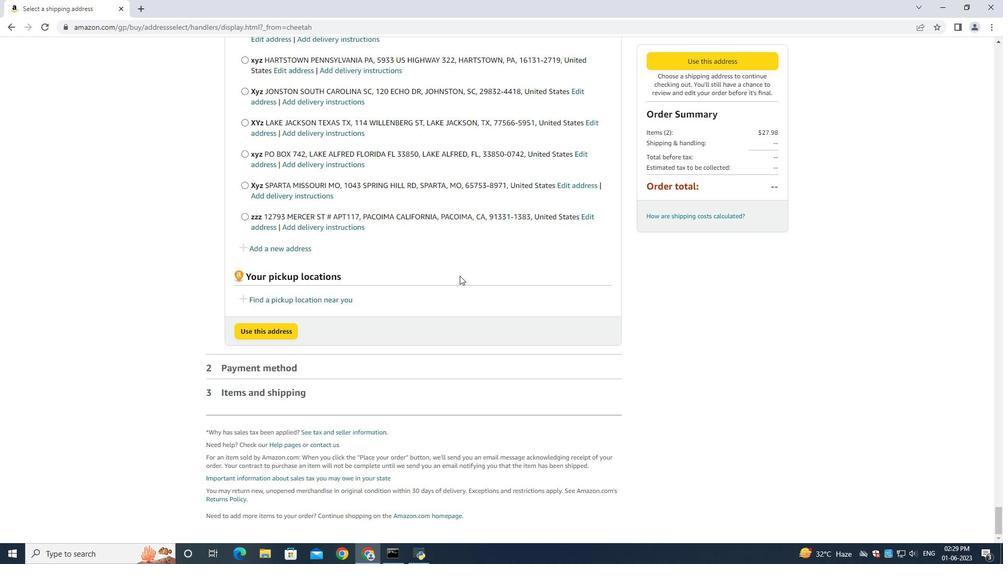 
Action: Mouse scrolled (459, 275) with delta (0, 0)
Screenshot: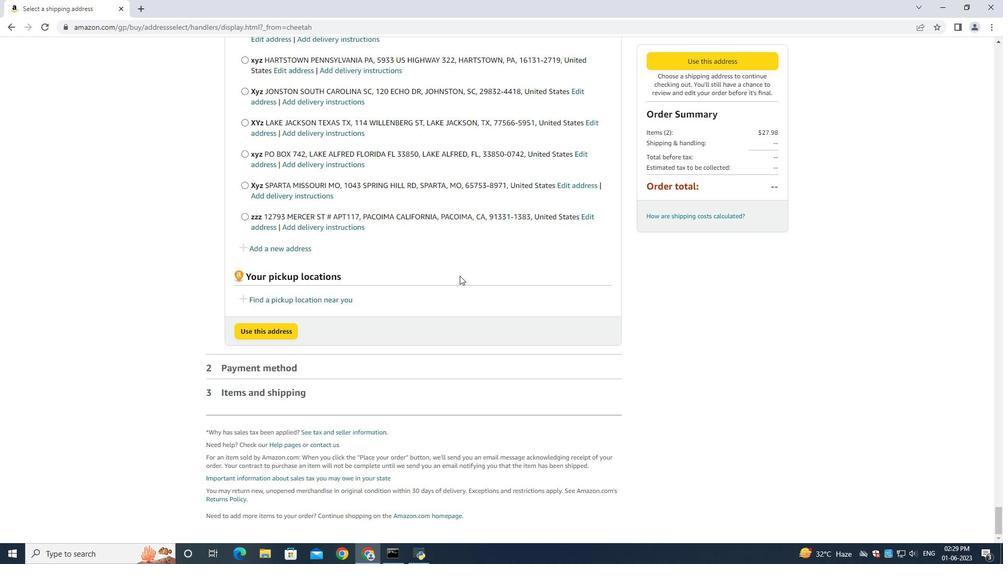 
Action: Mouse scrolled (459, 275) with delta (0, 0)
Screenshot: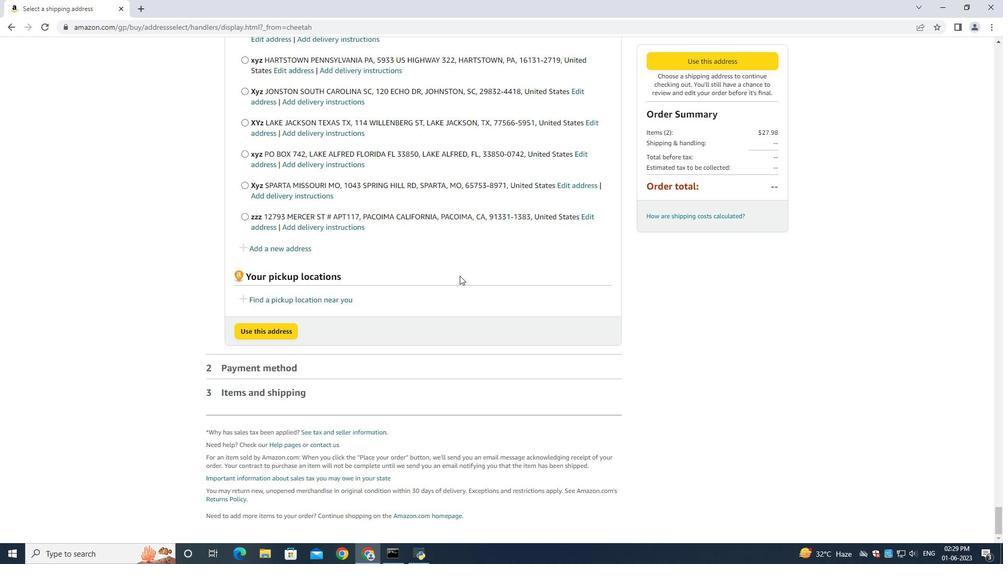 
Action: Mouse scrolled (459, 275) with delta (0, 0)
Screenshot: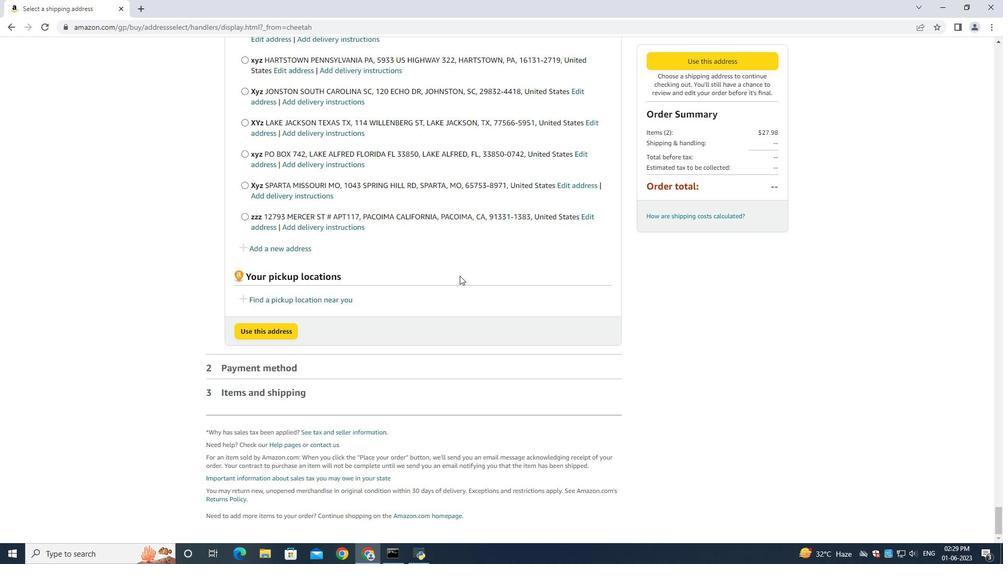 
Action: Mouse scrolled (459, 275) with delta (0, 0)
Screenshot: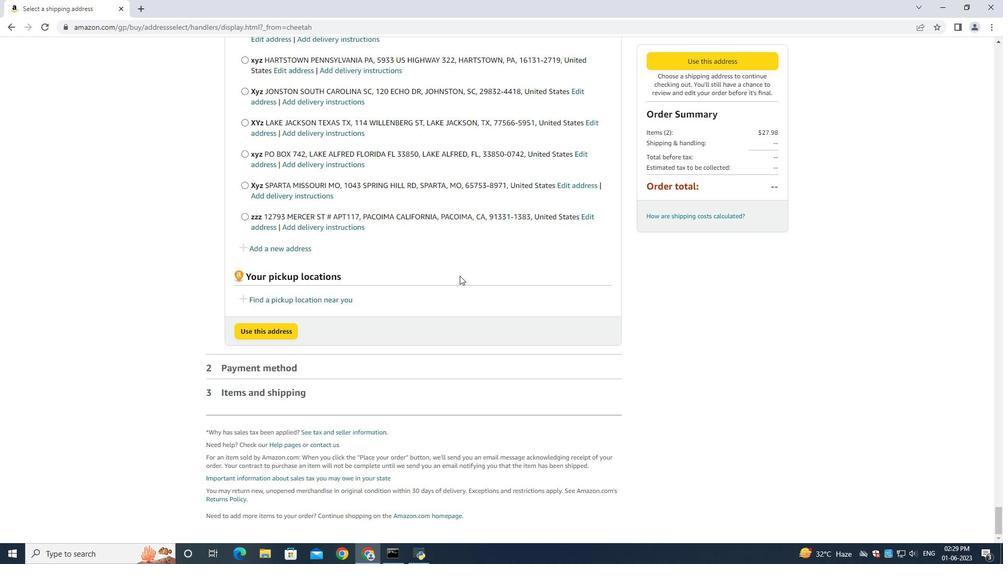 
Action: Mouse moved to (291, 250)
Screenshot: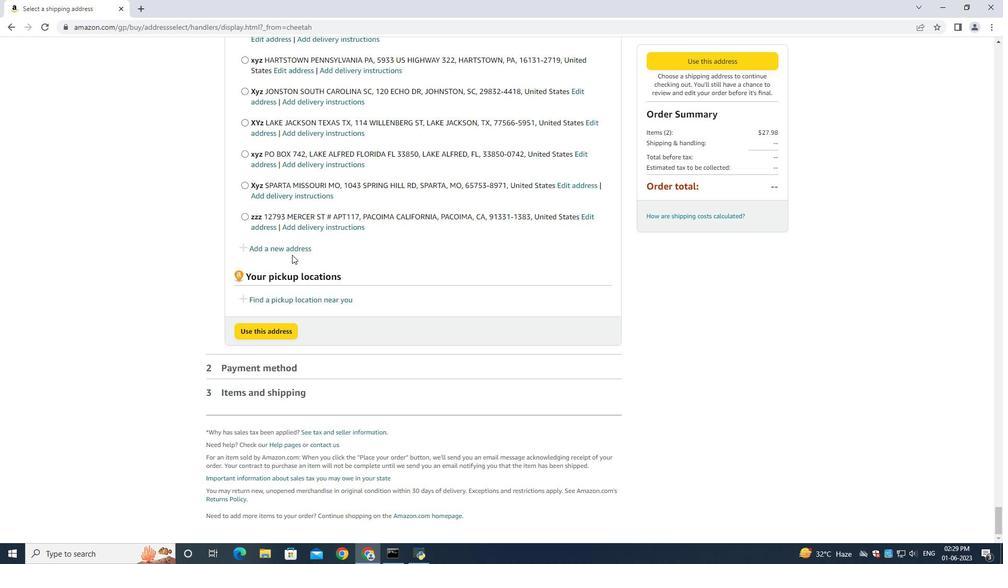 
Action: Mouse pressed left at (291, 250)
Screenshot: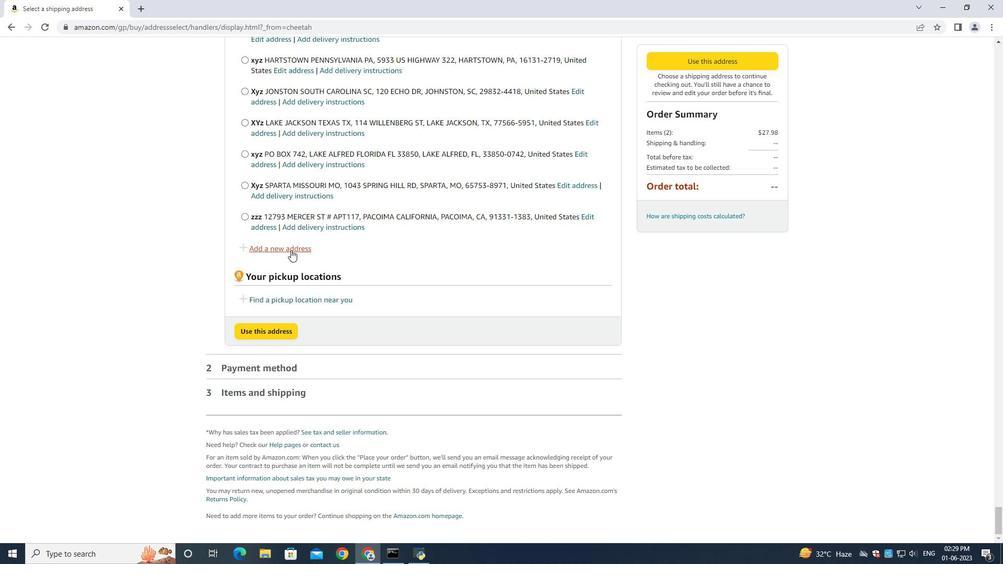 
Action: Mouse moved to (344, 254)
Screenshot: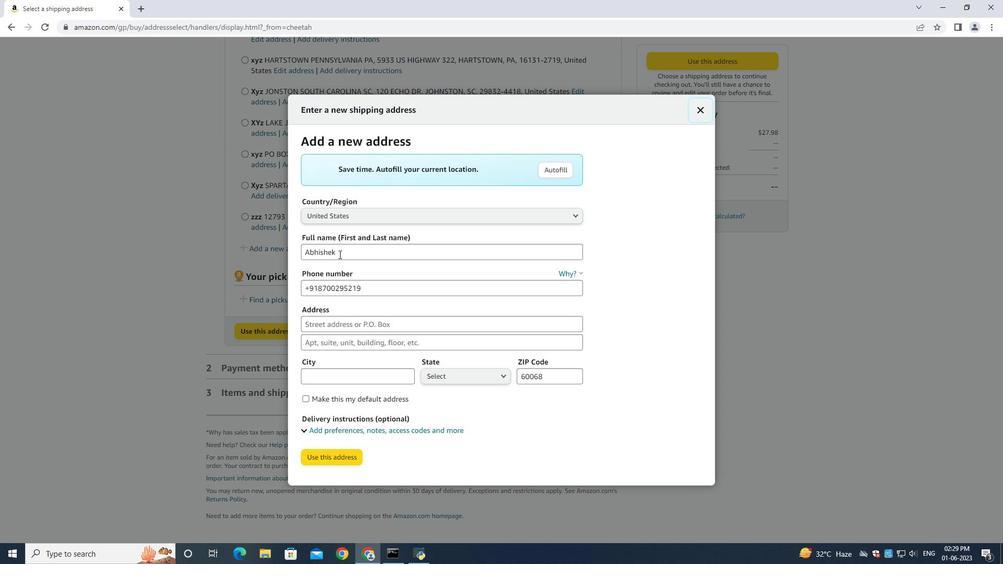 
Action: Mouse pressed left at (344, 254)
Screenshot: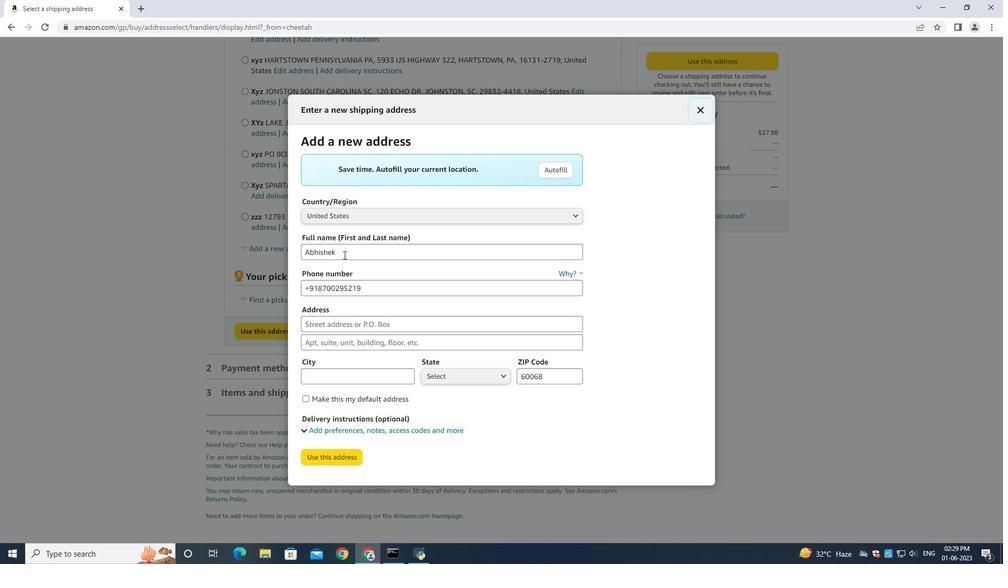 
Action: Key pressed ctrl+A<Key.backspace><Key.shift><Key.shift><Key.shift><Key.shift><Key.shift><Key.shift><Key.shift><Key.shift><Key.shift><Key.shift><Key.shift><Key.shift><Key.shift><Key.shift><Key.shift><Key.shift><Key.shift><Key.shift><Key.shift><Key.shift><Key.shift>Maximus<Key.space><Key.shift>Ramirez<Key.tab><Key.tab><Key.backspace>2485598029<Key.tab>1976<Key.space><Key.shift><Key.shift><Key.shift>Barlett<Key.space><Key.shift>Avenue<Key.tab><Key.shift><Key.shift>Southfield<Key.space><Key.shift><Key.shift><Key.shift><Key.shift><Key.shift><Key.shift><Key.shift><Key.shift><Key.shift><Key.shift><Key.shift><Key.shift>Michigan<Key.tab><Key.shift><Key.shift><Key.shift><Key.shift><Key.shift><Key.shift><Key.shift><Key.shift><Key.shift><Key.shift><Key.shift><Key.shift><Key.shift><Key.shift><Key.shift><Key.shift><Key.shift><Key.shift><Key.shift><Key.shift><Key.shift><Key.shift><Key.shift><Key.shift><Key.shift><Key.shift><Key.shift><Key.shift><Key.shift><Key.shift><Key.shift><Key.shift><Key.shift><Key.shift><Key.shift><Key.shift><Key.shift><Key.shift><Key.shift><Key.shift><Key.shift><Key.shift><Key.shift><Key.shift><Key.shift><Key.shift><Key.shift><Key.shift><Key.shift><Key.shift><Key.shift><Key.shift><Key.shift>Southfield<Key.space><Key.tab><Key.shift><Key.shift><Key.shift><Key.shift><Key.shift><Key.shift><Key.shift><Key.shift><Key.shift><Key.shift><Key.shift><Key.shift><Key.shift>Mic<Key.tab><Key.backspace>4806
Screenshot: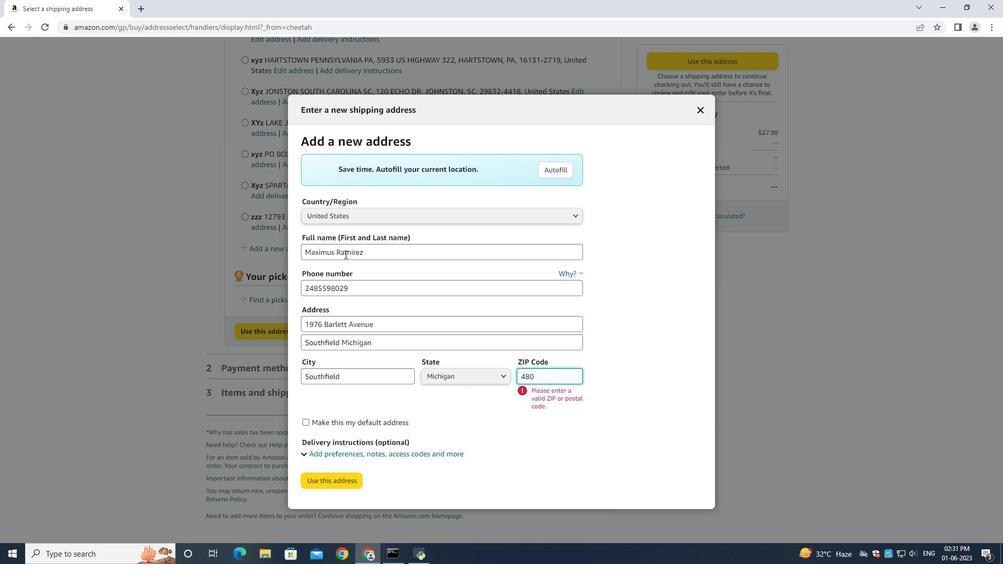 
Action: Mouse moved to (517, 404)
Screenshot: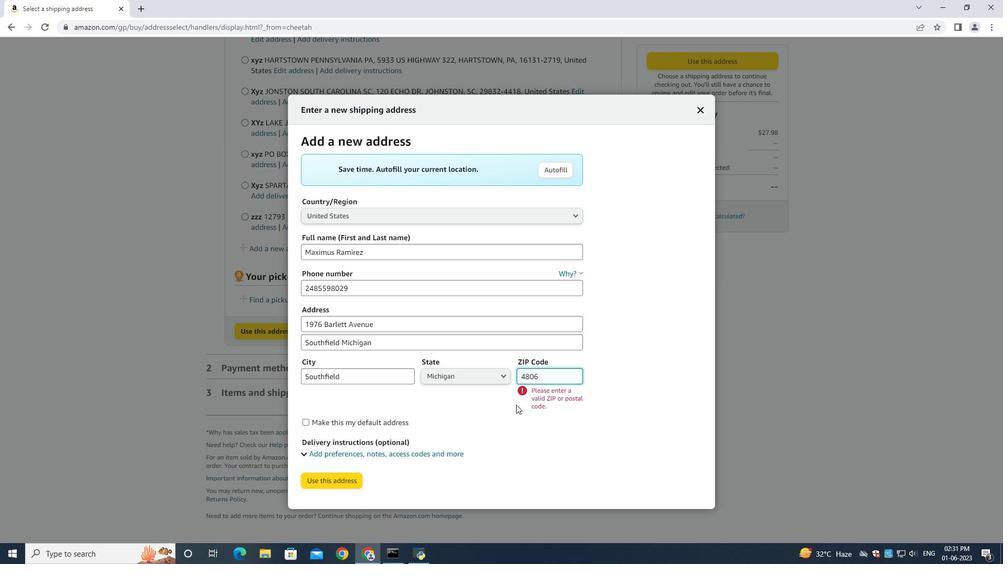 
Action: Key pressed <Key.backspace>
Screenshot: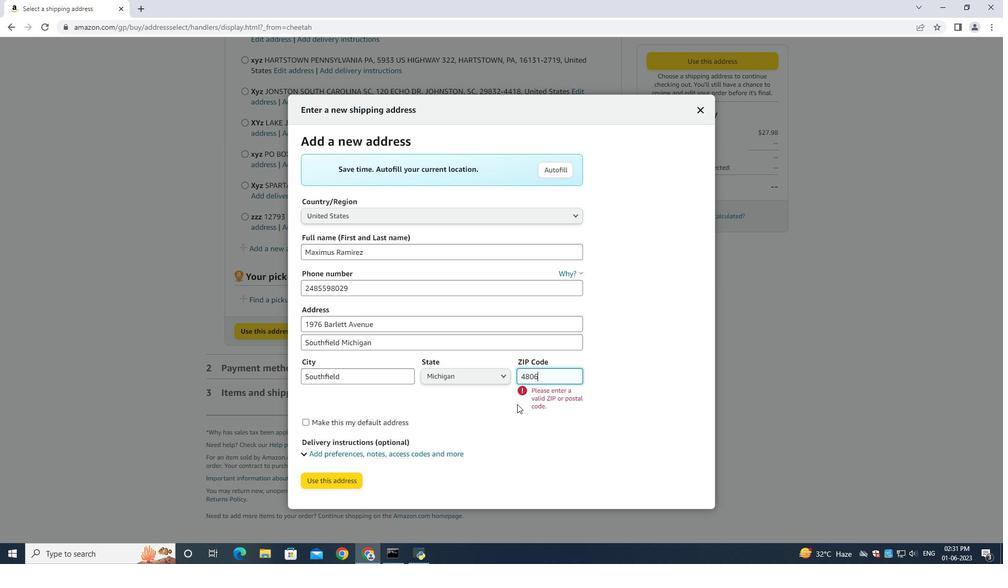 
Action: Mouse moved to (519, 402)
Screenshot: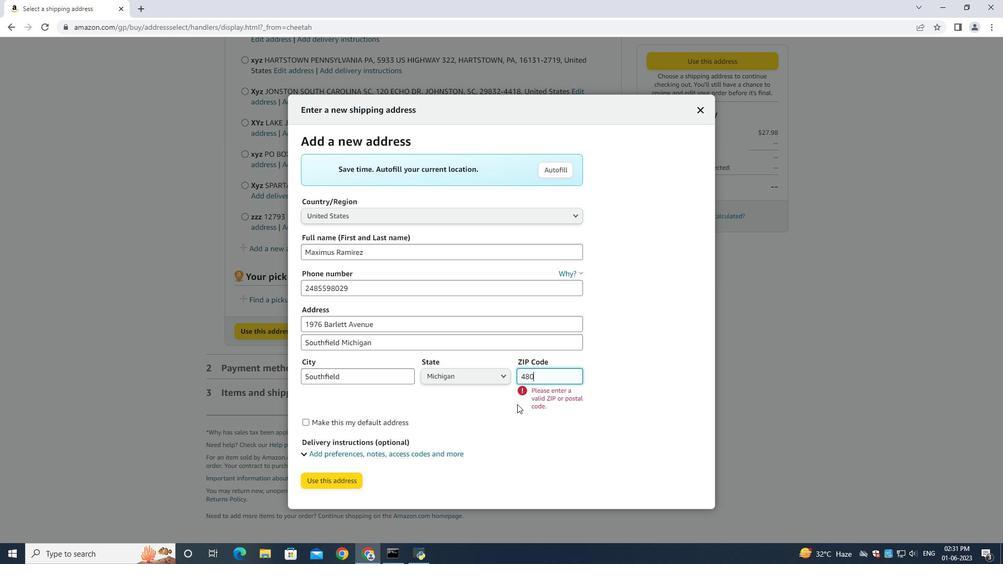 
Action: Key pressed 7
Screenshot: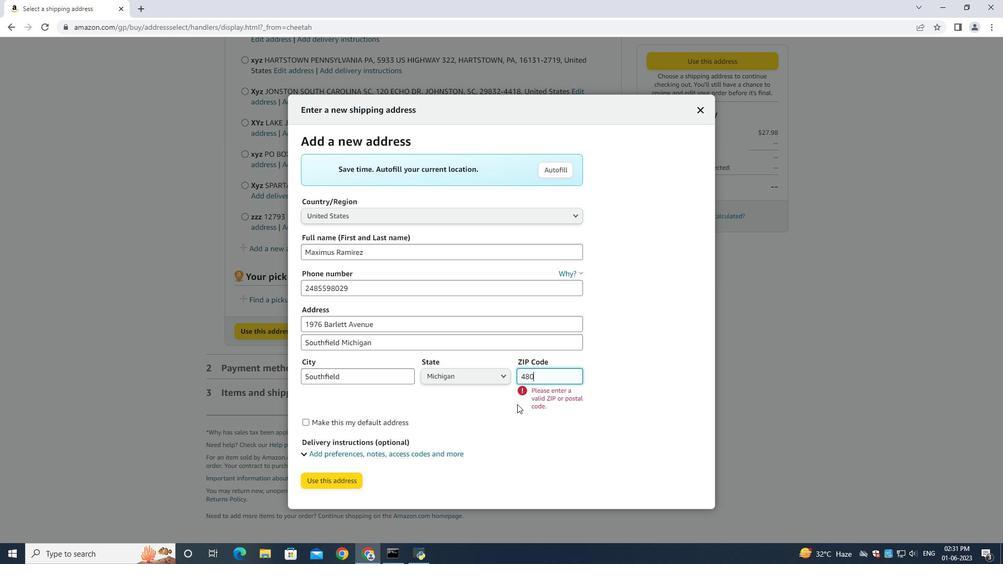 
Action: Mouse moved to (521, 399)
